 Task: Research Airbnb properties in Waltrop, Germany from 12th  December, 2023 to 15th December, 2023 for 3 adults. Place can be entire room with 2 bedrooms having 3 beds and 1 bathroom. Property type can be flat.
Action: Mouse moved to (467, 61)
Screenshot: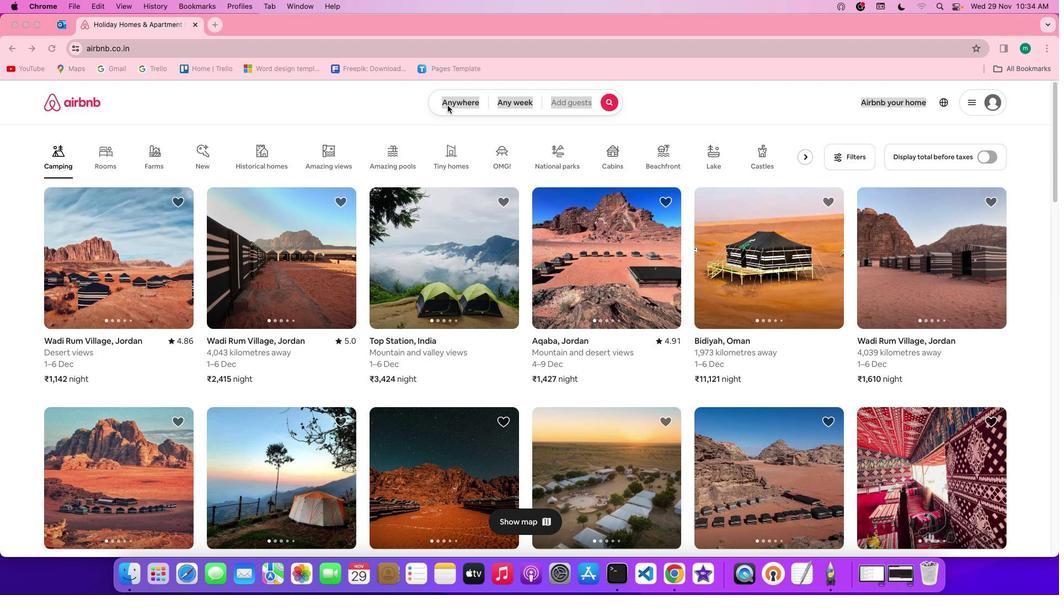 
Action: Mouse pressed left at (467, 61)
Screenshot: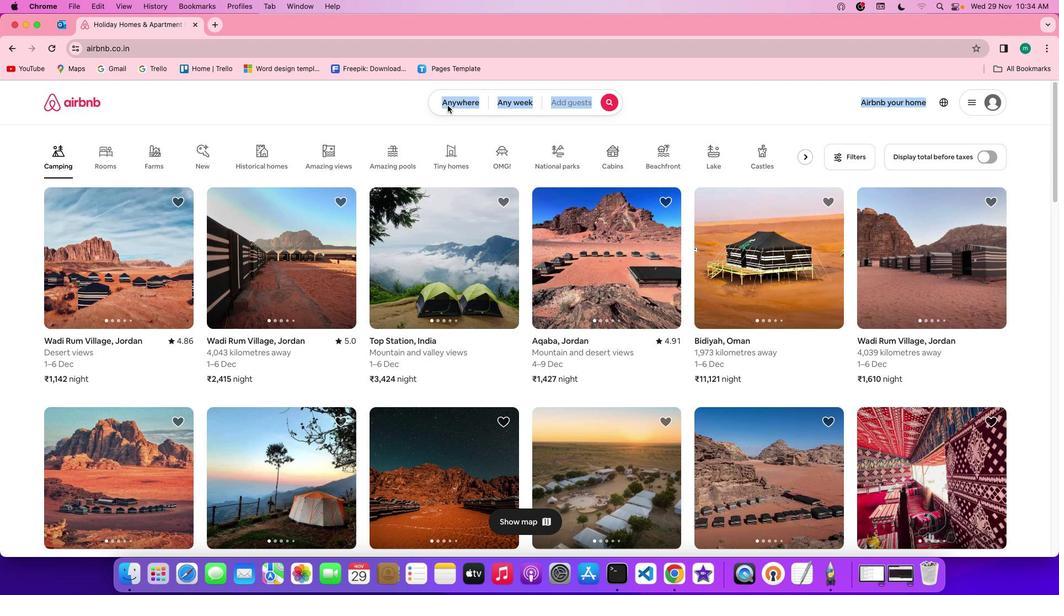 
Action: Mouse pressed left at (467, 61)
Screenshot: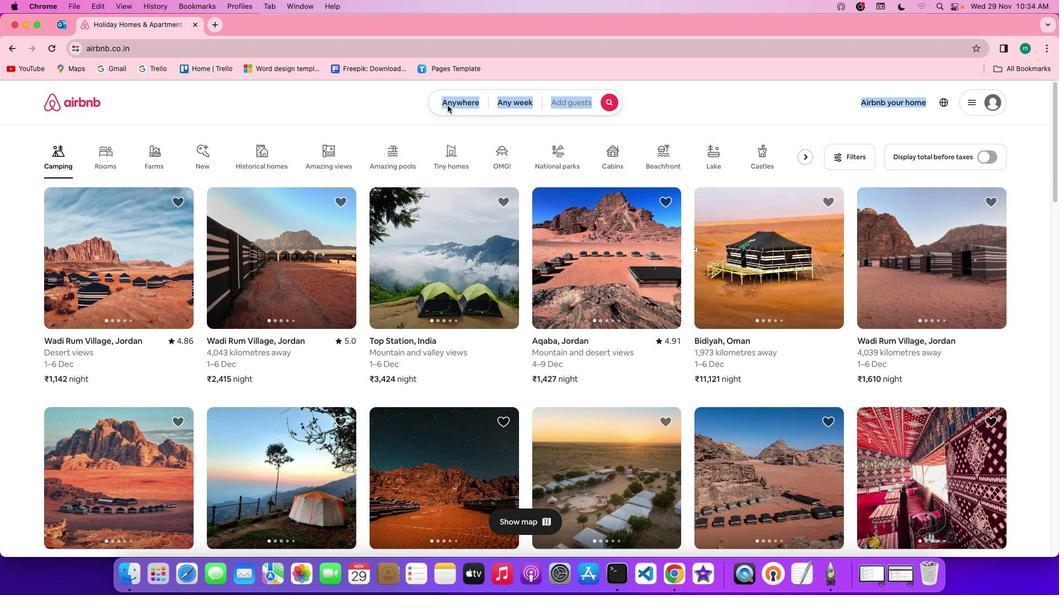 
Action: Mouse moved to (428, 112)
Screenshot: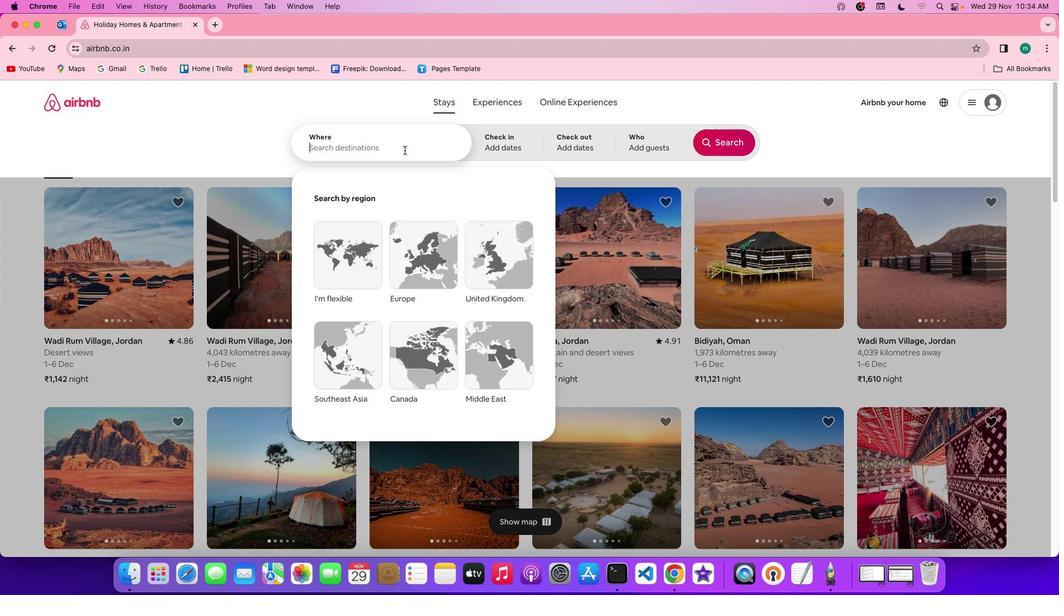 
Action: Mouse pressed left at (428, 112)
Screenshot: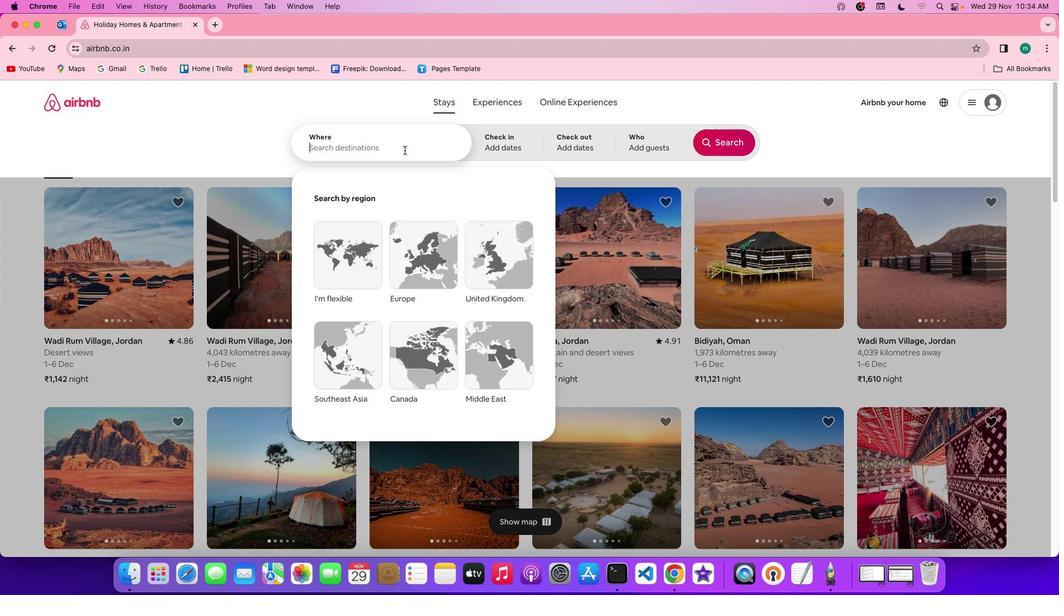 
Action: Key pressed Key.shift'W''a''l''t''r''o''p'','Key.spaceKey.shift'g''e''r''m''a''n''y'
Screenshot: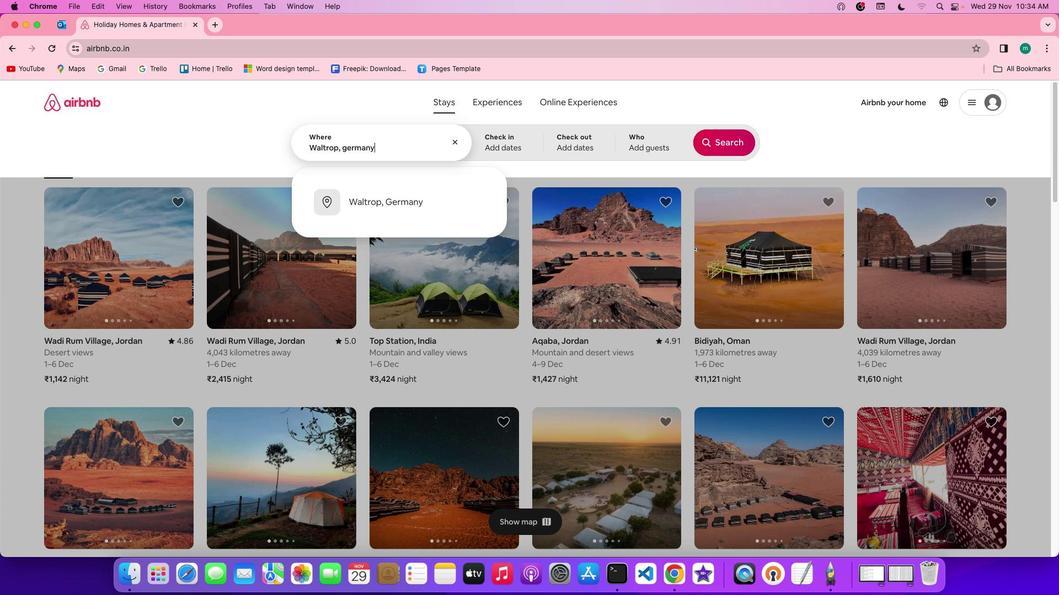 
Action: Mouse moved to (524, 115)
Screenshot: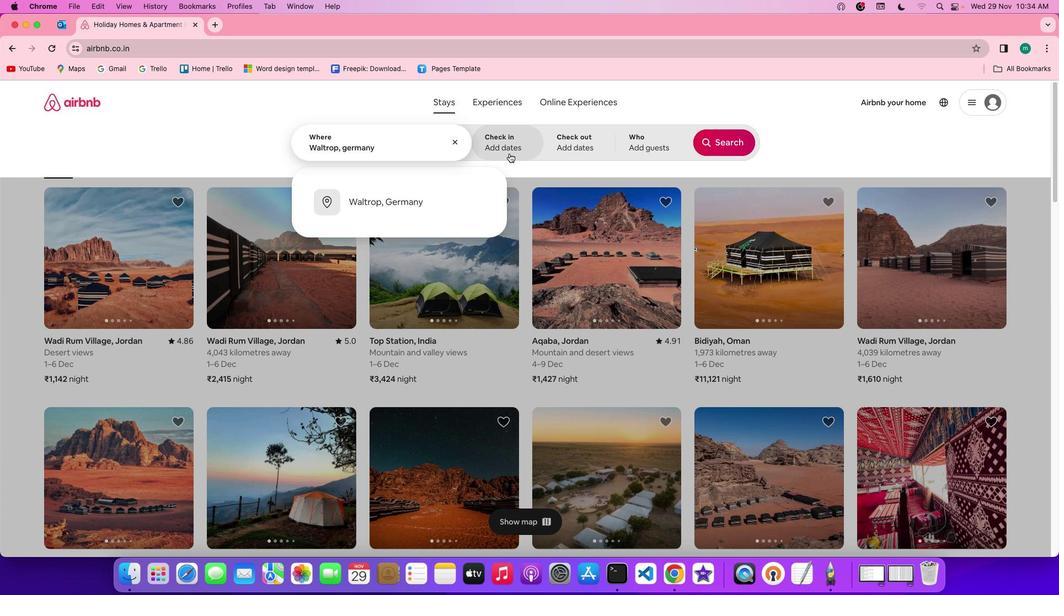 
Action: Mouse pressed left at (524, 115)
Screenshot: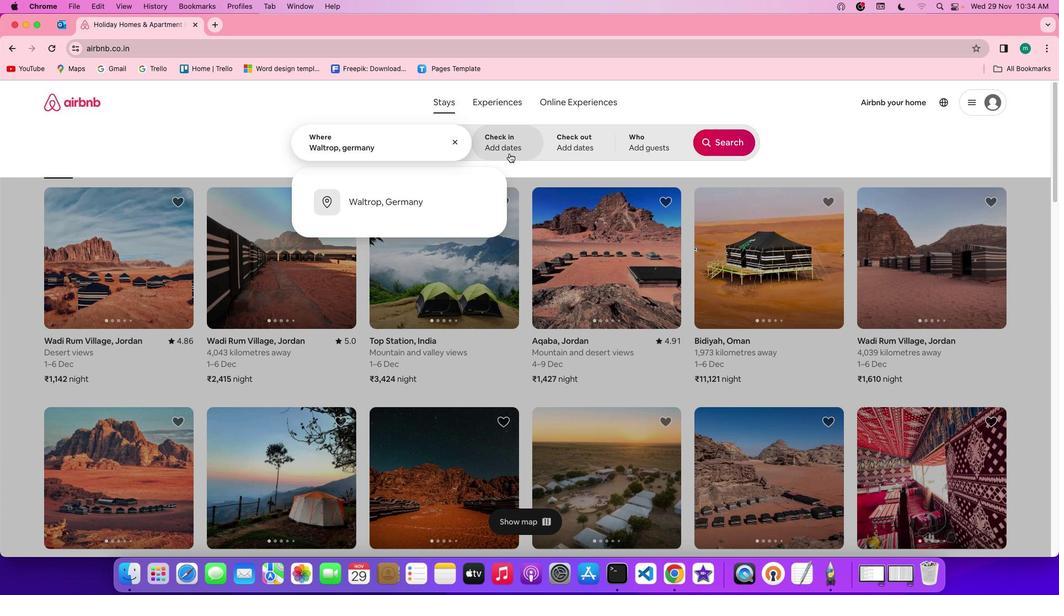 
Action: Mouse moved to (612, 309)
Screenshot: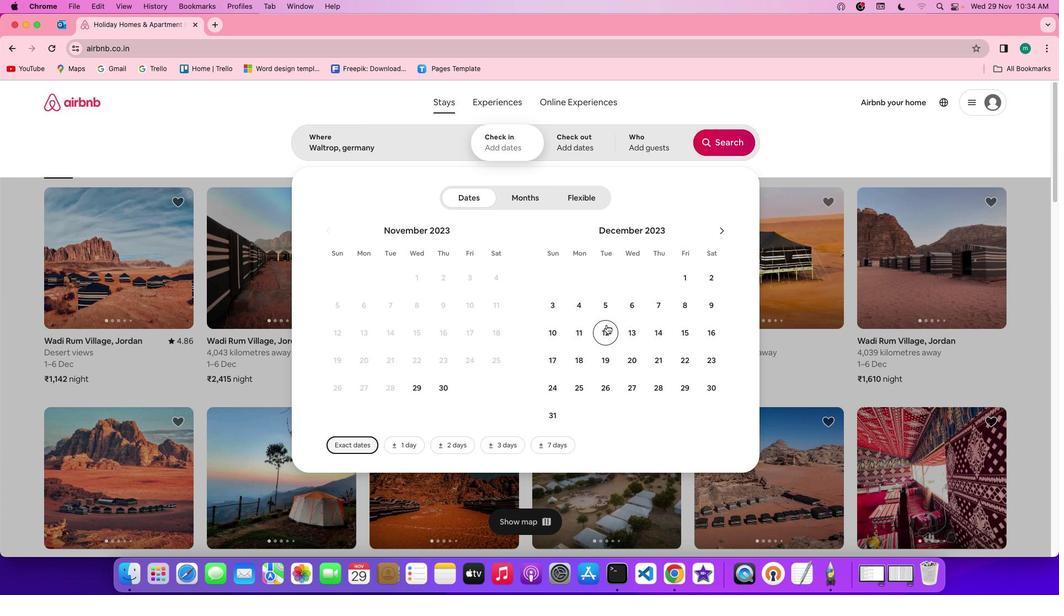 
Action: Mouse pressed left at (612, 309)
Screenshot: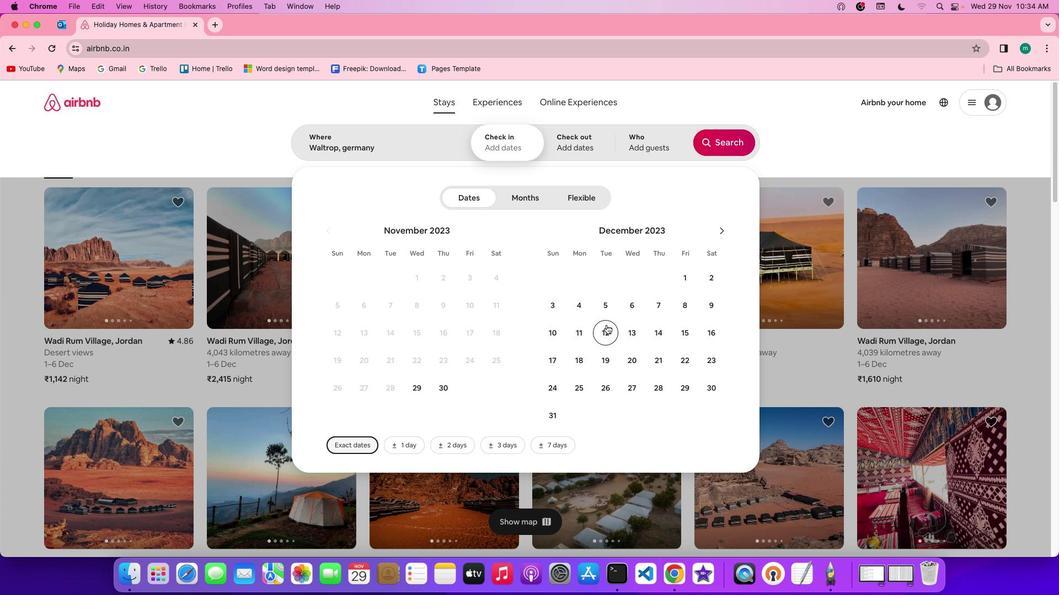 
Action: Mouse moved to (679, 316)
Screenshot: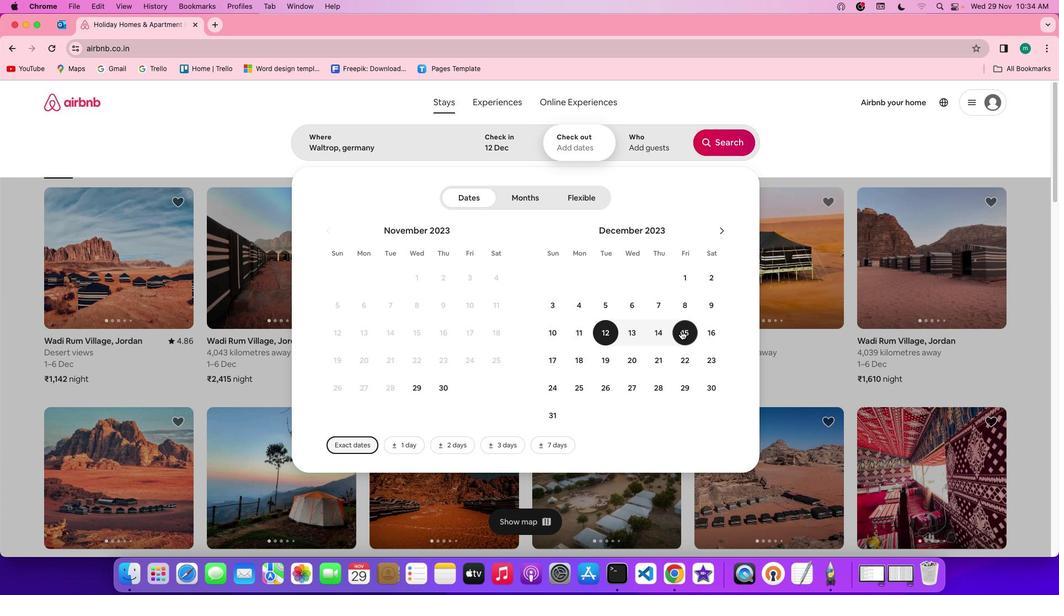 
Action: Mouse pressed left at (679, 316)
Screenshot: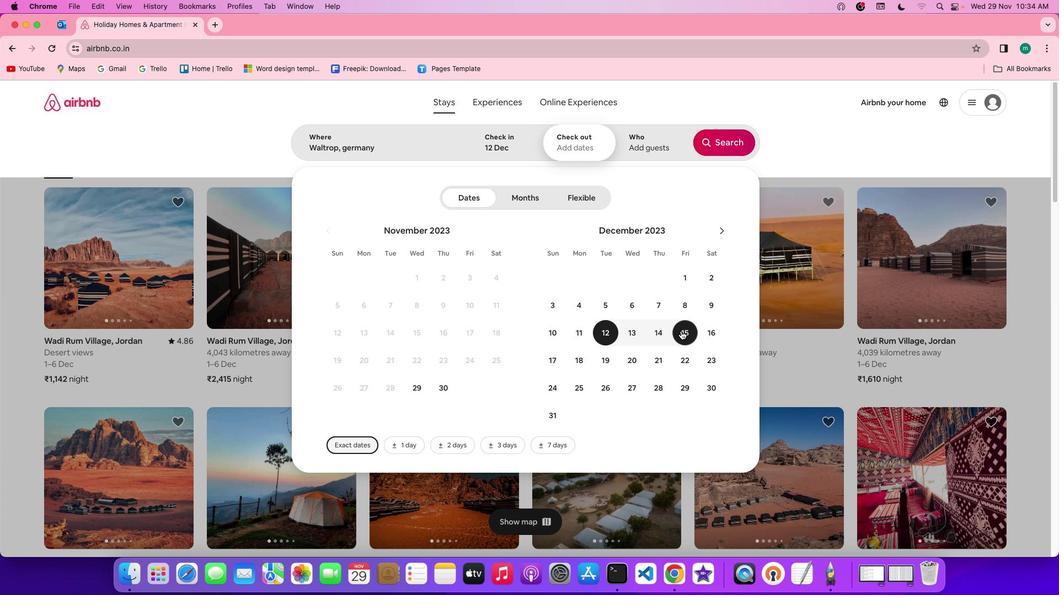 
Action: Mouse moved to (673, 110)
Screenshot: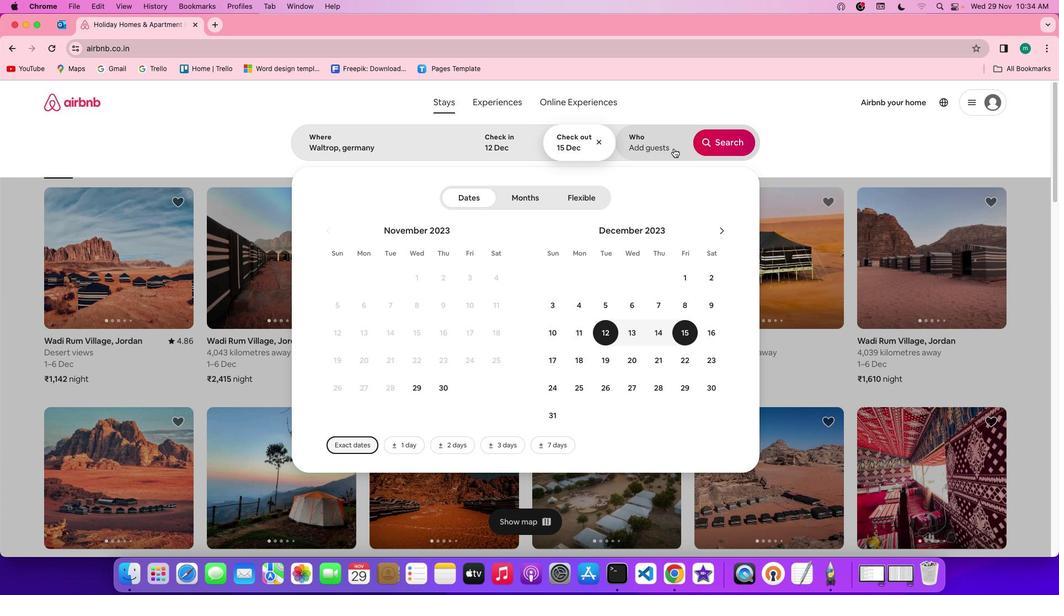 
Action: Mouse pressed left at (673, 110)
Screenshot: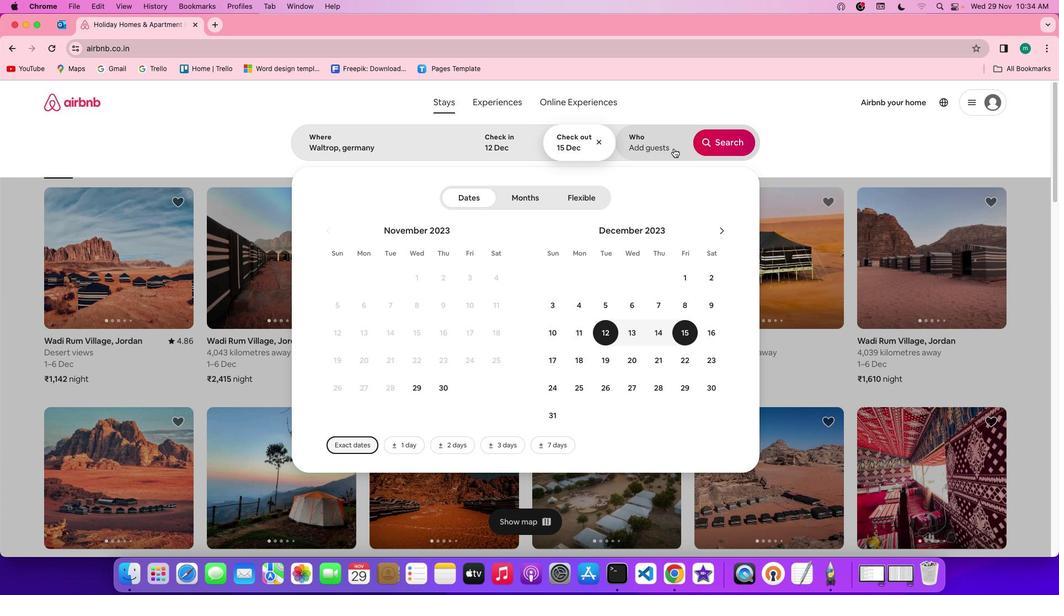 
Action: Mouse moved to (728, 168)
Screenshot: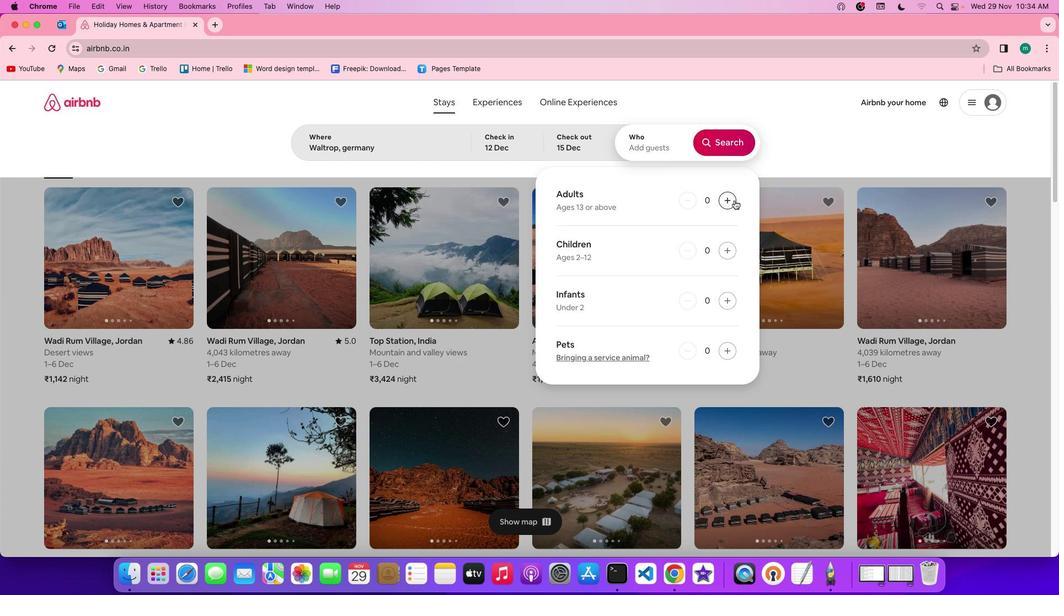 
Action: Mouse pressed left at (728, 168)
Screenshot: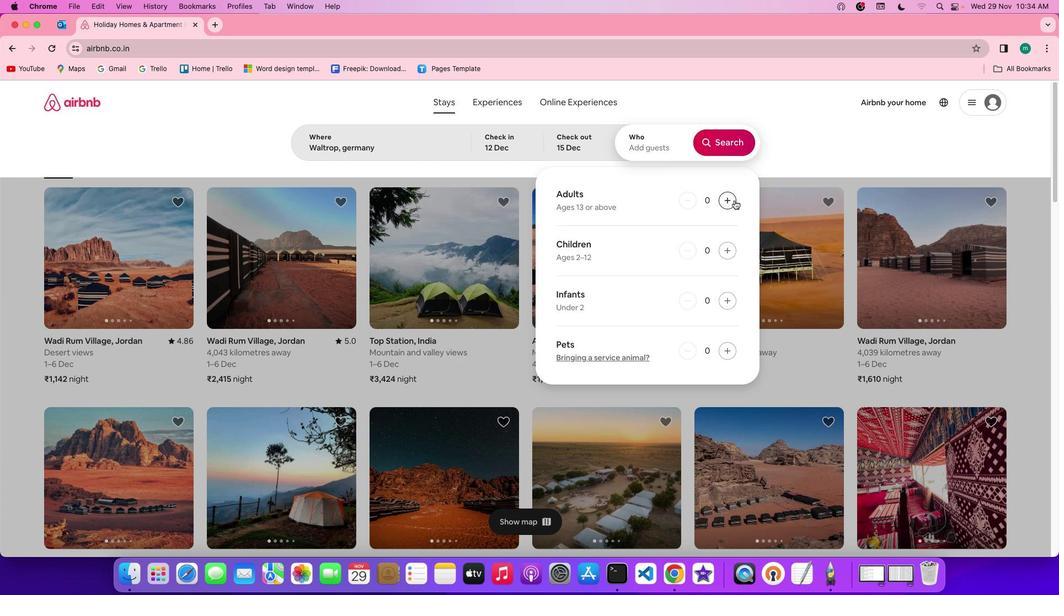 
Action: Mouse moved to (728, 168)
Screenshot: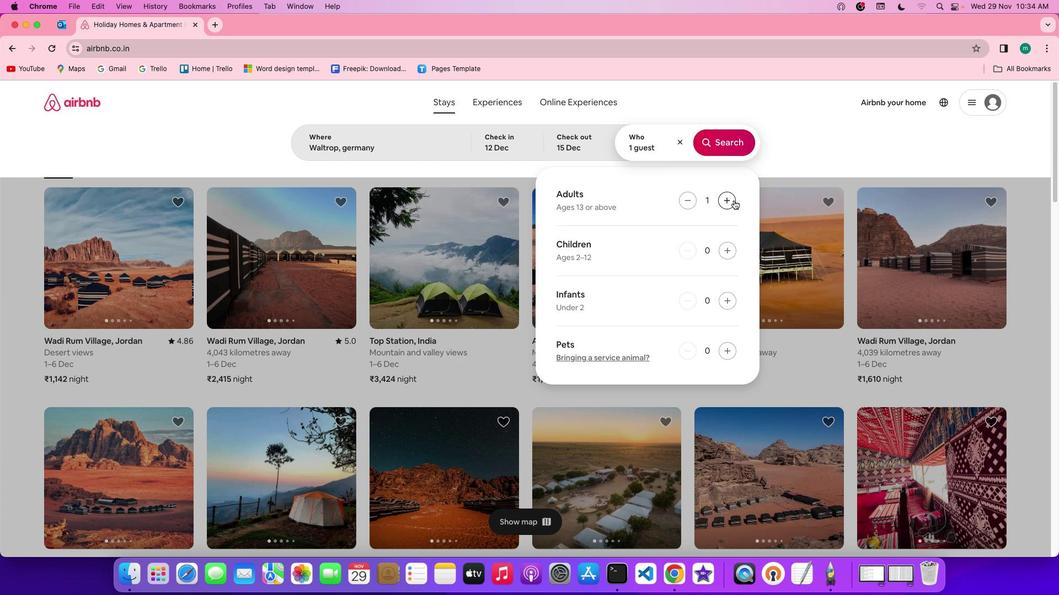 
Action: Mouse pressed left at (728, 168)
Screenshot: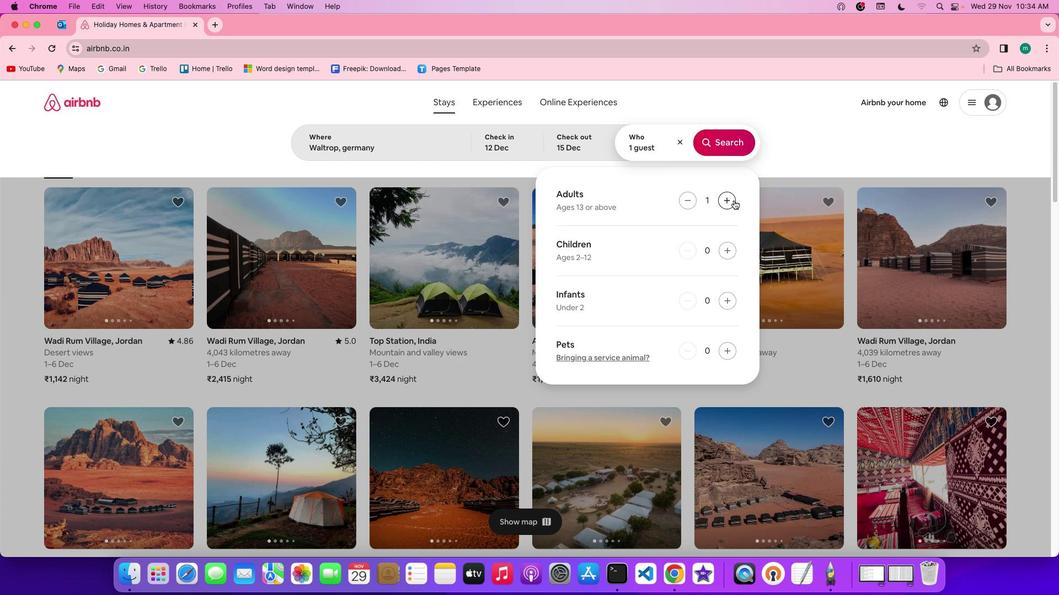 
Action: Mouse pressed left at (728, 168)
Screenshot: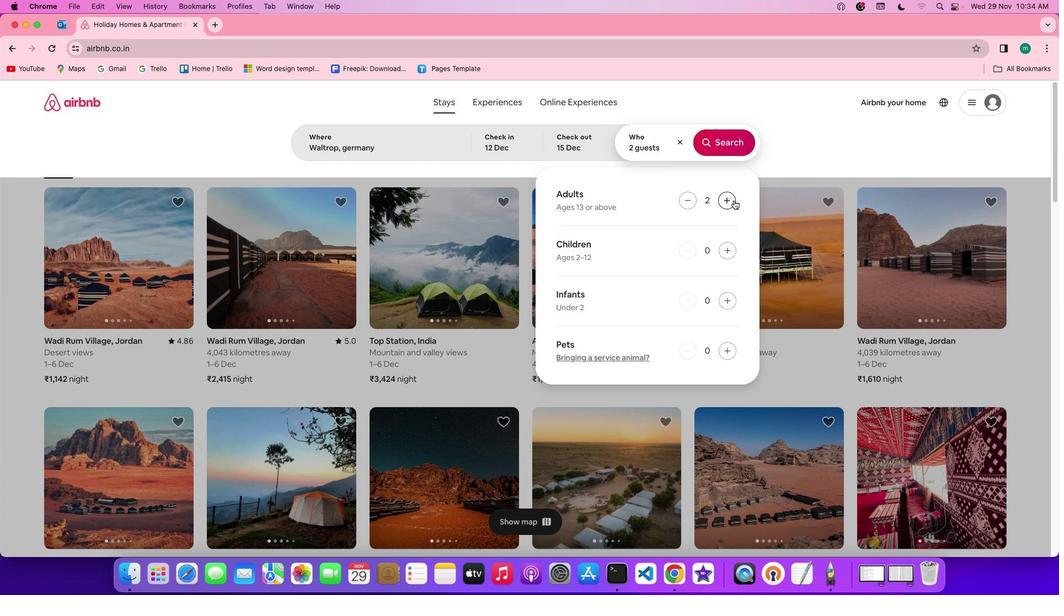 
Action: Mouse moved to (708, 100)
Screenshot: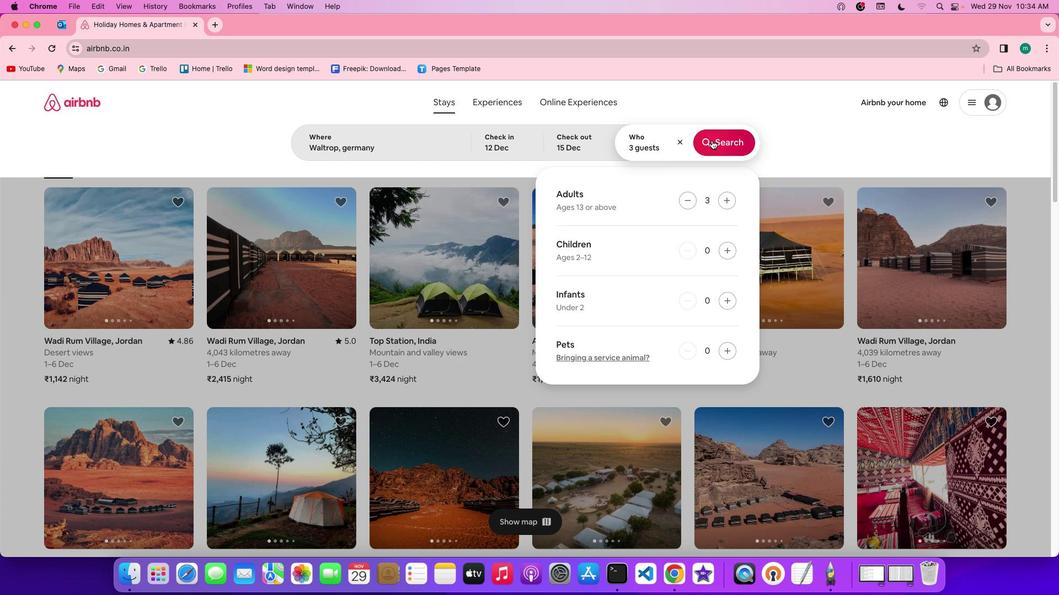 
Action: Mouse pressed left at (708, 100)
Screenshot: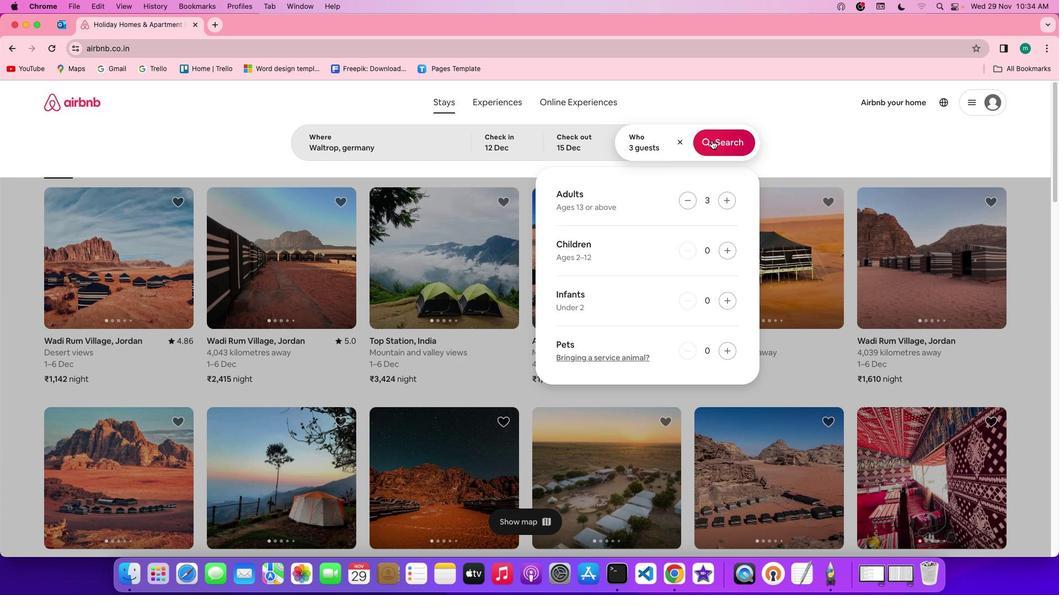 
Action: Mouse moved to (858, 103)
Screenshot: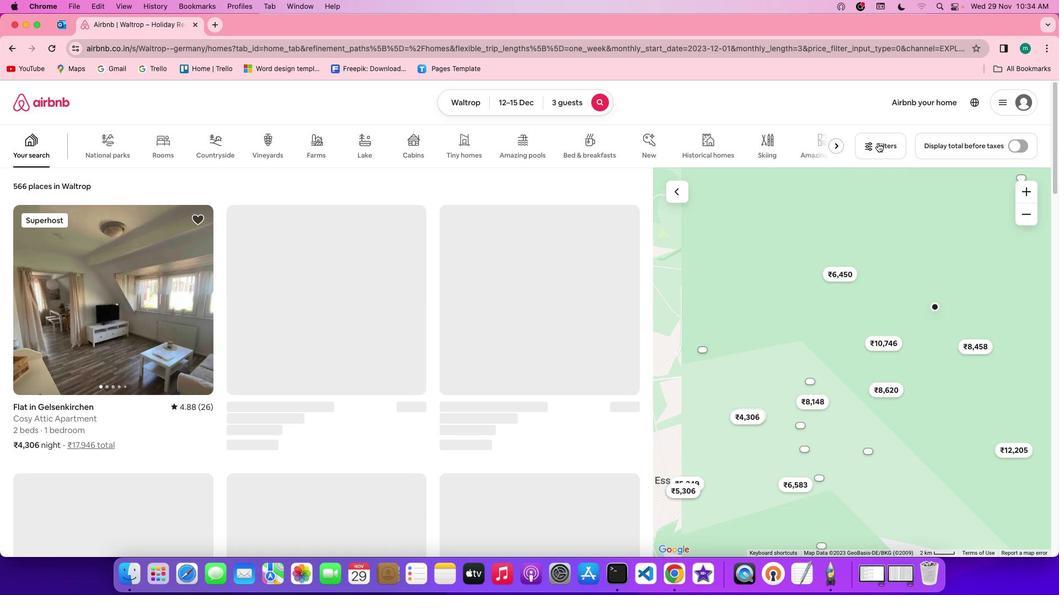 
Action: Mouse pressed left at (858, 103)
Screenshot: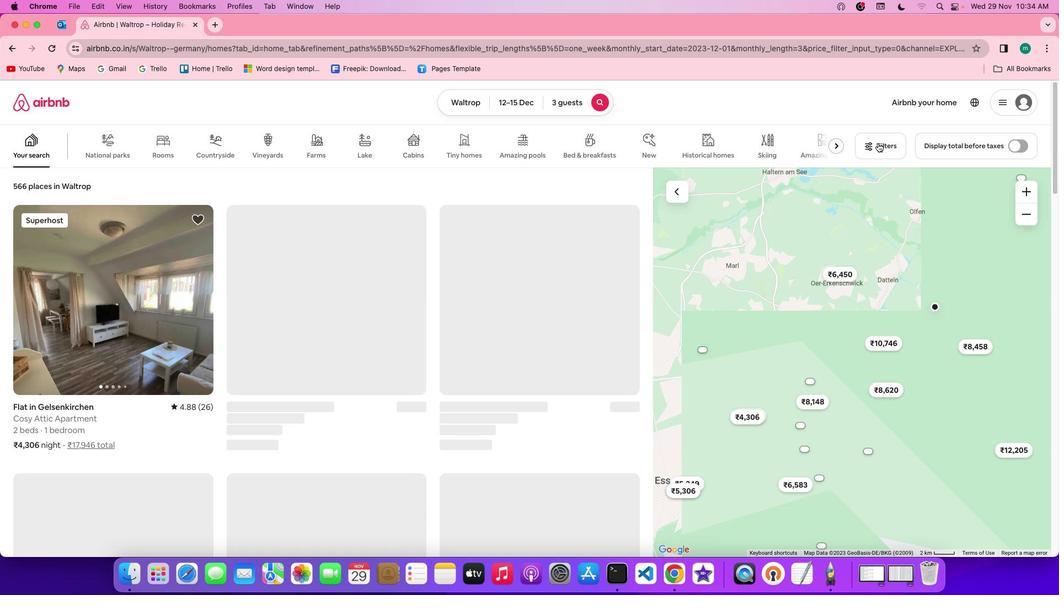 
Action: Mouse moved to (489, 278)
Screenshot: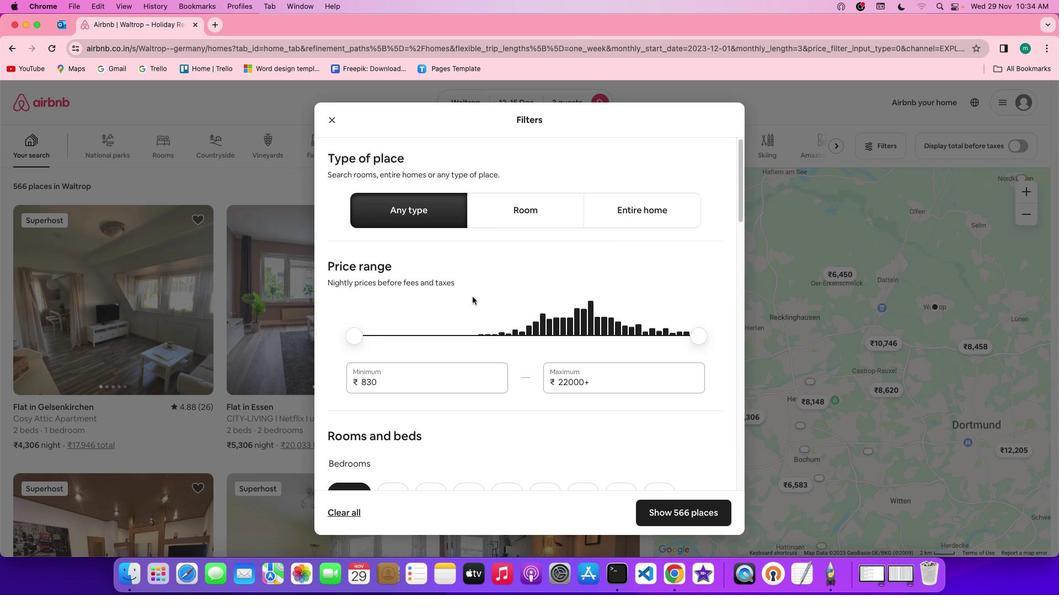 
Action: Mouse scrolled (489, 278) with delta (59, -57)
Screenshot: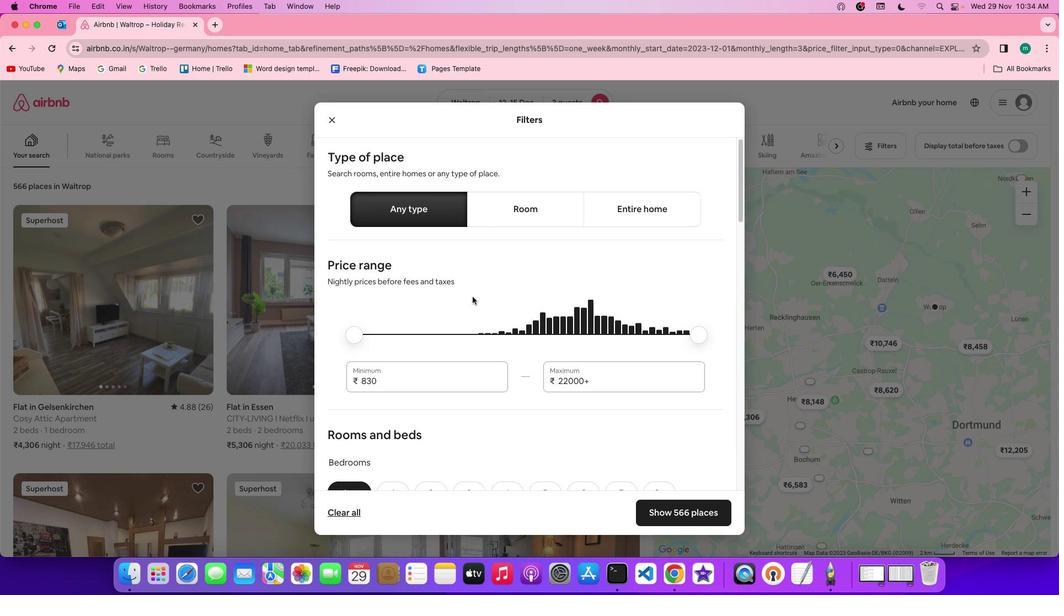 
Action: Mouse moved to (489, 278)
Screenshot: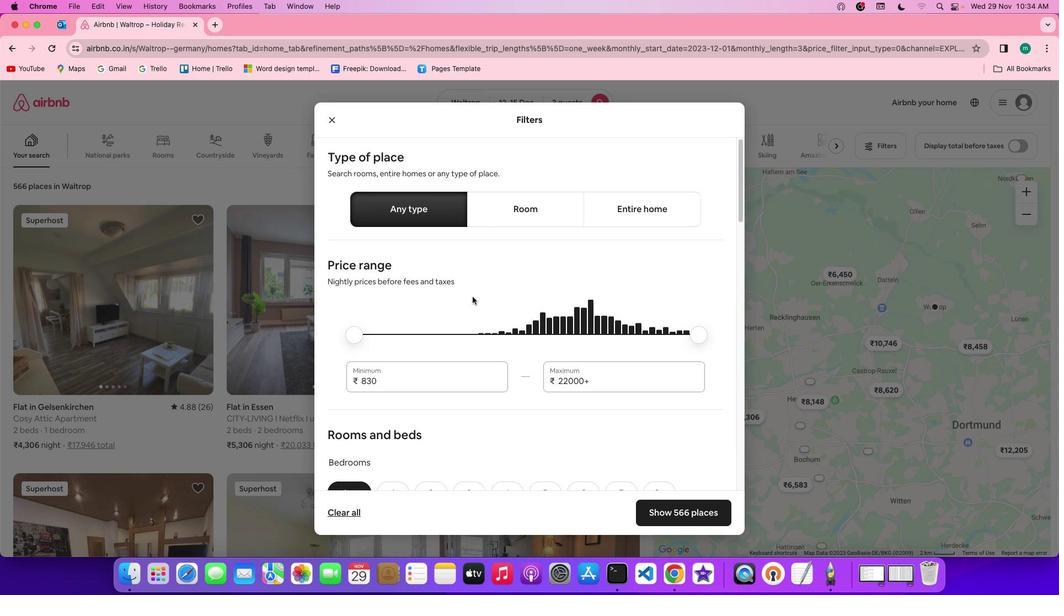 
Action: Mouse scrolled (489, 278) with delta (59, -57)
Screenshot: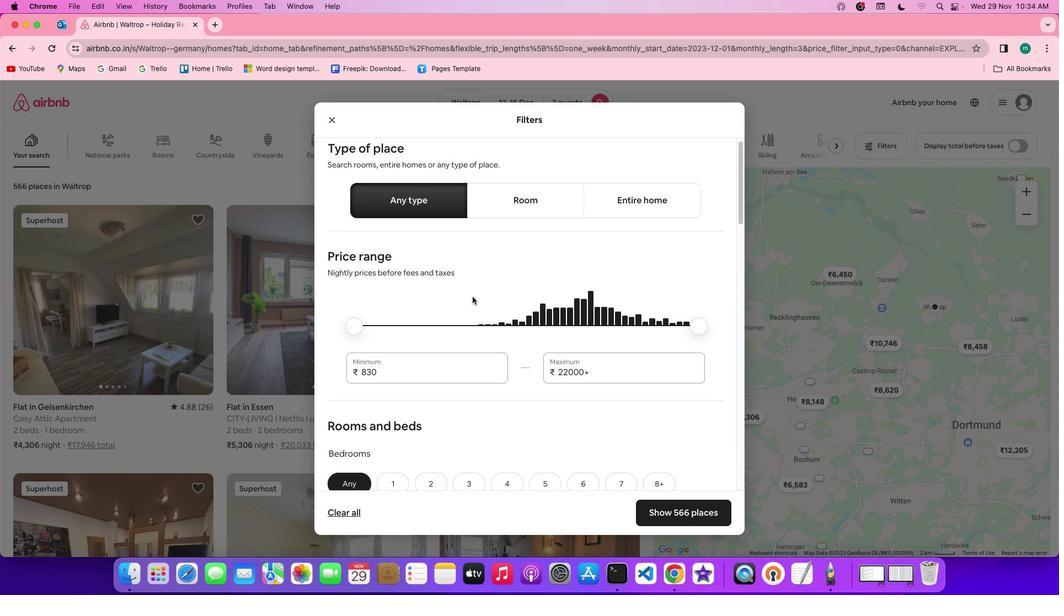 
Action: Mouse scrolled (489, 278) with delta (59, -57)
Screenshot: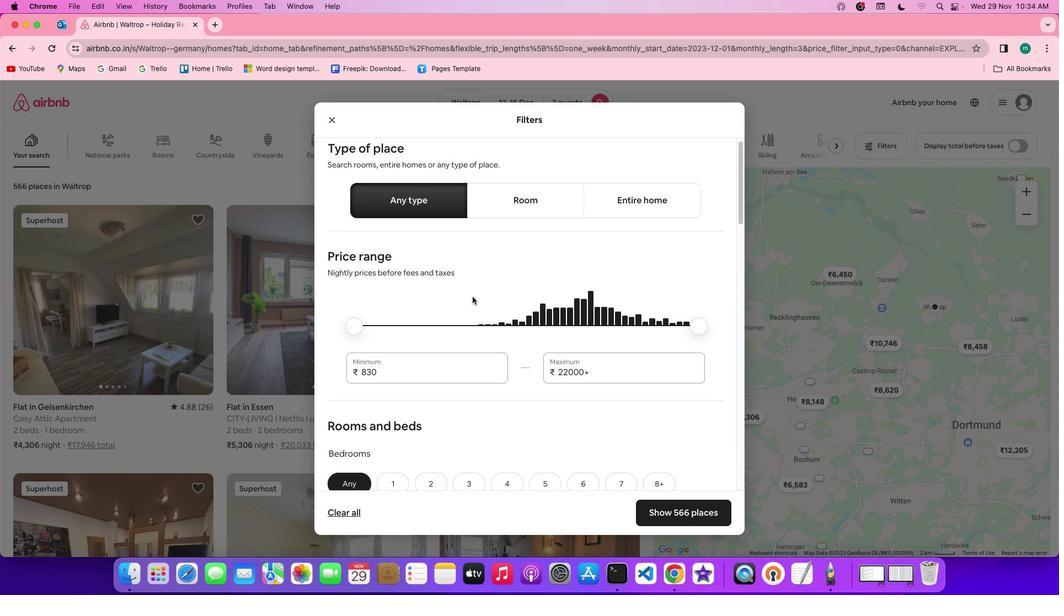 
Action: Mouse scrolled (489, 278) with delta (59, -58)
Screenshot: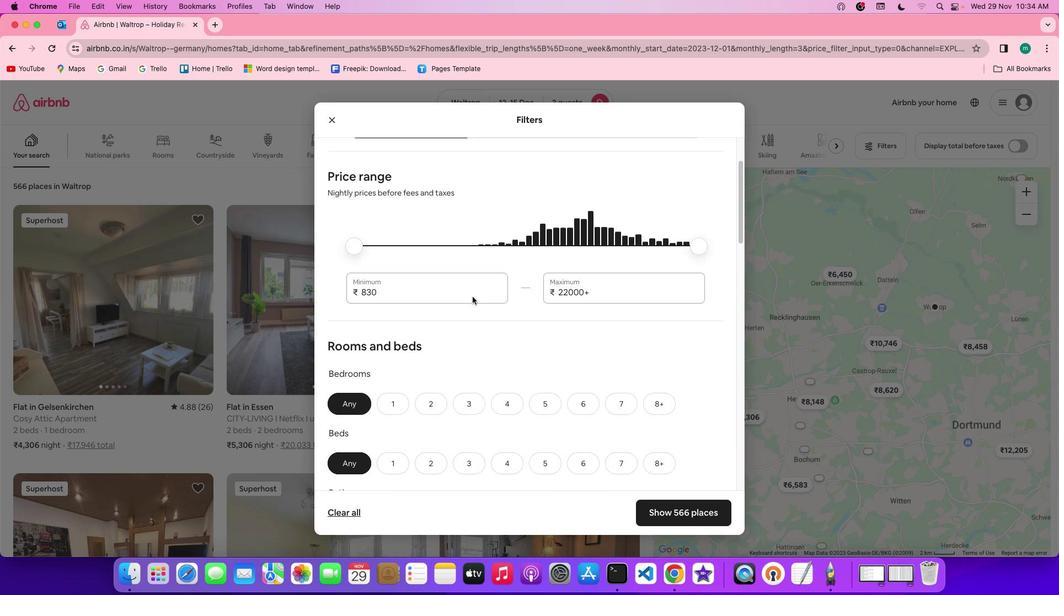 
Action: Mouse scrolled (489, 278) with delta (59, -59)
Screenshot: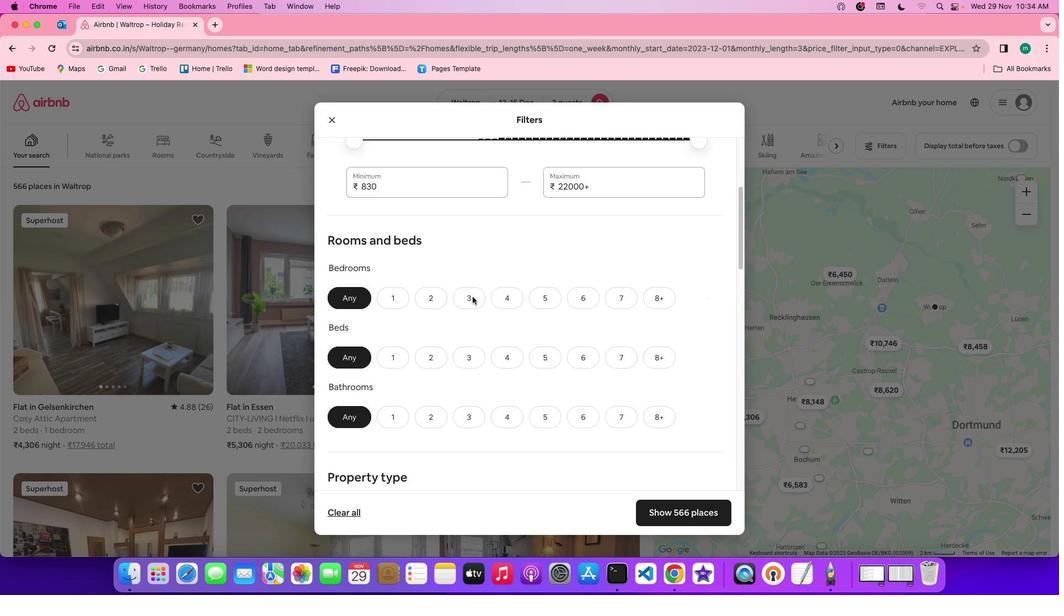 
Action: Mouse moved to (461, 217)
Screenshot: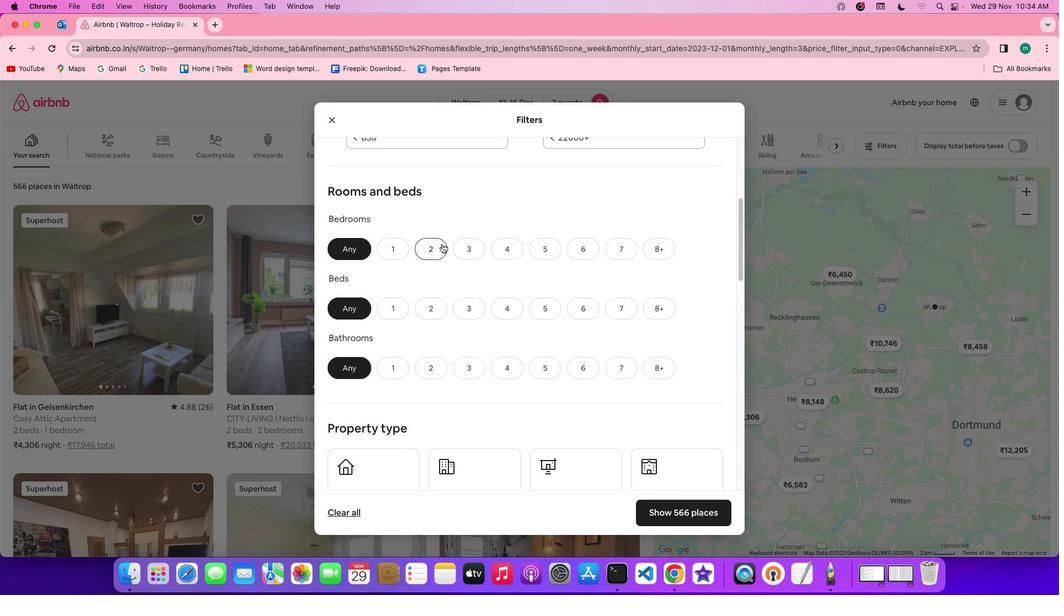 
Action: Mouse pressed left at (461, 217)
Screenshot: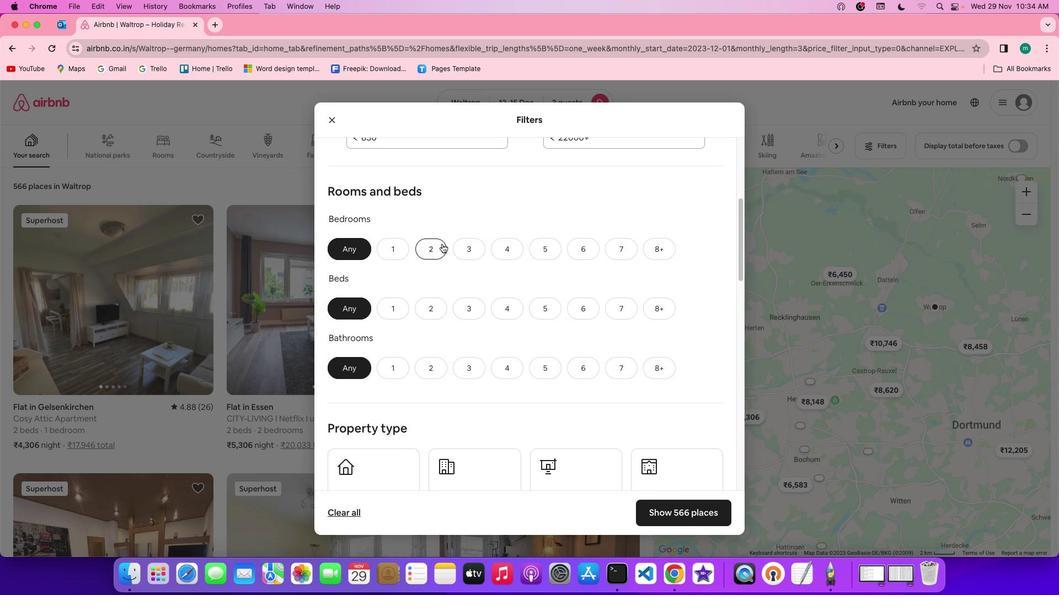 
Action: Mouse moved to (490, 290)
Screenshot: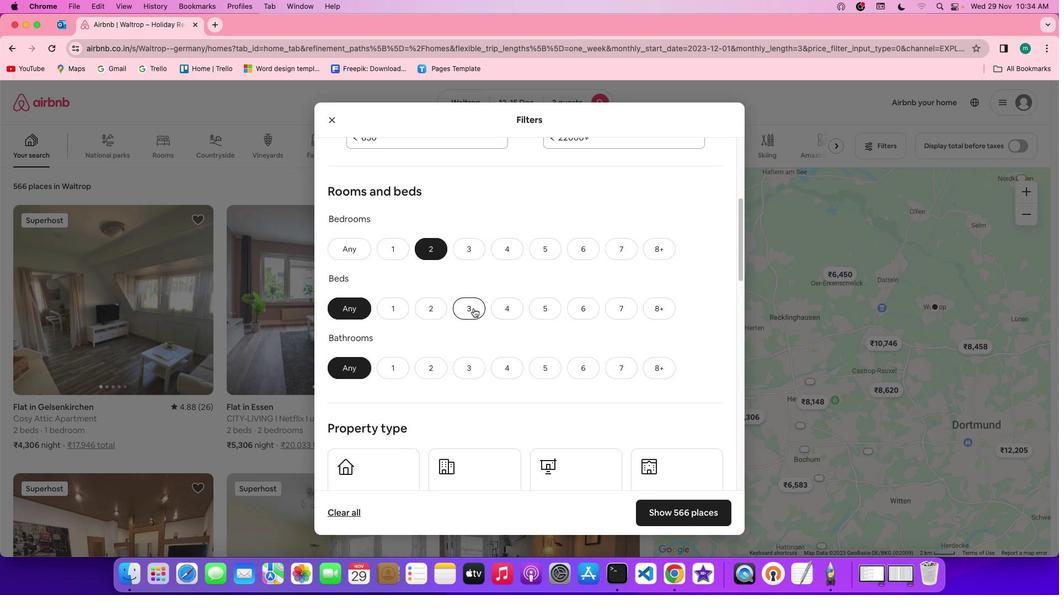 
Action: Mouse pressed left at (490, 290)
Screenshot: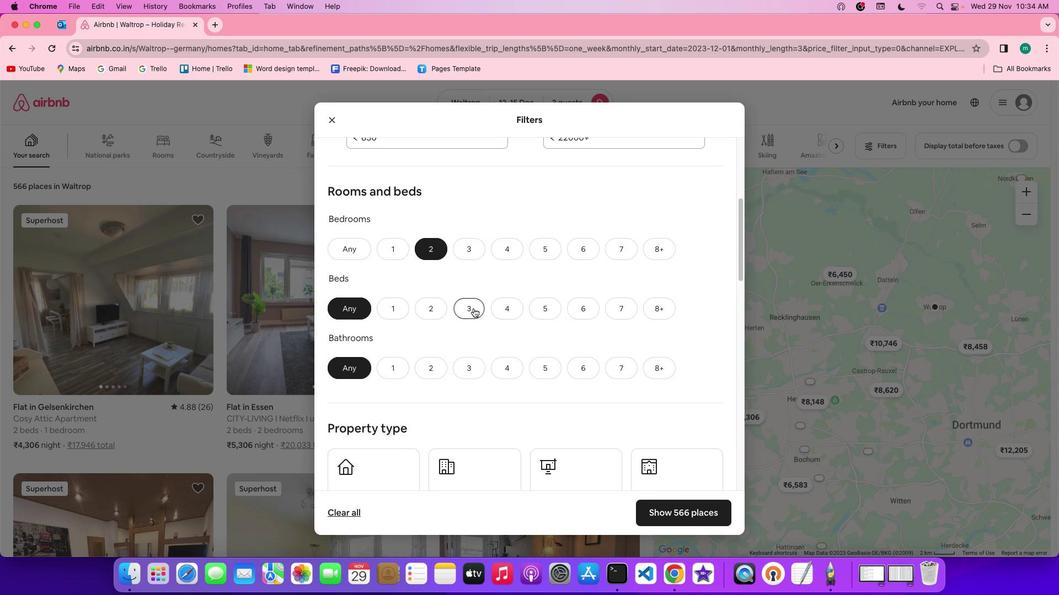 
Action: Mouse moved to (413, 363)
Screenshot: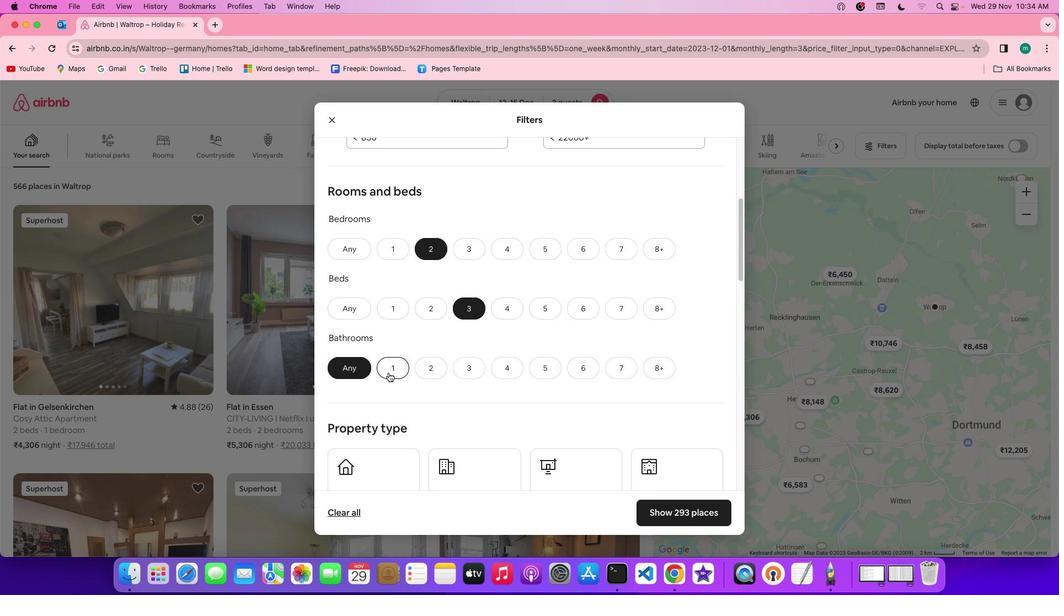 
Action: Mouse pressed left at (413, 363)
Screenshot: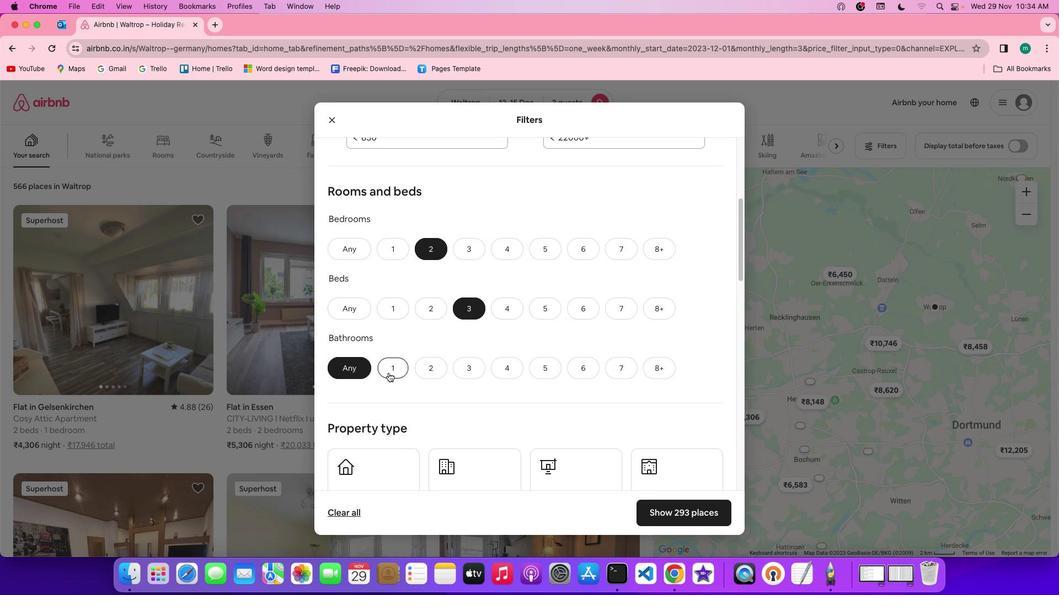 
Action: Mouse moved to (561, 358)
Screenshot: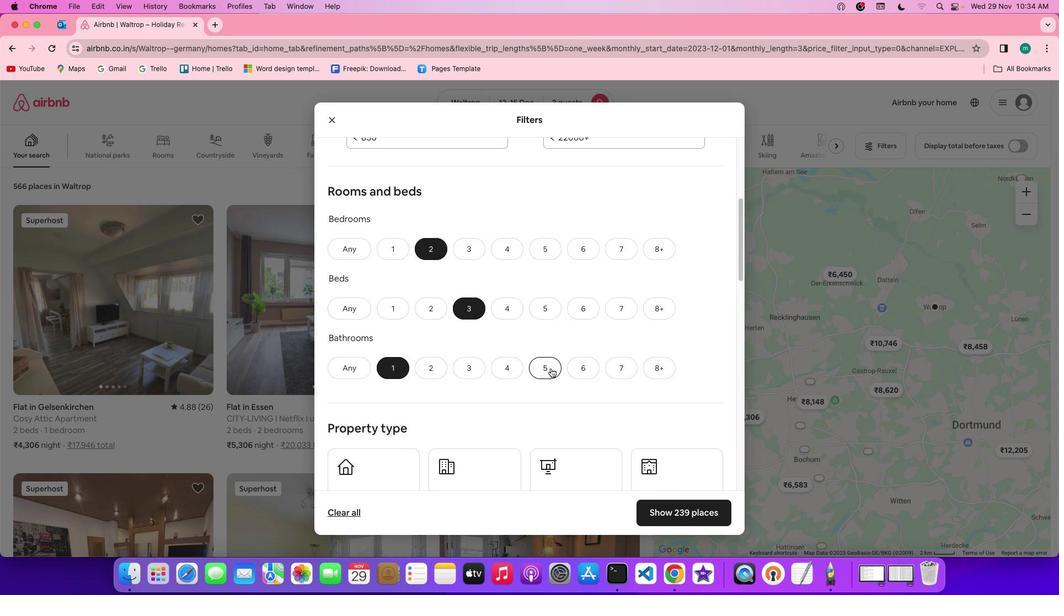 
Action: Mouse scrolled (561, 358) with delta (59, -57)
Screenshot: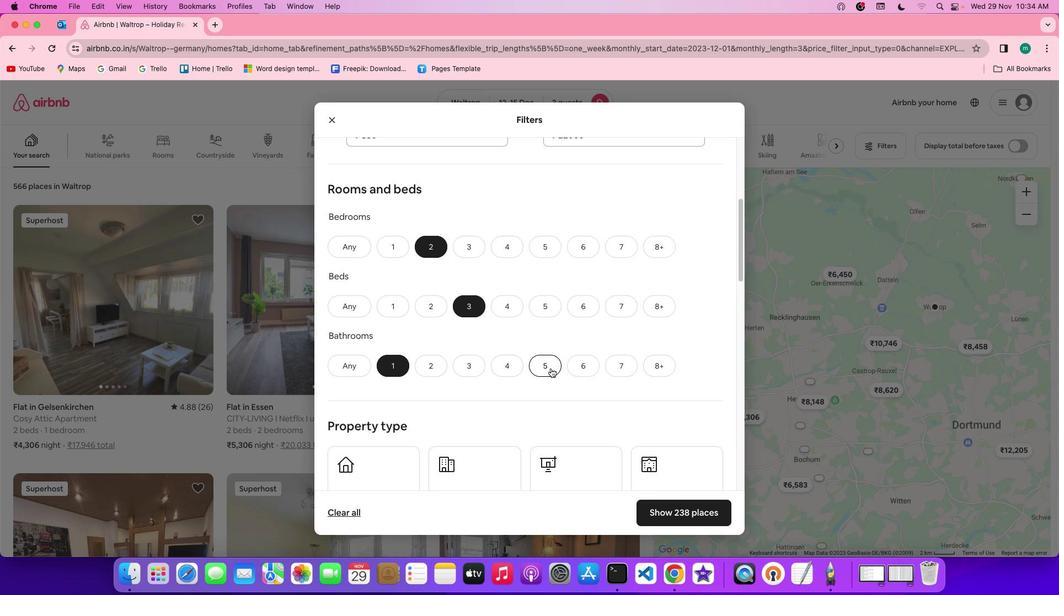 
Action: Mouse moved to (561, 358)
Screenshot: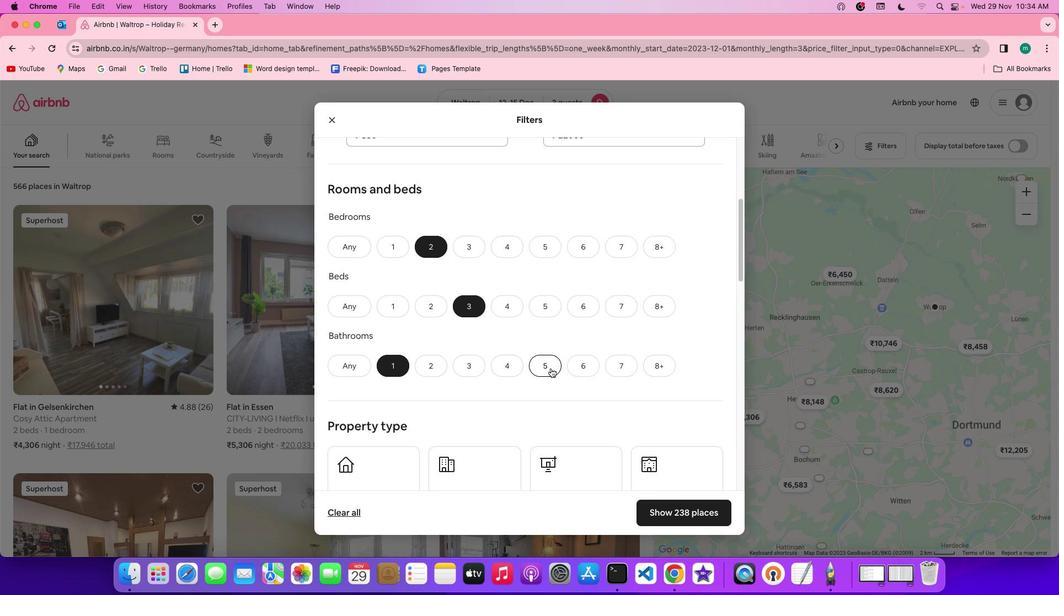 
Action: Mouse scrolled (561, 358) with delta (59, -57)
Screenshot: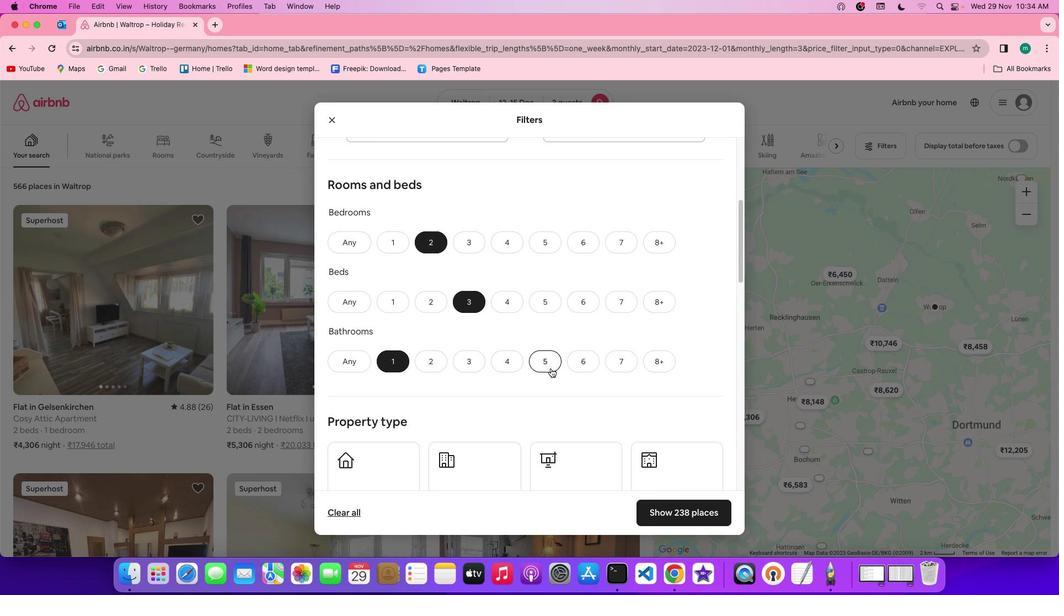
Action: Mouse scrolled (561, 358) with delta (59, -57)
Screenshot: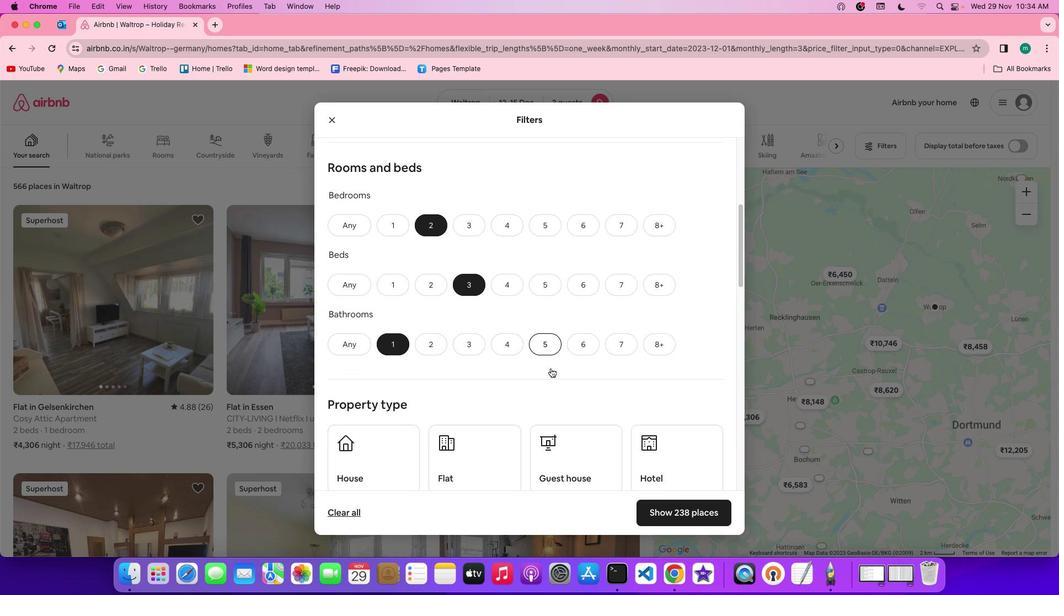 
Action: Mouse scrolled (561, 358) with delta (59, -57)
Screenshot: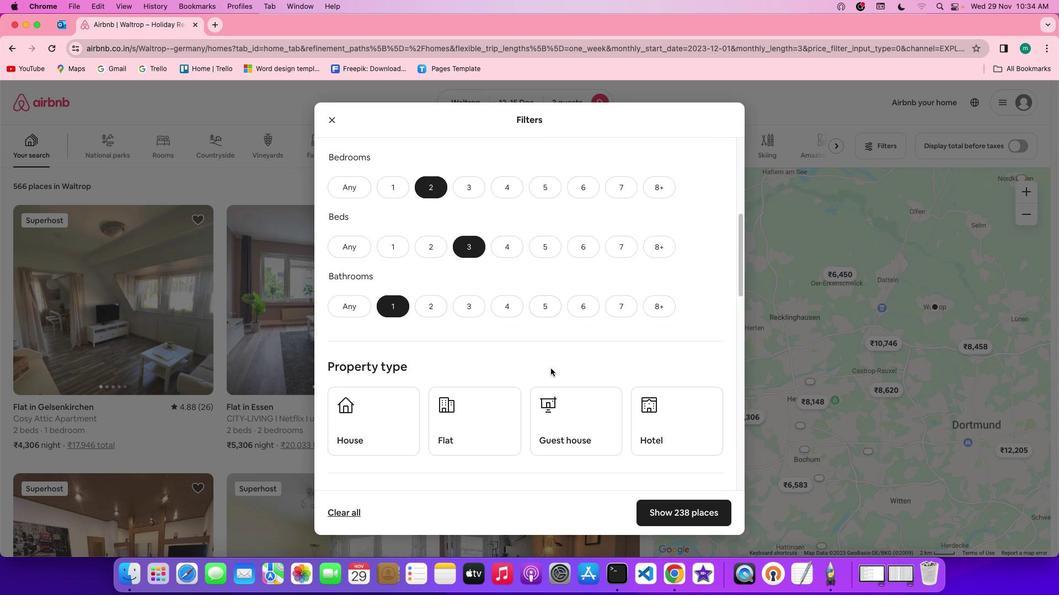 
Action: Mouse scrolled (561, 358) with delta (59, -57)
Screenshot: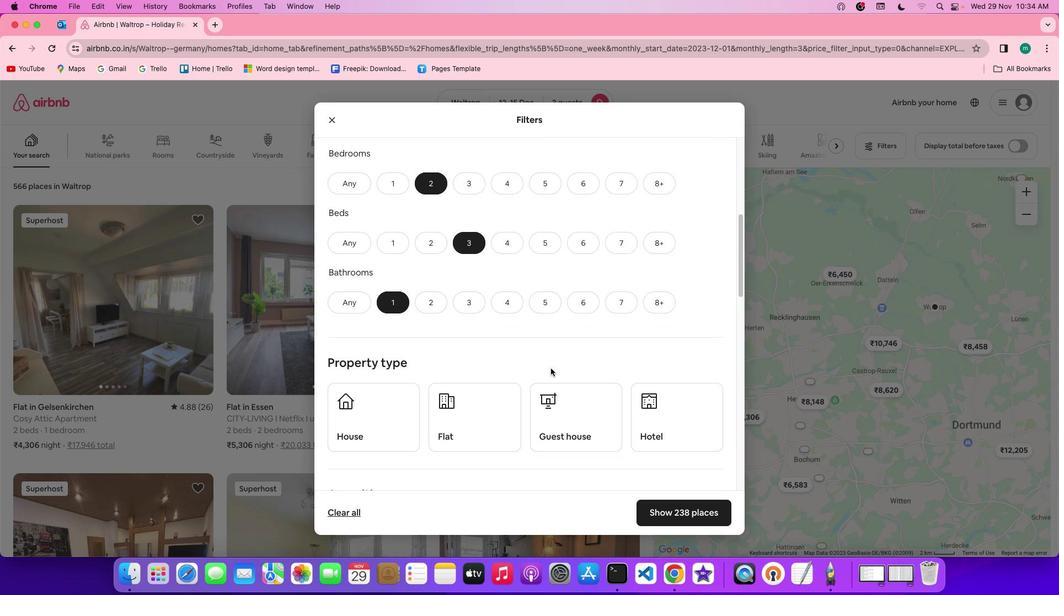 
Action: Mouse scrolled (561, 358) with delta (59, -57)
Screenshot: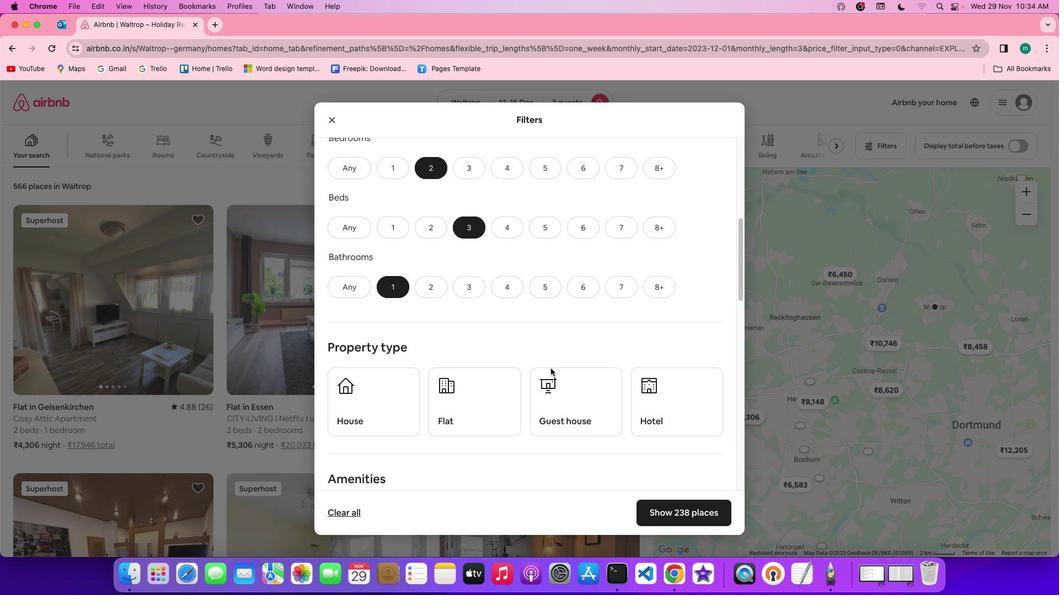 
Action: Mouse moved to (501, 365)
Screenshot: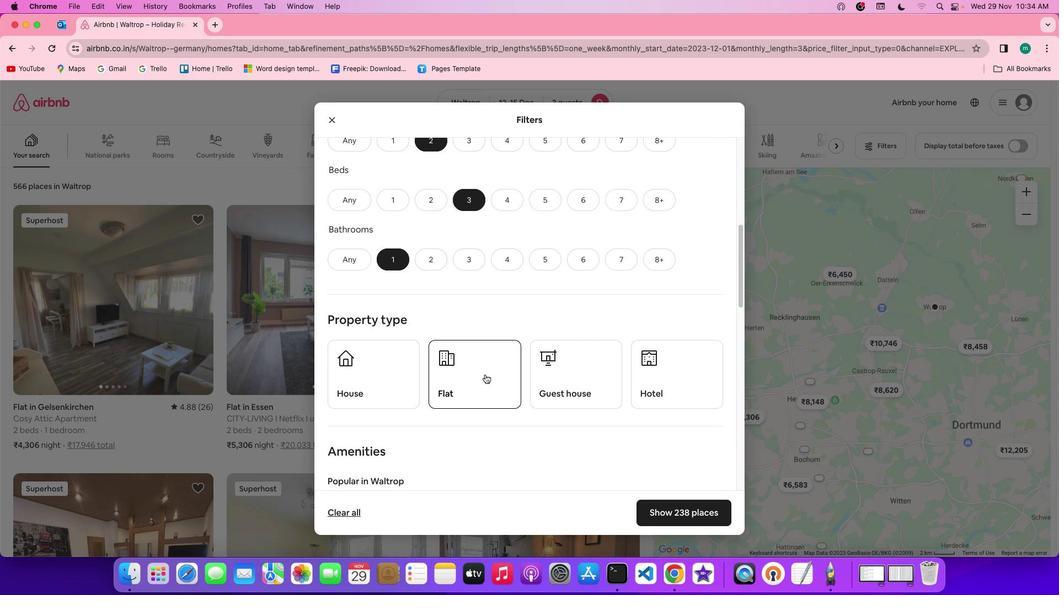 
Action: Mouse pressed left at (501, 365)
Screenshot: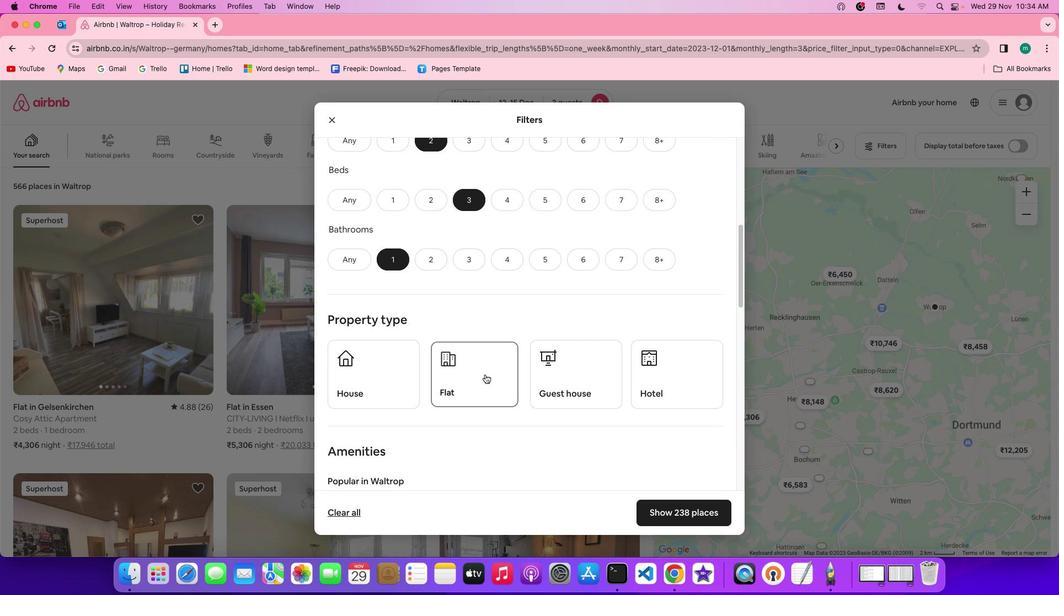
Action: Mouse moved to (586, 376)
Screenshot: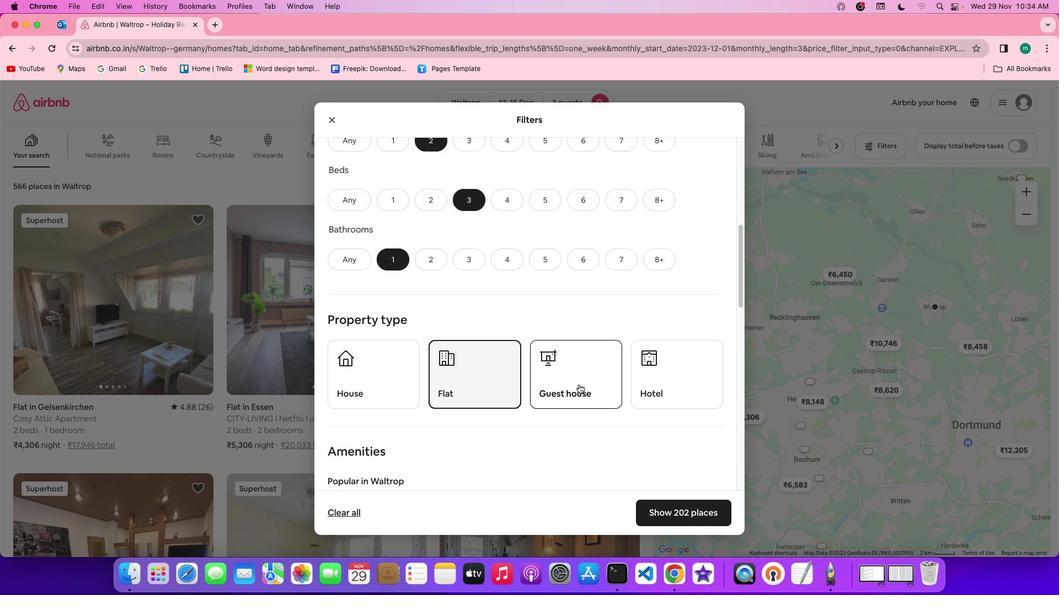 
Action: Mouse scrolled (586, 376) with delta (59, -57)
Screenshot: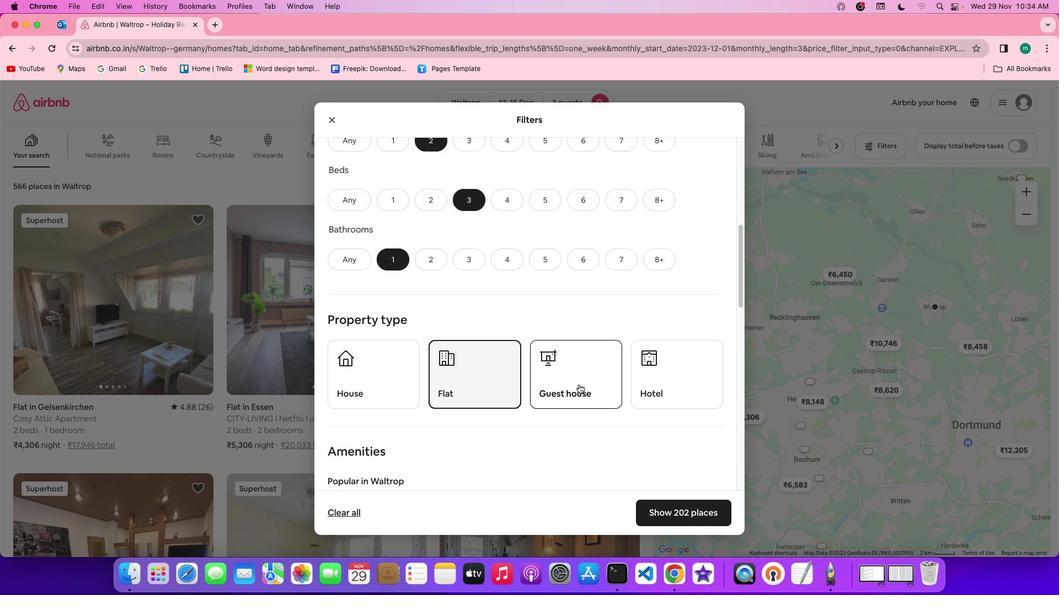 
Action: Mouse scrolled (586, 376) with delta (59, -57)
Screenshot: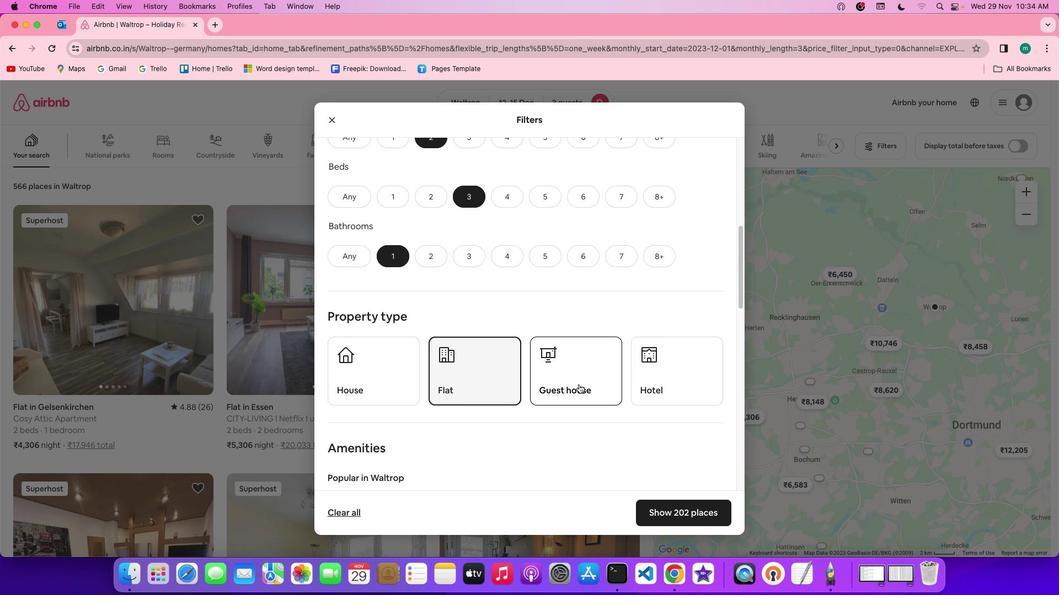 
Action: Mouse scrolled (586, 376) with delta (59, -57)
Screenshot: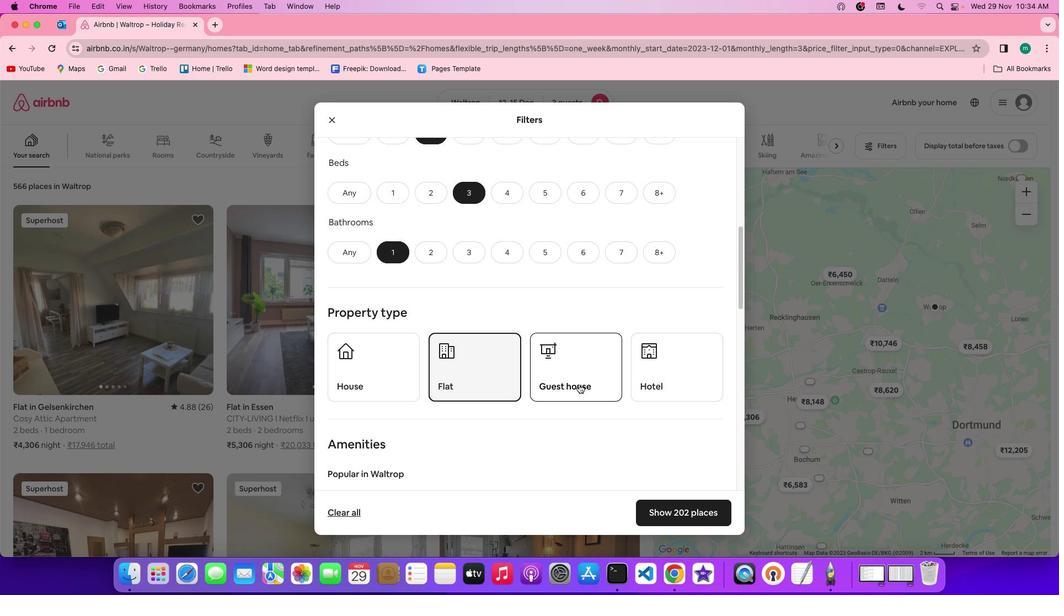 
Action: Mouse scrolled (586, 376) with delta (59, -57)
Screenshot: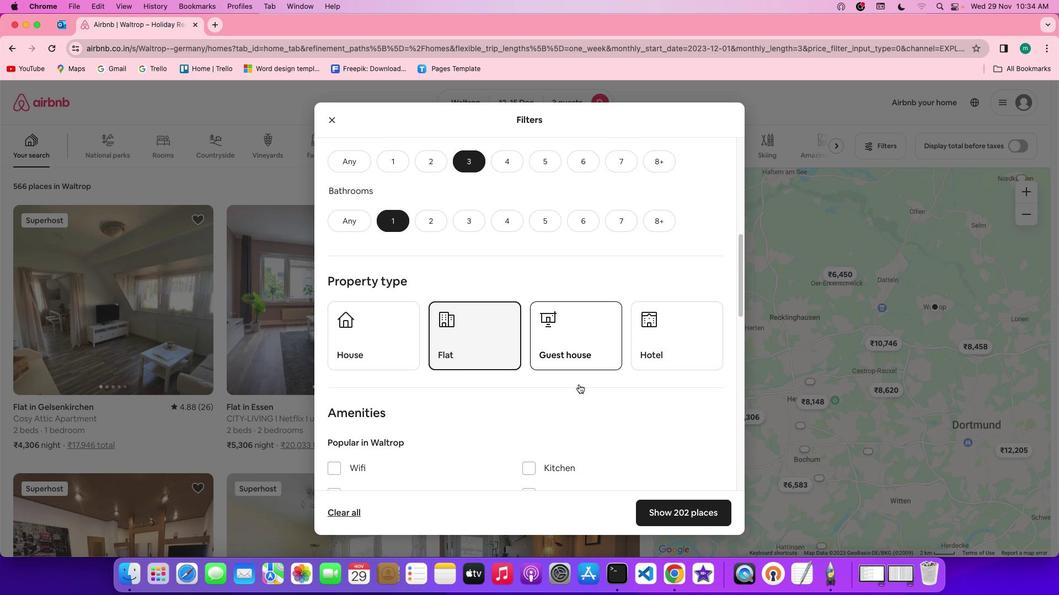 
Action: Mouse scrolled (586, 376) with delta (59, -57)
Screenshot: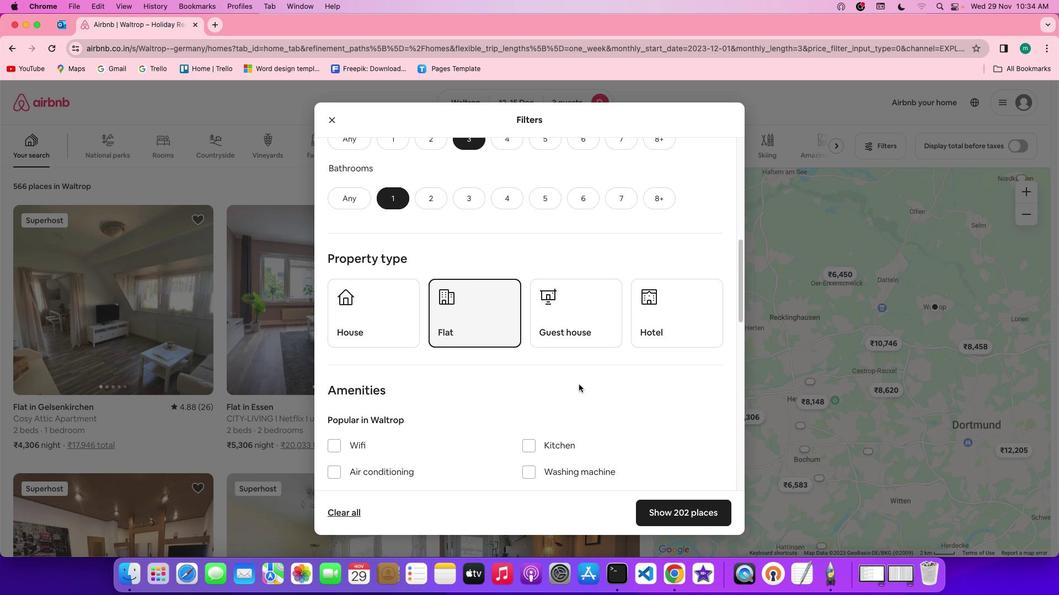 
Action: Mouse scrolled (586, 376) with delta (59, -57)
Screenshot: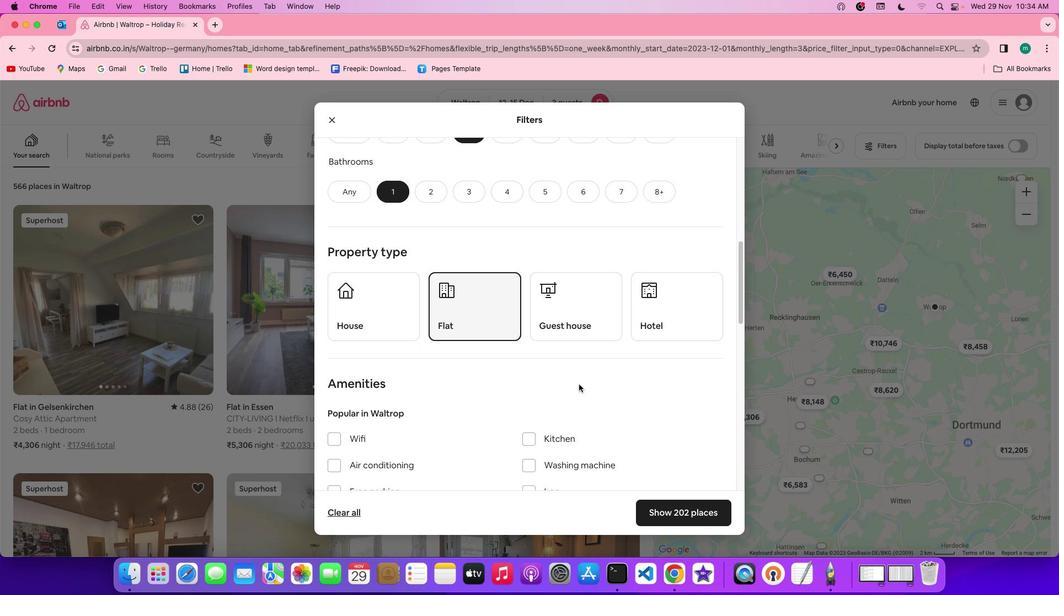 
Action: Mouse scrolled (586, 376) with delta (59, -57)
Screenshot: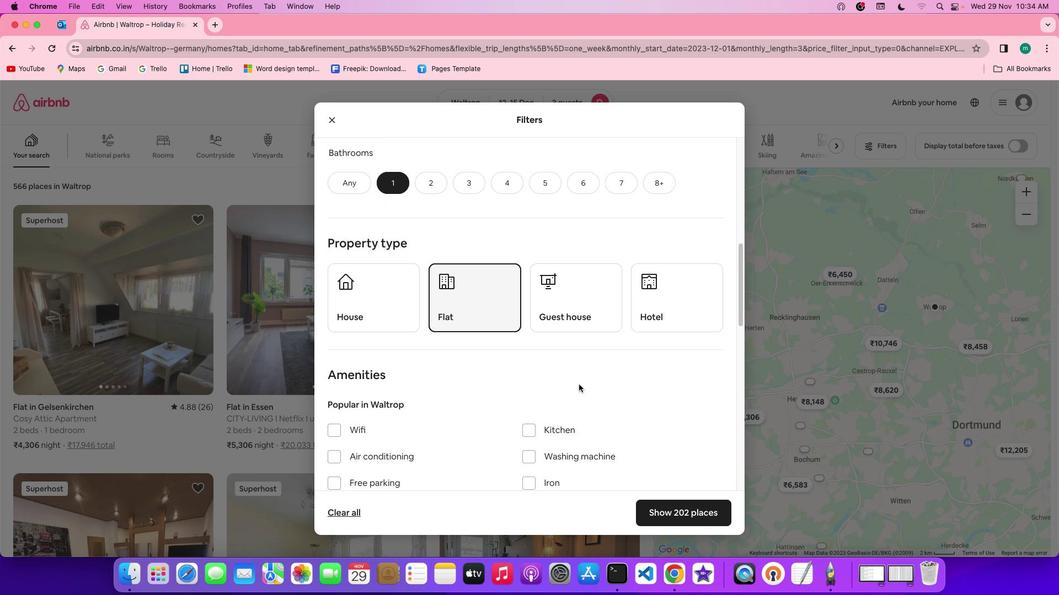 
Action: Mouse scrolled (586, 376) with delta (59, -57)
Screenshot: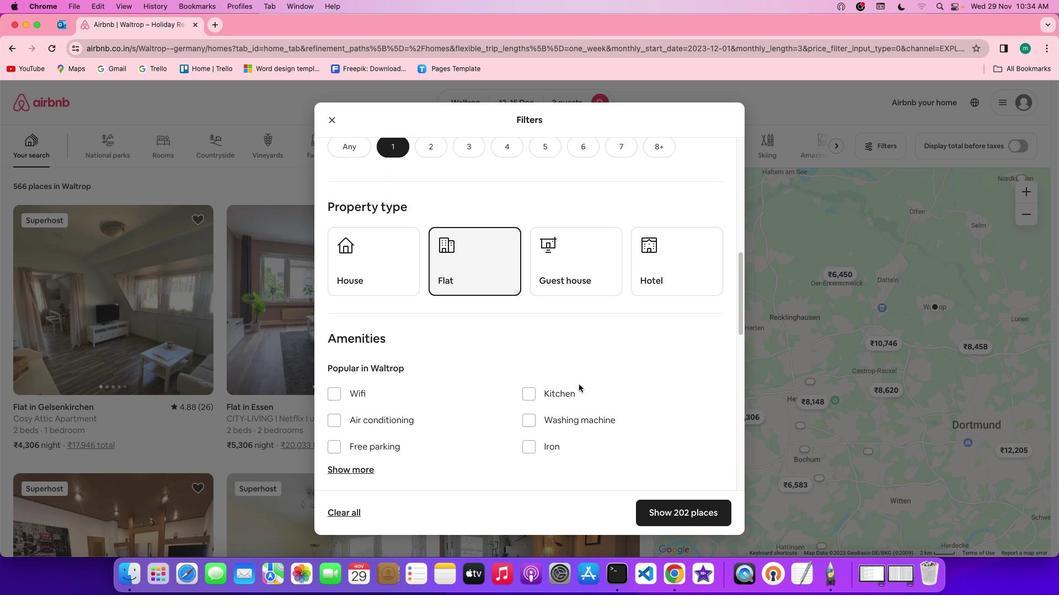 
Action: Mouse scrolled (586, 376) with delta (59, -57)
Screenshot: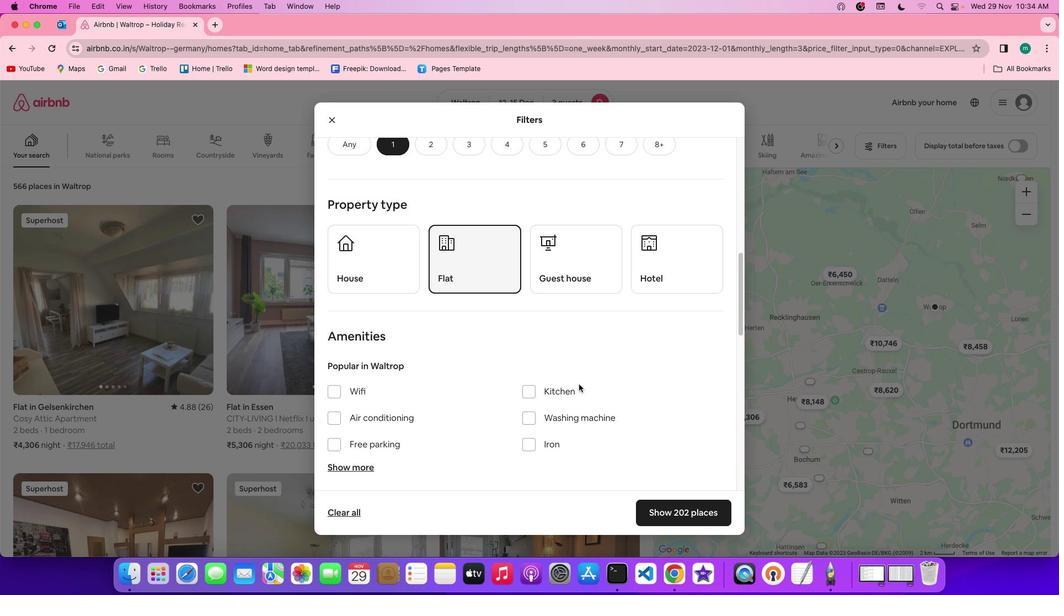 
Action: Mouse scrolled (586, 376) with delta (59, -57)
Screenshot: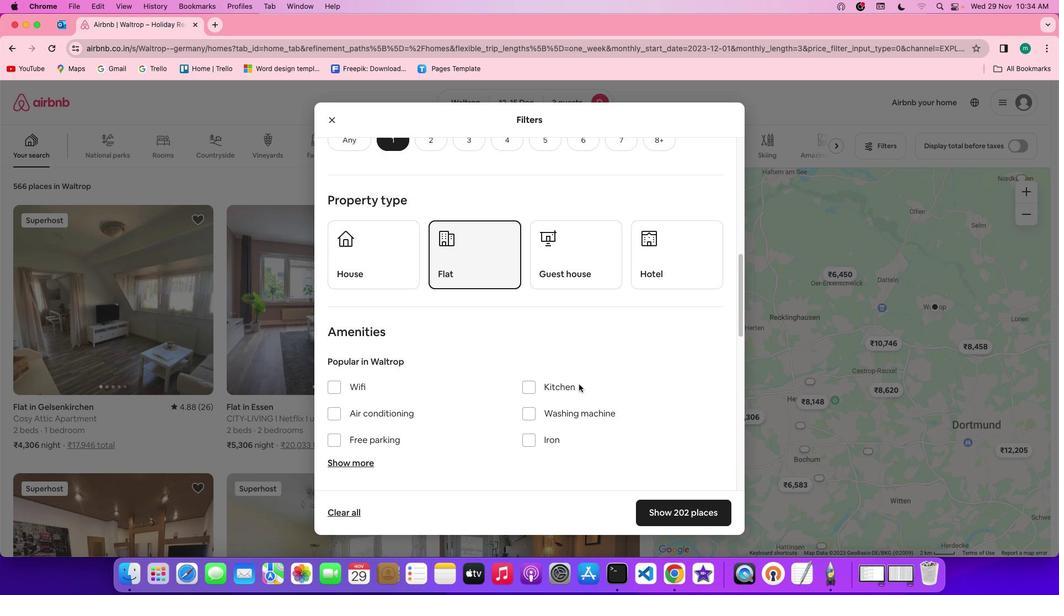 
Action: Mouse scrolled (586, 376) with delta (59, -57)
Screenshot: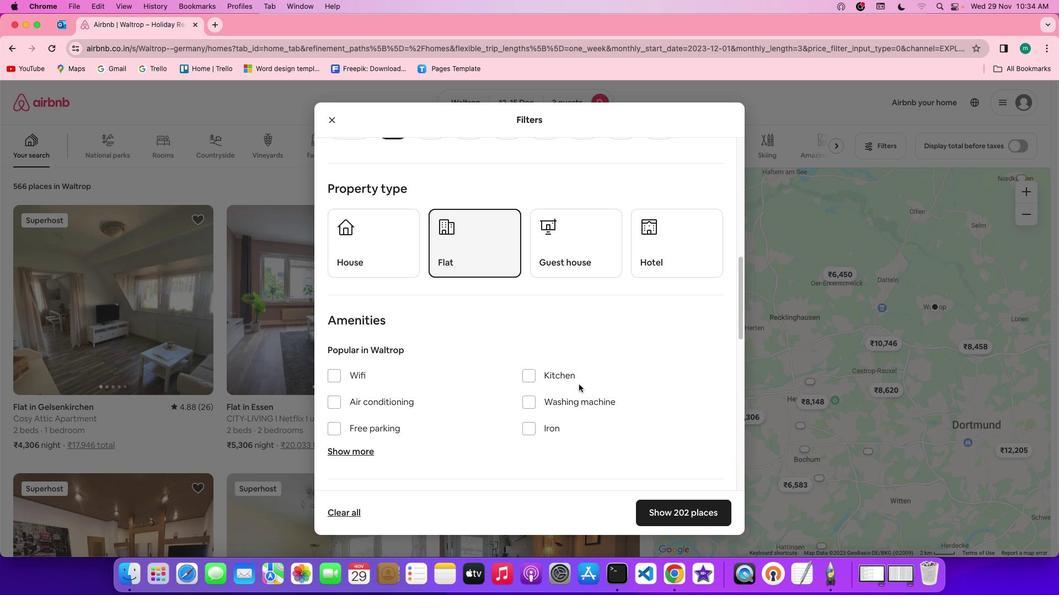 
Action: Mouse scrolled (586, 376) with delta (59, -57)
Screenshot: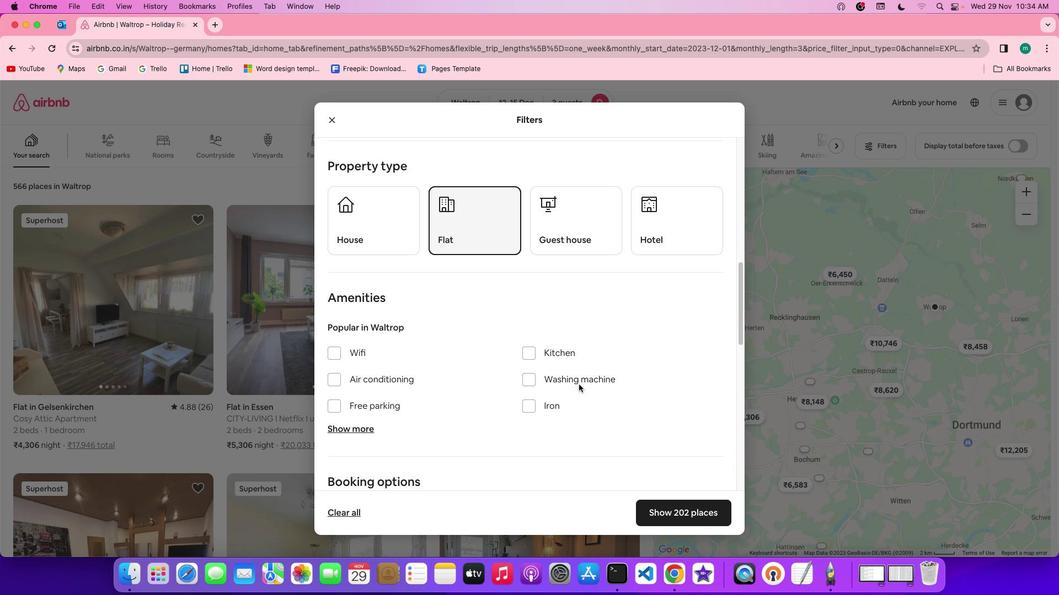 
Action: Mouse scrolled (586, 376) with delta (59, -57)
Screenshot: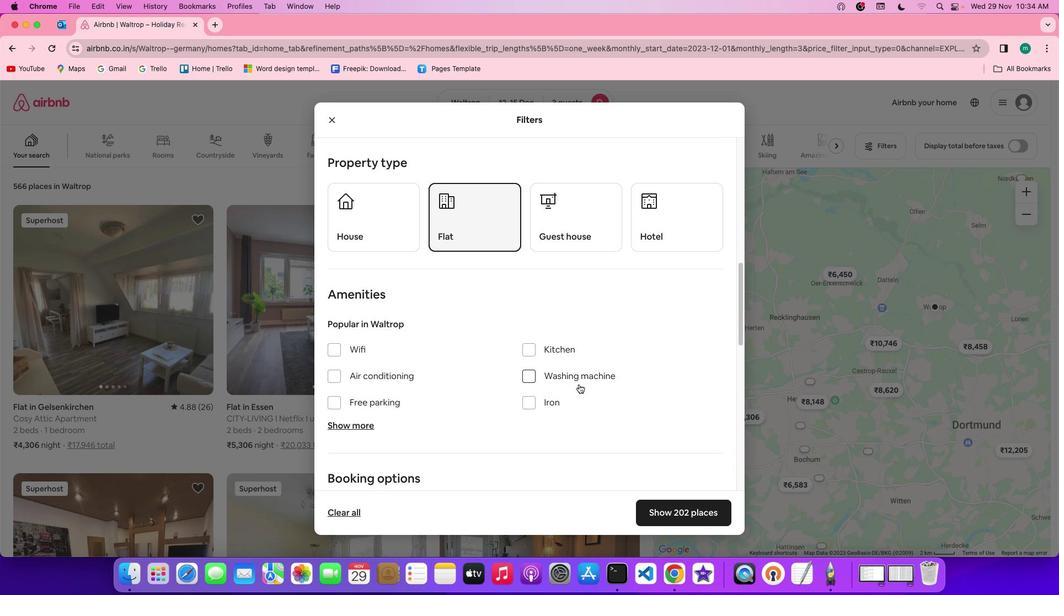 
Action: Mouse scrolled (586, 376) with delta (59, -57)
Screenshot: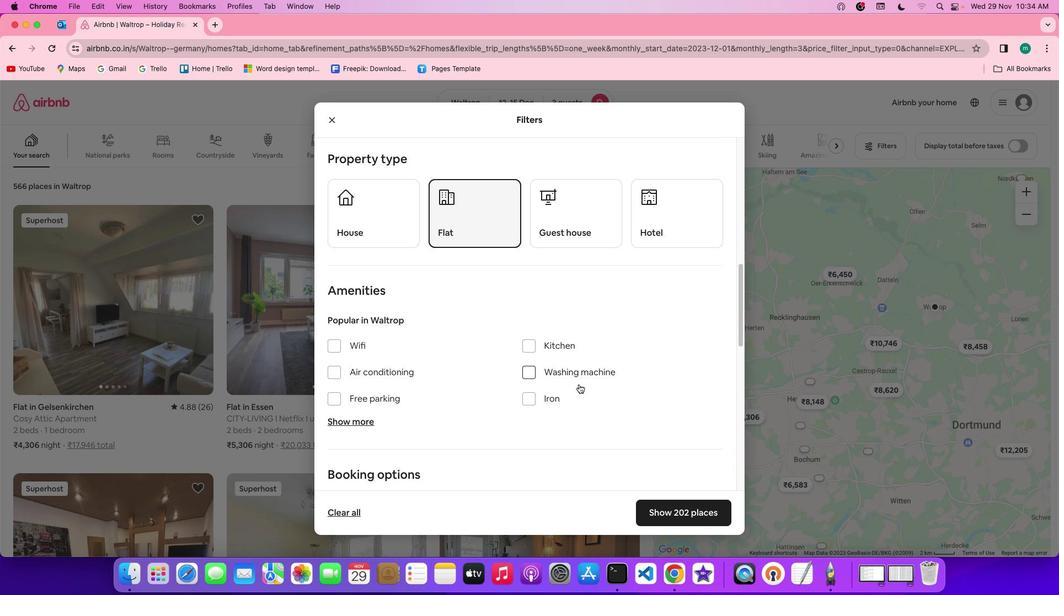 
Action: Mouse scrolled (586, 376) with delta (59, -57)
Screenshot: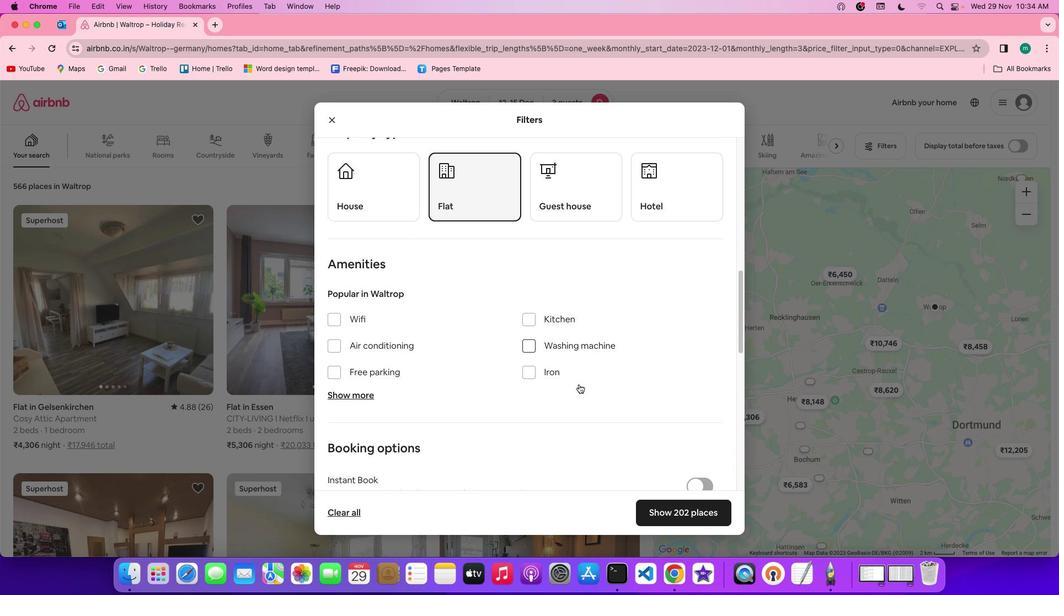 
Action: Mouse scrolled (586, 376) with delta (59, -57)
Screenshot: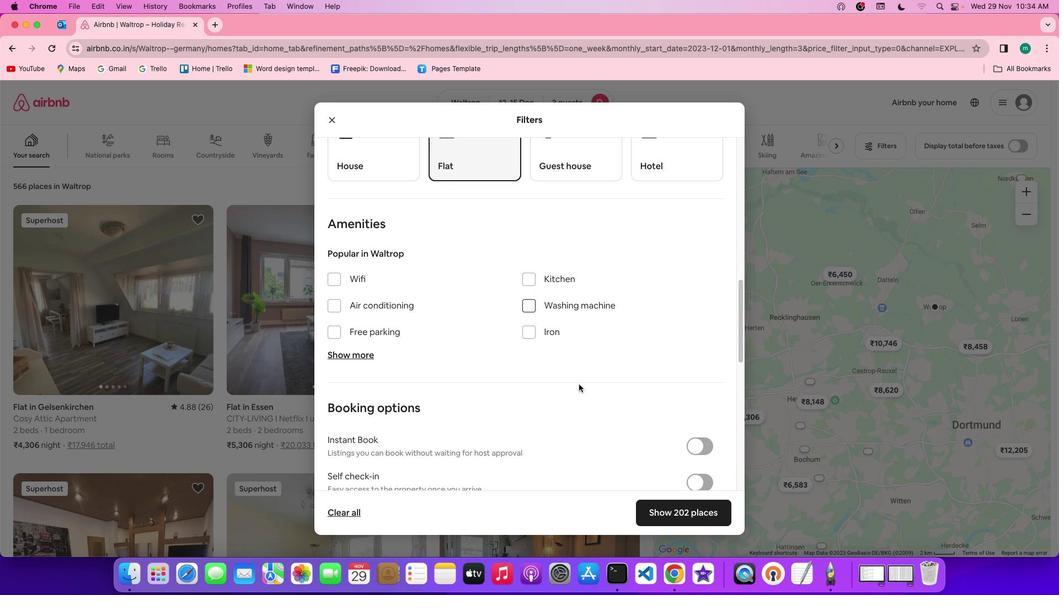 
Action: Mouse scrolled (586, 376) with delta (59, -57)
Screenshot: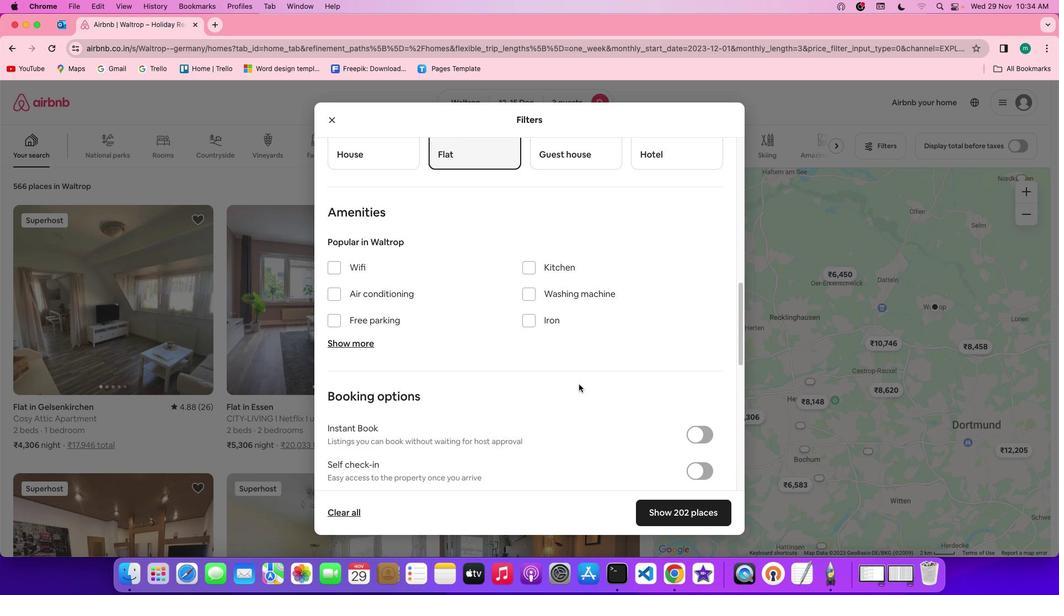 
Action: Mouse scrolled (586, 376) with delta (59, -57)
Screenshot: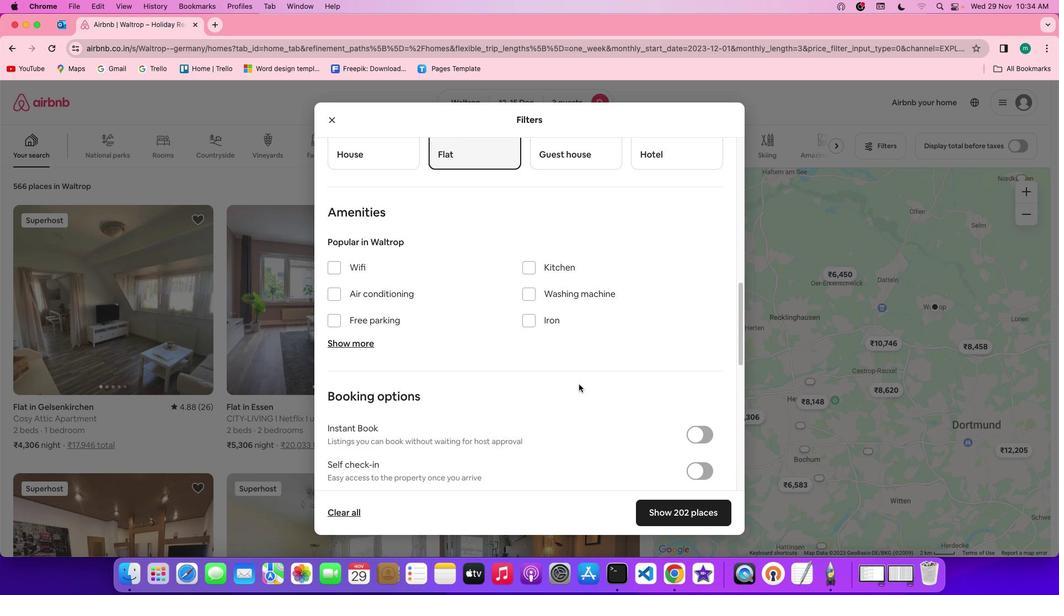 
Action: Mouse scrolled (586, 376) with delta (59, -58)
Screenshot: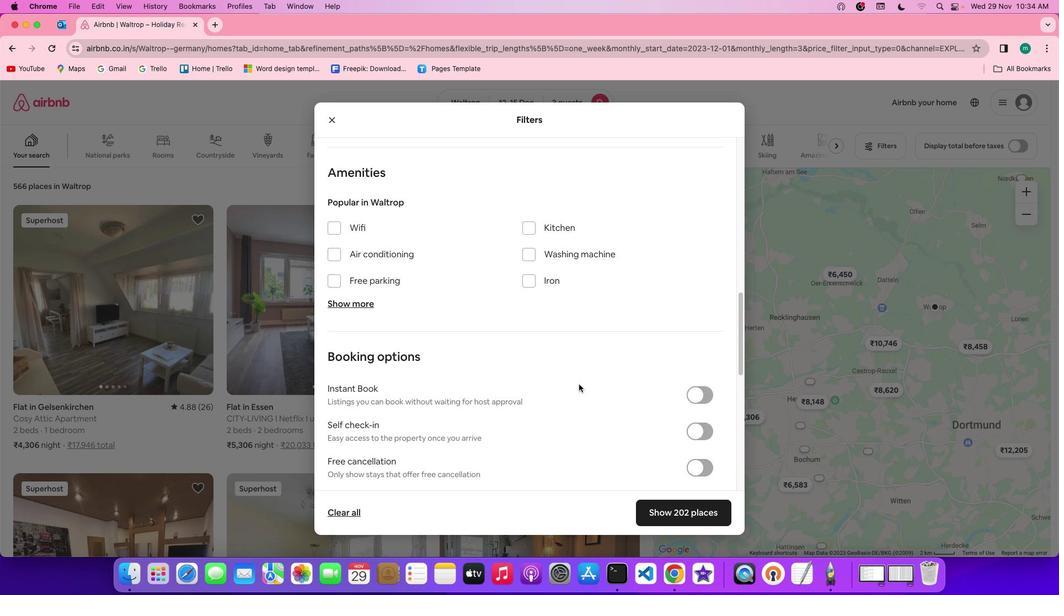 
Action: Mouse scrolled (586, 376) with delta (59, -59)
Screenshot: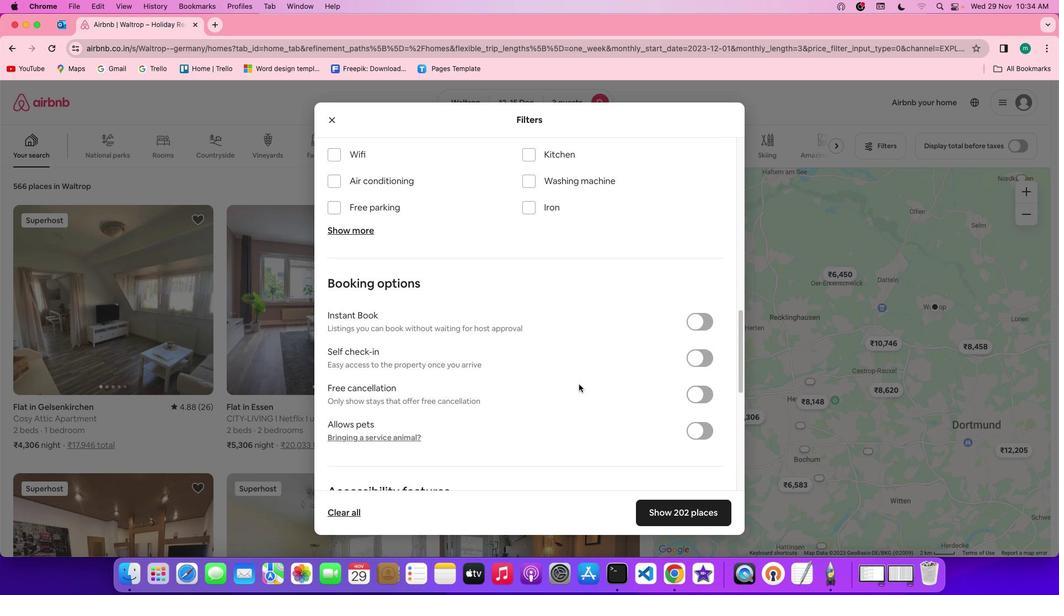 
Action: Mouse scrolled (586, 376) with delta (59, -60)
Screenshot: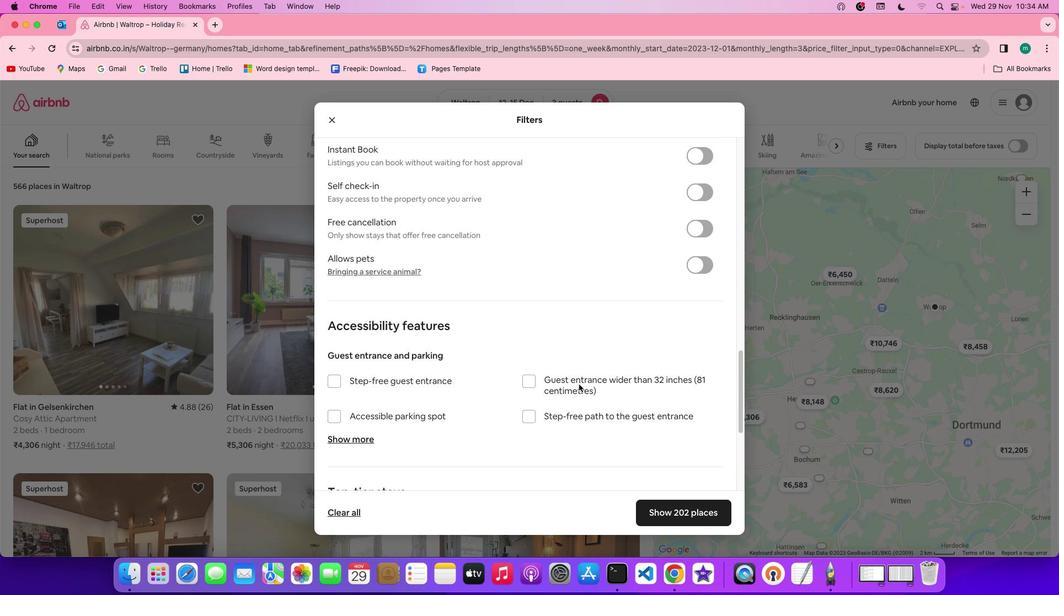 
Action: Mouse scrolled (586, 376) with delta (59, -57)
Screenshot: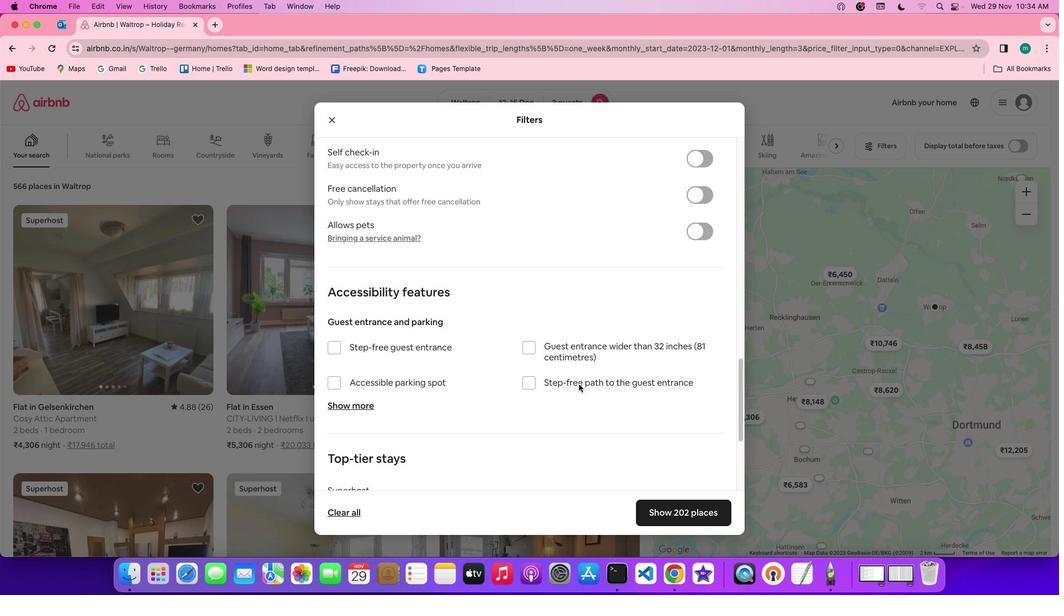 
Action: Mouse scrolled (586, 376) with delta (59, -57)
Screenshot: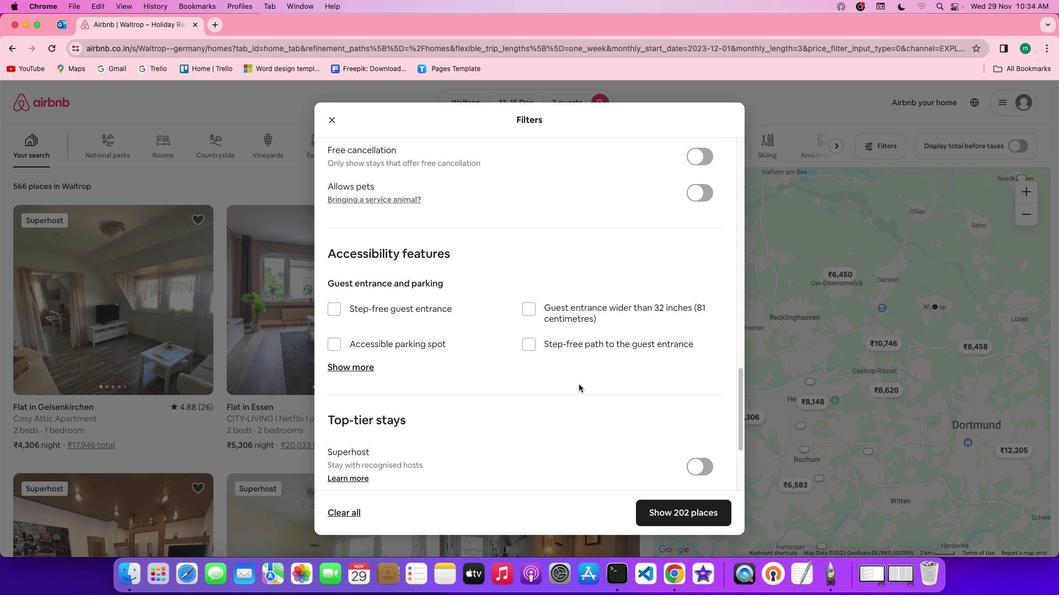 
Action: Mouse scrolled (586, 376) with delta (59, -58)
Screenshot: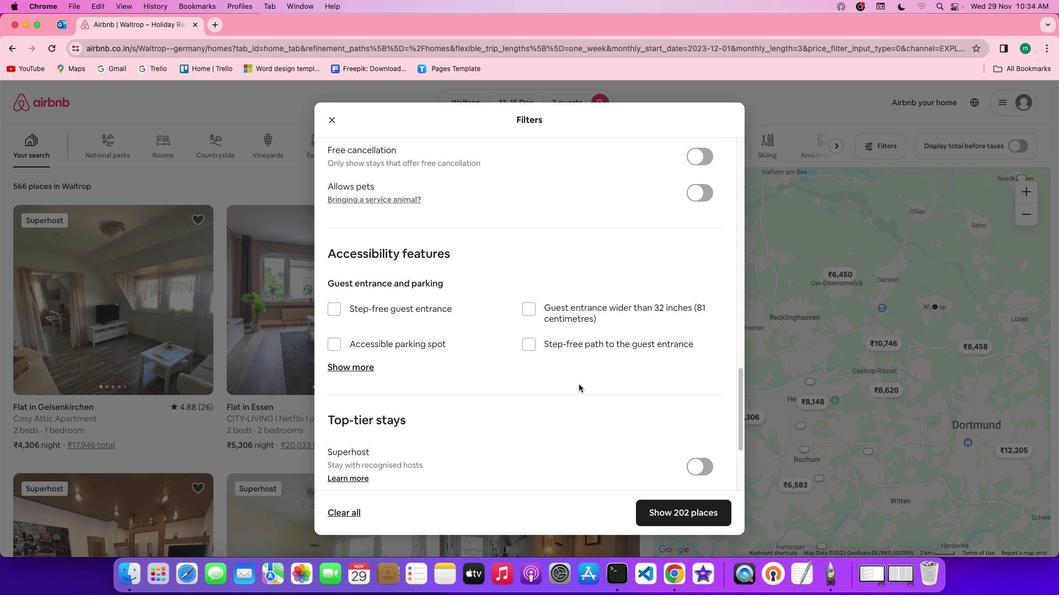 
Action: Mouse scrolled (586, 376) with delta (59, -60)
Screenshot: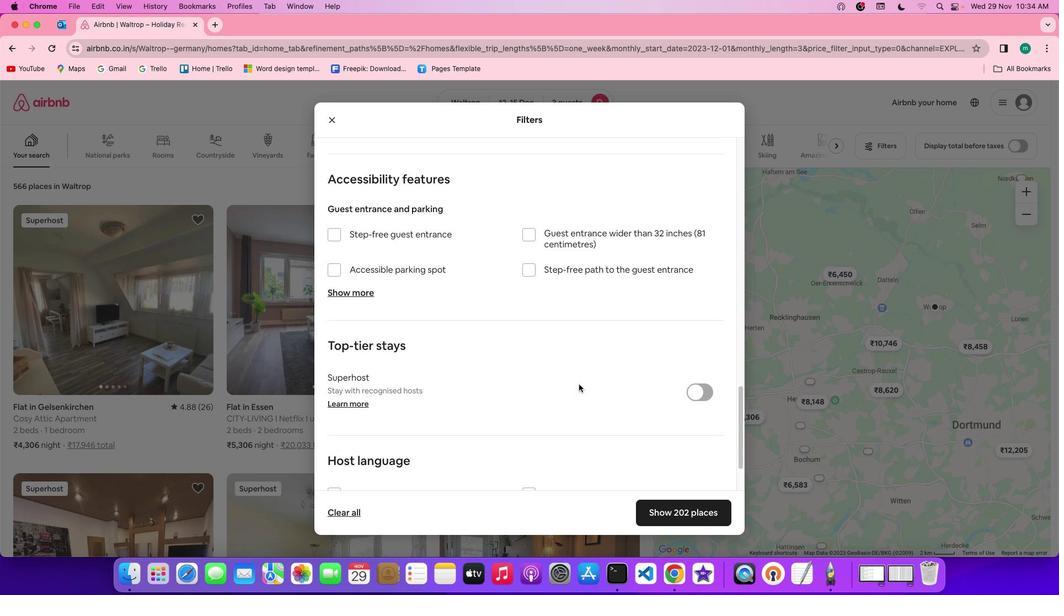 
Action: Mouse scrolled (586, 376) with delta (59, -60)
Screenshot: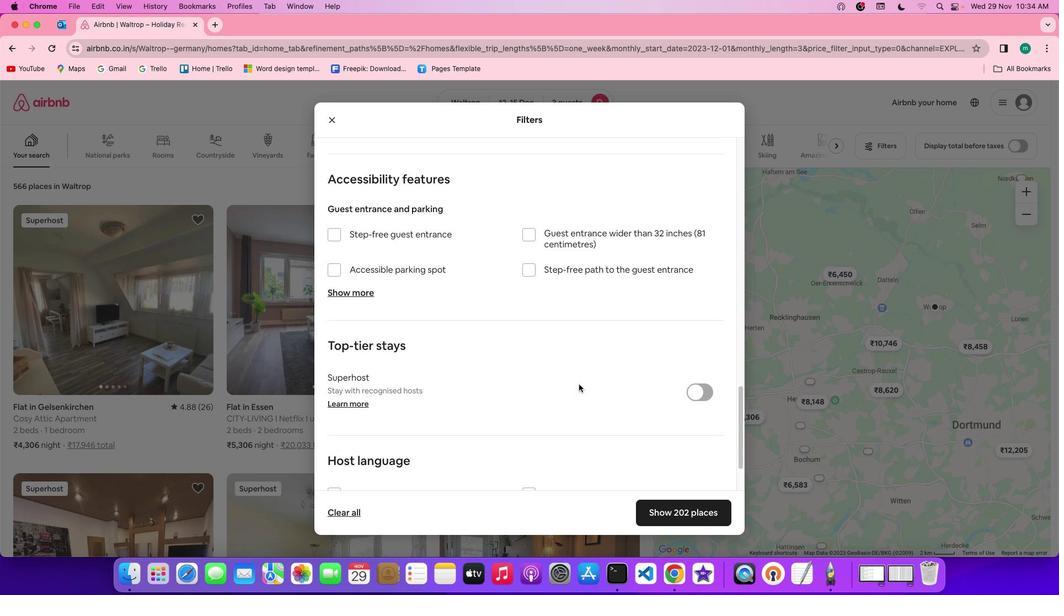 
Action: Mouse scrolled (586, 376) with delta (59, -60)
Screenshot: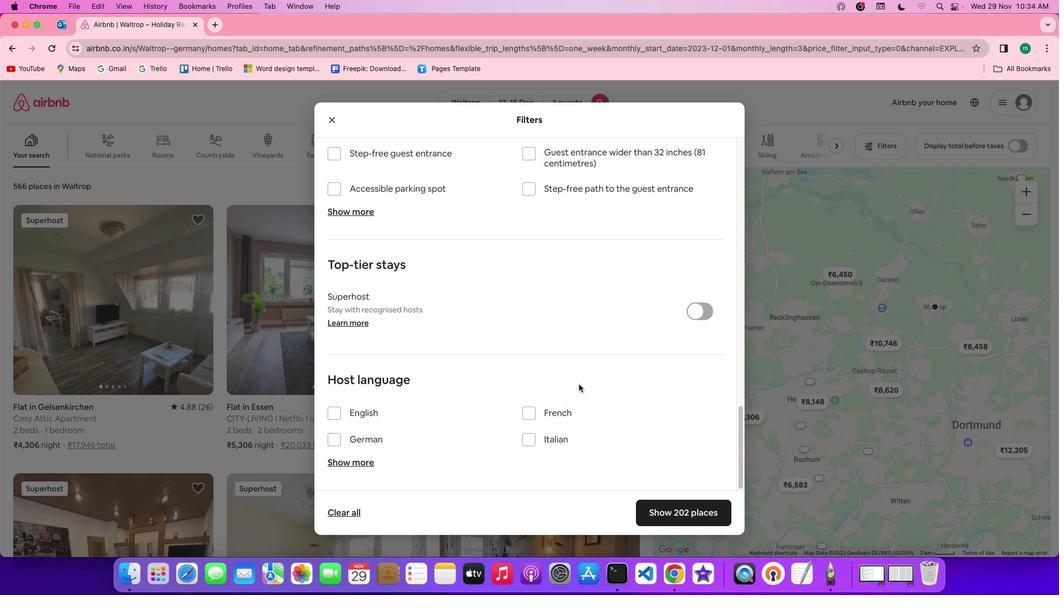 
Action: Mouse scrolled (586, 376) with delta (59, -57)
Screenshot: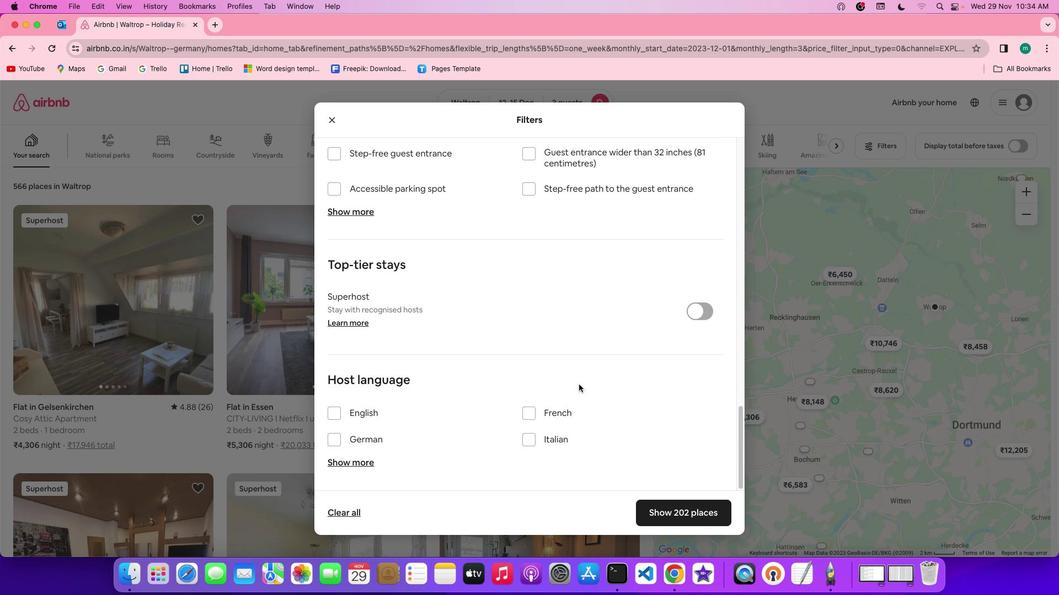 
Action: Mouse scrolled (586, 376) with delta (59, -57)
Screenshot: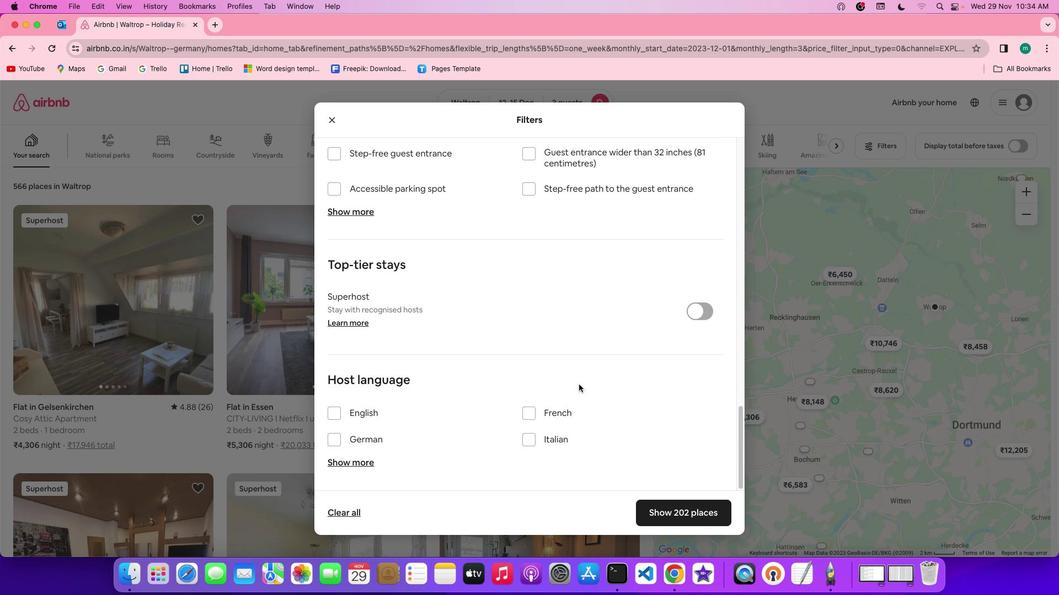 
Action: Mouse scrolled (586, 376) with delta (59, -58)
Screenshot: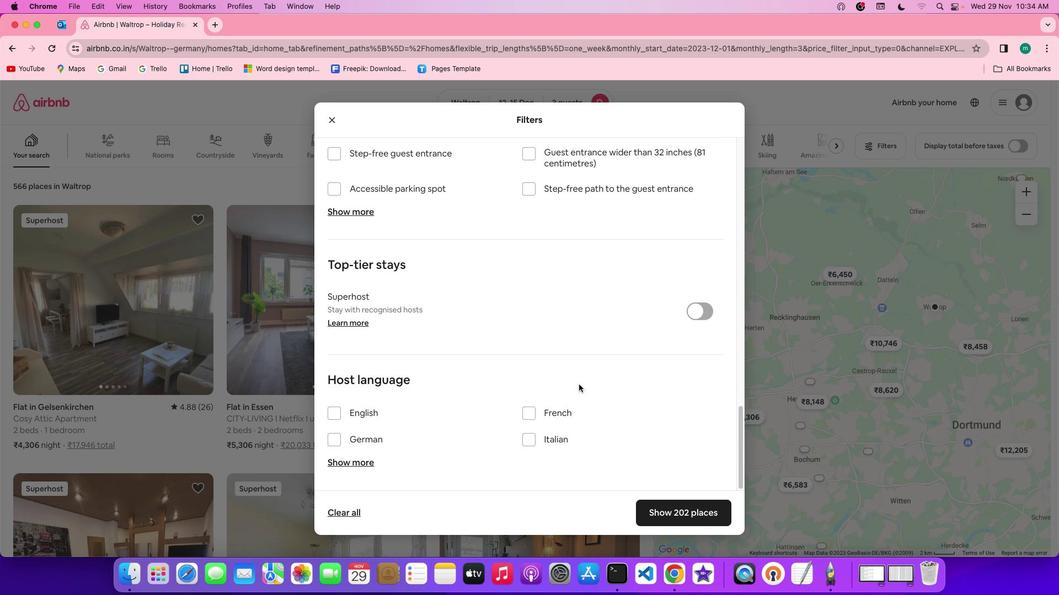 
Action: Mouse scrolled (586, 376) with delta (59, -60)
Screenshot: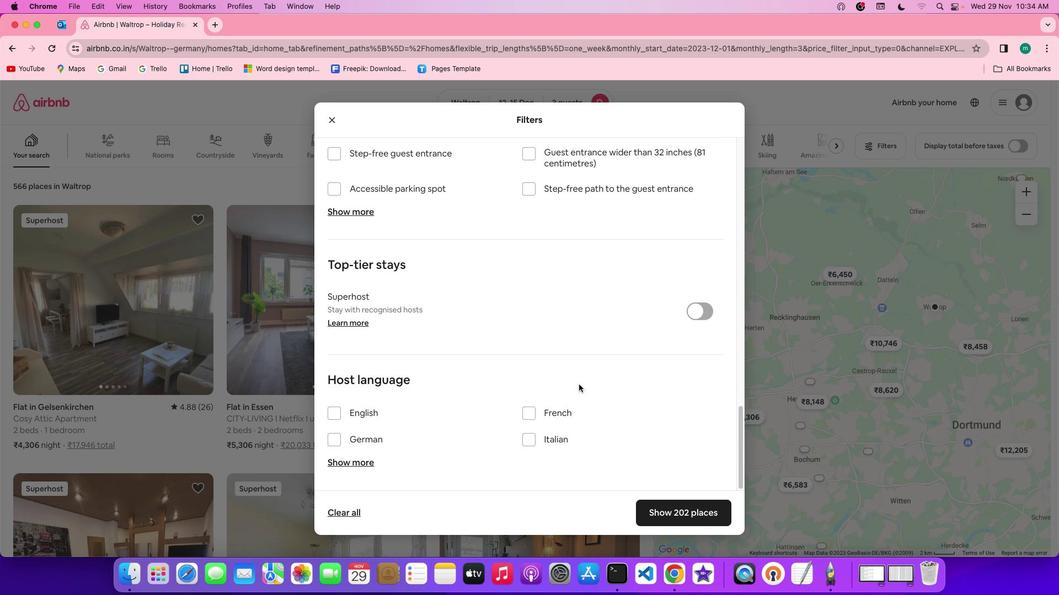
Action: Mouse scrolled (586, 376) with delta (59, -60)
Screenshot: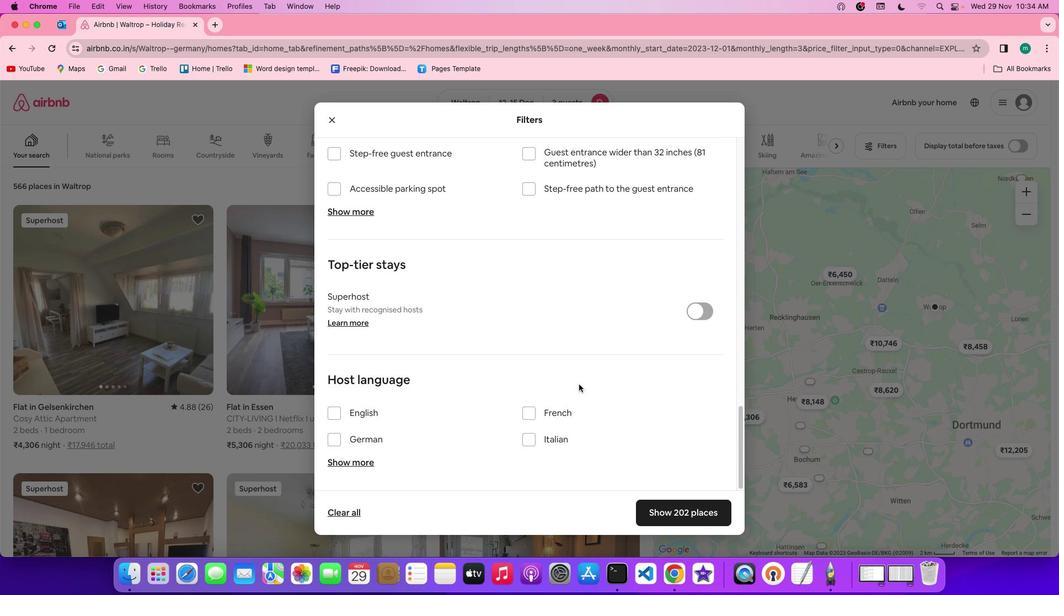 
Action: Mouse moved to (681, 521)
Screenshot: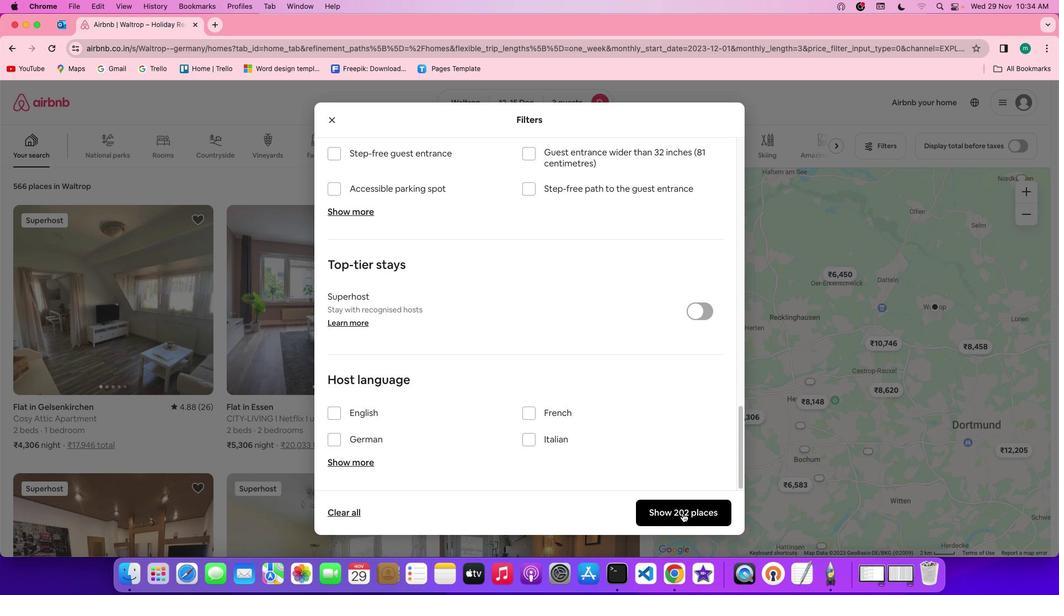 
Action: Mouse pressed left at (681, 521)
Screenshot: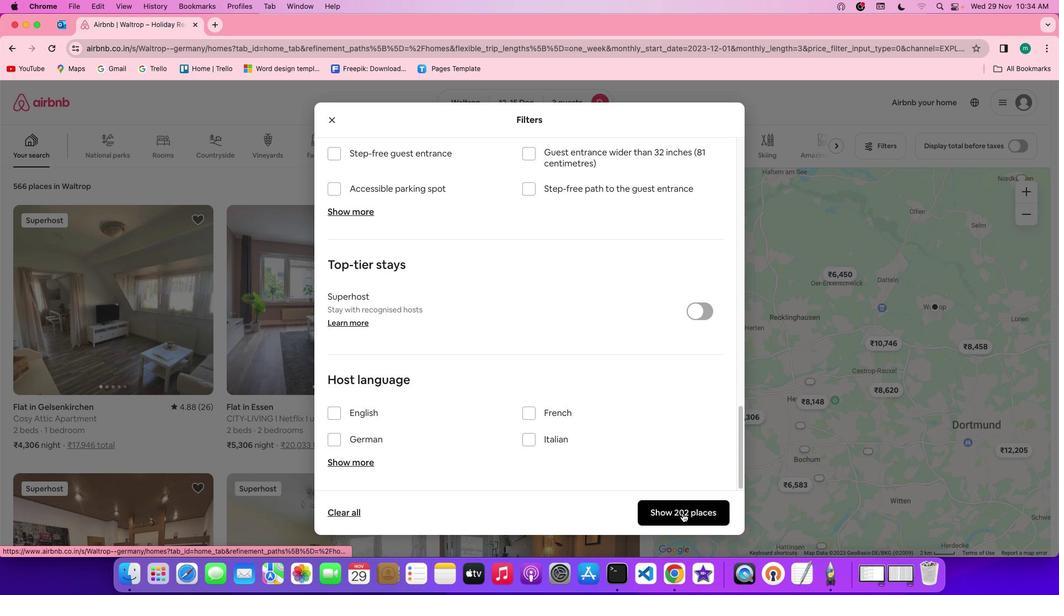 
Action: Mouse moved to (385, 365)
Screenshot: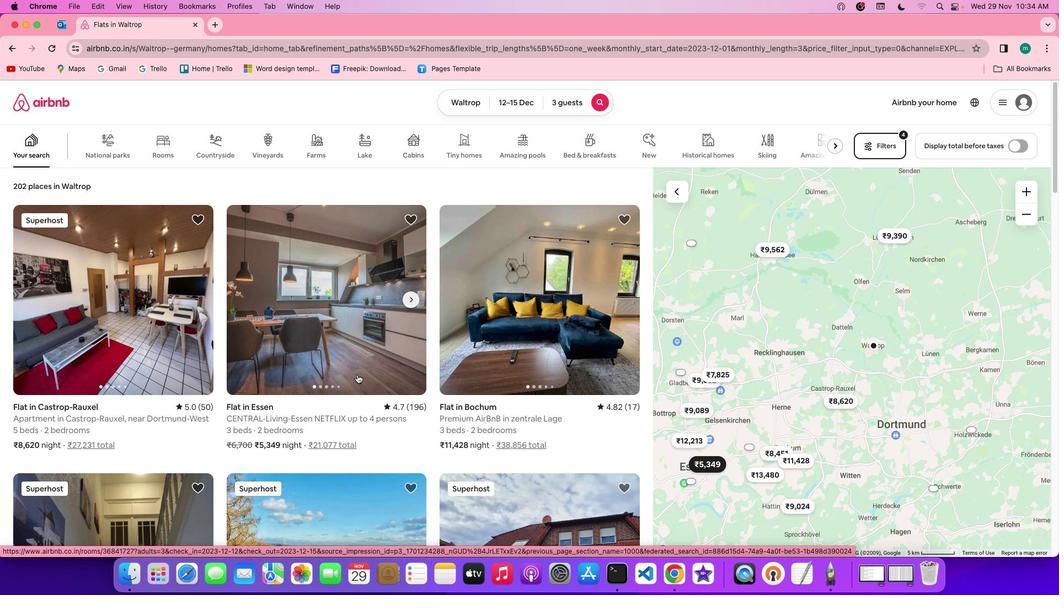 
Action: Mouse scrolled (385, 365) with delta (59, -57)
Screenshot: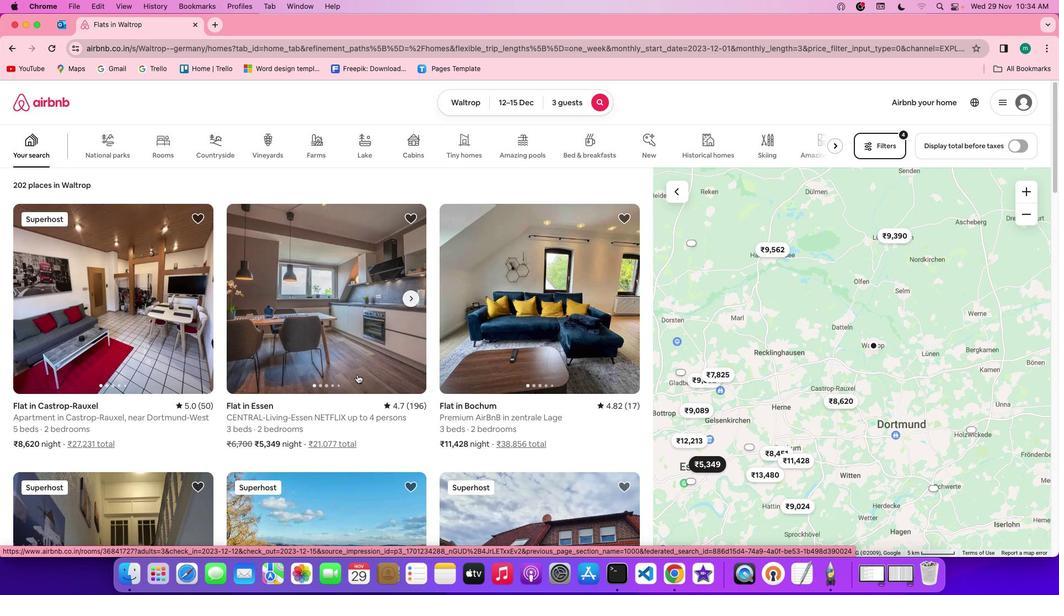 
Action: Mouse scrolled (385, 365) with delta (59, -57)
Screenshot: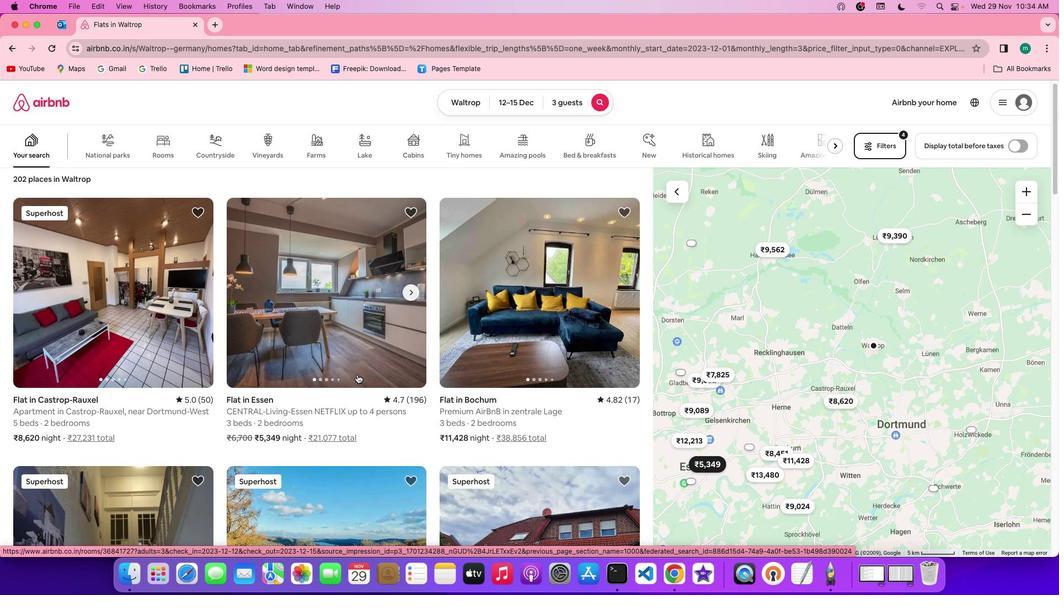 
Action: Mouse scrolled (385, 365) with delta (59, -57)
Screenshot: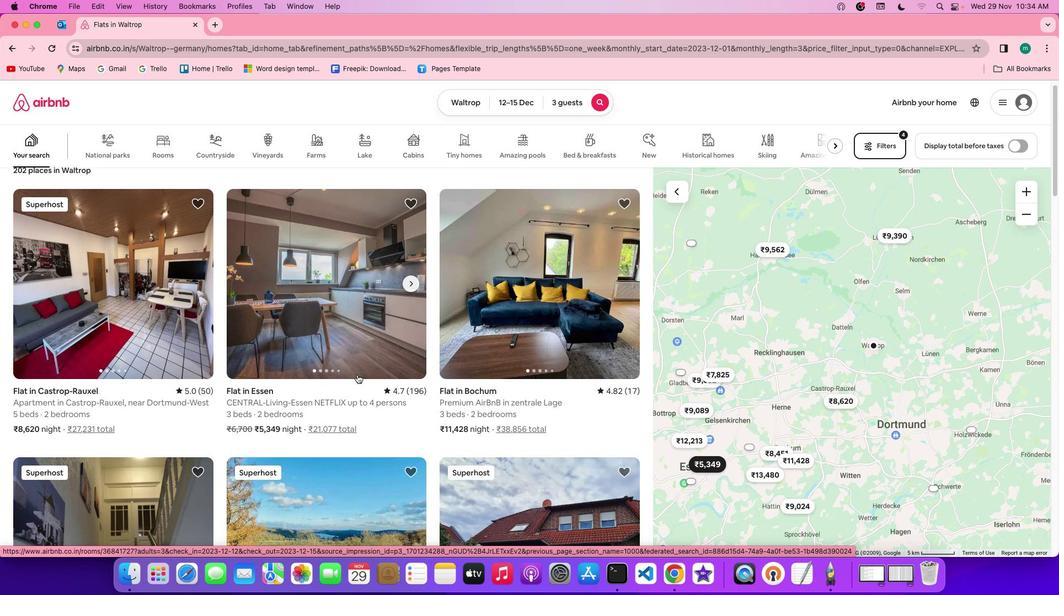 
Action: Mouse scrolled (385, 365) with delta (59, -57)
Screenshot: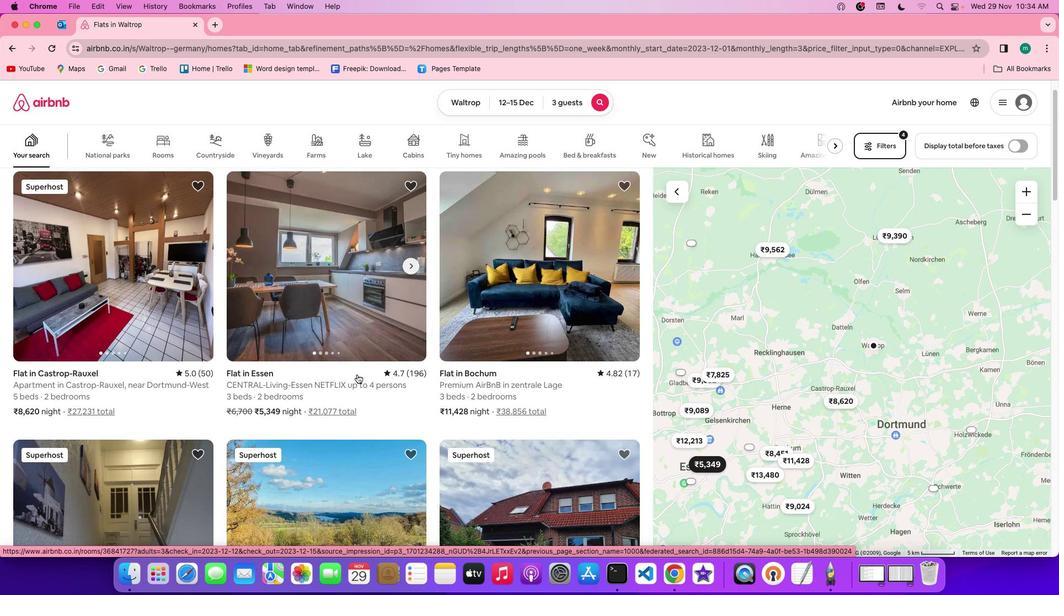 
Action: Mouse scrolled (385, 365) with delta (59, -57)
Screenshot: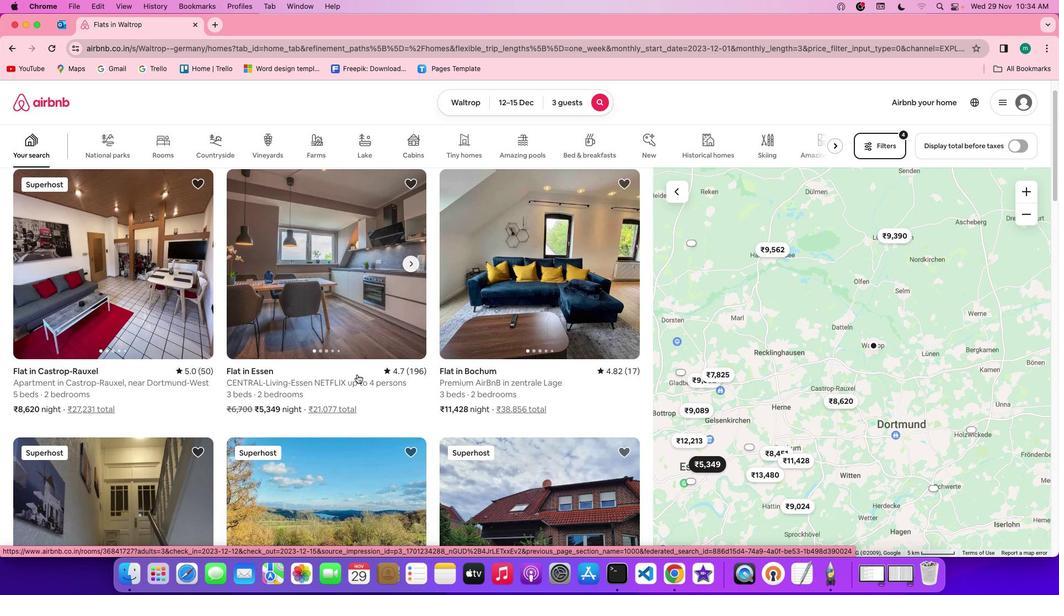 
Action: Mouse scrolled (385, 365) with delta (59, -57)
Screenshot: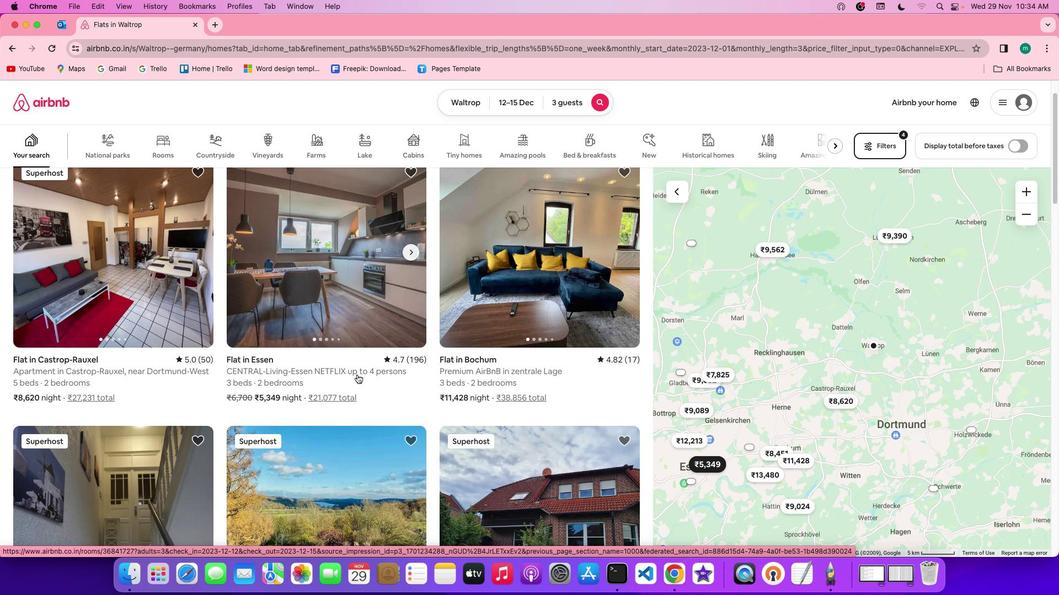 
Action: Mouse scrolled (385, 365) with delta (59, -57)
Screenshot: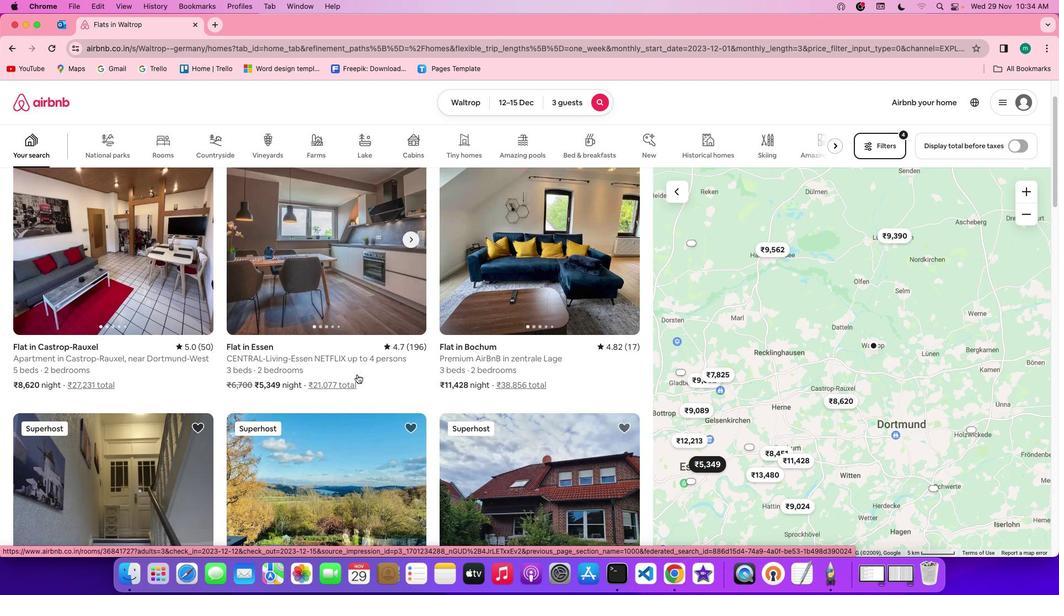 
Action: Mouse scrolled (385, 365) with delta (59, -57)
Screenshot: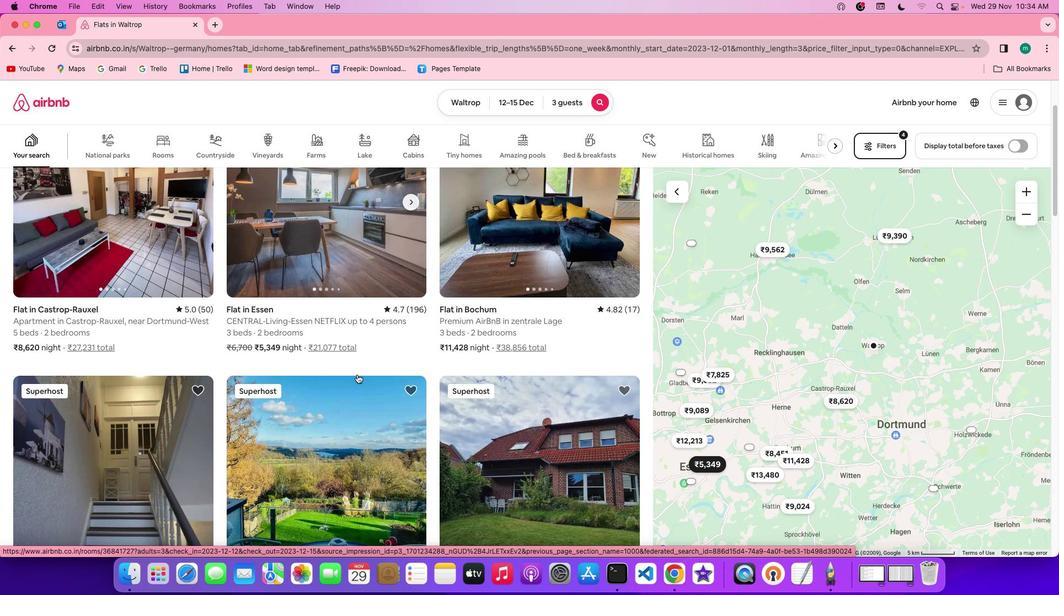 
Action: Mouse scrolled (385, 365) with delta (59, -57)
Screenshot: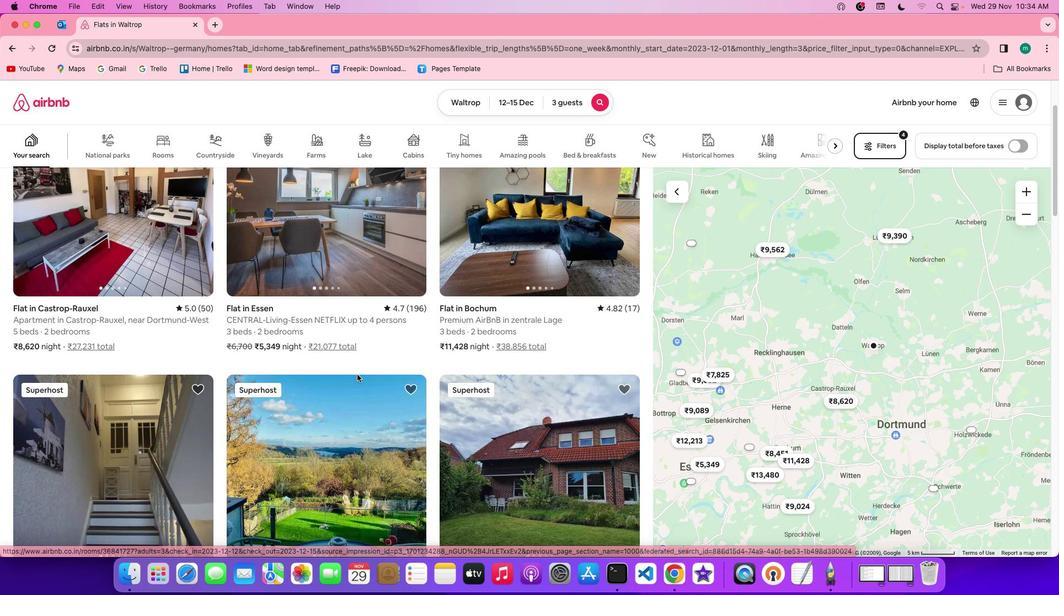 
Action: Mouse scrolled (385, 365) with delta (59, -57)
Screenshot: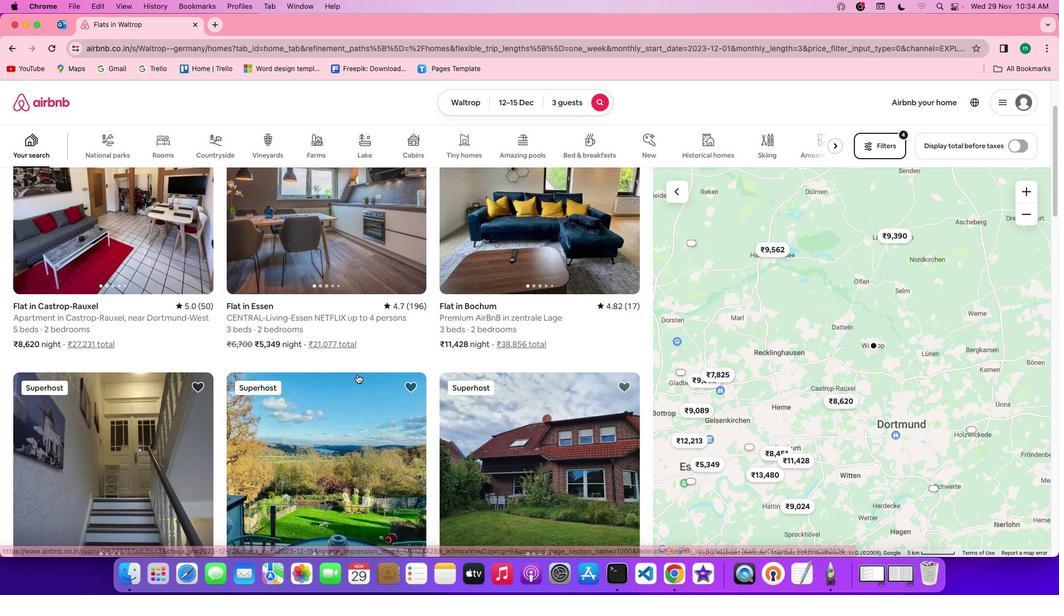 
Action: Mouse scrolled (385, 365) with delta (59, -57)
Screenshot: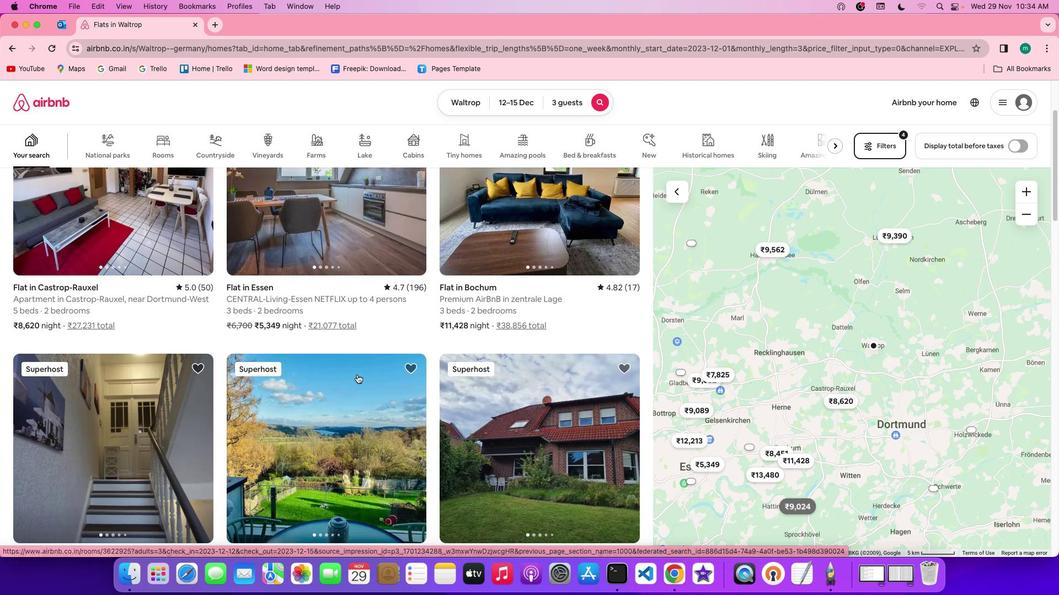 
Action: Mouse scrolled (385, 365) with delta (59, -57)
Screenshot: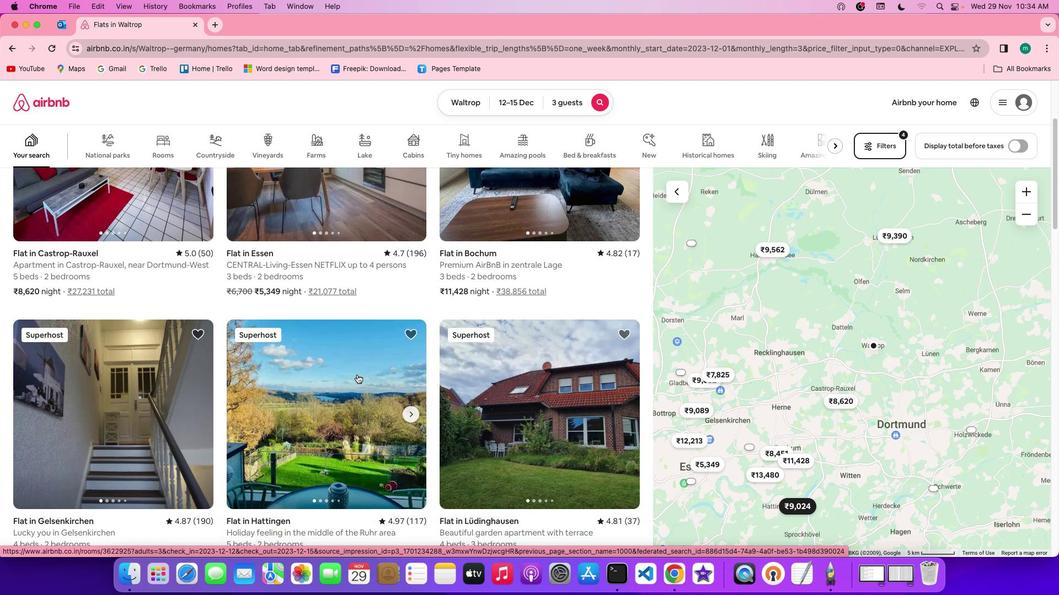
Action: Mouse pressed left at (385, 365)
Screenshot: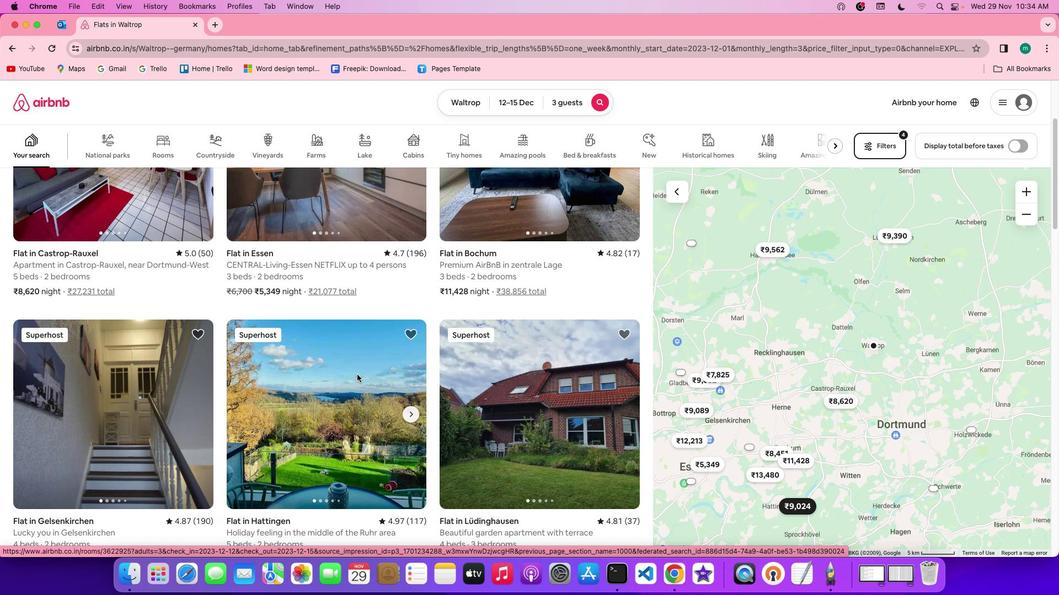 
Action: Mouse moved to (770, 409)
Screenshot: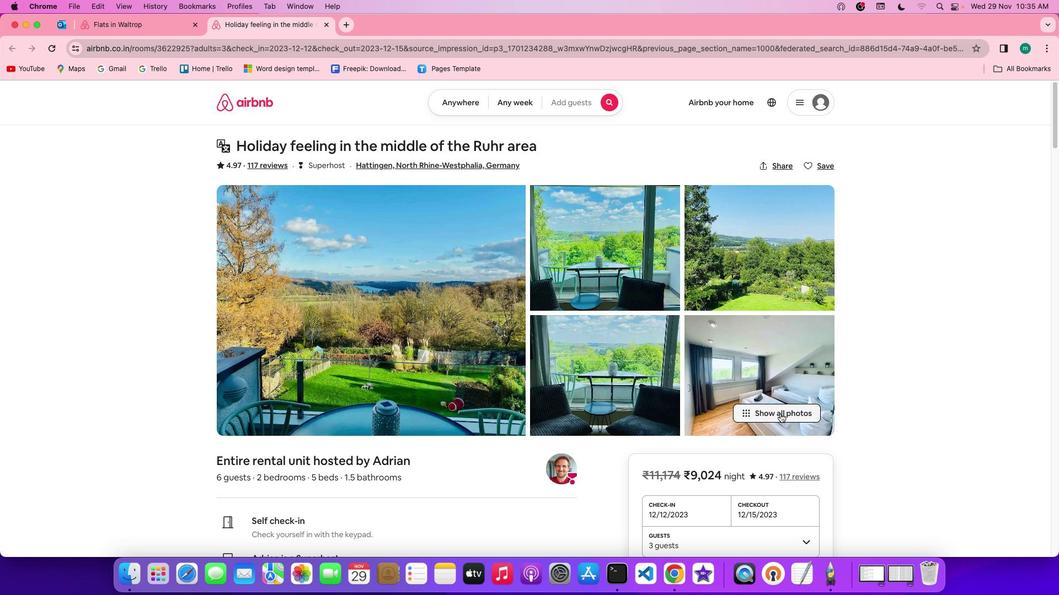 
Action: Mouse pressed left at (770, 409)
Screenshot: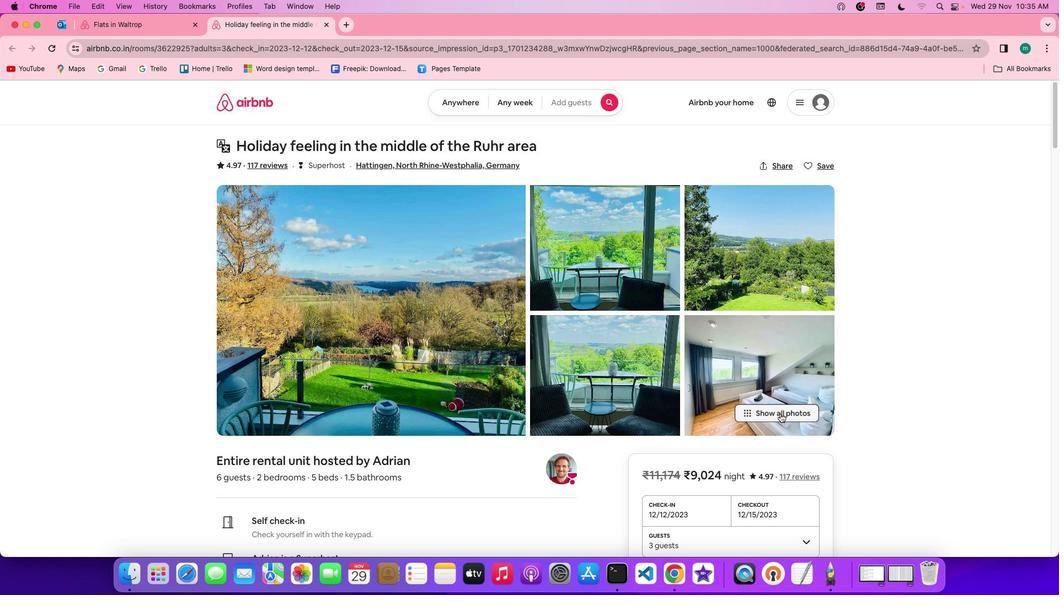 
Action: Mouse moved to (663, 410)
Screenshot: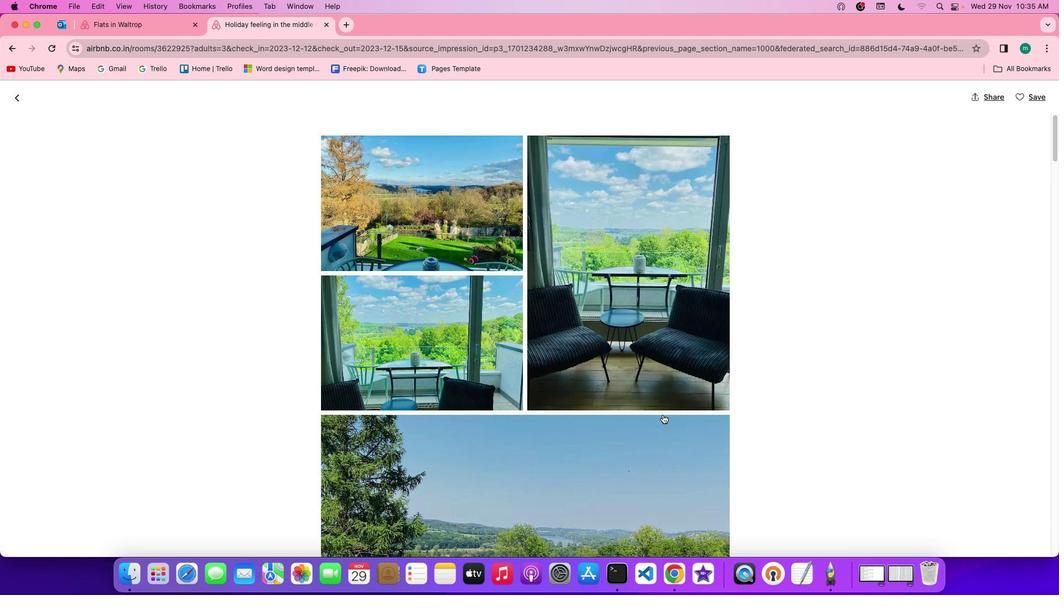 
Action: Mouse scrolled (663, 410) with delta (59, -57)
Screenshot: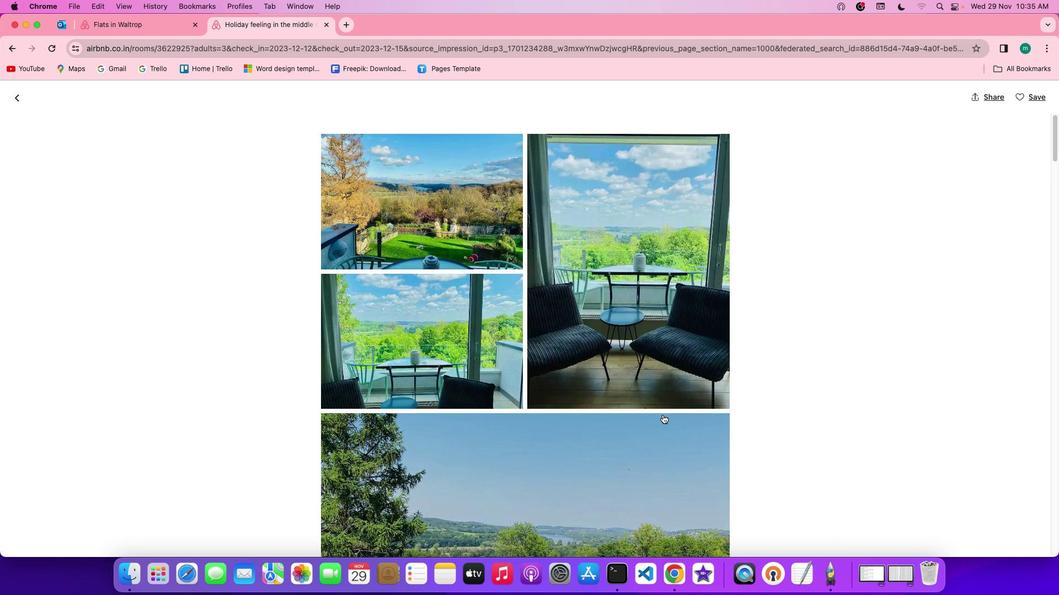 
Action: Mouse scrolled (663, 410) with delta (59, -57)
Screenshot: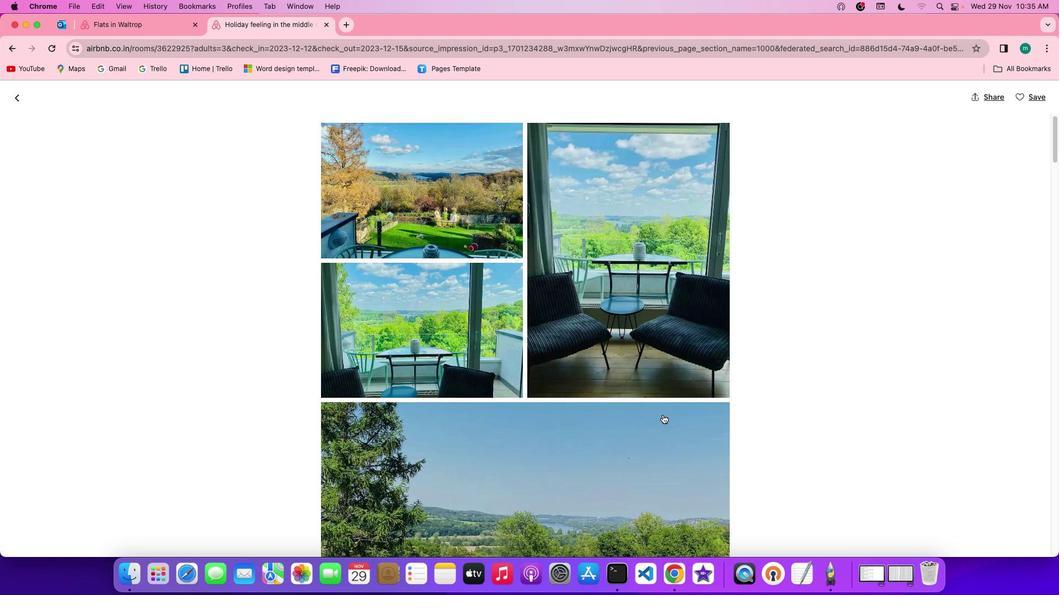 
Action: Mouse scrolled (663, 410) with delta (59, -57)
Screenshot: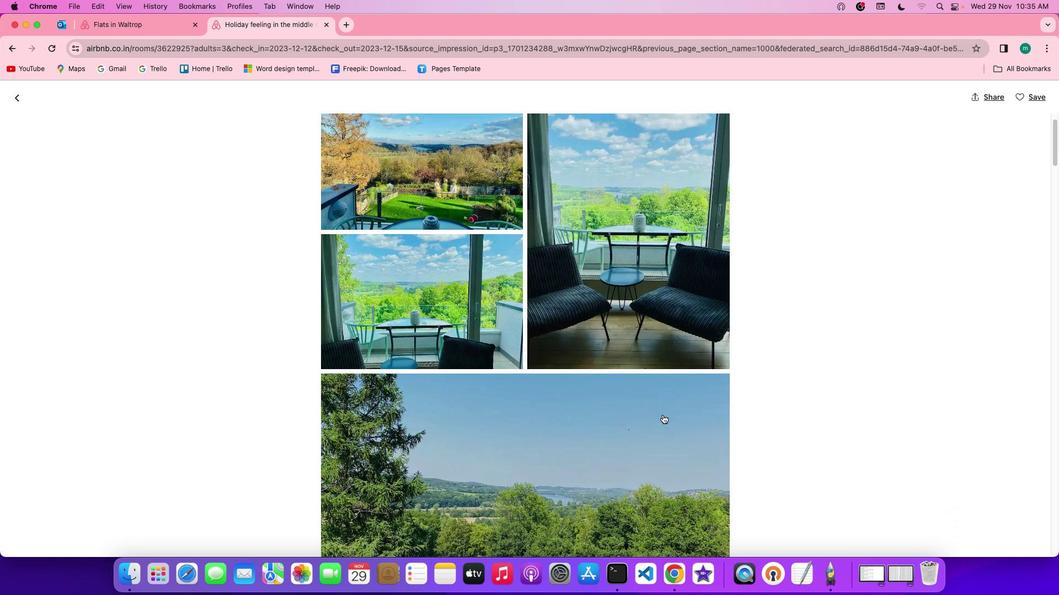 
Action: Mouse scrolled (663, 410) with delta (59, -57)
Screenshot: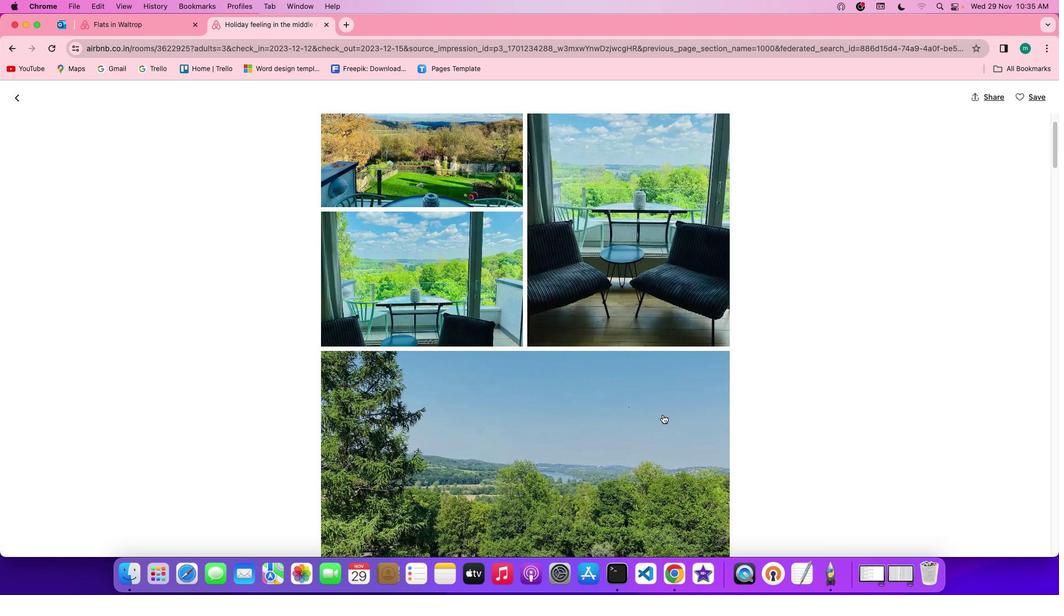 
Action: Mouse scrolled (663, 410) with delta (59, -57)
Screenshot: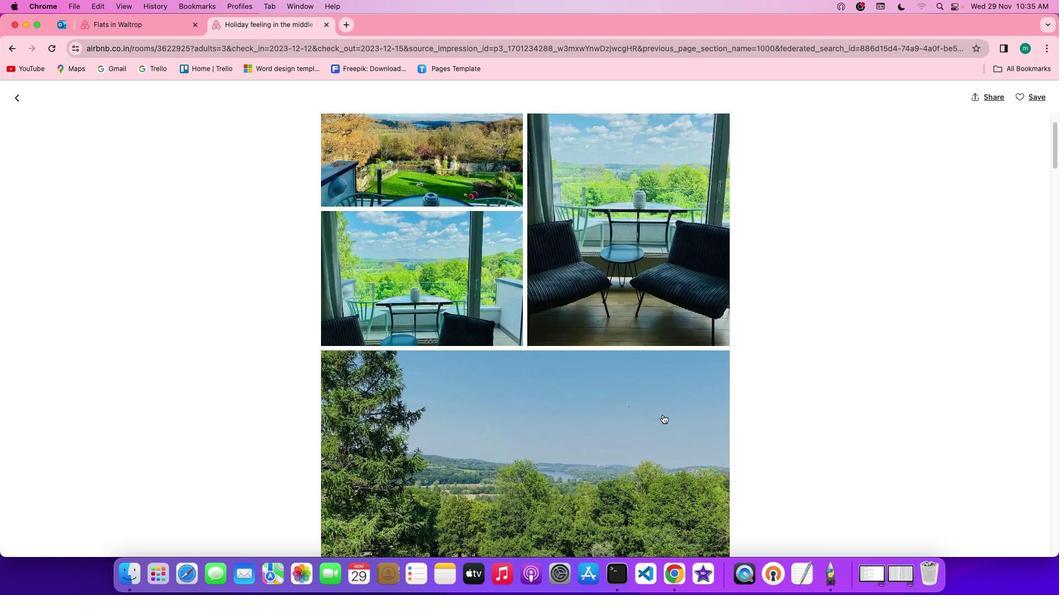 
Action: Mouse scrolled (663, 410) with delta (59, -57)
Screenshot: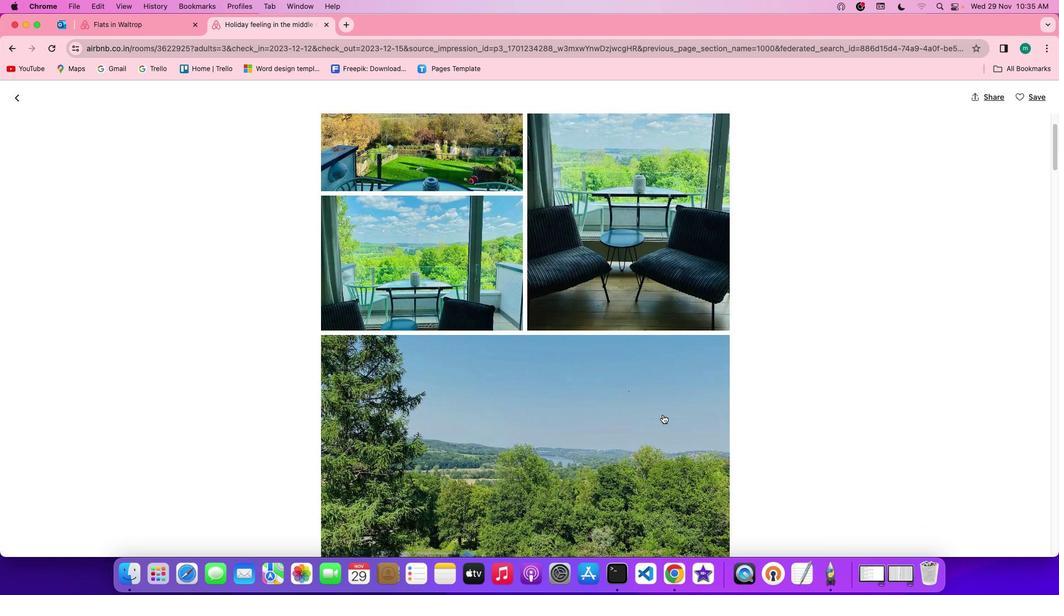 
Action: Mouse scrolled (663, 410) with delta (59, -57)
Screenshot: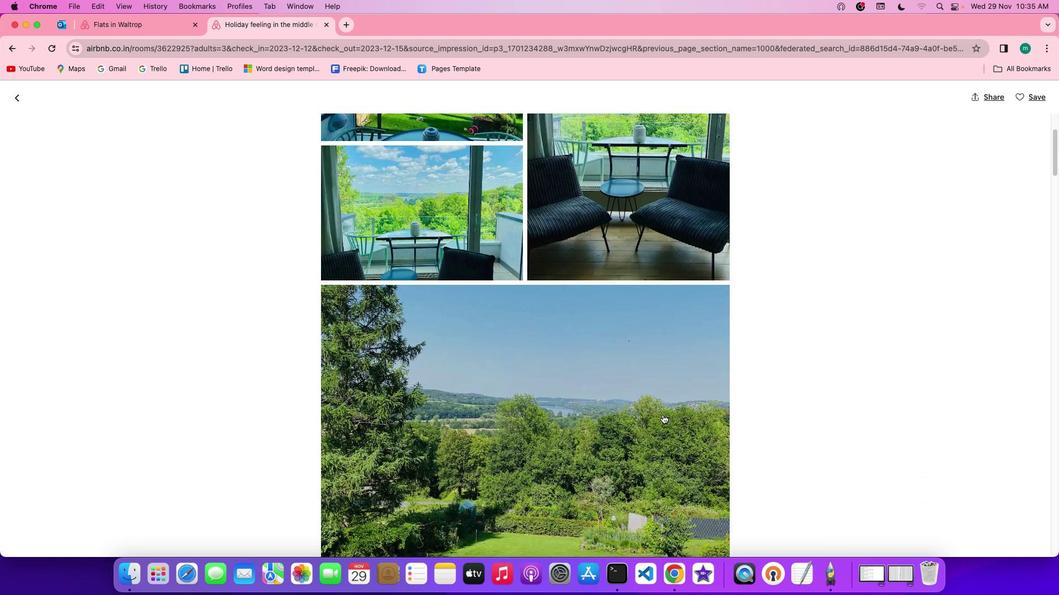 
Action: Mouse scrolled (663, 410) with delta (59, -57)
Screenshot: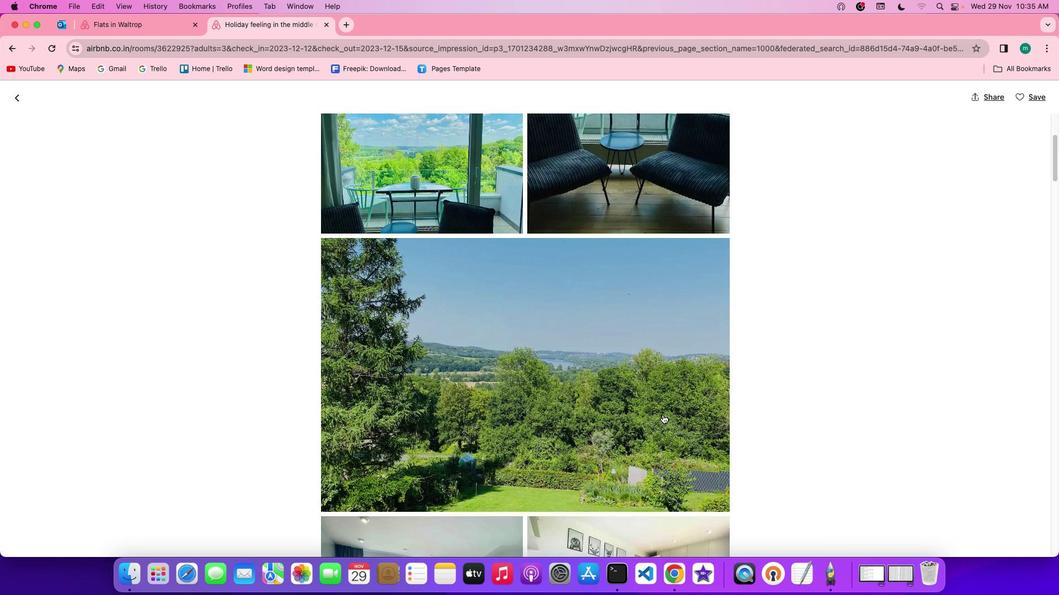 
Action: Mouse scrolled (663, 410) with delta (59, -57)
Screenshot: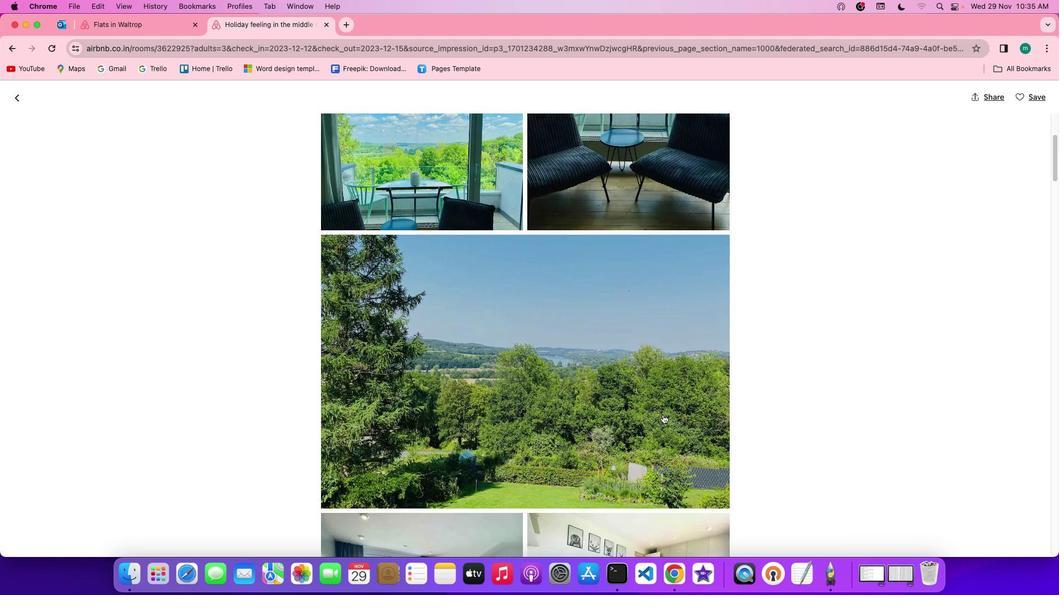 
Action: Mouse scrolled (663, 410) with delta (59, -57)
Screenshot: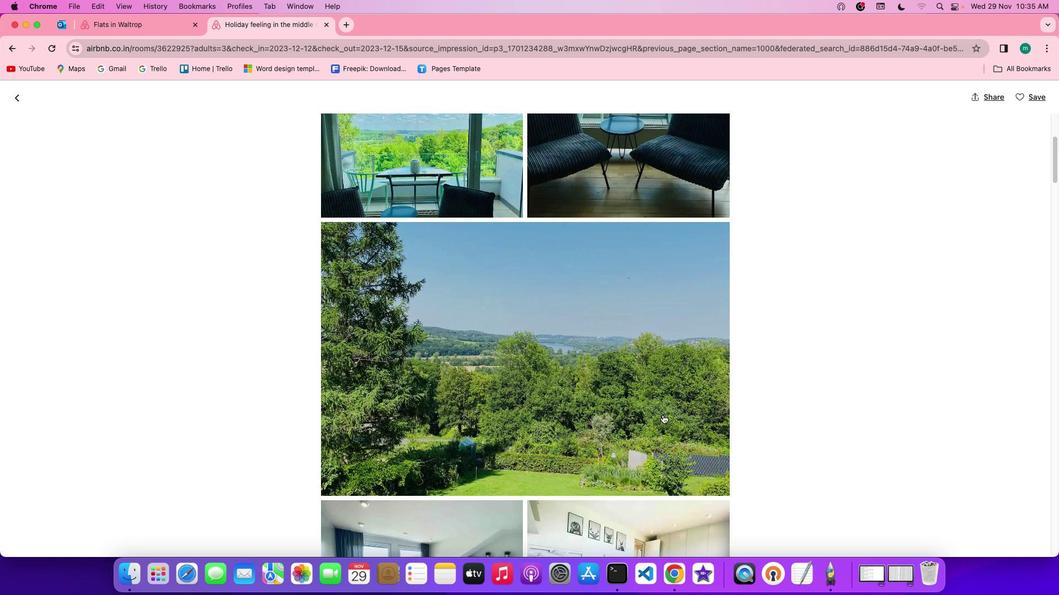 
Action: Mouse scrolled (663, 410) with delta (59, -57)
Screenshot: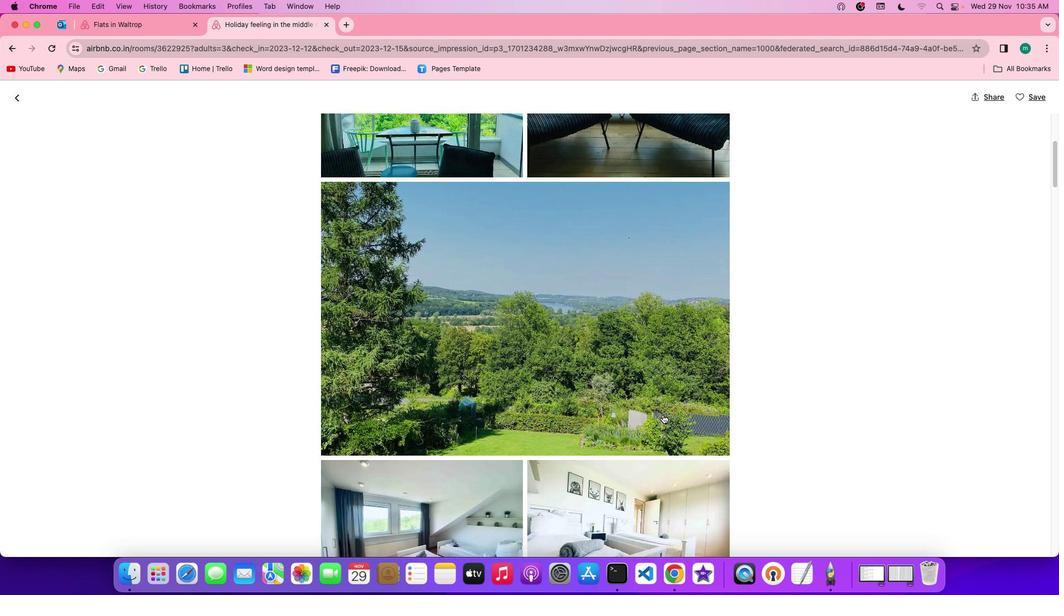 
Action: Mouse scrolled (663, 410) with delta (59, -57)
Screenshot: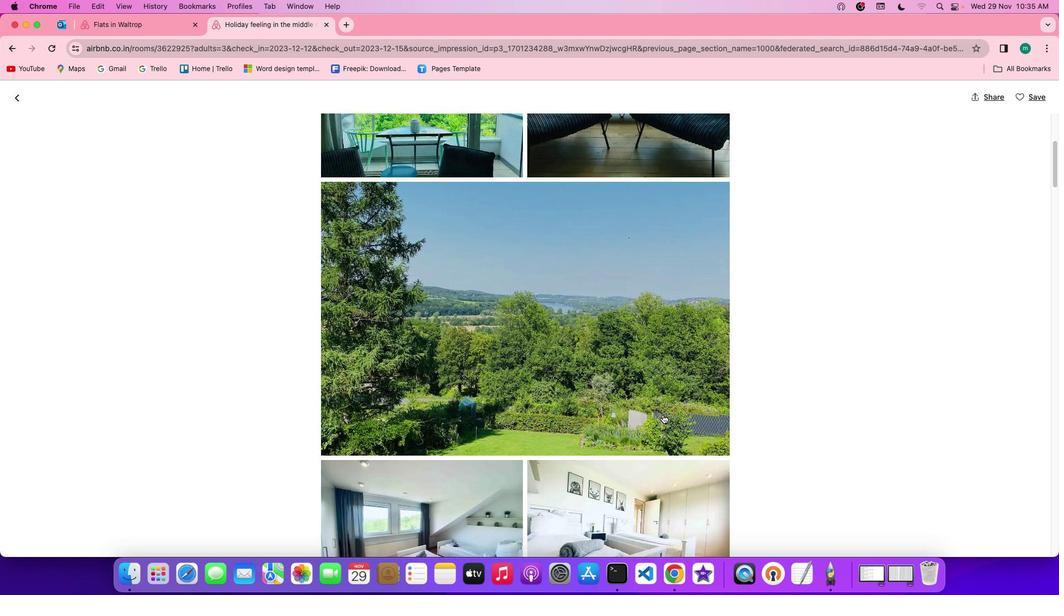 
Action: Mouse scrolled (663, 410) with delta (59, -57)
Screenshot: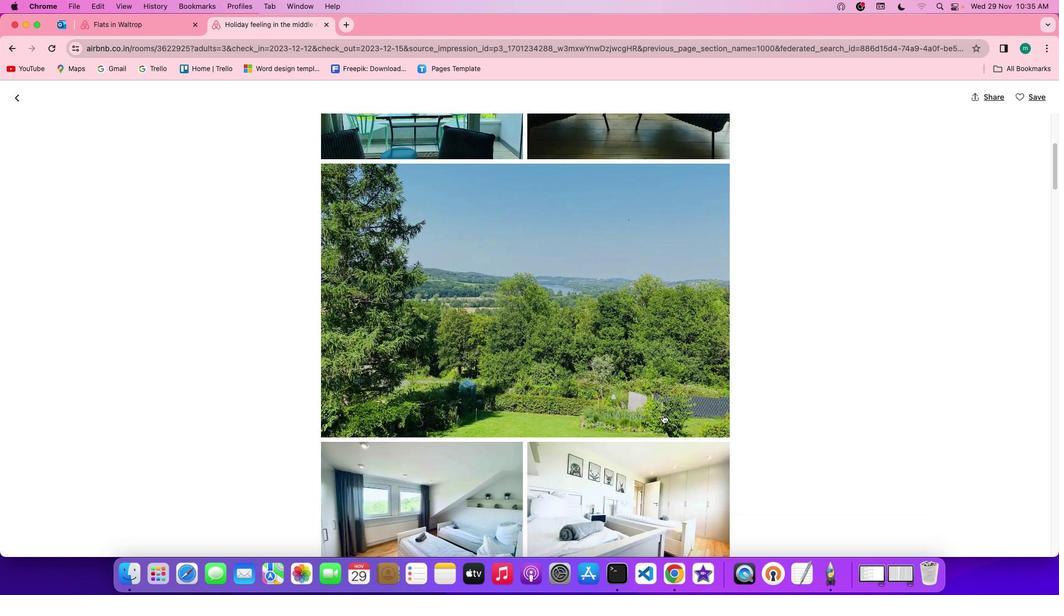 
Action: Mouse scrolled (663, 410) with delta (59, -57)
Screenshot: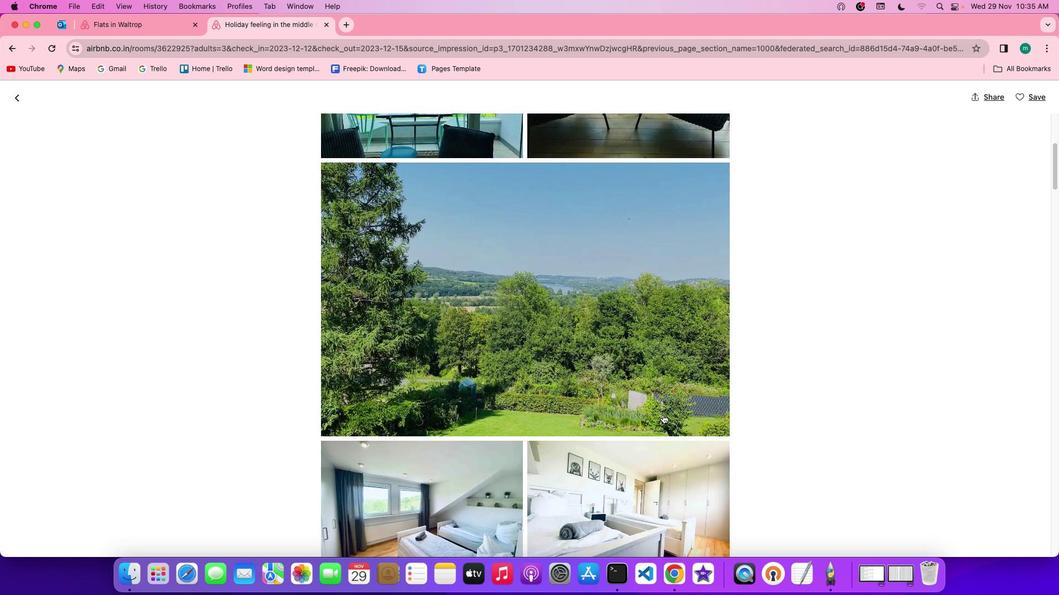 
Action: Mouse scrolled (663, 410) with delta (59, -57)
Screenshot: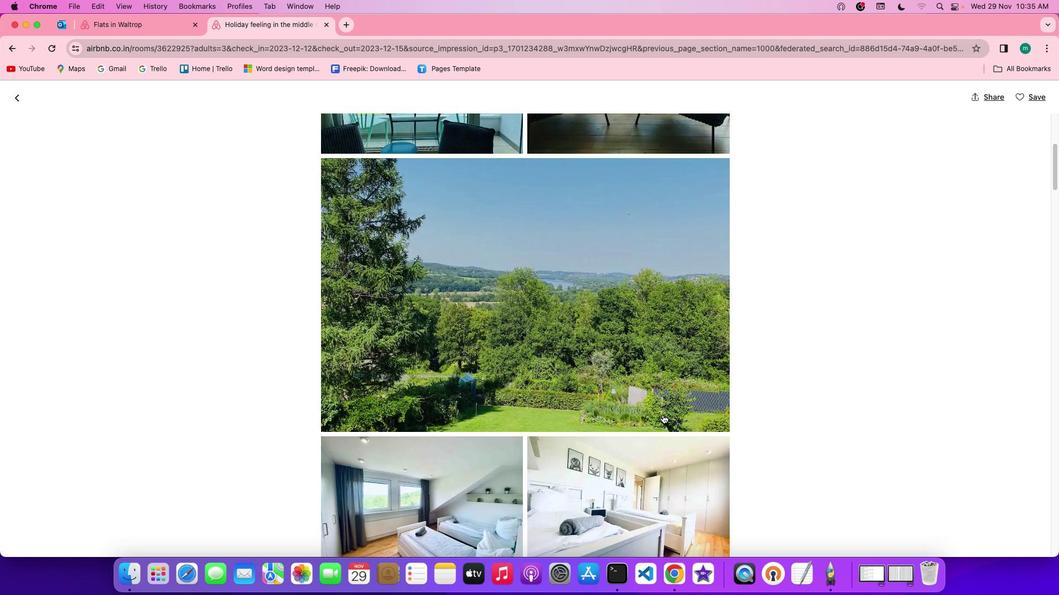 
Action: Mouse scrolled (663, 410) with delta (59, -57)
Screenshot: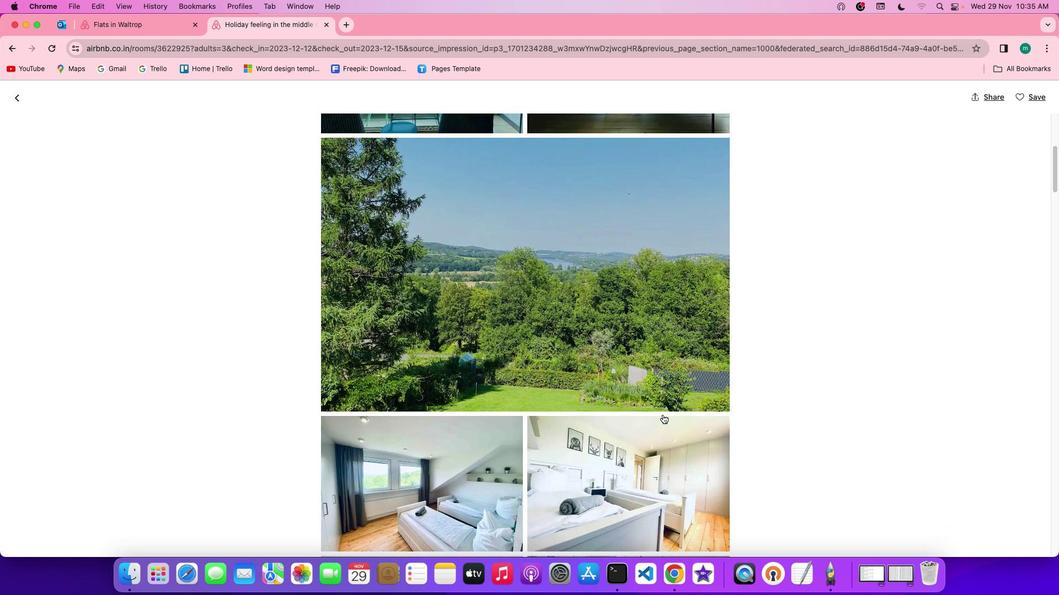 
Action: Mouse scrolled (663, 410) with delta (59, -57)
Screenshot: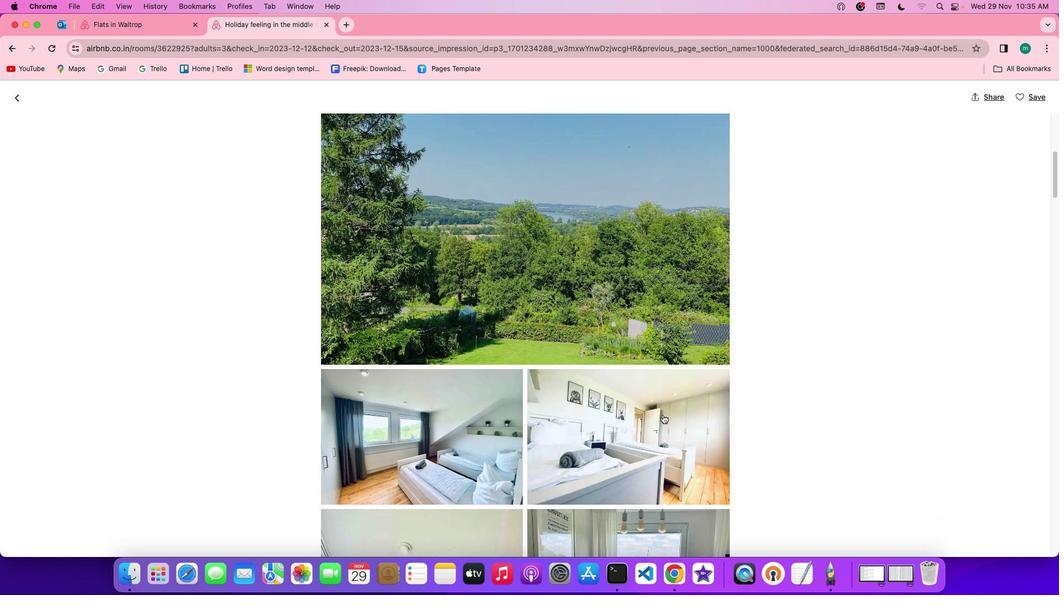 
Action: Mouse scrolled (663, 410) with delta (59, -57)
Screenshot: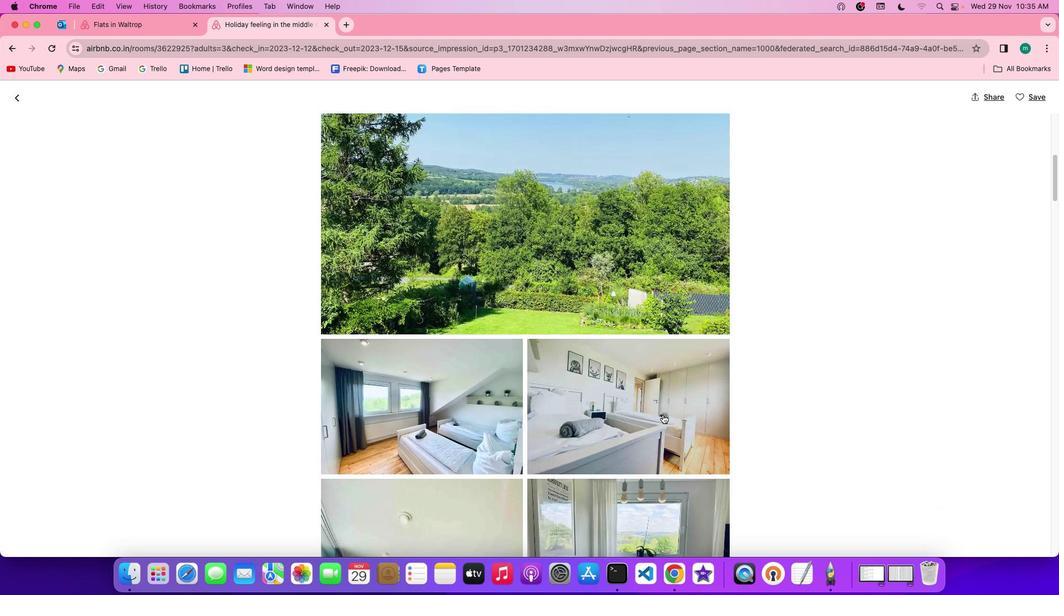 
Action: Mouse scrolled (663, 410) with delta (59, -57)
Screenshot: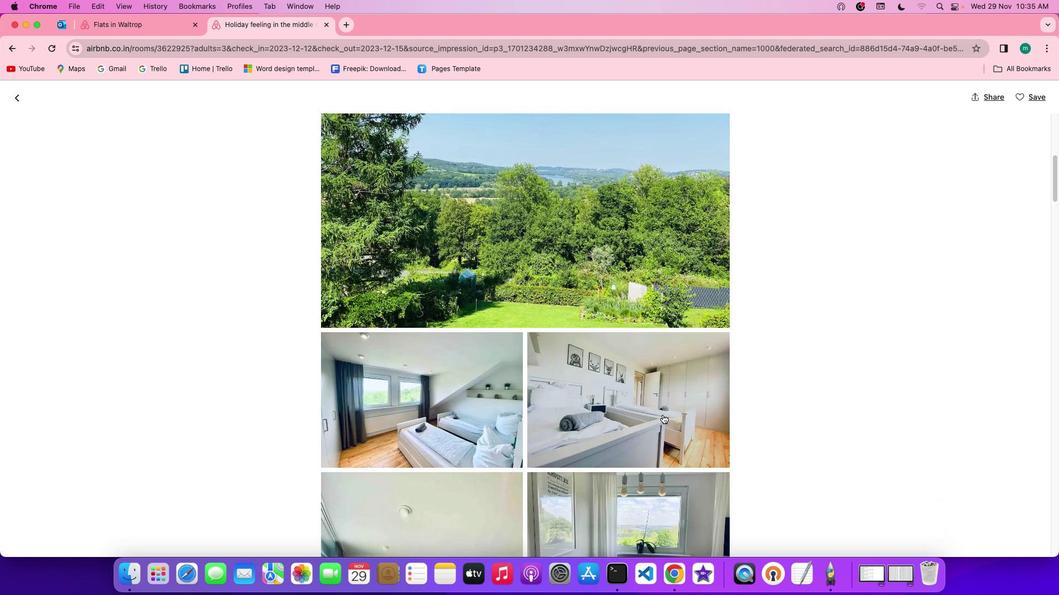 
Action: Mouse scrolled (663, 410) with delta (59, -57)
Screenshot: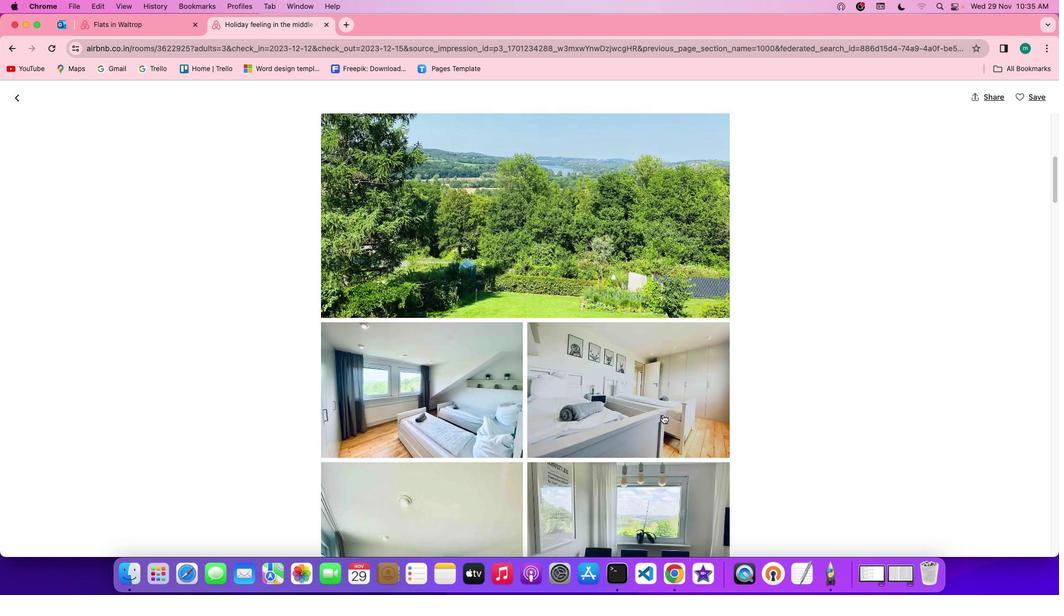 
Action: Mouse scrolled (663, 410) with delta (59, -57)
Screenshot: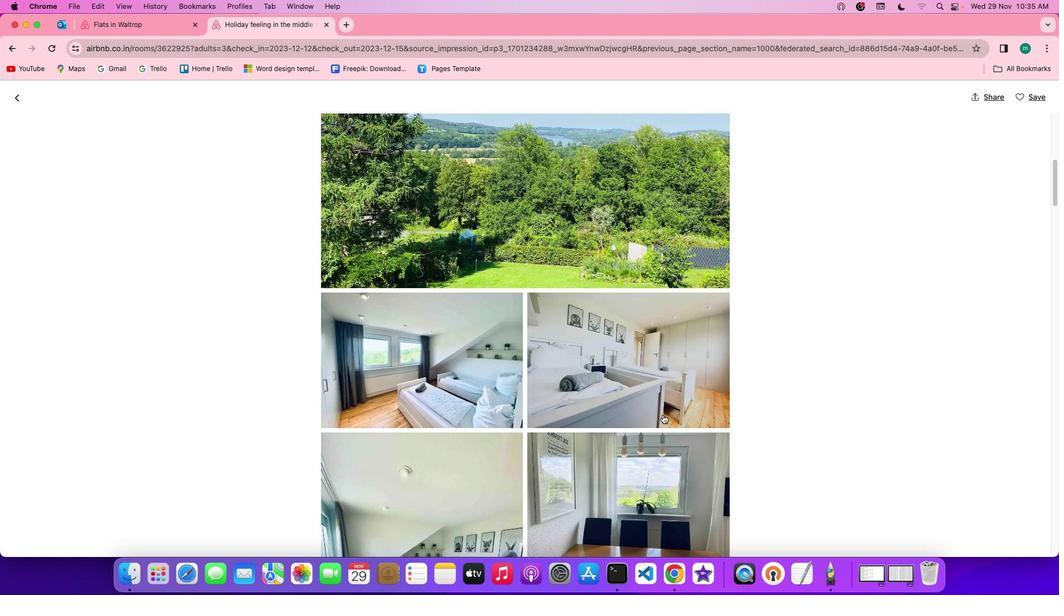 
Action: Mouse scrolled (663, 410) with delta (59, -57)
Screenshot: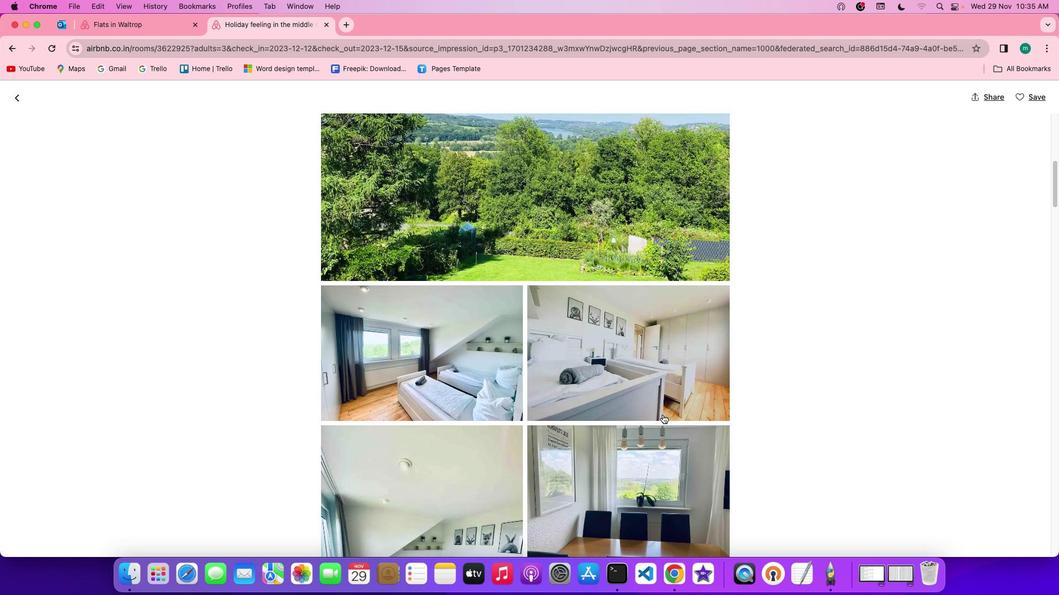 
Action: Mouse scrolled (663, 410) with delta (59, -57)
Screenshot: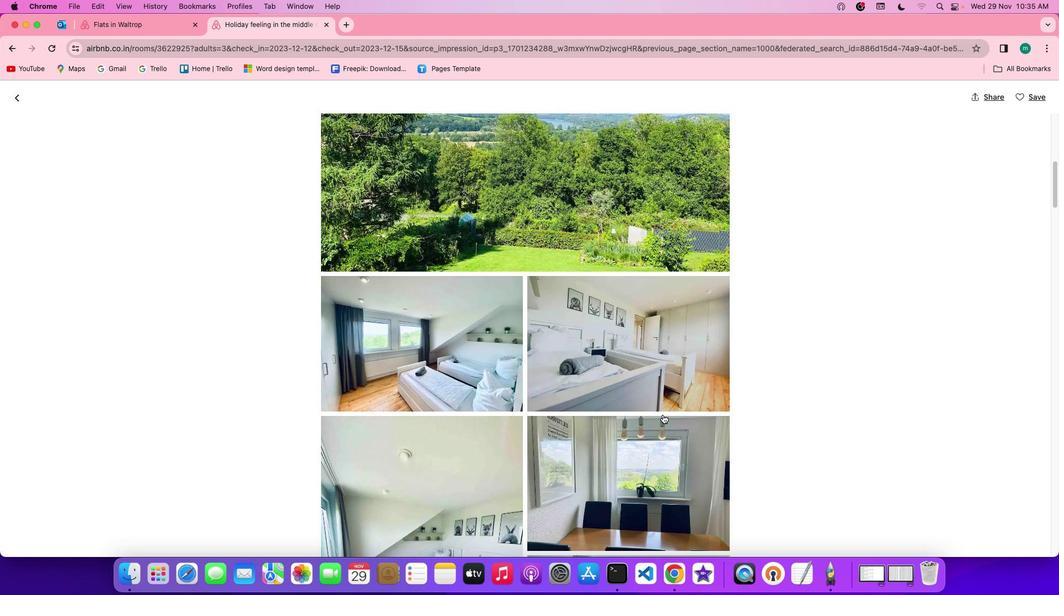 
Action: Mouse scrolled (663, 410) with delta (59, -57)
Screenshot: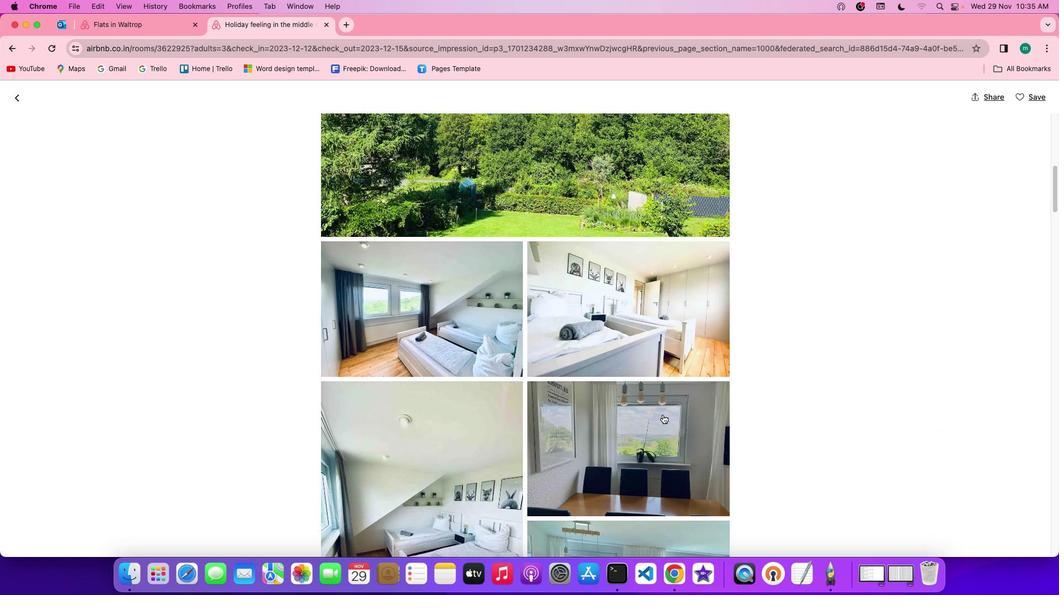 
Action: Mouse scrolled (663, 410) with delta (59, -57)
Screenshot: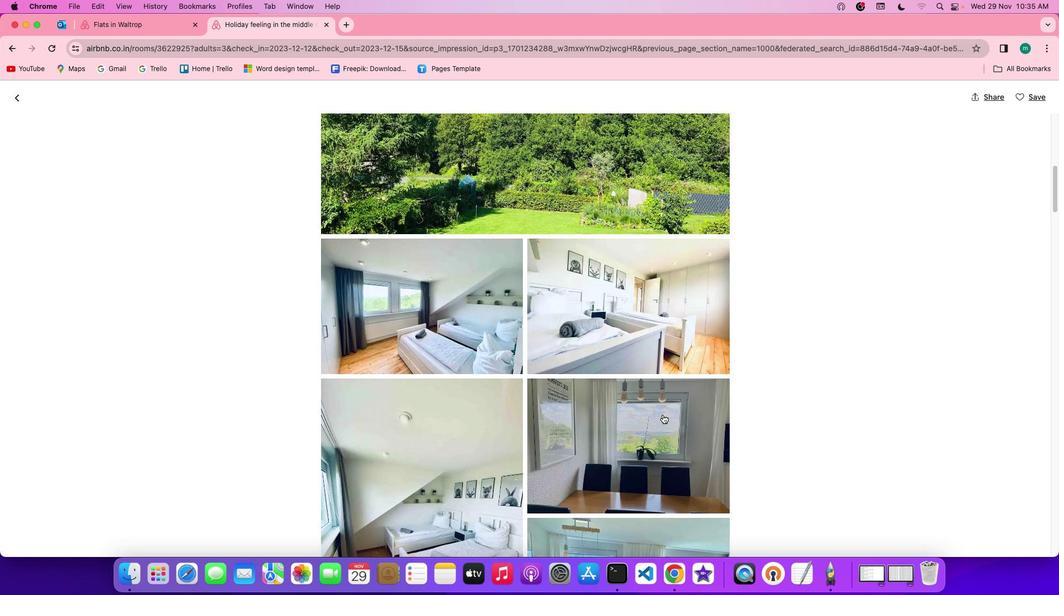 
Action: Mouse scrolled (663, 410) with delta (59, -57)
Screenshot: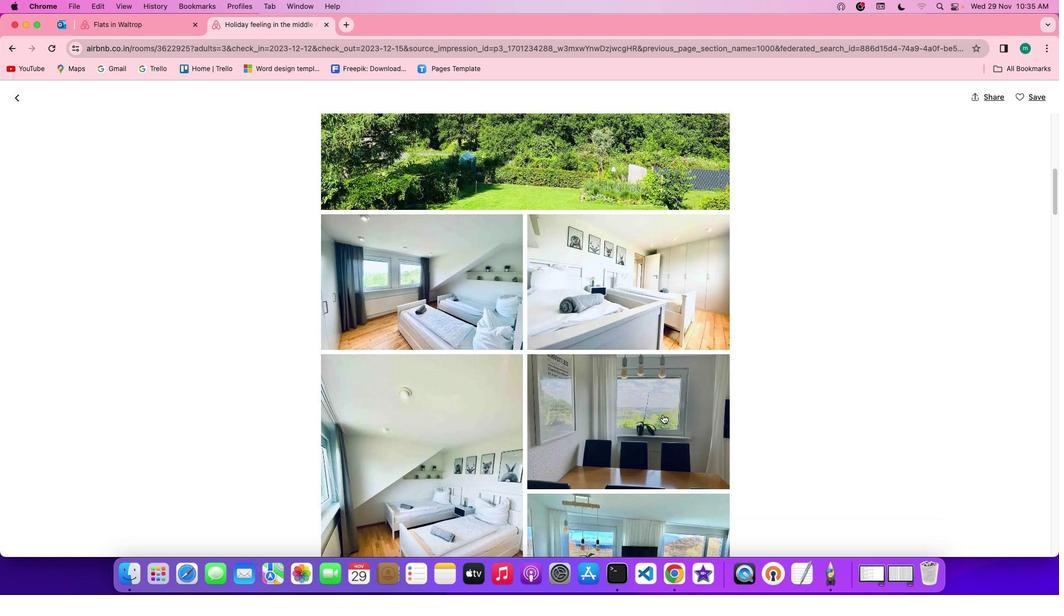 
Action: Mouse scrolled (663, 410) with delta (59, -57)
Screenshot: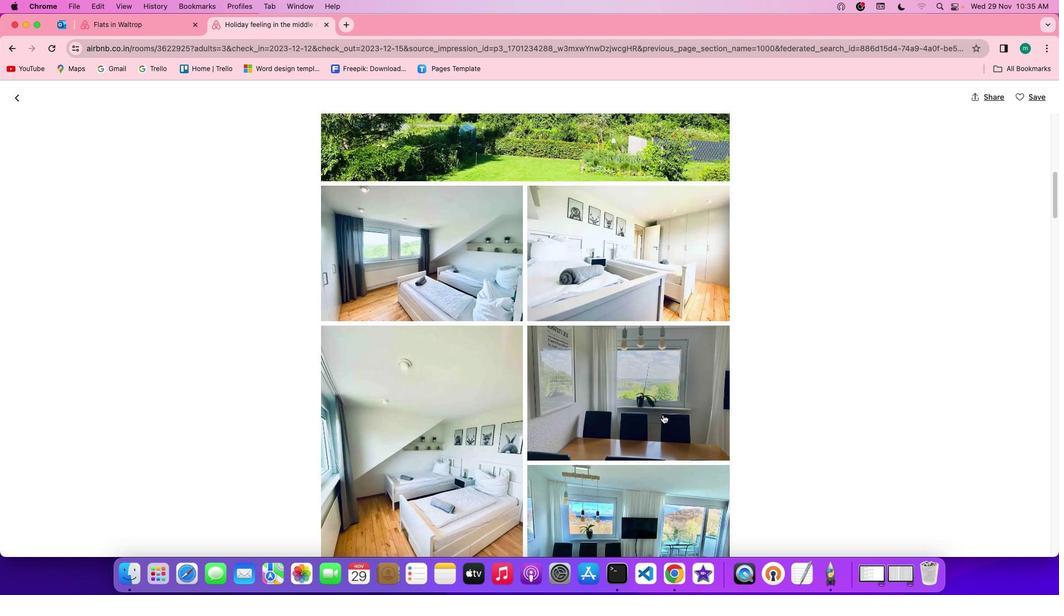 
Action: Mouse scrolled (663, 410) with delta (59, -57)
Screenshot: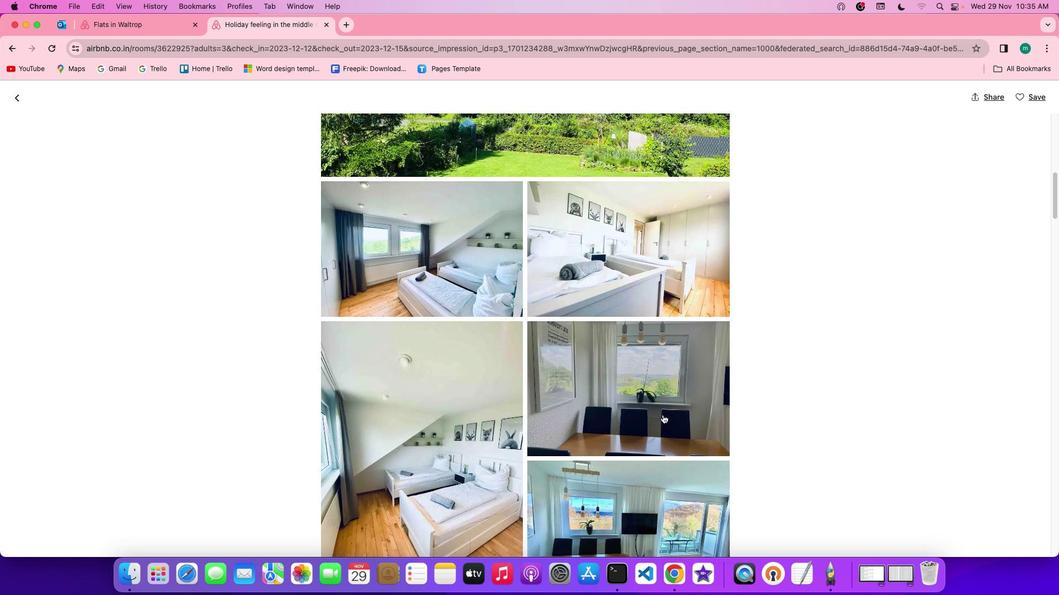 
Action: Mouse scrolled (663, 410) with delta (59, -57)
Screenshot: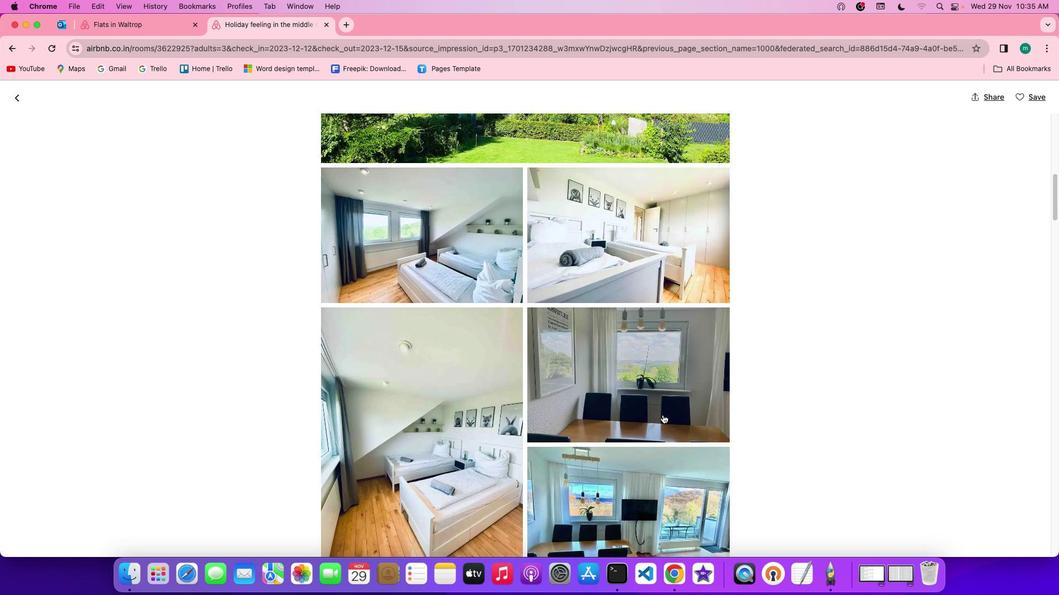 
Action: Mouse scrolled (663, 410) with delta (59, -57)
Screenshot: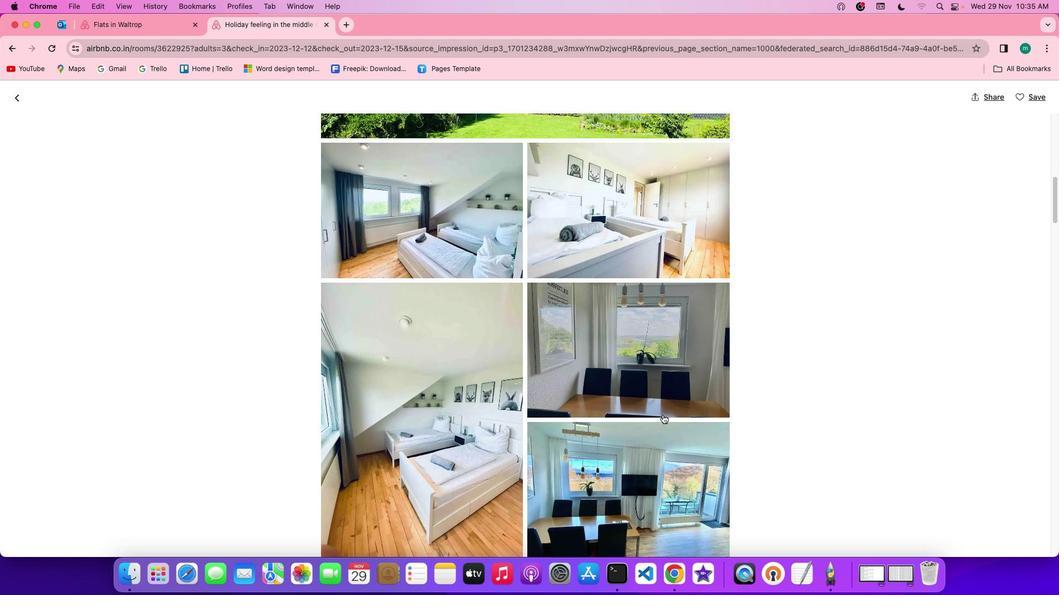 
Action: Mouse scrolled (663, 410) with delta (59, -57)
Screenshot: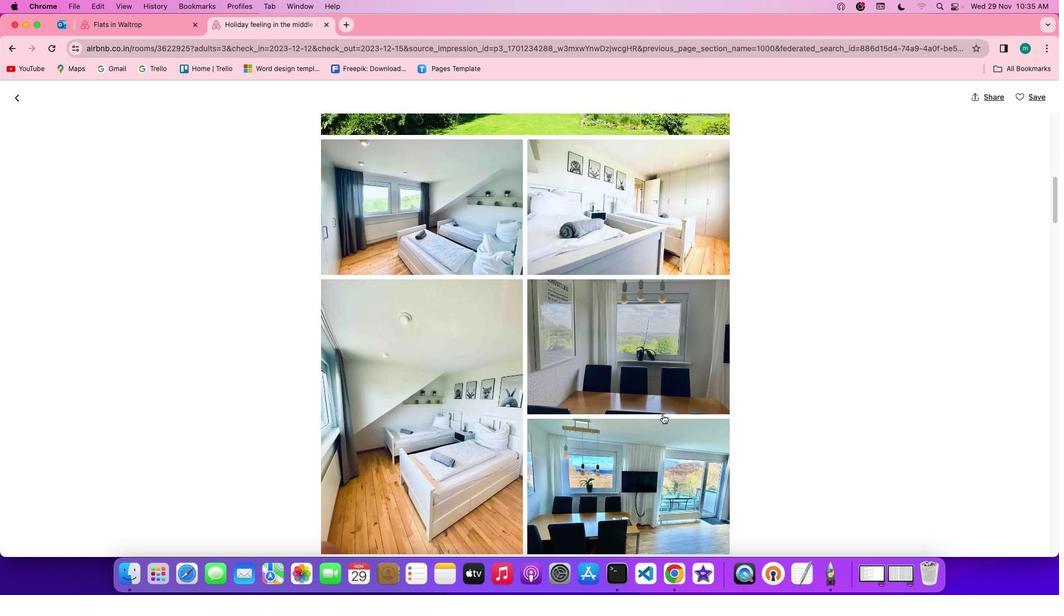 
Action: Mouse scrolled (663, 410) with delta (59, -57)
Screenshot: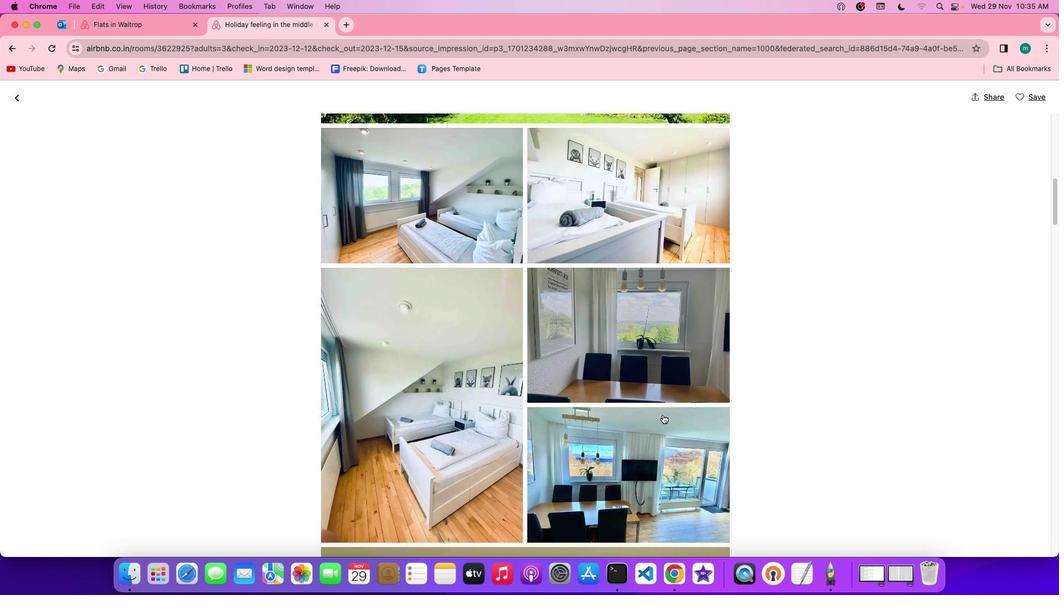 
Action: Mouse scrolled (663, 410) with delta (59, -57)
Screenshot: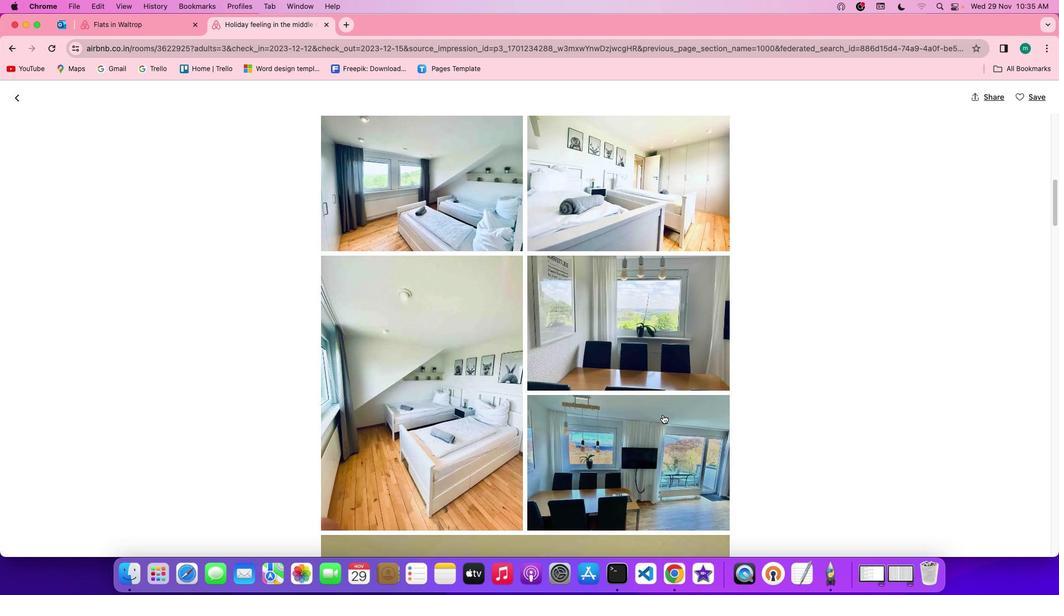 
Action: Mouse scrolled (663, 410) with delta (59, -57)
Screenshot: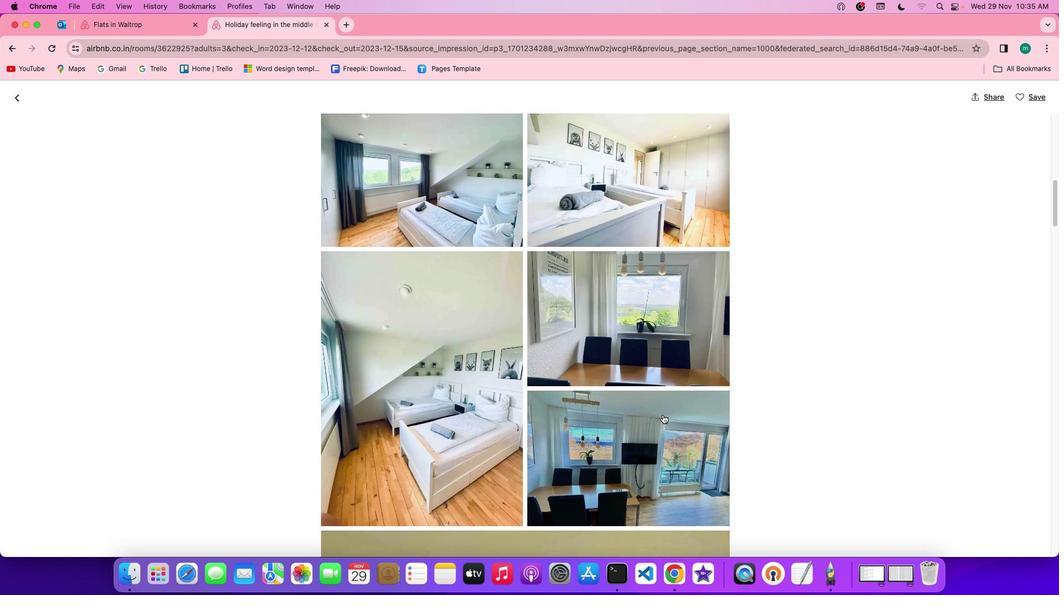 
Action: Mouse scrolled (663, 410) with delta (59, -57)
Screenshot: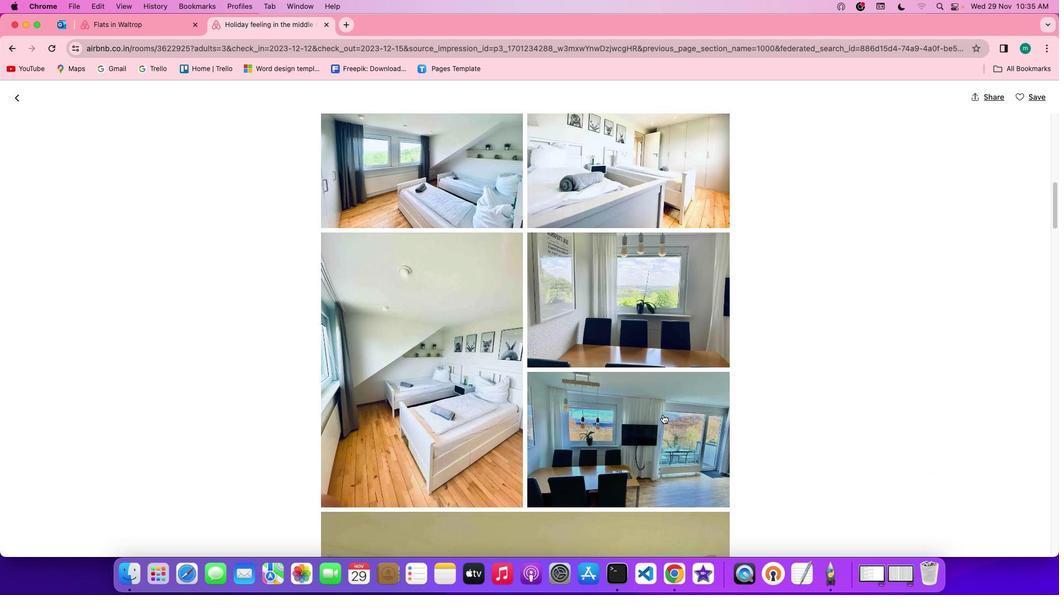 
Action: Mouse scrolled (663, 410) with delta (59, -57)
Screenshot: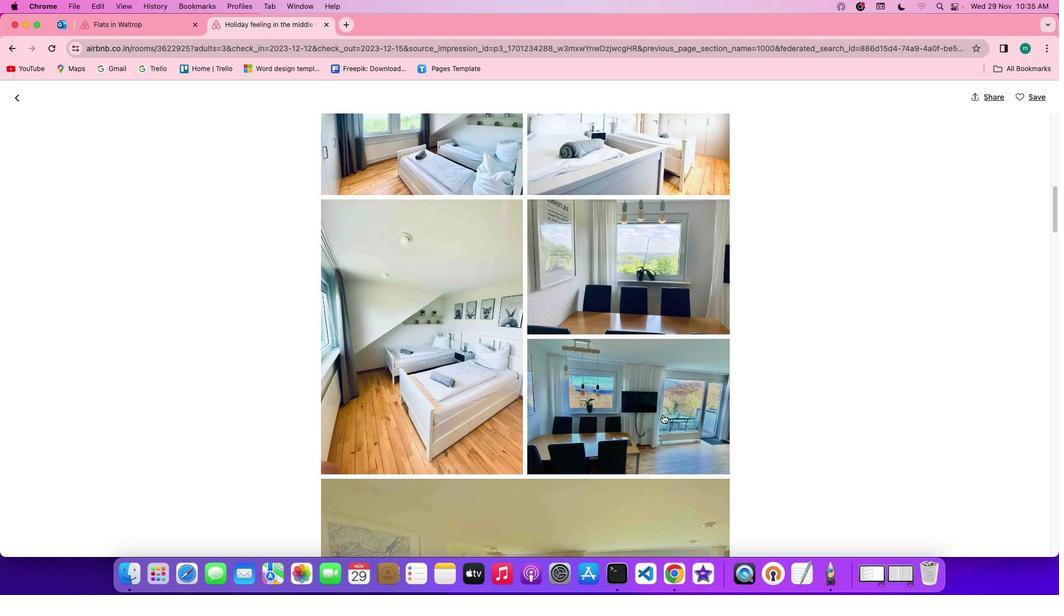 
Action: Mouse scrolled (663, 410) with delta (59, -57)
Screenshot: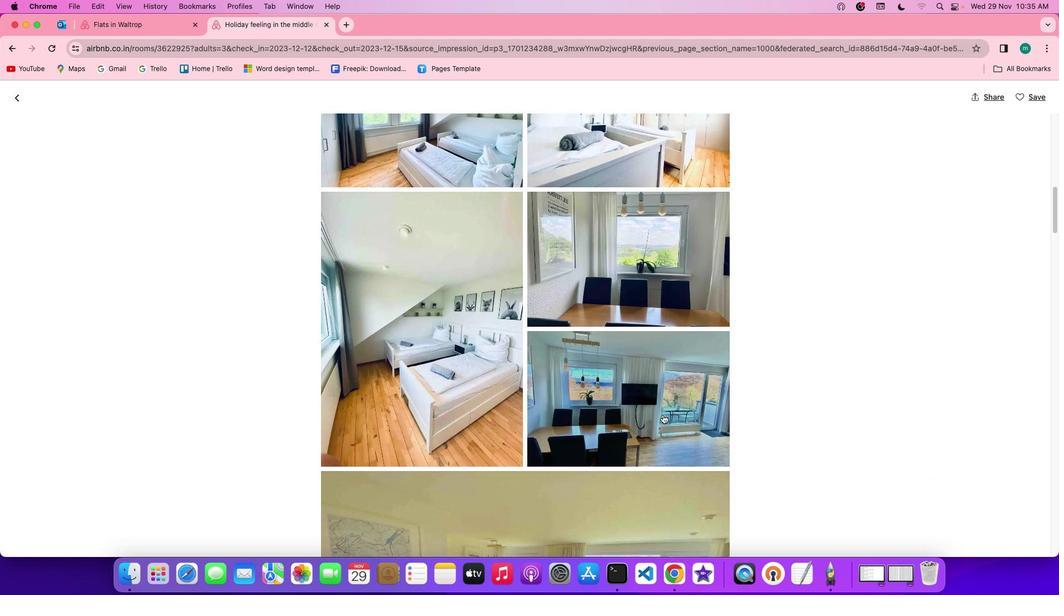 
Action: Mouse scrolled (663, 410) with delta (59, -57)
Screenshot: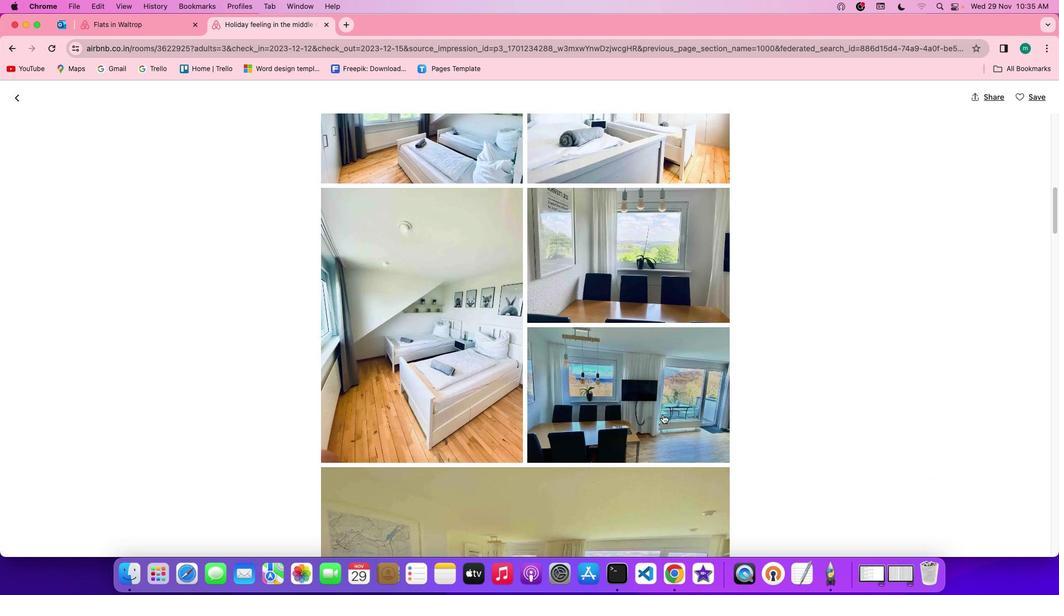 
Action: Mouse scrolled (663, 410) with delta (59, -57)
Screenshot: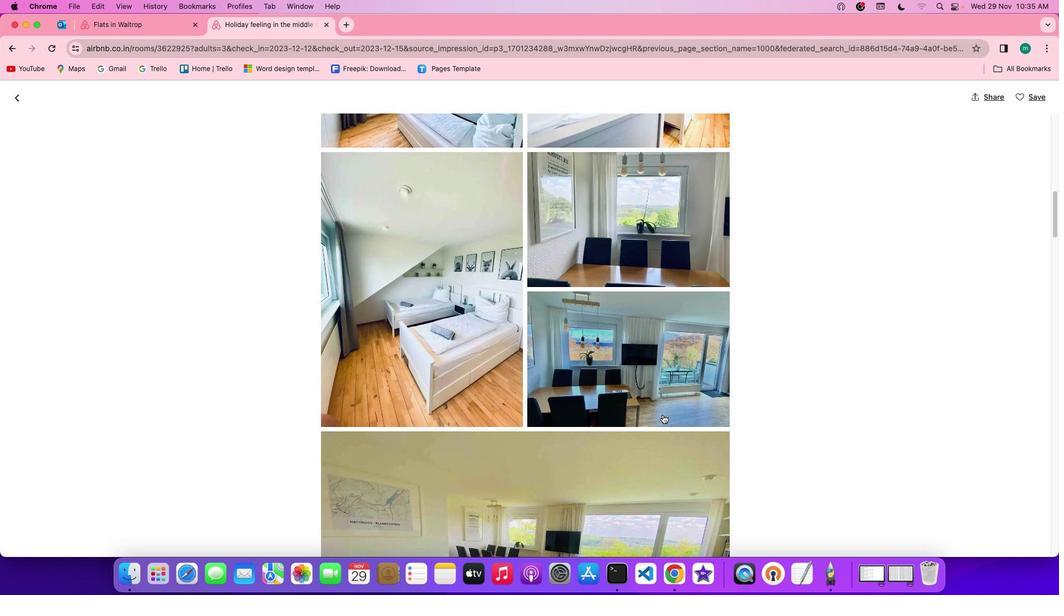 
Action: Mouse scrolled (663, 410) with delta (59, -57)
Screenshot: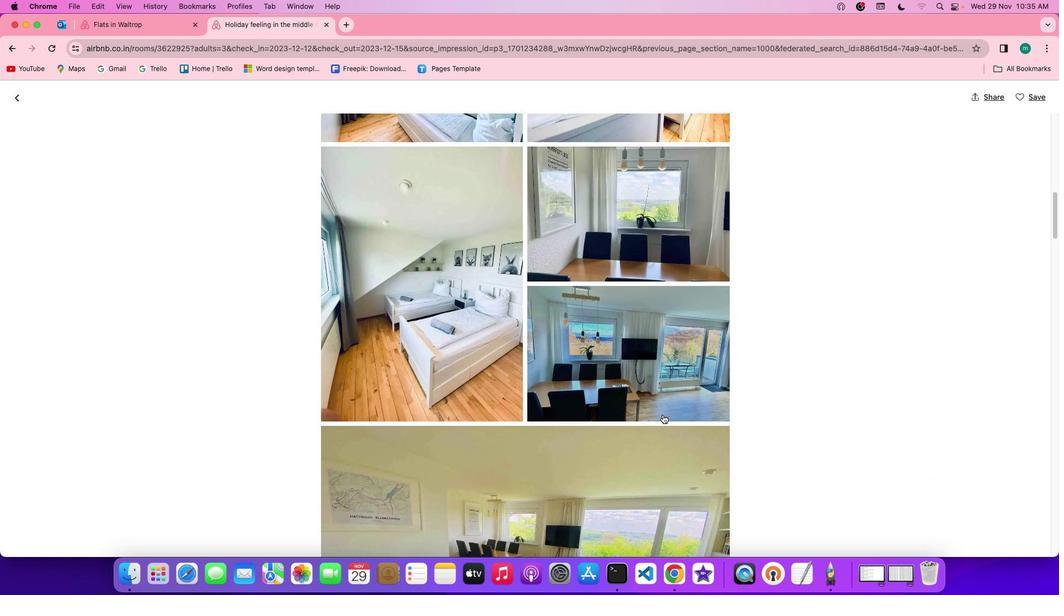 
Action: Mouse scrolled (663, 410) with delta (59, -57)
Screenshot: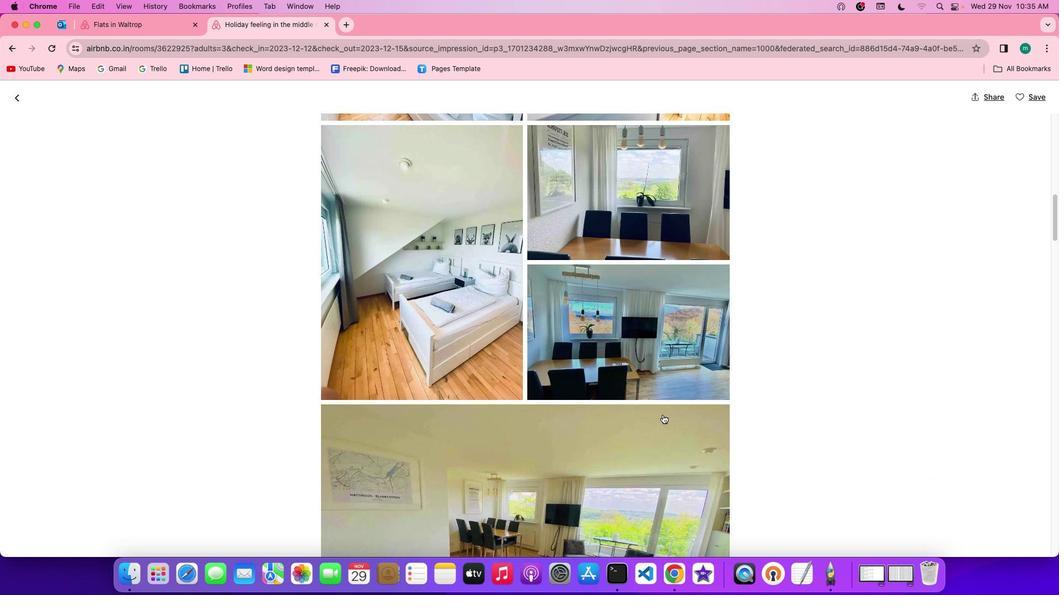 
Action: Mouse scrolled (663, 410) with delta (59, -57)
Screenshot: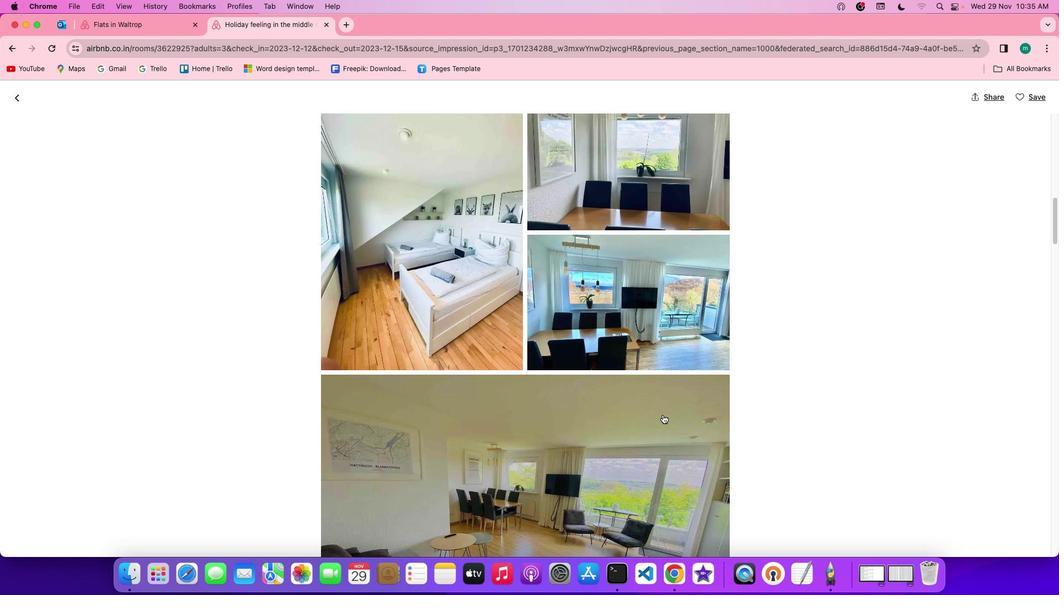 
Action: Mouse scrolled (663, 410) with delta (59, -57)
Screenshot: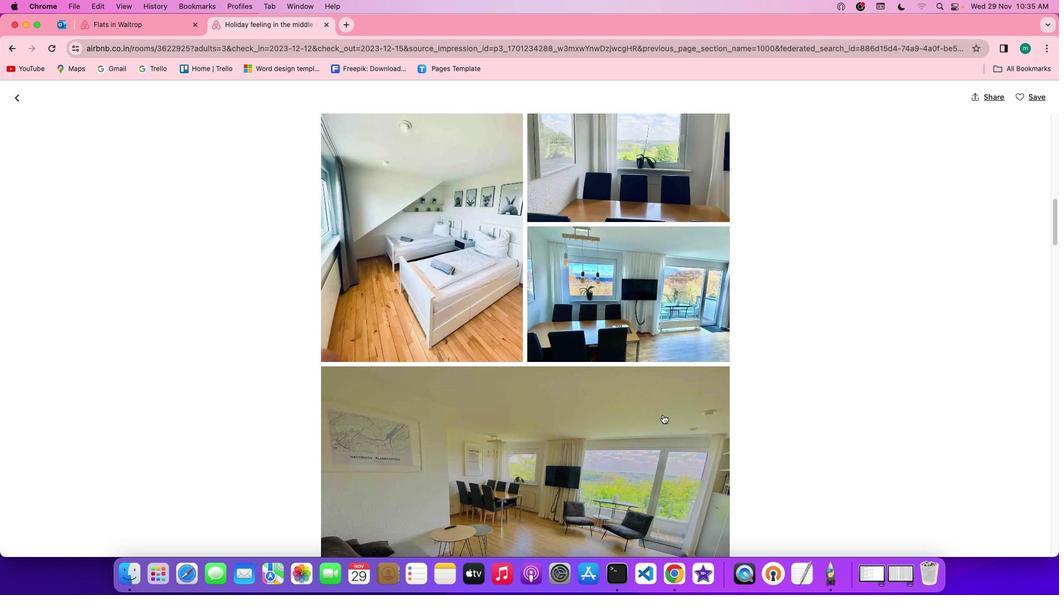
Action: Mouse scrolled (663, 410) with delta (59, -57)
Screenshot: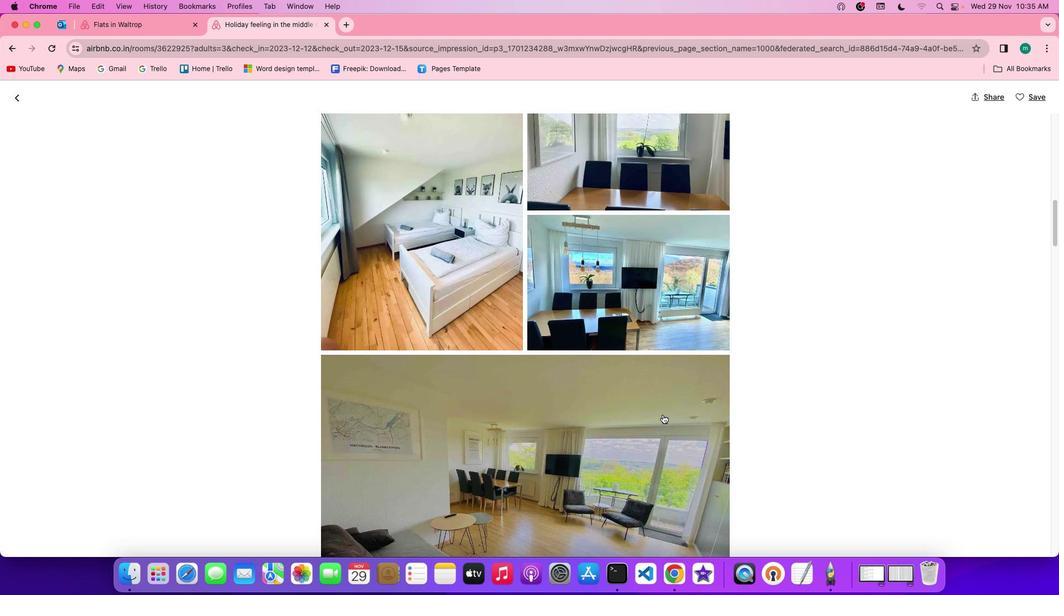 
Action: Mouse scrolled (663, 410) with delta (59, -57)
Screenshot: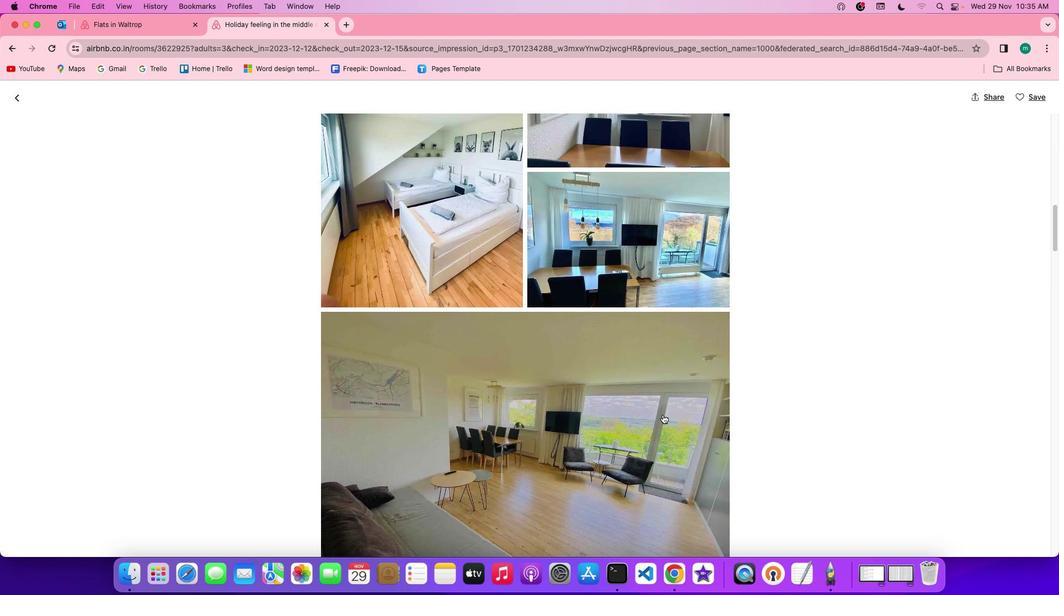 
Action: Mouse scrolled (663, 410) with delta (59, -57)
Screenshot: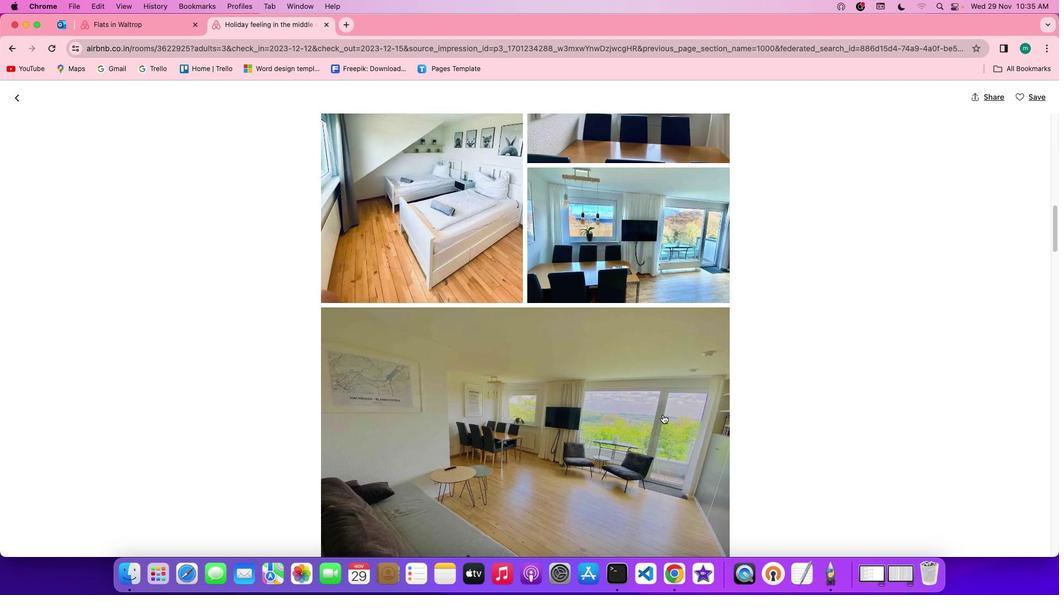 
Action: Mouse scrolled (663, 410) with delta (59, -57)
Screenshot: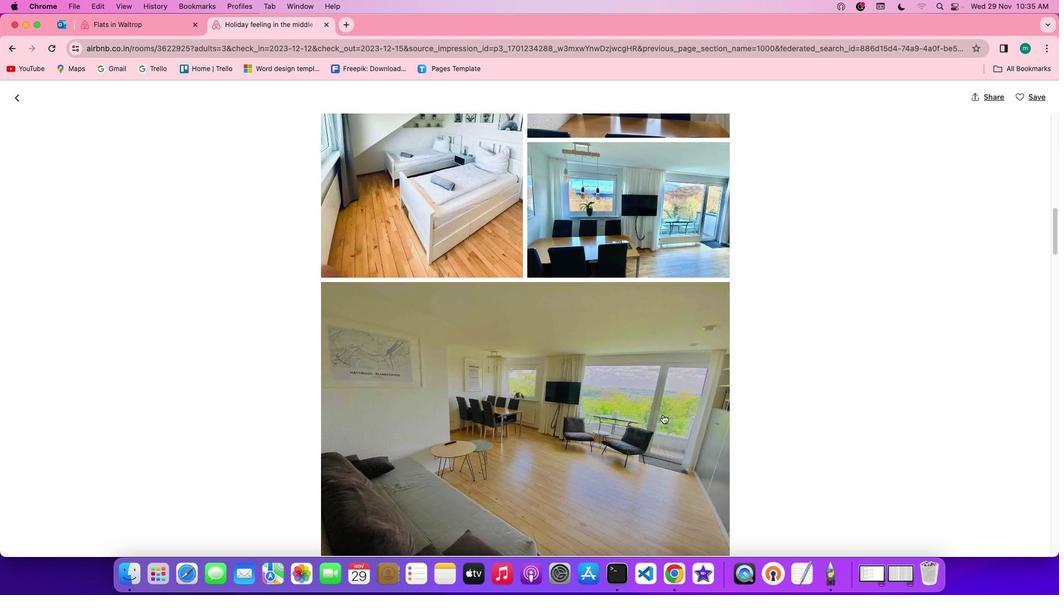 
Action: Mouse scrolled (663, 410) with delta (59, -57)
Screenshot: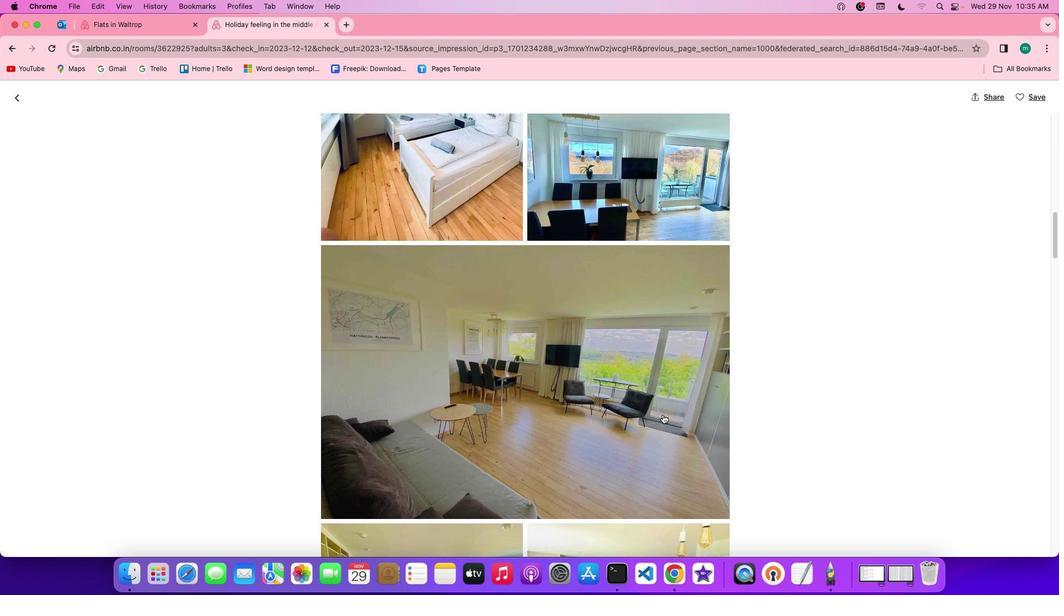 
Action: Mouse scrolled (663, 410) with delta (59, -57)
Screenshot: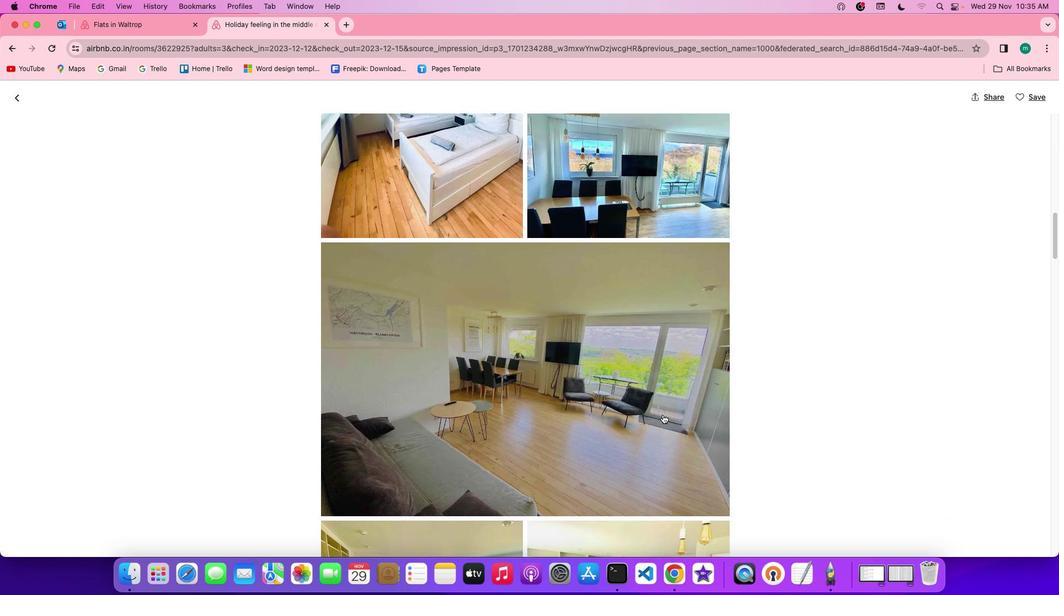 
Action: Mouse scrolled (663, 410) with delta (59, -57)
Screenshot: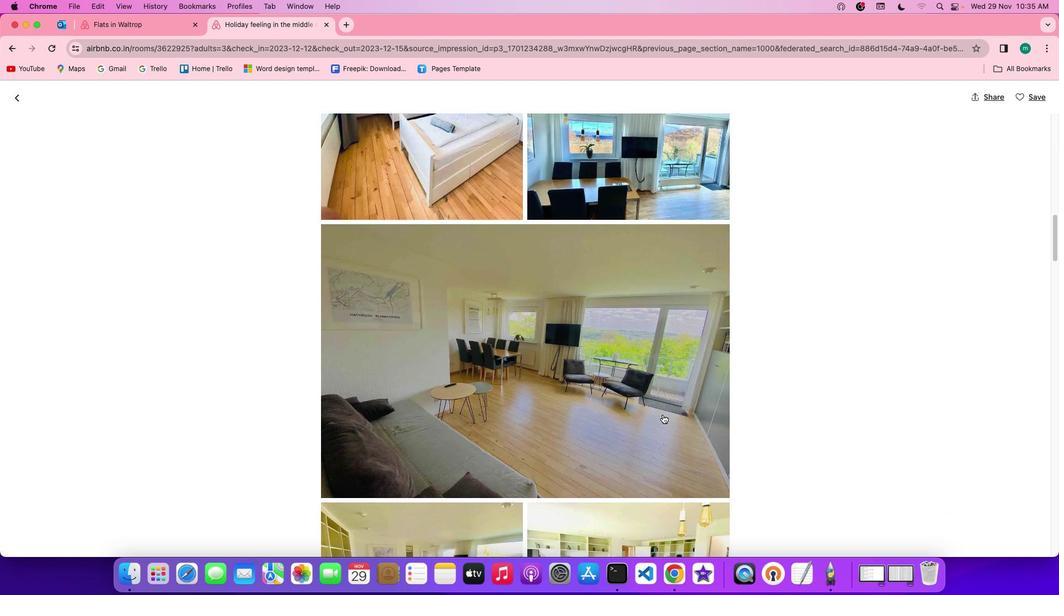 
Action: Mouse scrolled (663, 410) with delta (59, -57)
Screenshot: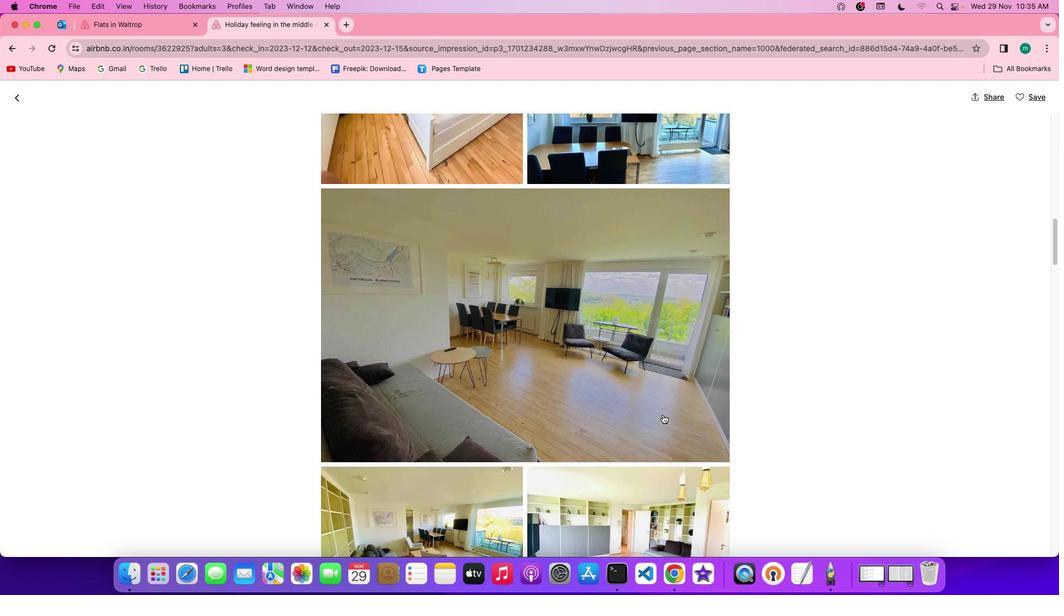 
Action: Mouse scrolled (663, 410) with delta (59, -57)
Screenshot: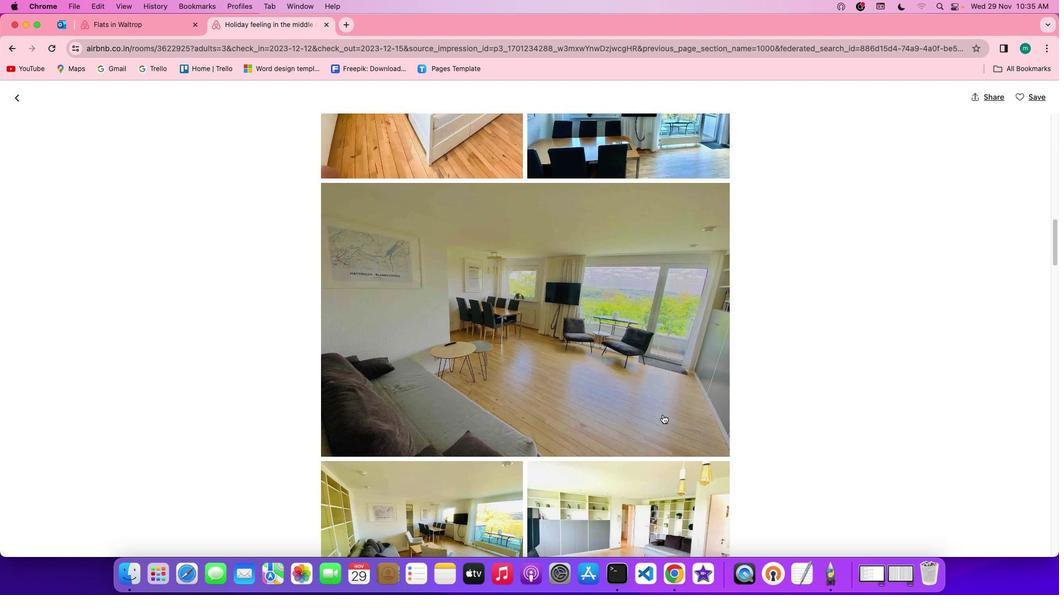 
Action: Mouse scrolled (663, 410) with delta (59, -57)
Screenshot: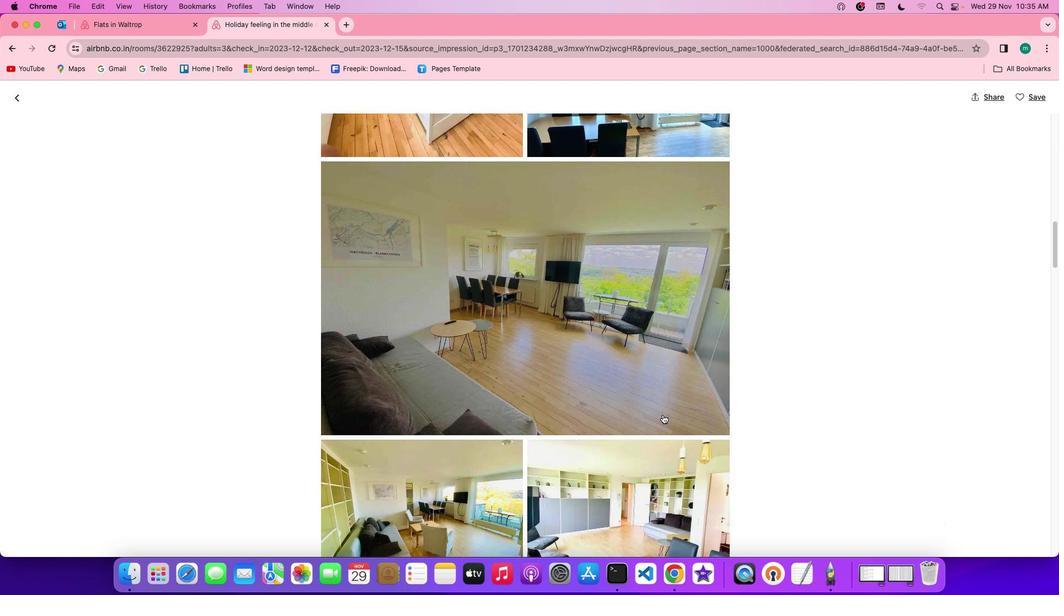 
Action: Mouse scrolled (663, 410) with delta (59, -57)
Screenshot: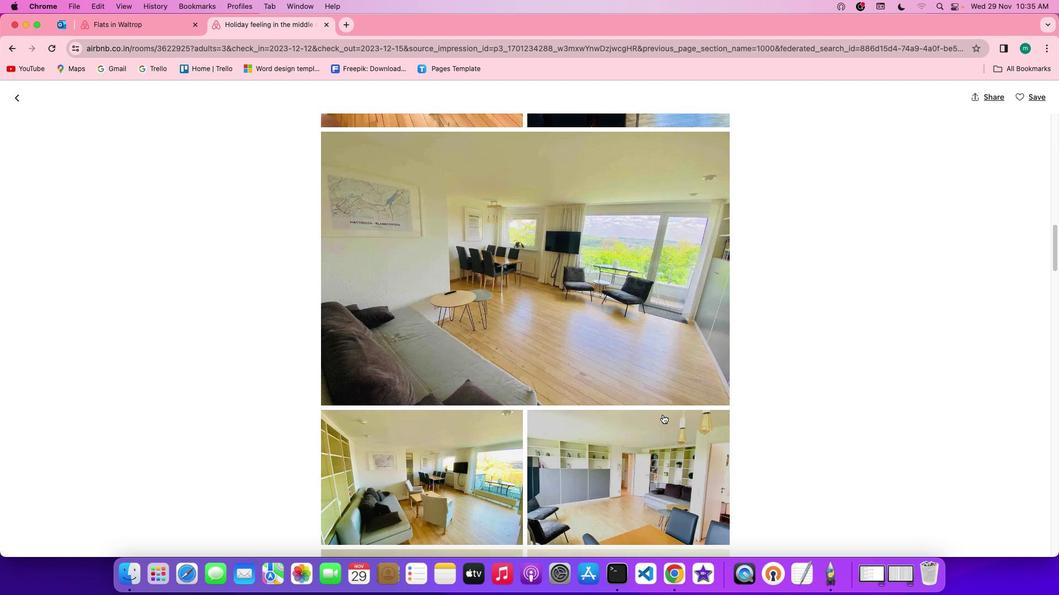 
Action: Mouse scrolled (663, 410) with delta (59, -57)
Screenshot: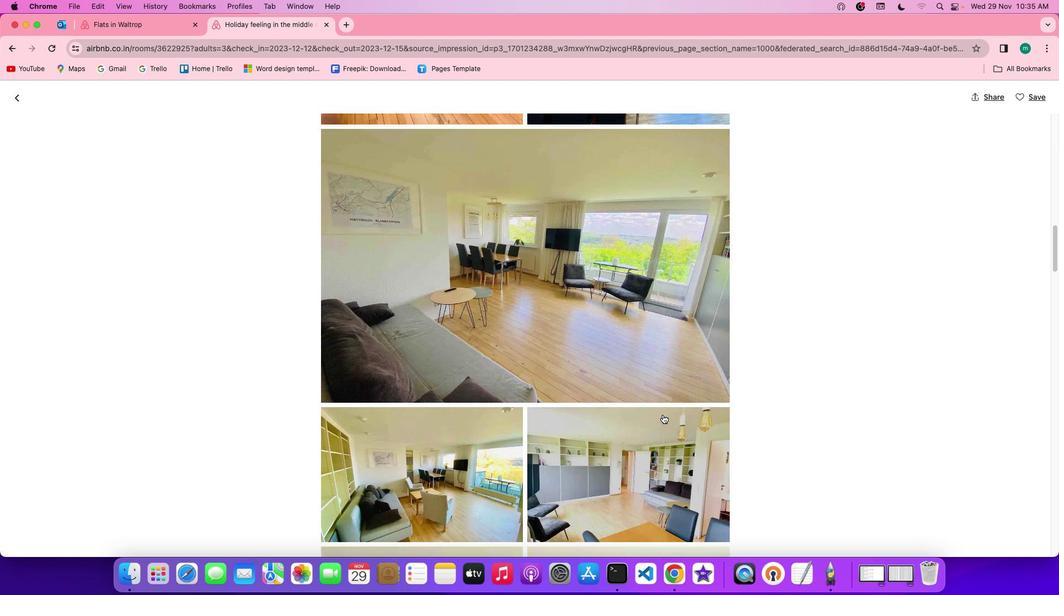 
Action: Mouse scrolled (663, 410) with delta (59, -57)
Screenshot: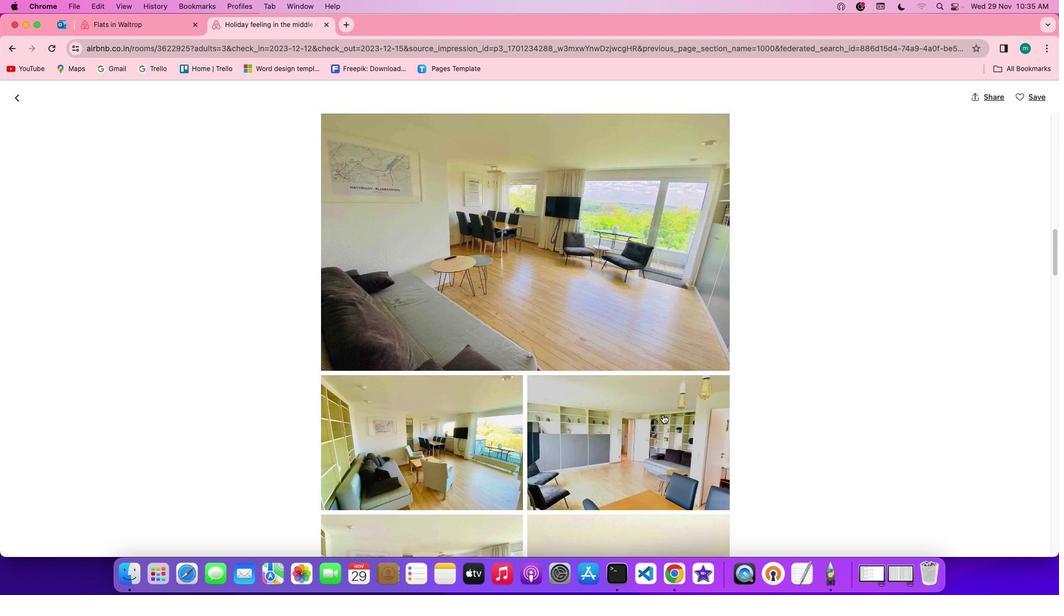 
Action: Mouse scrolled (663, 410) with delta (59, -57)
Screenshot: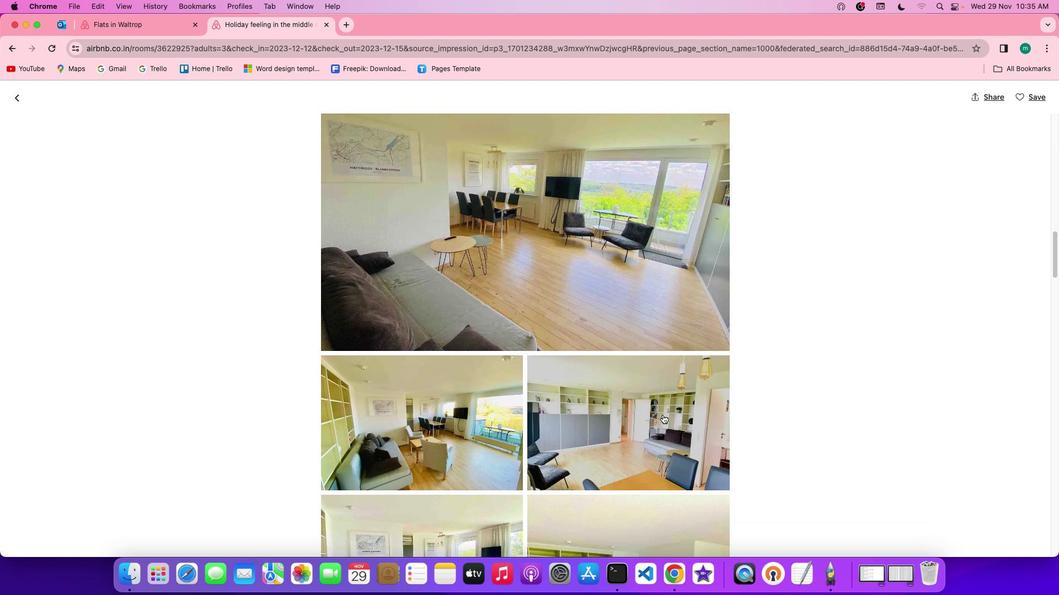 
Action: Mouse scrolled (663, 410) with delta (59, -57)
Screenshot: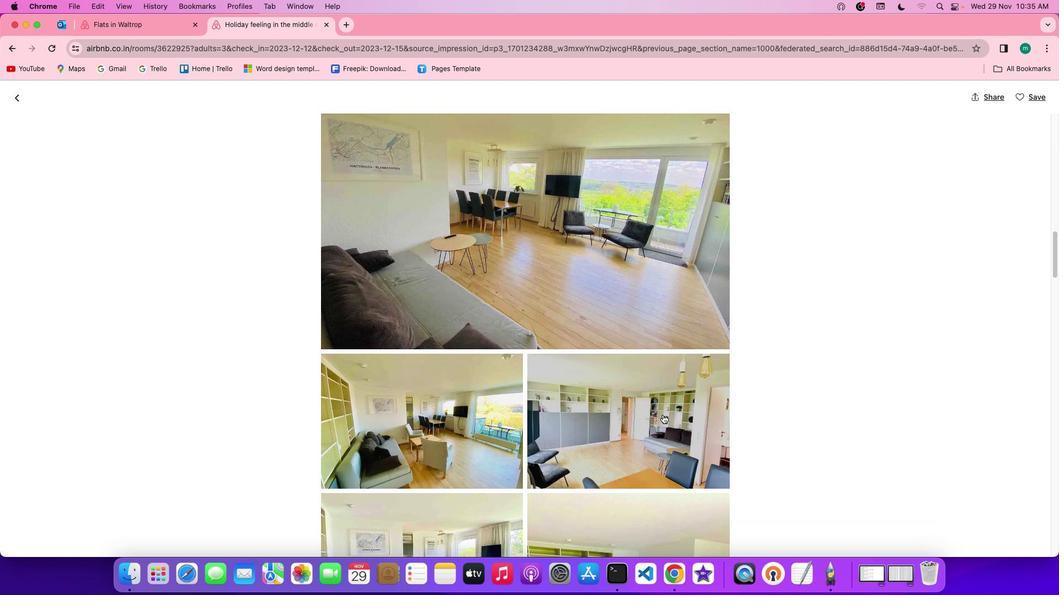 
Action: Mouse scrolled (663, 410) with delta (59, -57)
Screenshot: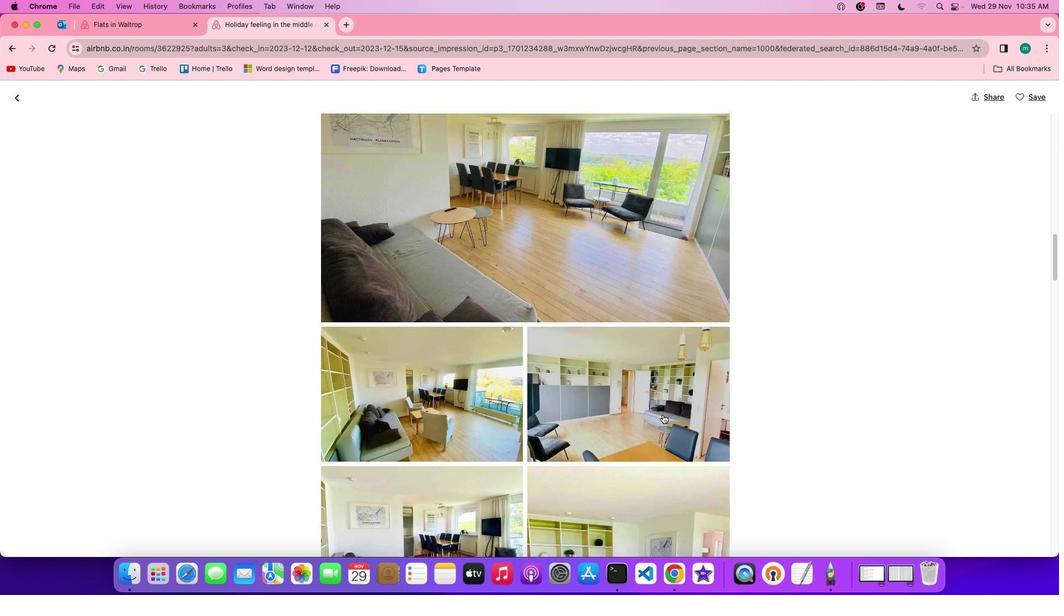 
Action: Mouse scrolled (663, 410) with delta (59, -57)
Screenshot: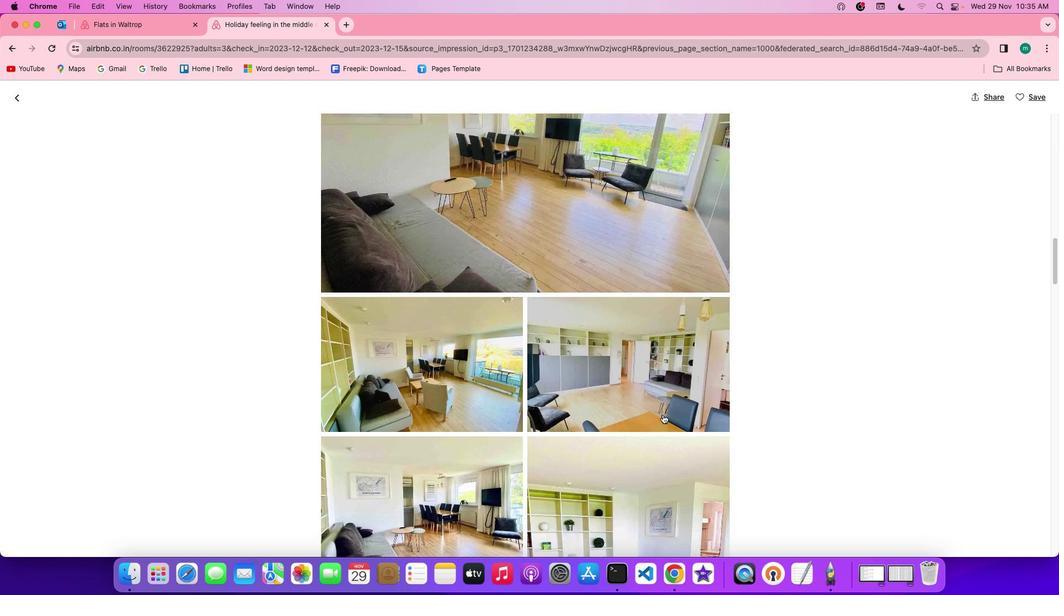 
Action: Mouse scrolled (663, 410) with delta (59, -57)
Screenshot: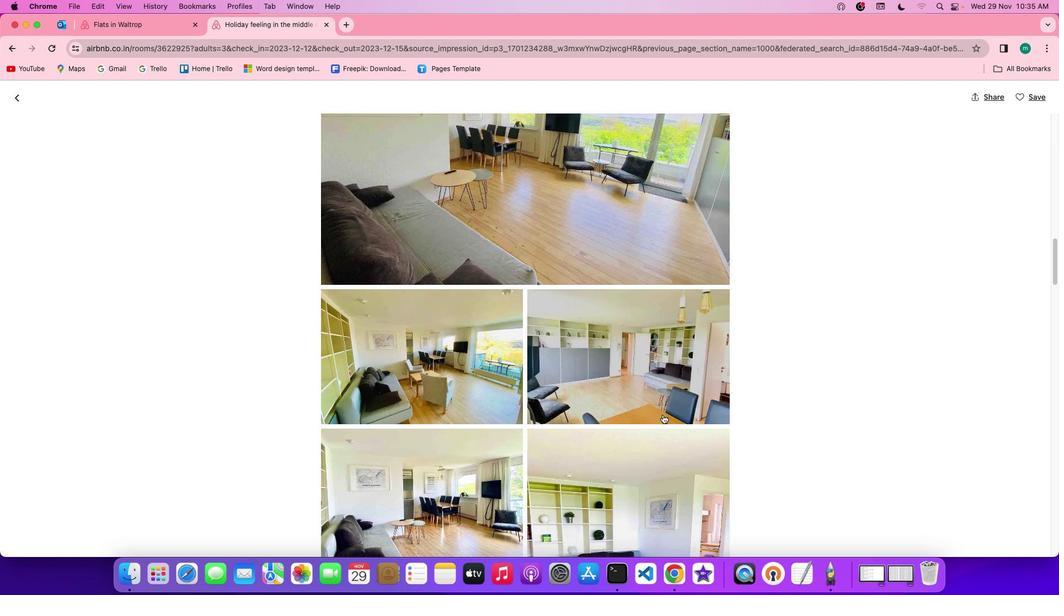 
Action: Mouse scrolled (663, 410) with delta (59, -57)
Screenshot: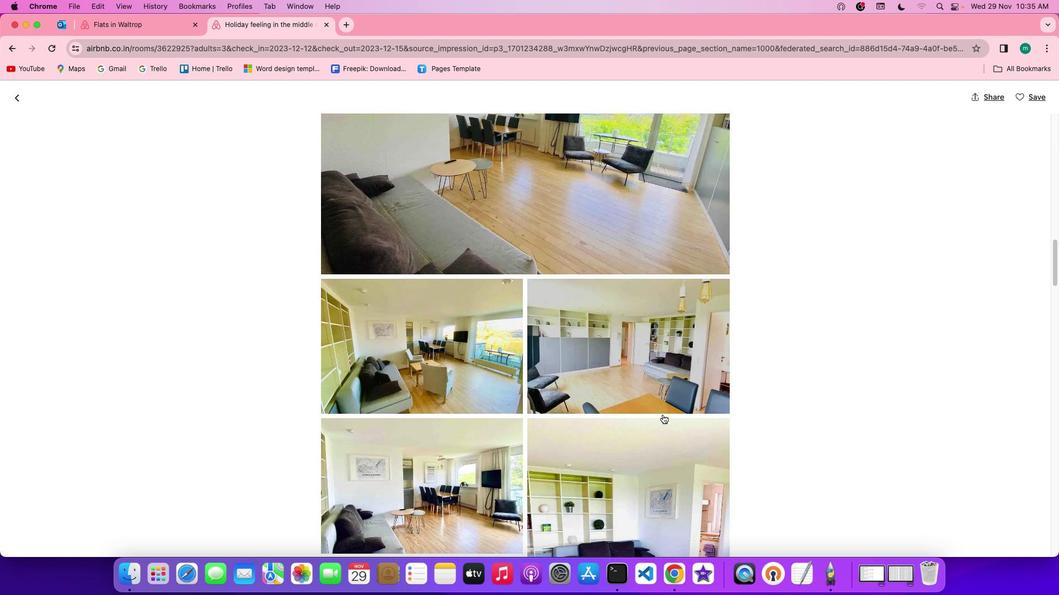 
Action: Mouse scrolled (663, 410) with delta (59, -57)
Screenshot: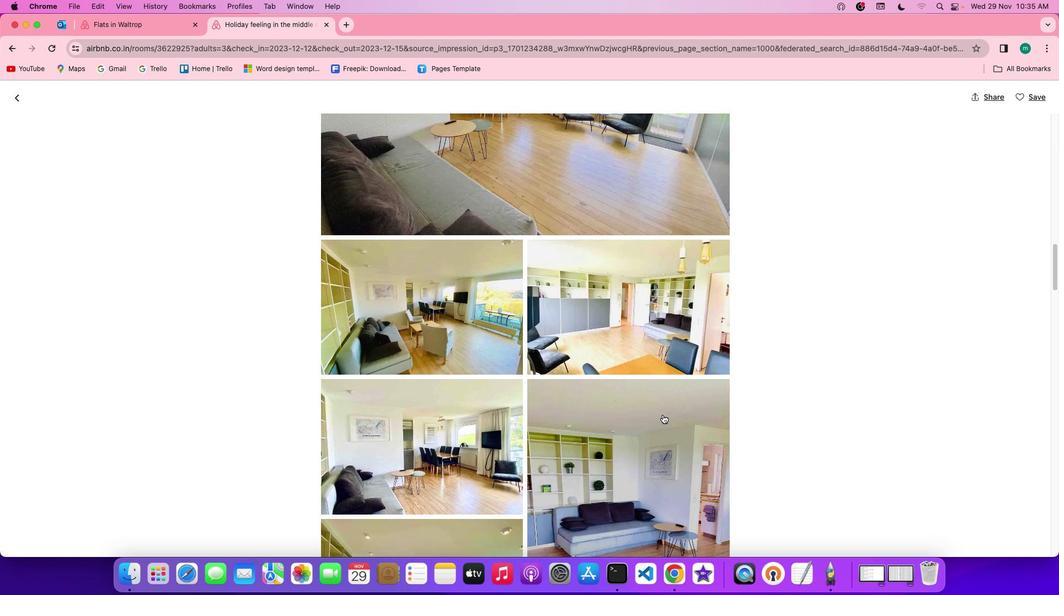 
Action: Mouse scrolled (663, 410) with delta (59, -57)
Screenshot: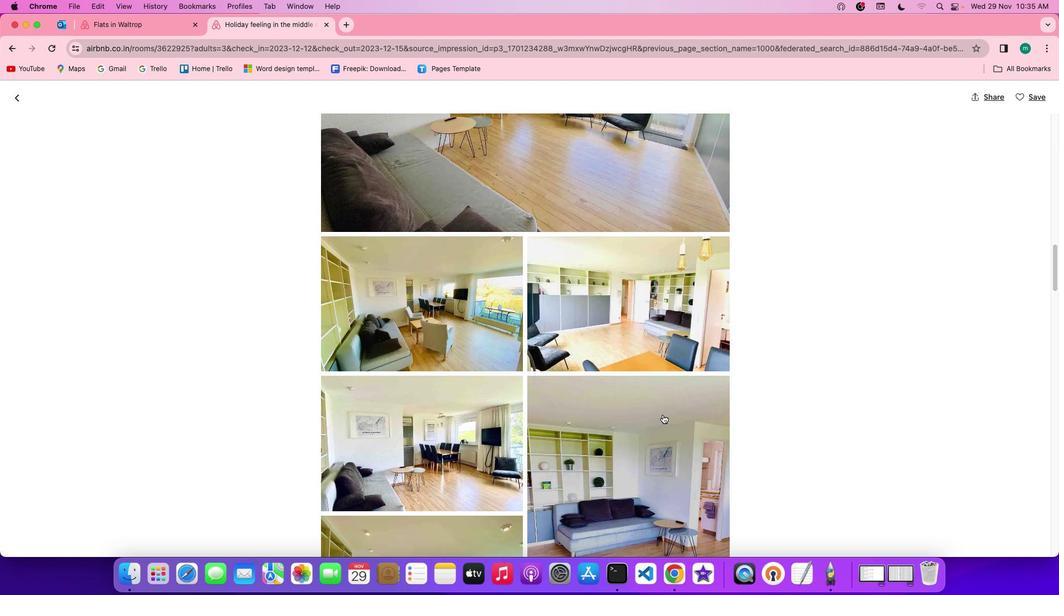 
Action: Mouse scrolled (663, 410) with delta (59, -57)
Screenshot: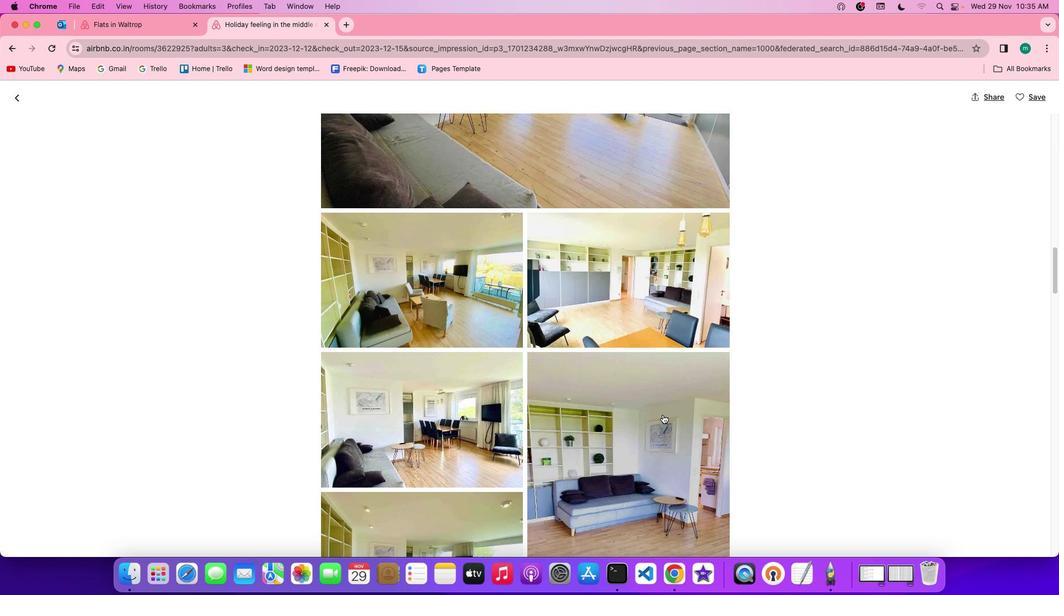 
Action: Mouse scrolled (663, 410) with delta (59, -57)
Screenshot: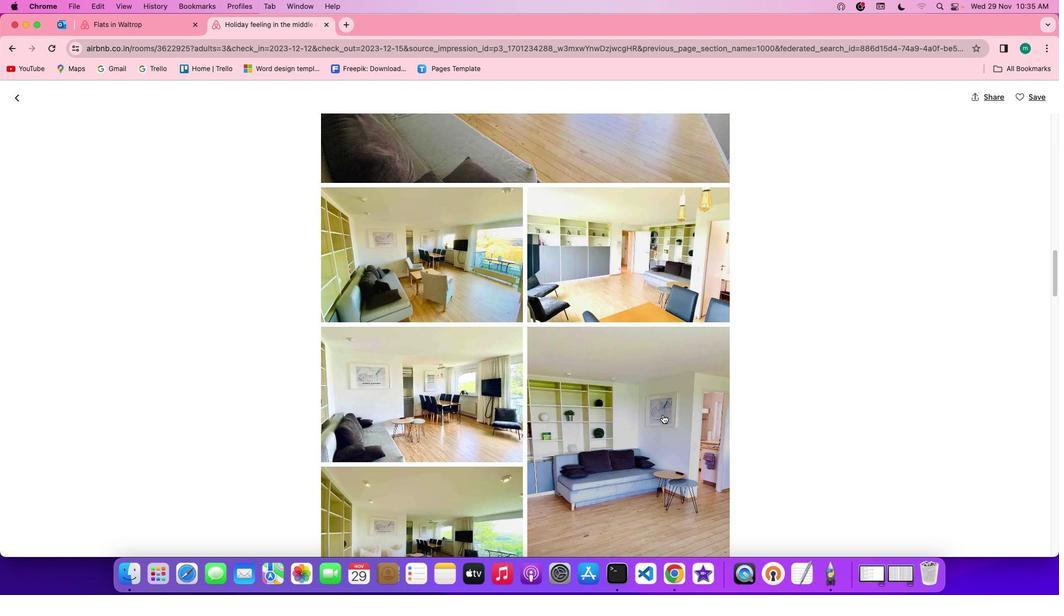 
Action: Mouse scrolled (663, 410) with delta (59, -57)
Screenshot: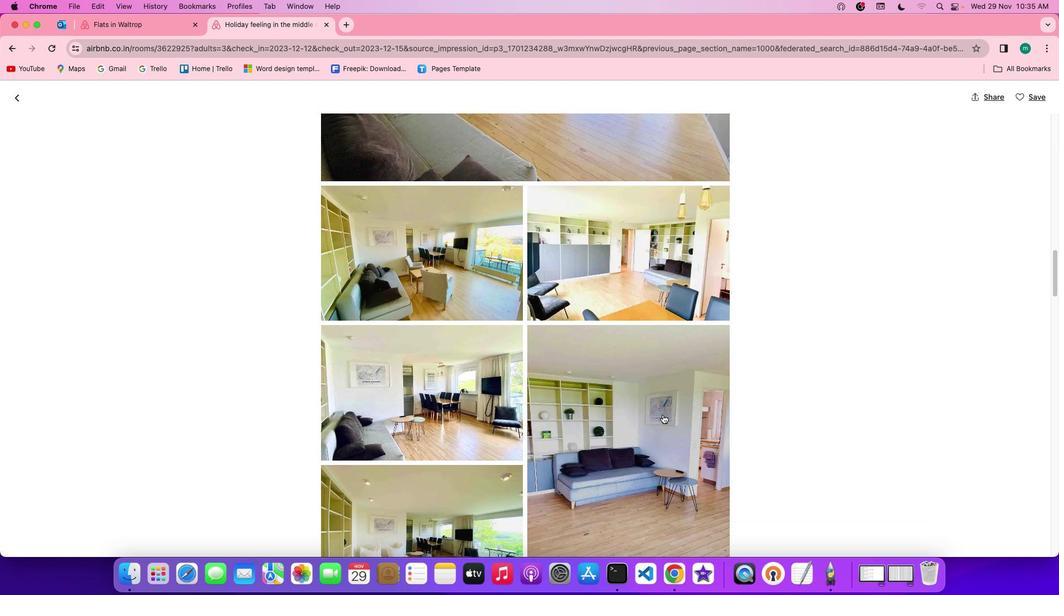 
Action: Mouse scrolled (663, 410) with delta (59, -57)
Screenshot: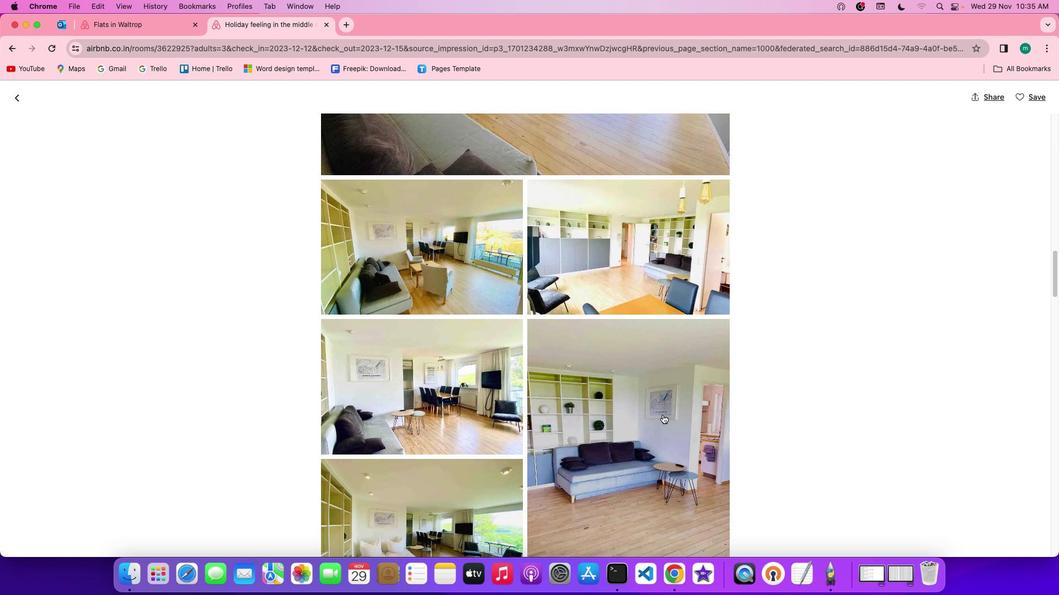 
Action: Mouse scrolled (663, 410) with delta (59, -57)
Screenshot: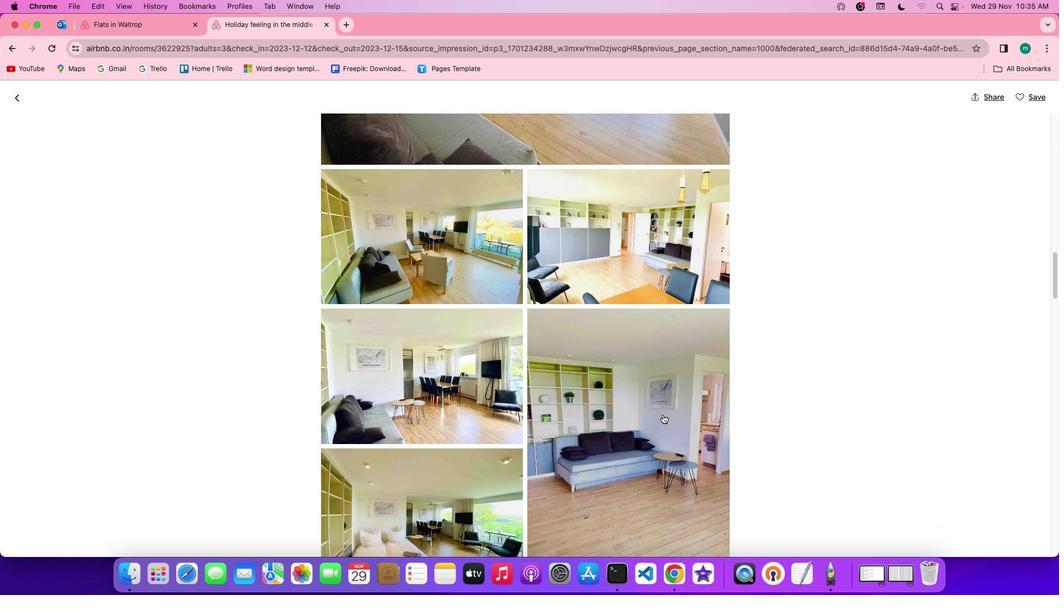 
Action: Mouse scrolled (663, 410) with delta (59, -57)
Screenshot: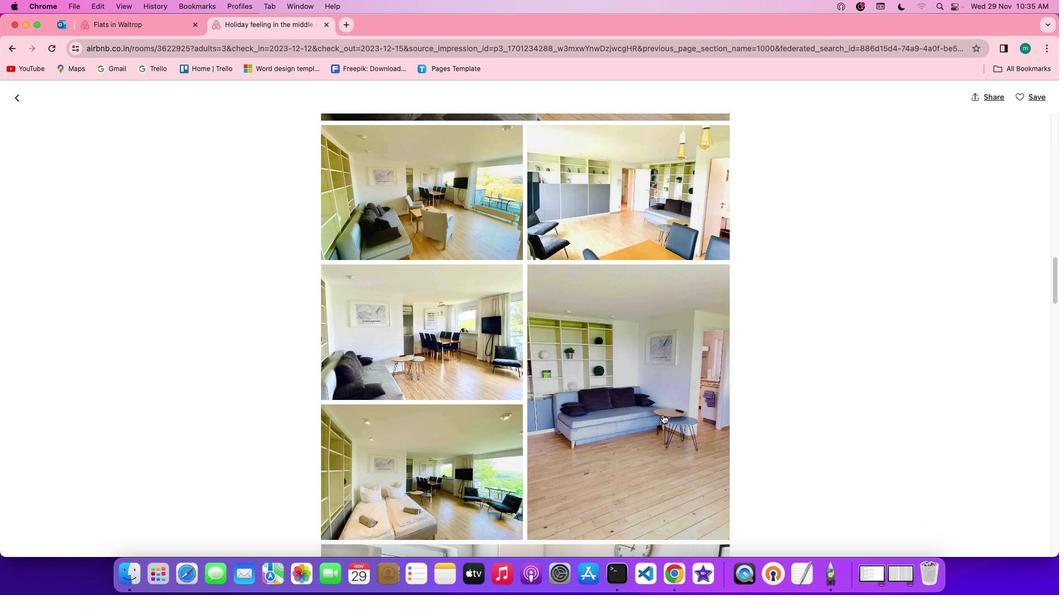 
Action: Mouse scrolled (663, 410) with delta (59, -57)
Screenshot: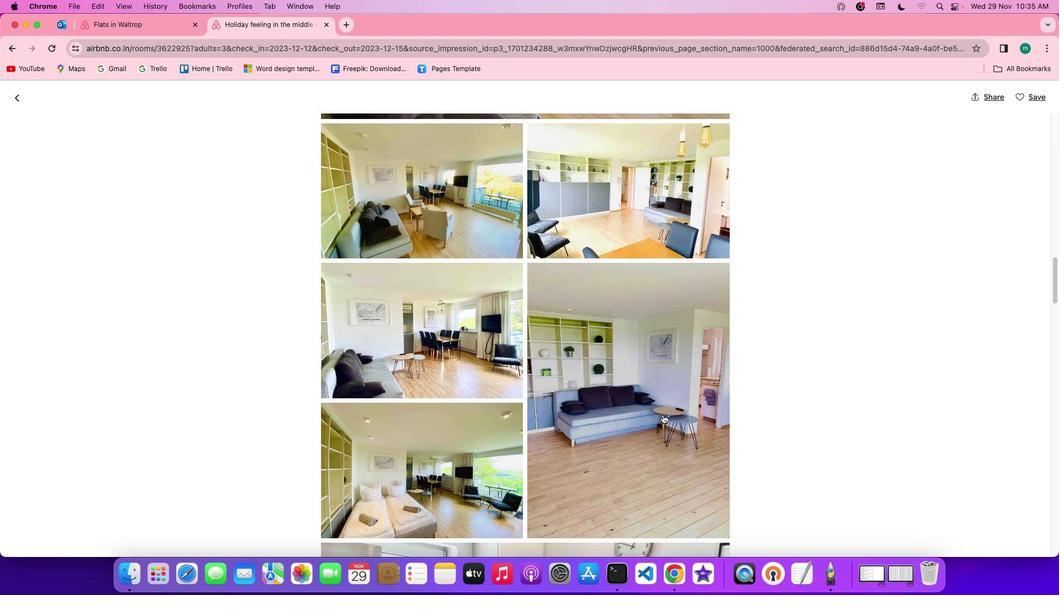 
Action: Mouse scrolled (663, 410) with delta (59, -57)
Screenshot: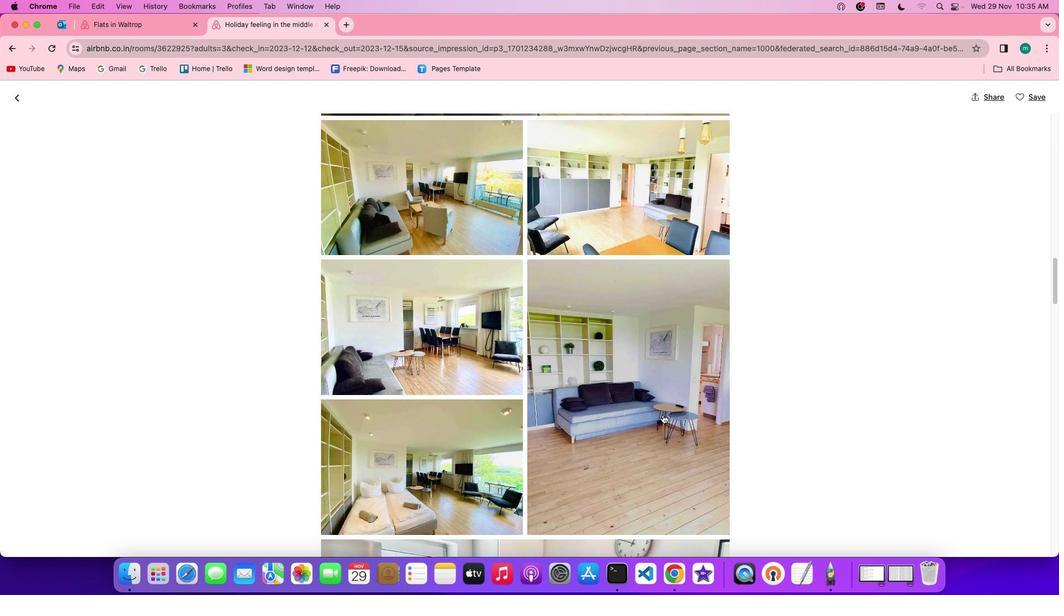 
Action: Mouse scrolled (663, 410) with delta (59, -57)
Screenshot: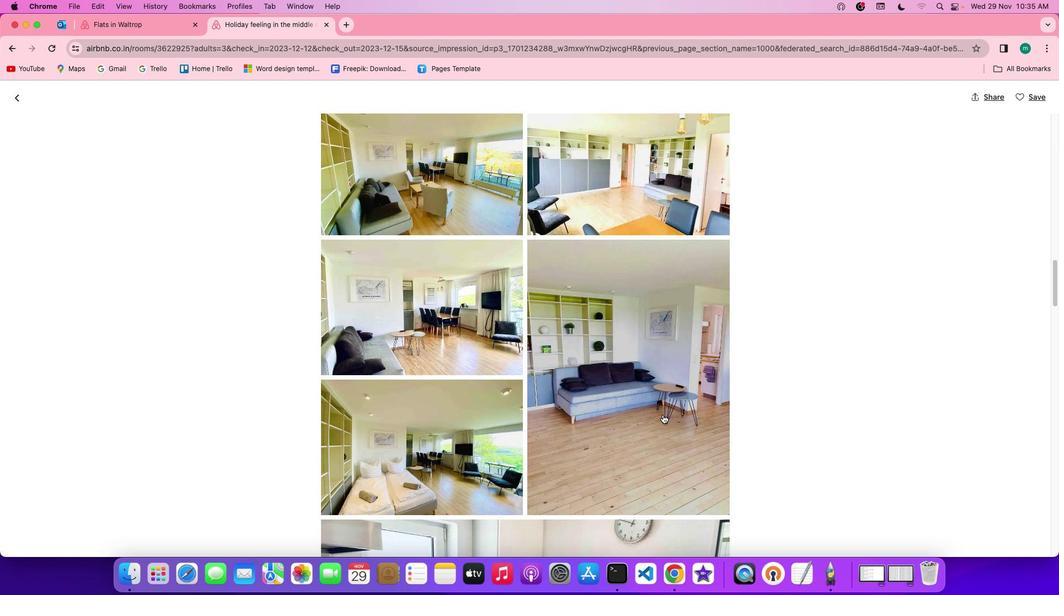
Action: Mouse scrolled (663, 410) with delta (59, -57)
Screenshot: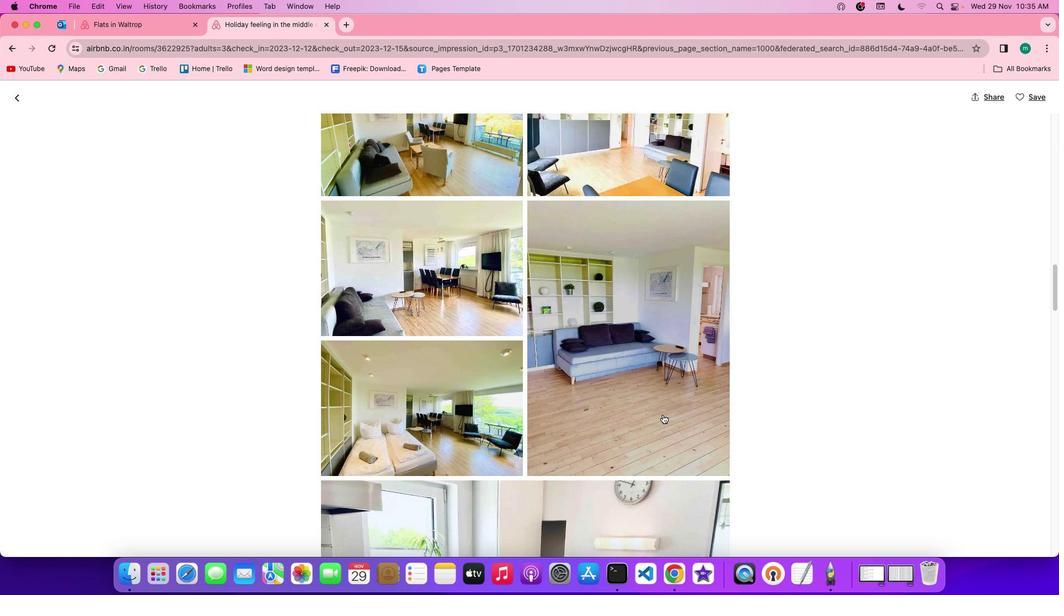 
Action: Mouse scrolled (663, 410) with delta (59, -57)
Screenshot: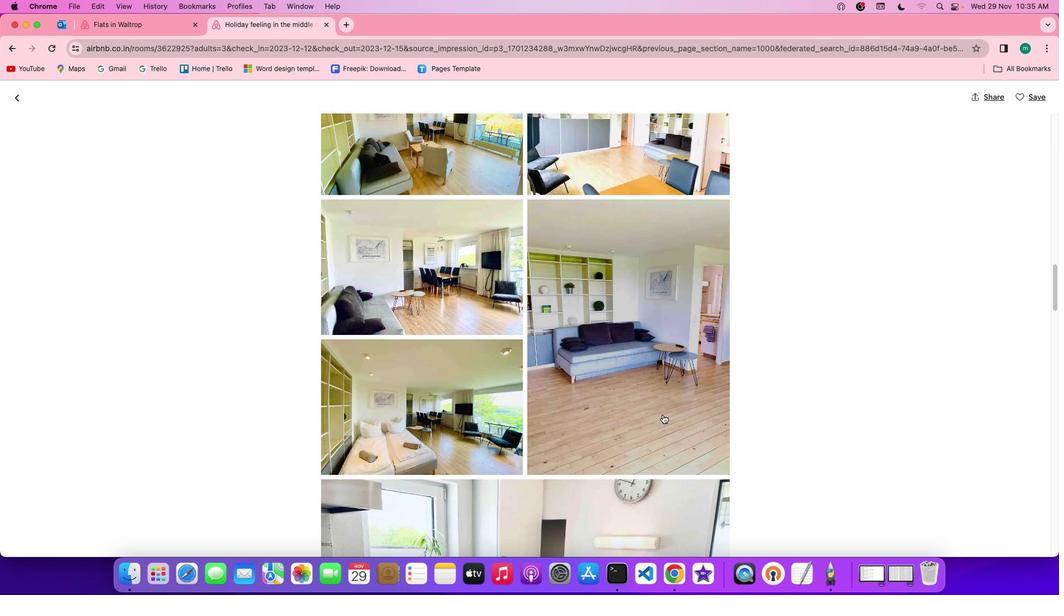 
Action: Mouse scrolled (663, 410) with delta (59, -57)
Screenshot: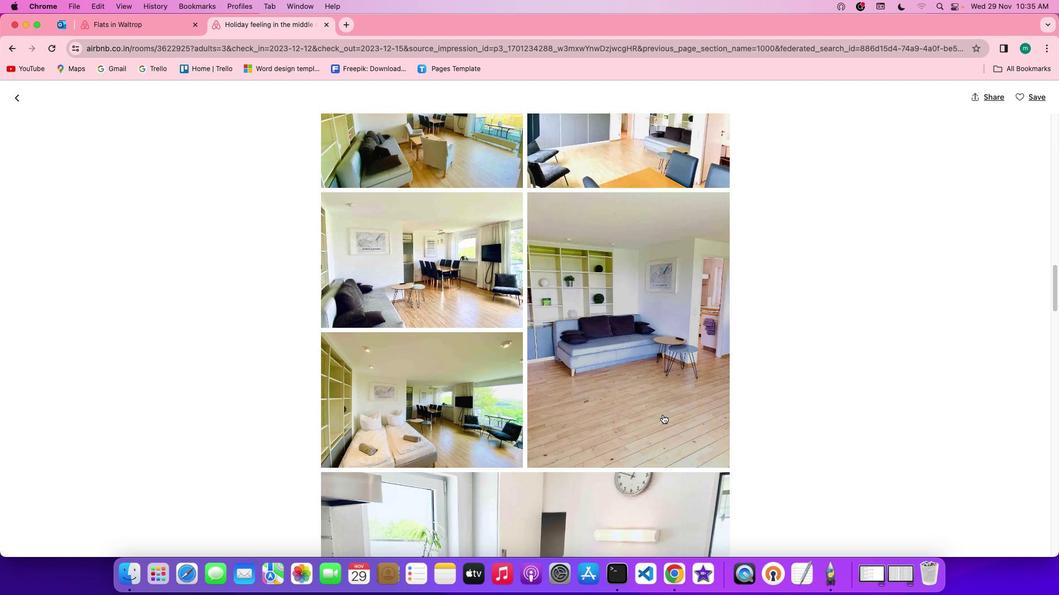 
Action: Mouse scrolled (663, 410) with delta (59, -57)
Screenshot: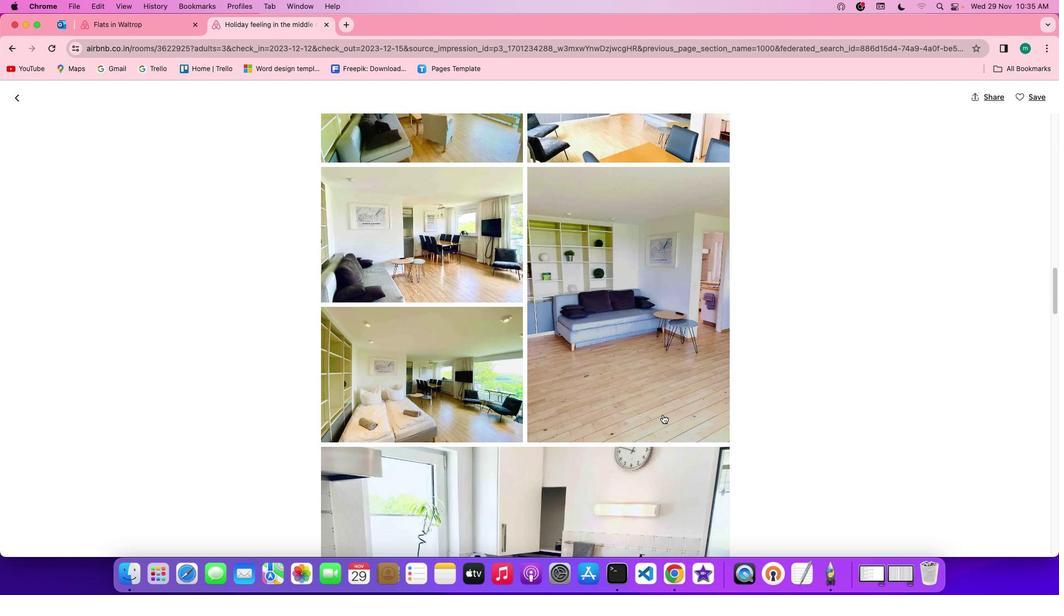
Action: Mouse scrolled (663, 410) with delta (59, -57)
Screenshot: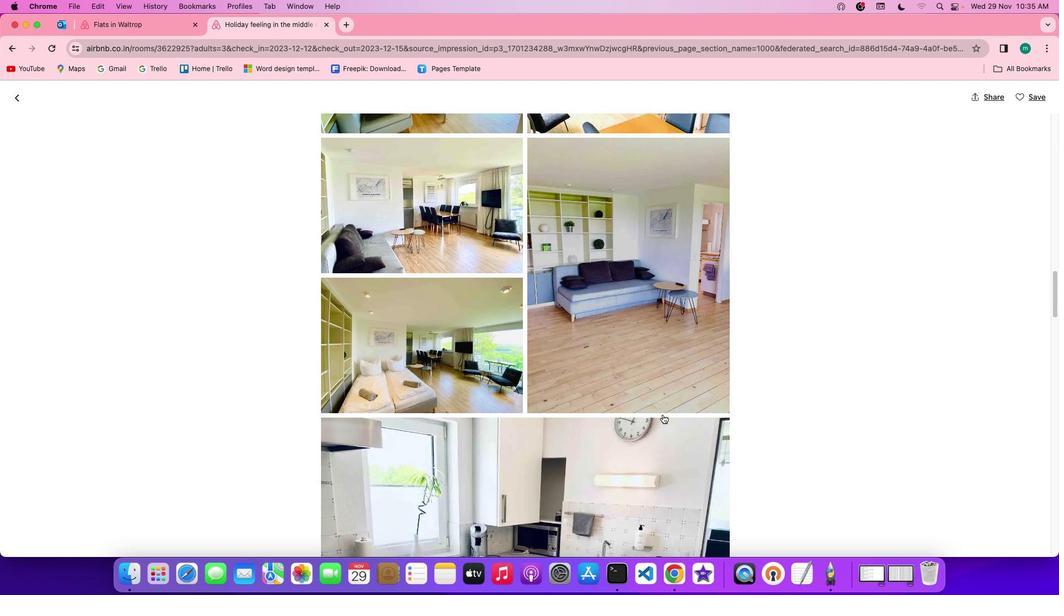 
Action: Mouse scrolled (663, 410) with delta (59, -57)
Screenshot: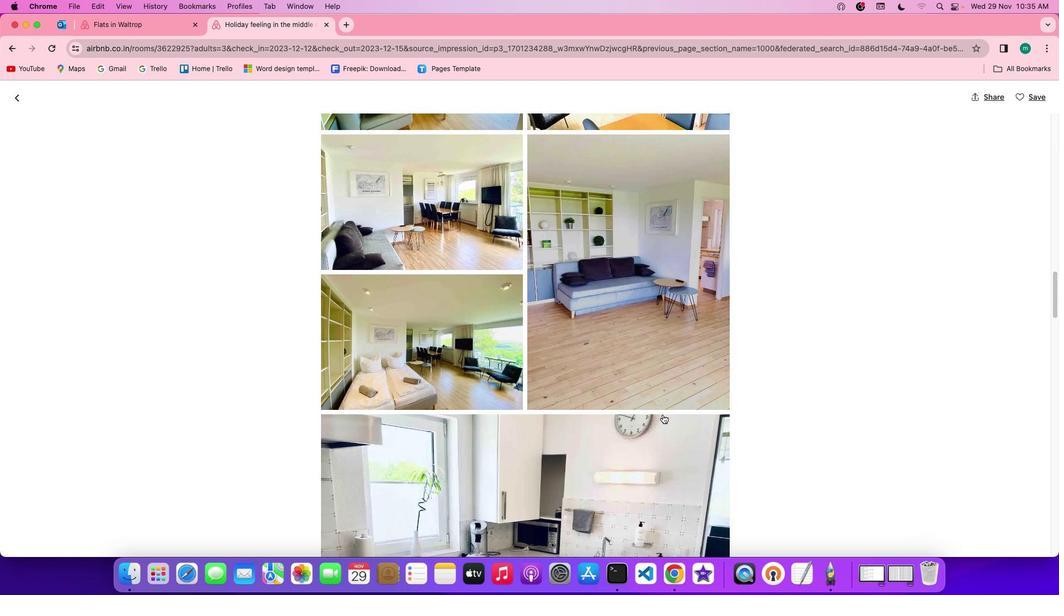 
Action: Mouse scrolled (663, 410) with delta (59, -57)
Screenshot: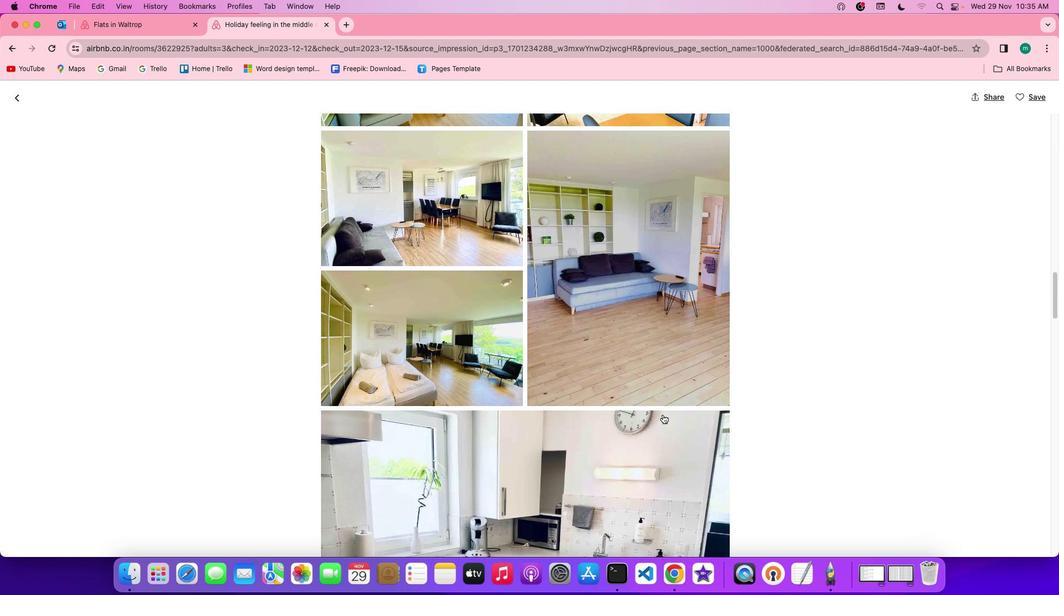 
Action: Mouse scrolled (663, 410) with delta (59, -57)
Screenshot: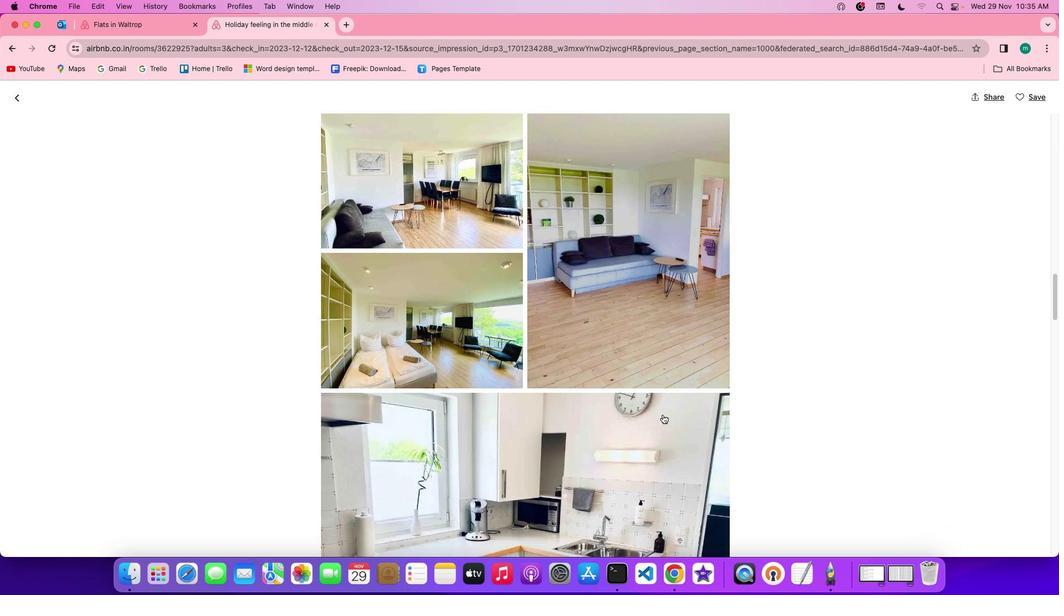 
Action: Mouse scrolled (663, 410) with delta (59, -57)
Screenshot: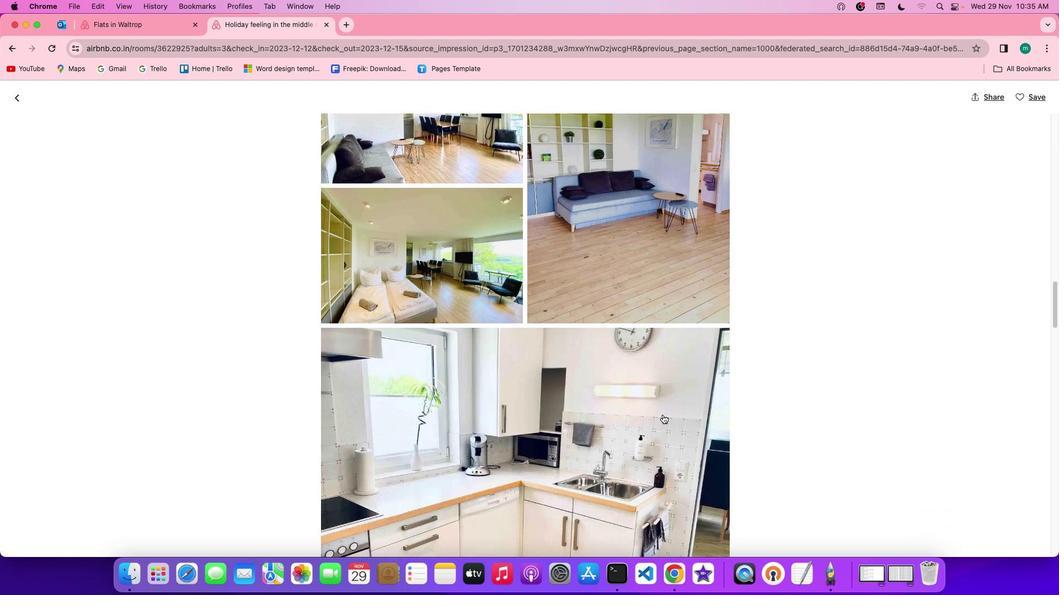 
Action: Mouse scrolled (663, 410) with delta (59, -57)
Screenshot: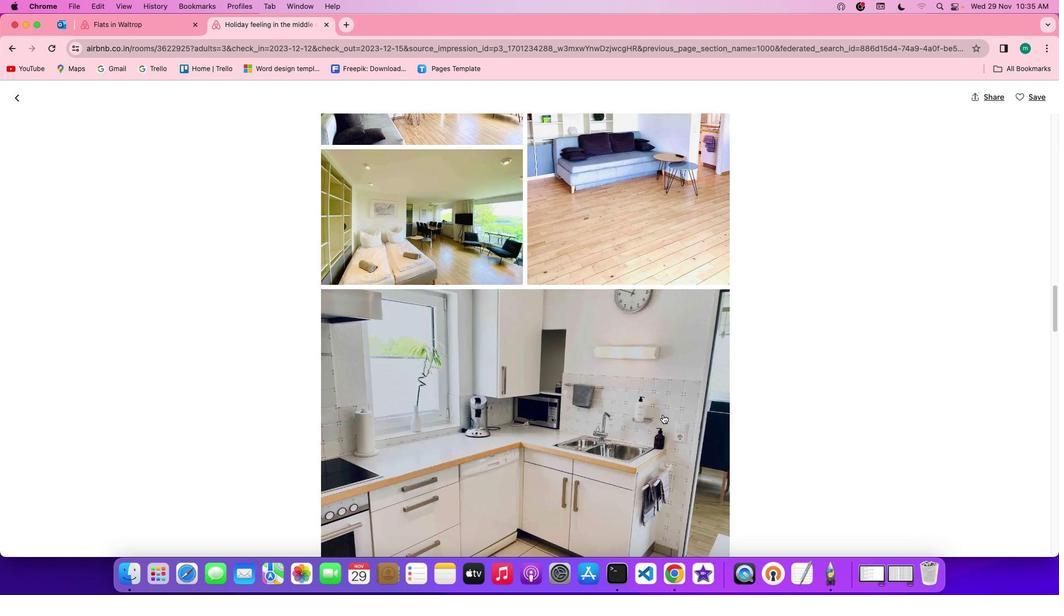 
Action: Mouse scrolled (663, 410) with delta (59, -57)
Screenshot: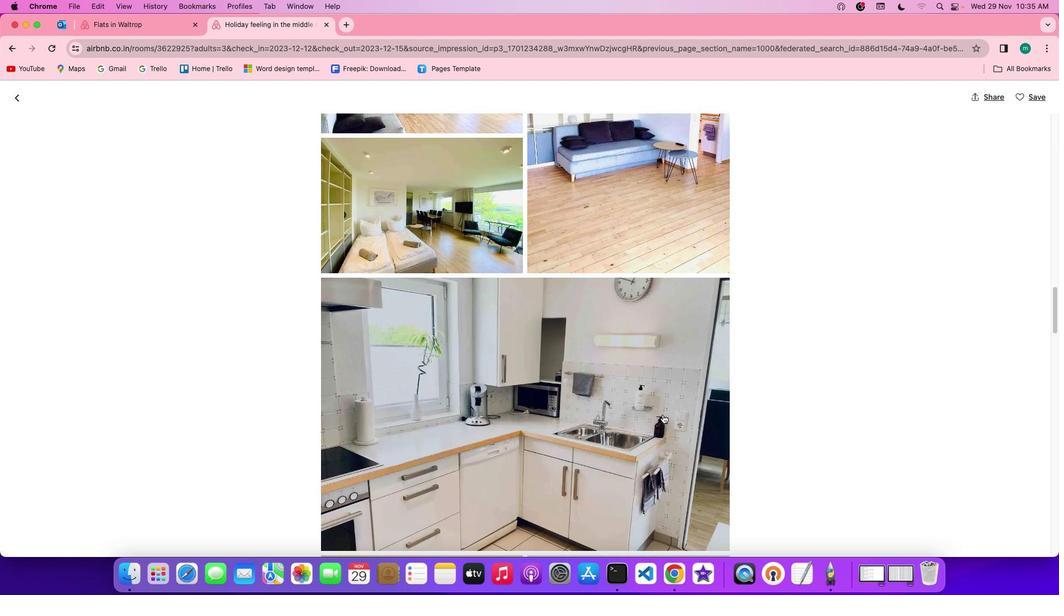 
Action: Mouse scrolled (663, 410) with delta (59, -57)
Screenshot: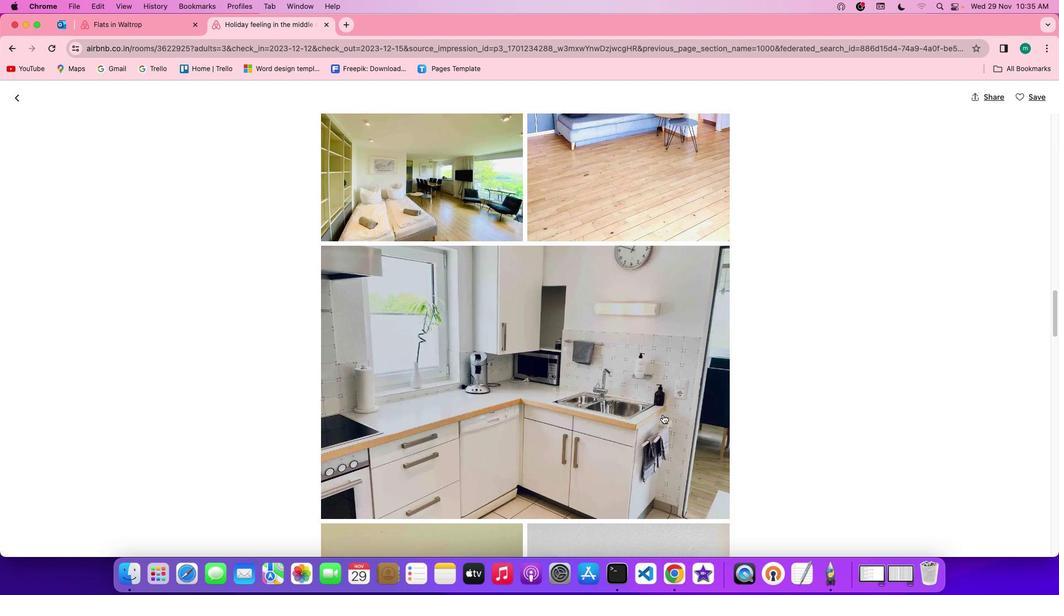 
Action: Mouse scrolled (663, 410) with delta (59, -57)
Screenshot: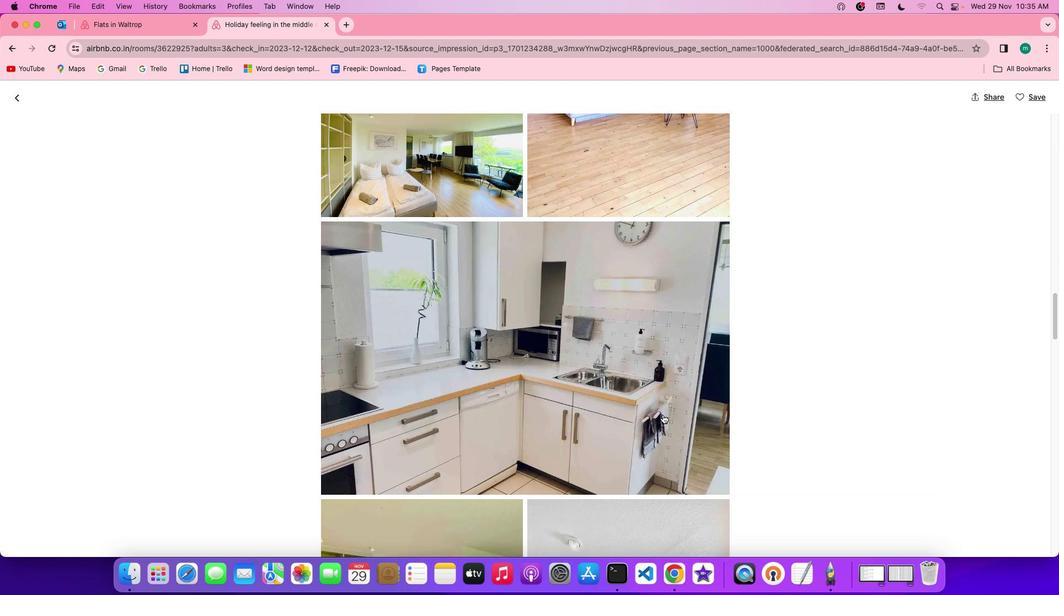 
Action: Mouse scrolled (663, 410) with delta (59, -57)
Screenshot: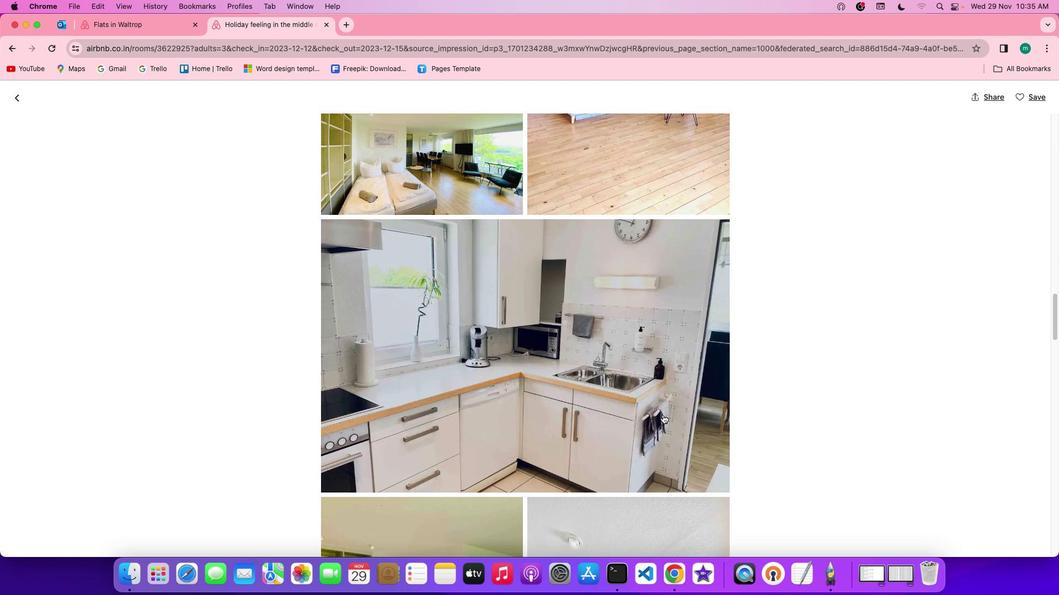 
Action: Mouse scrolled (663, 410) with delta (59, -57)
Screenshot: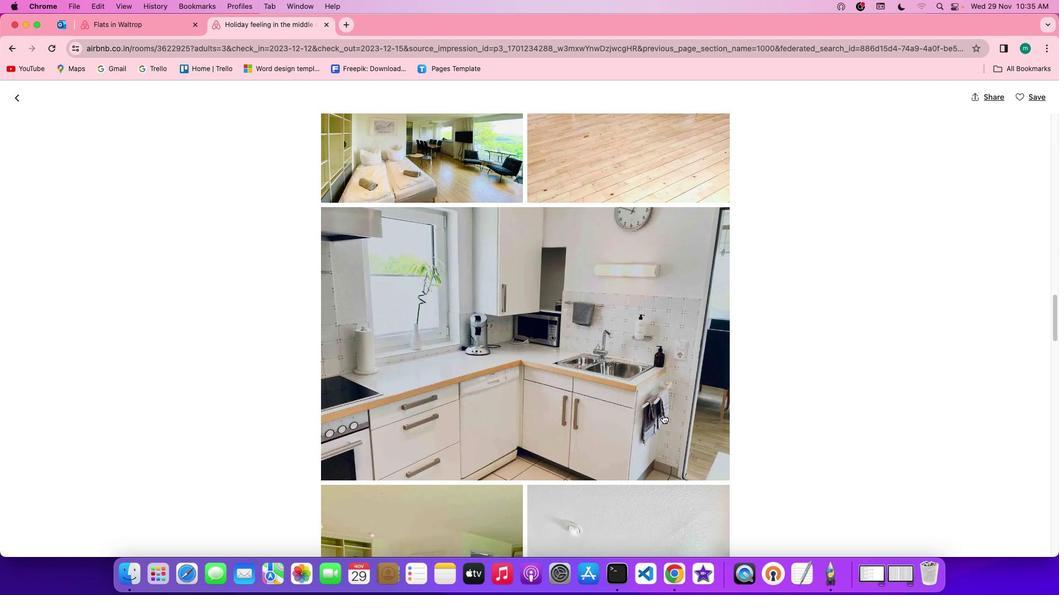 
Action: Mouse scrolled (663, 410) with delta (59, -57)
Screenshot: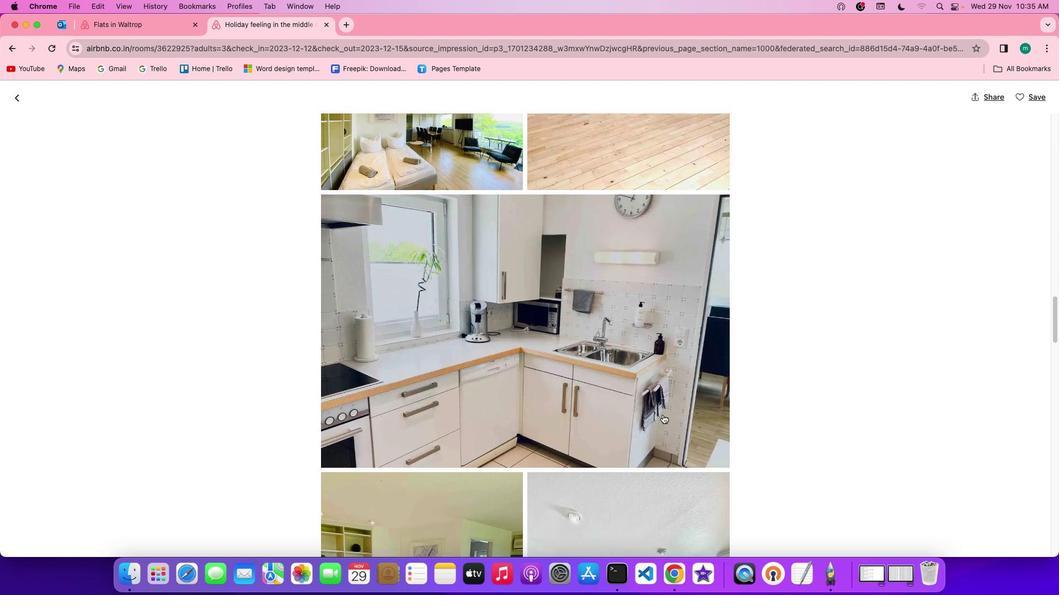
Action: Mouse scrolled (663, 410) with delta (59, -57)
Screenshot: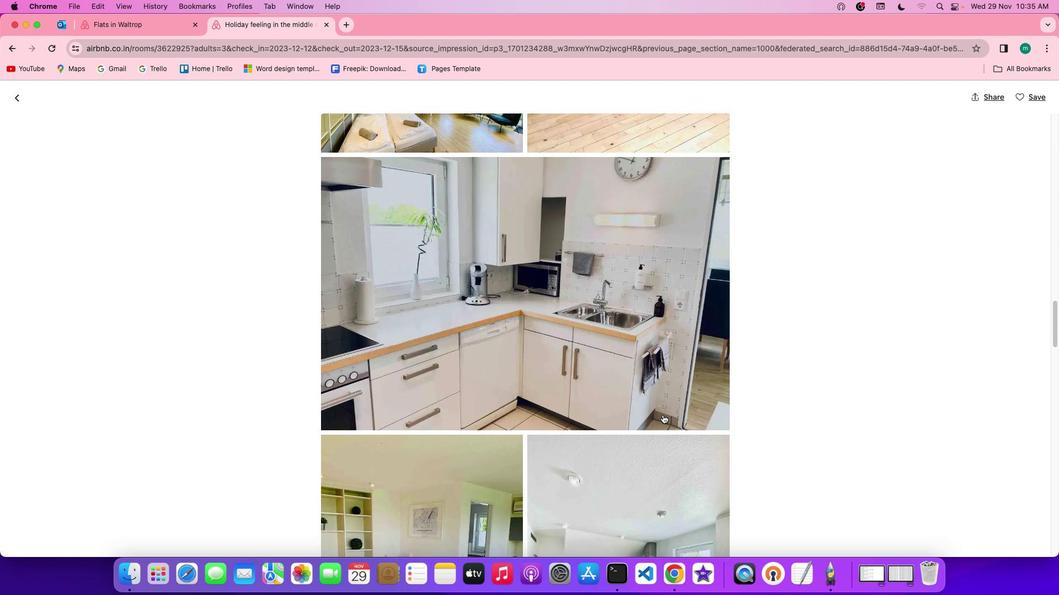 
Action: Mouse scrolled (663, 410) with delta (59, -57)
Screenshot: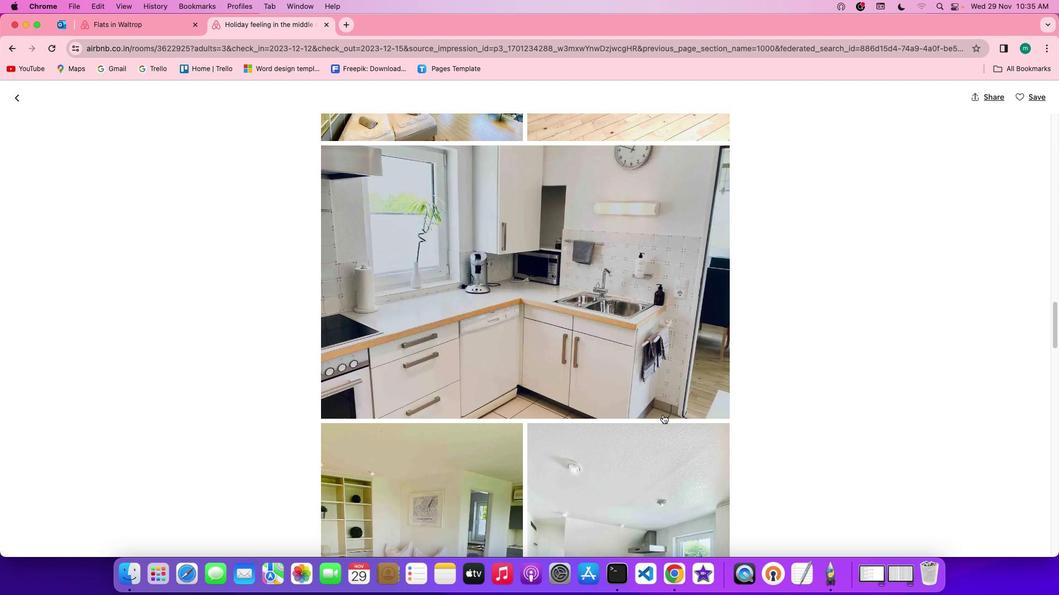 
Action: Mouse scrolled (663, 410) with delta (59, -57)
Screenshot: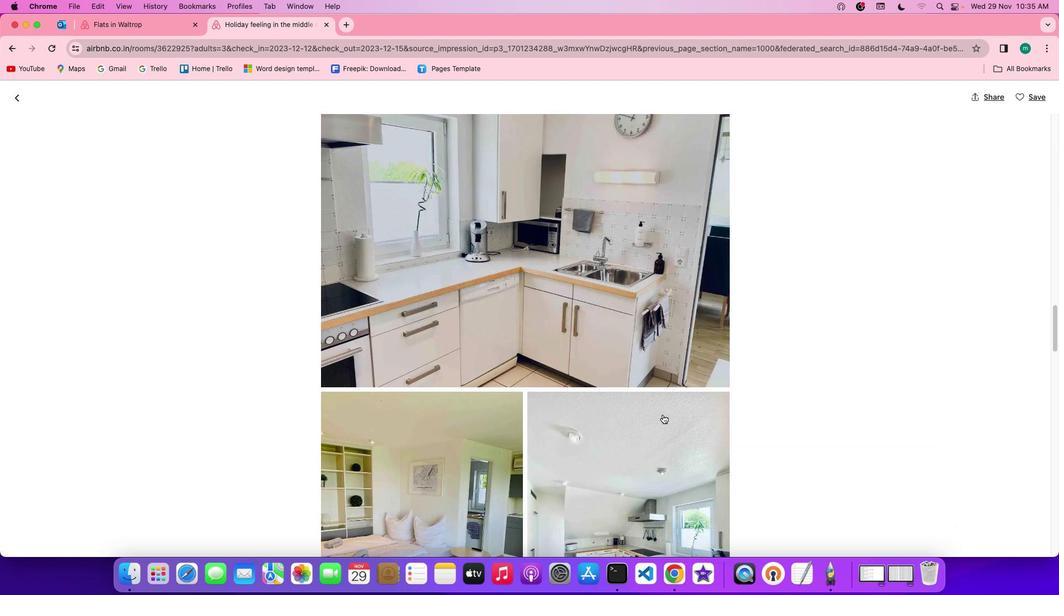 
Action: Mouse scrolled (663, 410) with delta (59, -57)
Screenshot: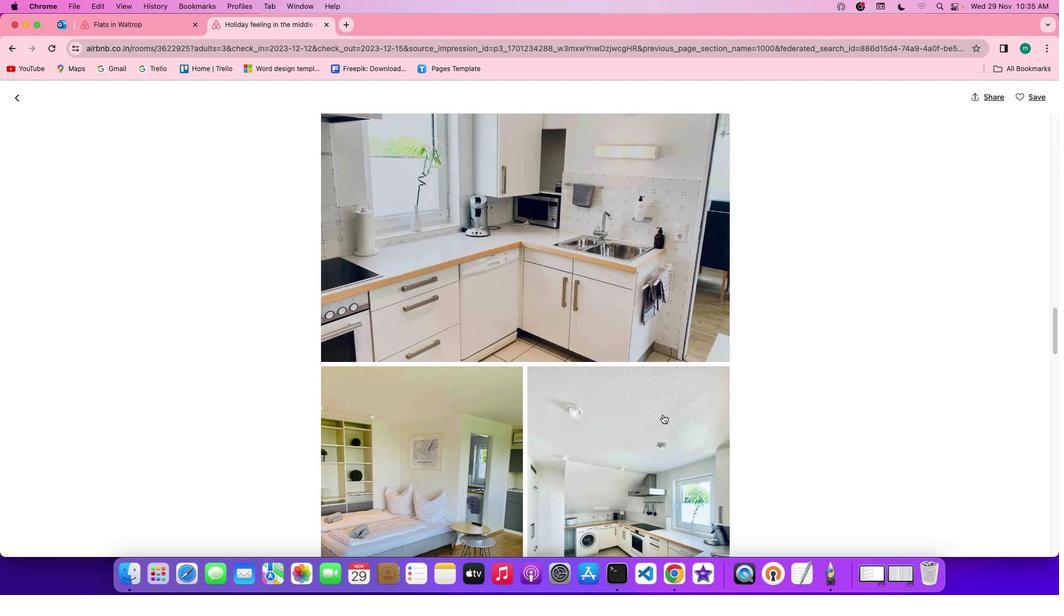 
Action: Mouse scrolled (663, 410) with delta (59, -57)
Screenshot: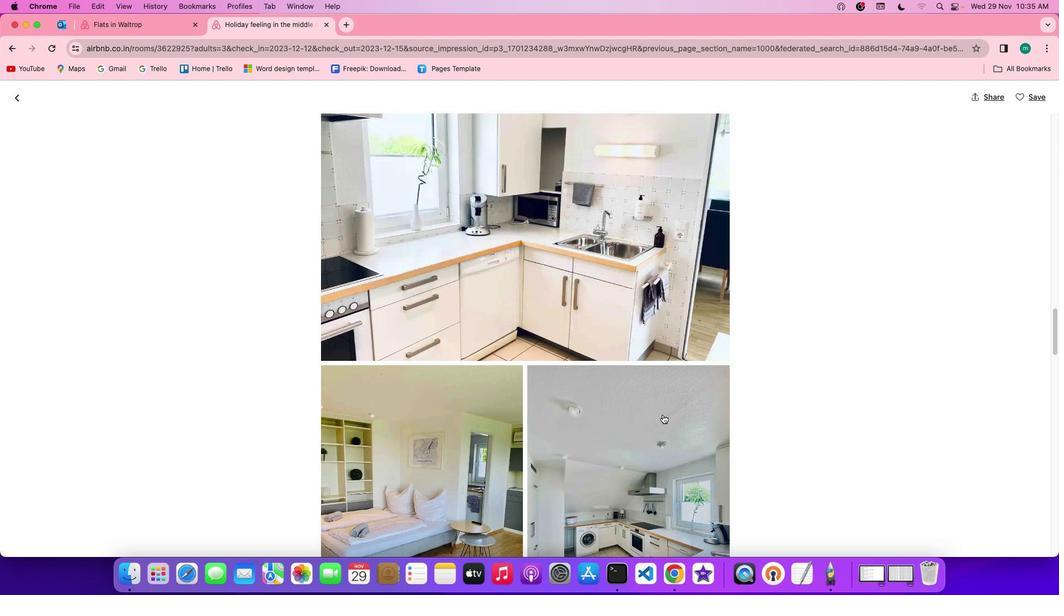 
Action: Mouse scrolled (663, 410) with delta (59, -57)
Screenshot: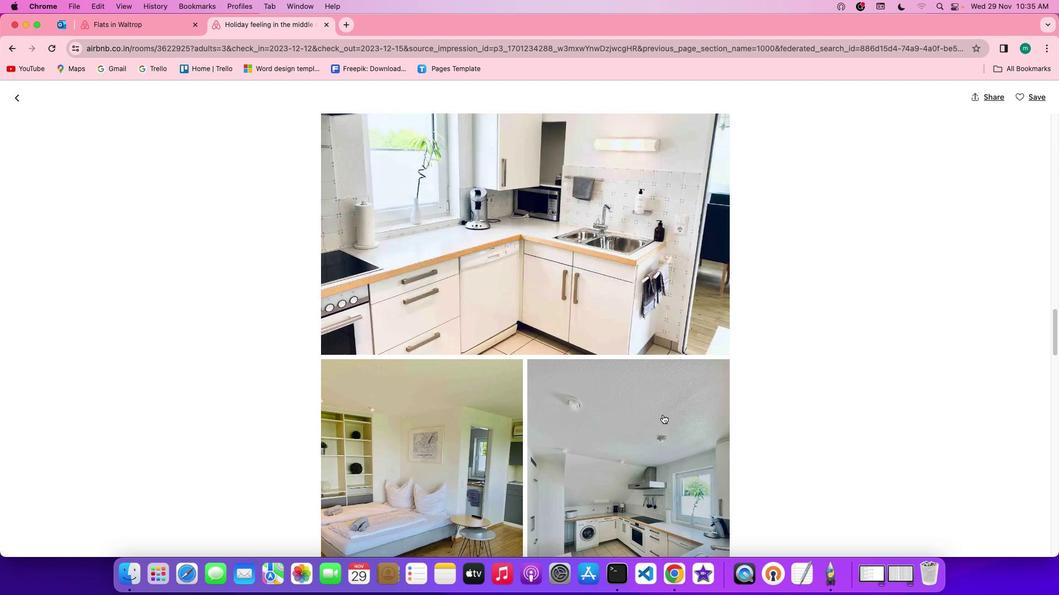 
Action: Mouse scrolled (663, 410) with delta (59, -57)
Screenshot: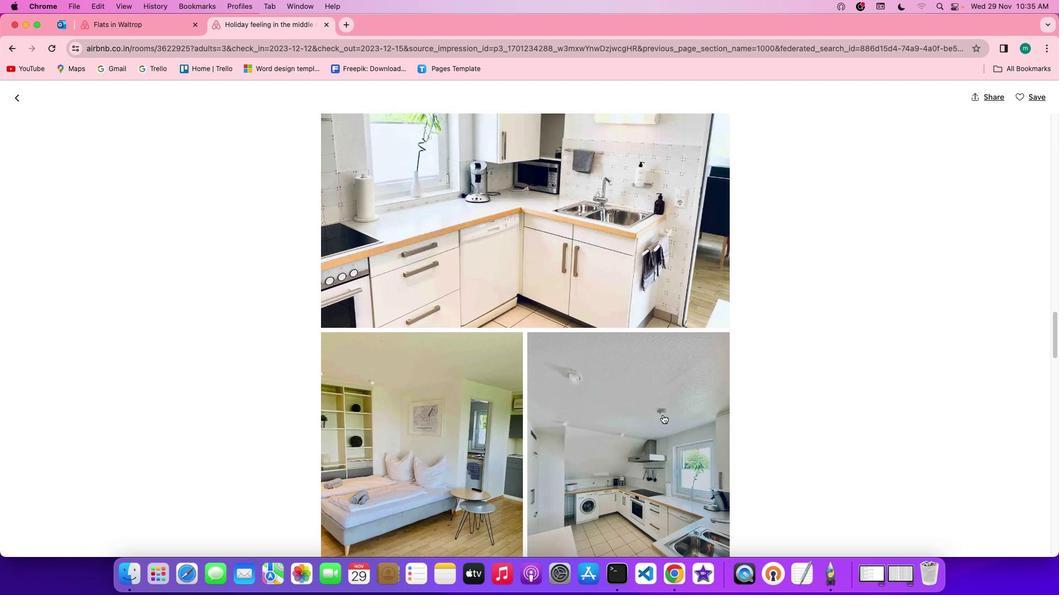 
Action: Mouse scrolled (663, 410) with delta (59, -57)
Screenshot: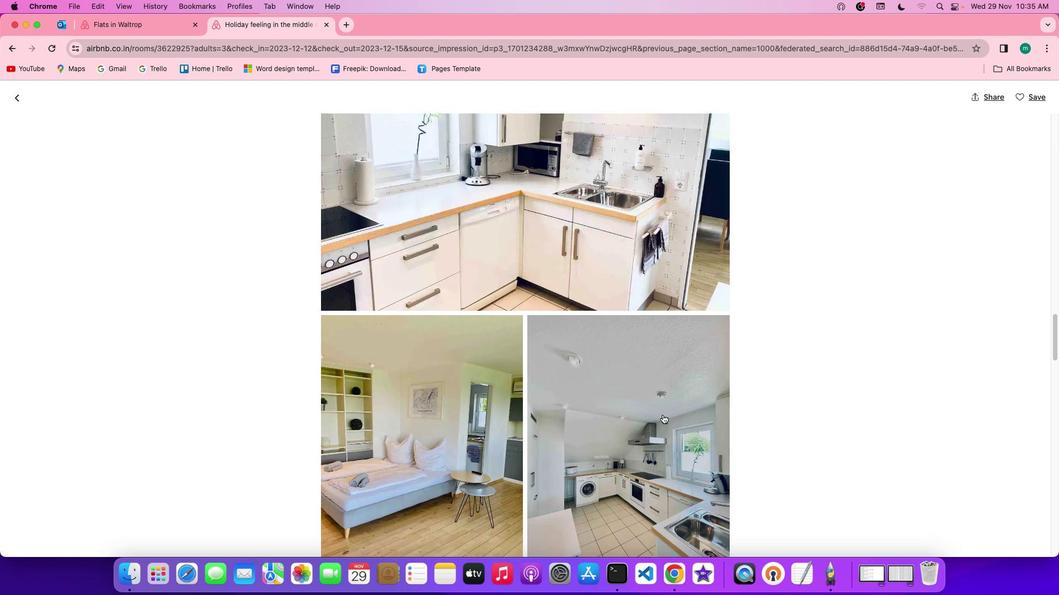 
Action: Mouse scrolled (663, 410) with delta (59, -57)
Screenshot: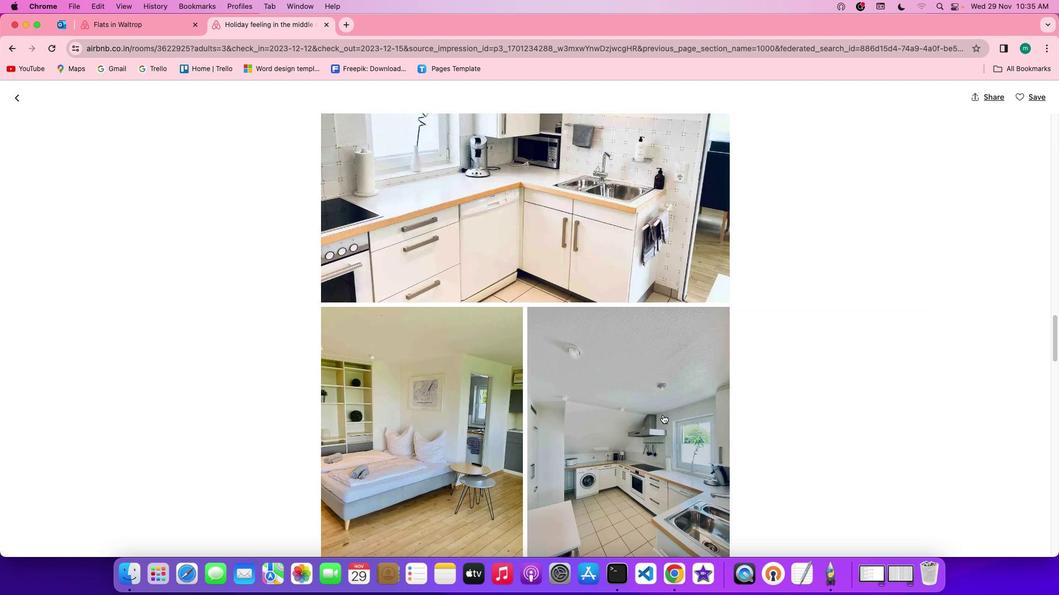 
Action: Mouse scrolled (663, 410) with delta (59, -57)
Screenshot: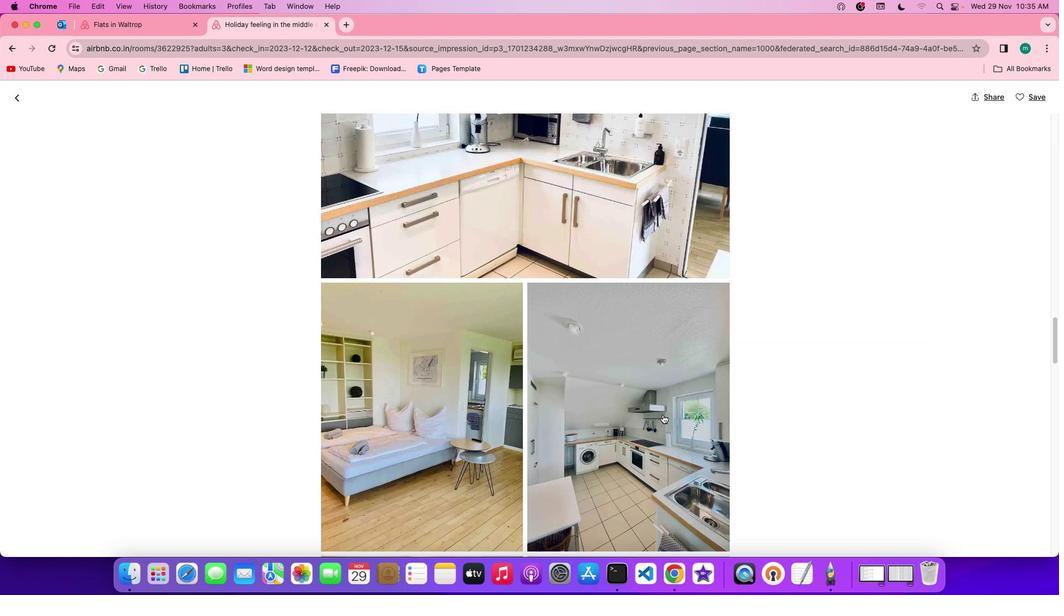 
Action: Mouse scrolled (663, 410) with delta (59, -57)
Screenshot: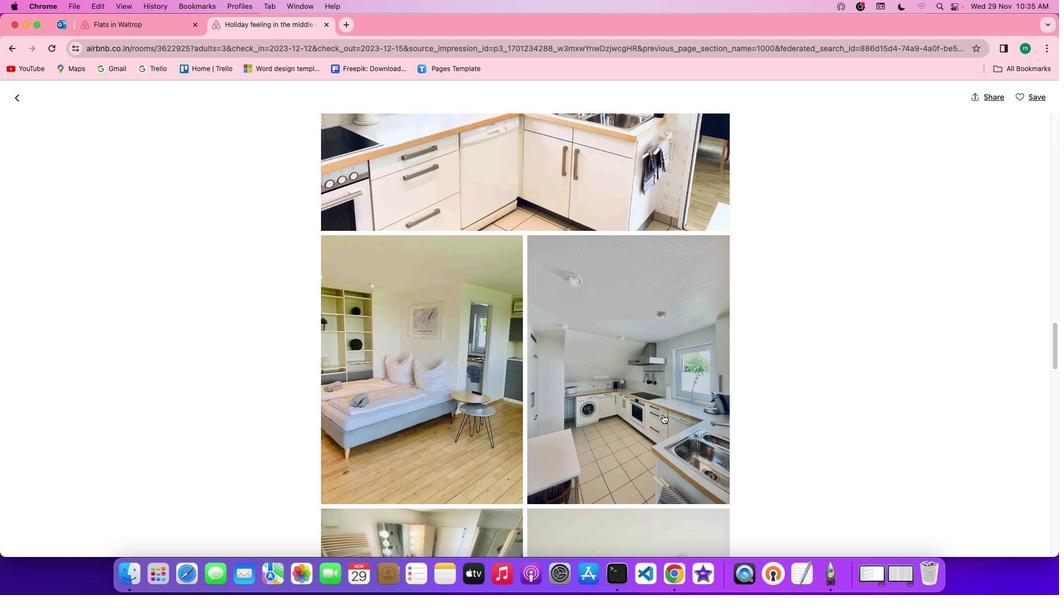 
Action: Mouse scrolled (663, 410) with delta (59, -57)
Screenshot: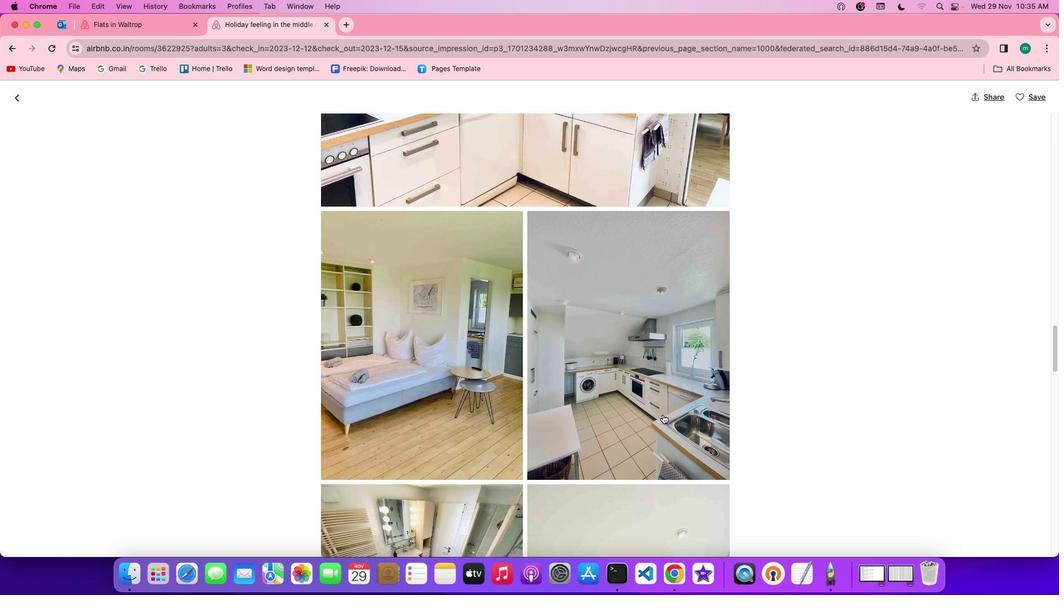
Action: Mouse scrolled (663, 410) with delta (59, -57)
Screenshot: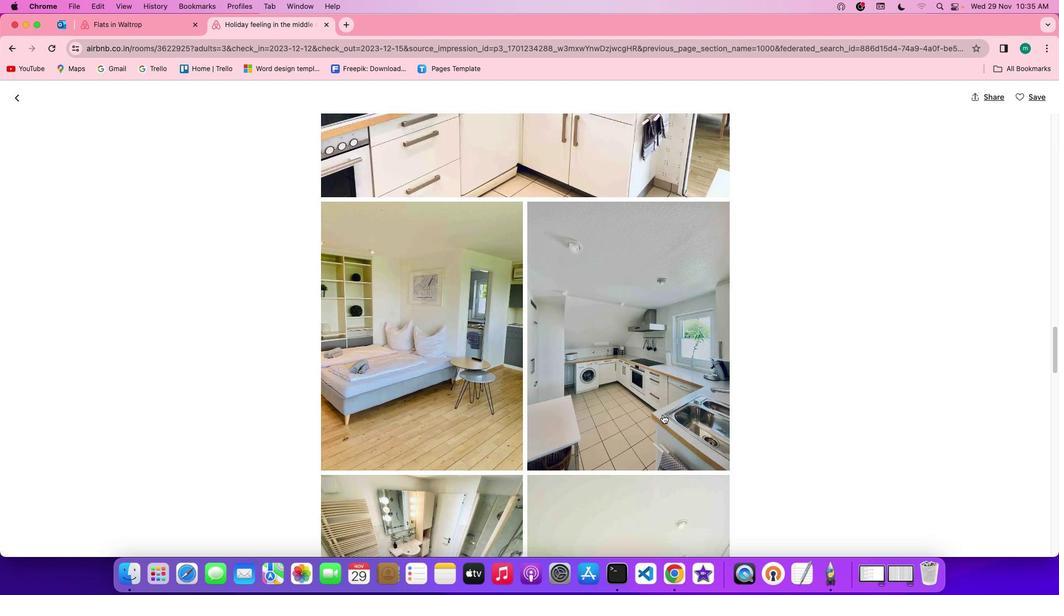 
Action: Mouse scrolled (663, 410) with delta (59, -57)
Screenshot: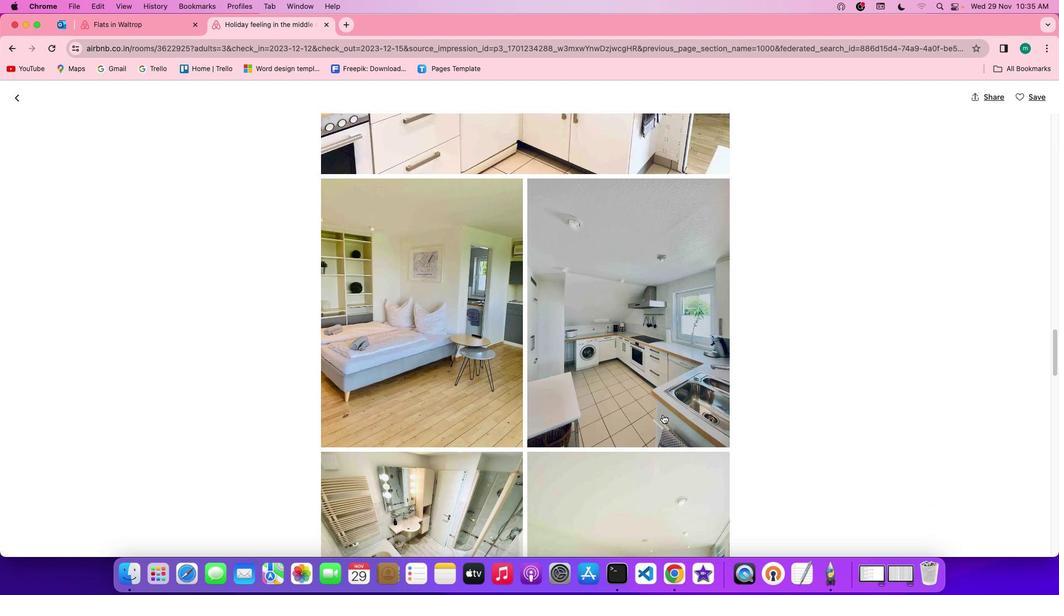 
Action: Mouse scrolled (663, 410) with delta (59, -57)
Screenshot: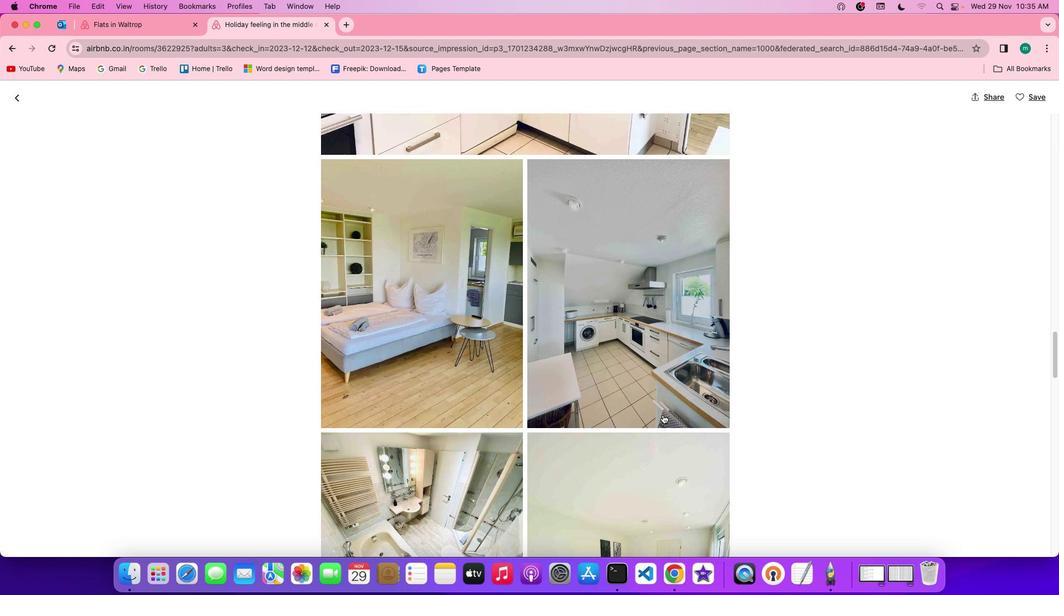 
Action: Mouse moved to (663, 410)
Screenshot: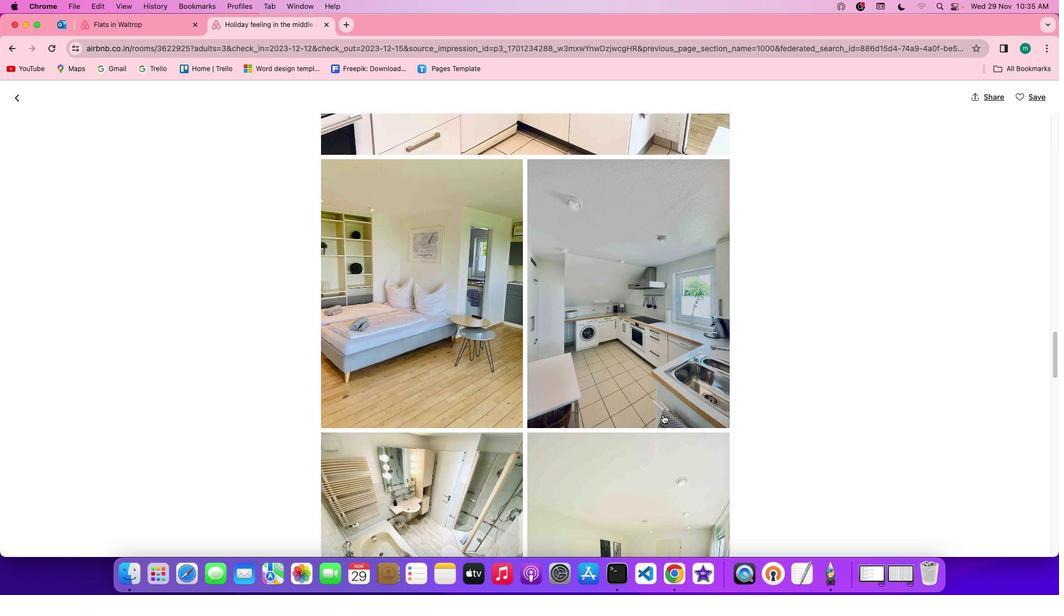 
Action: Mouse scrolled (663, 410) with delta (59, -57)
Screenshot: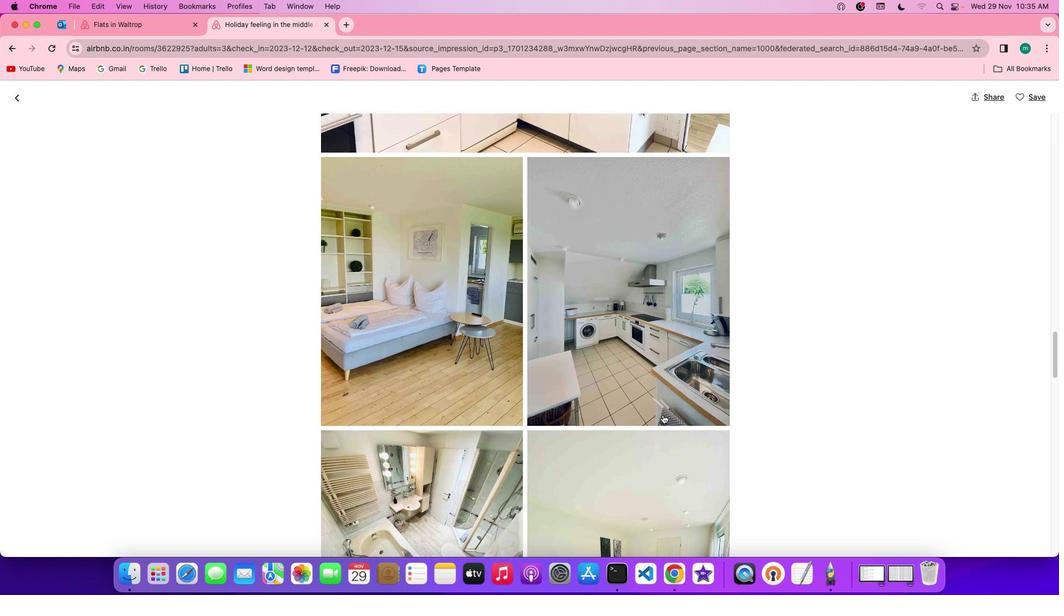 
Action: Mouse scrolled (663, 410) with delta (59, -57)
Screenshot: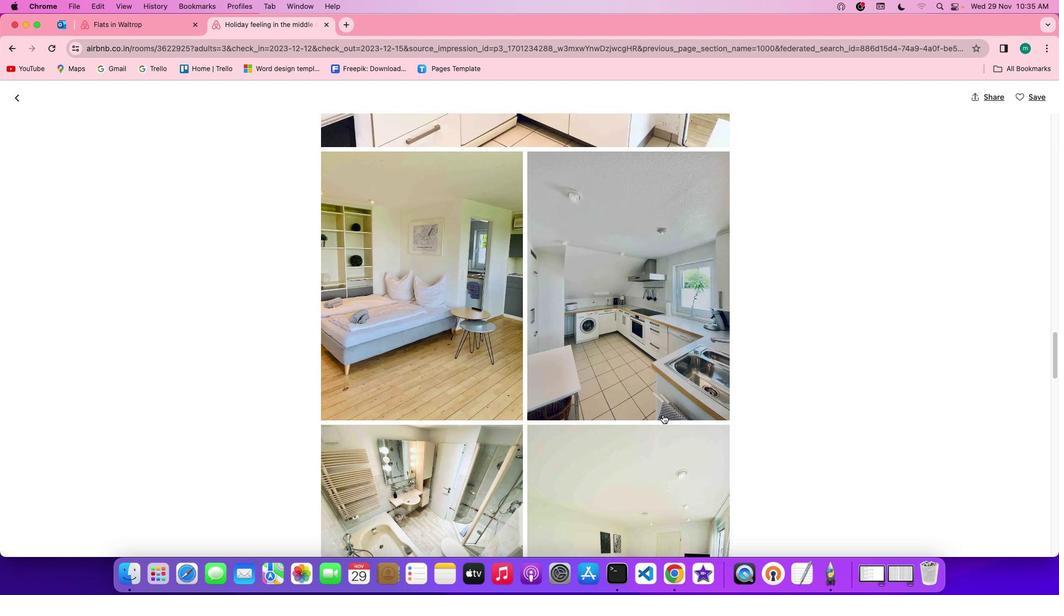 
Action: Mouse scrolled (663, 410) with delta (59, -57)
Screenshot: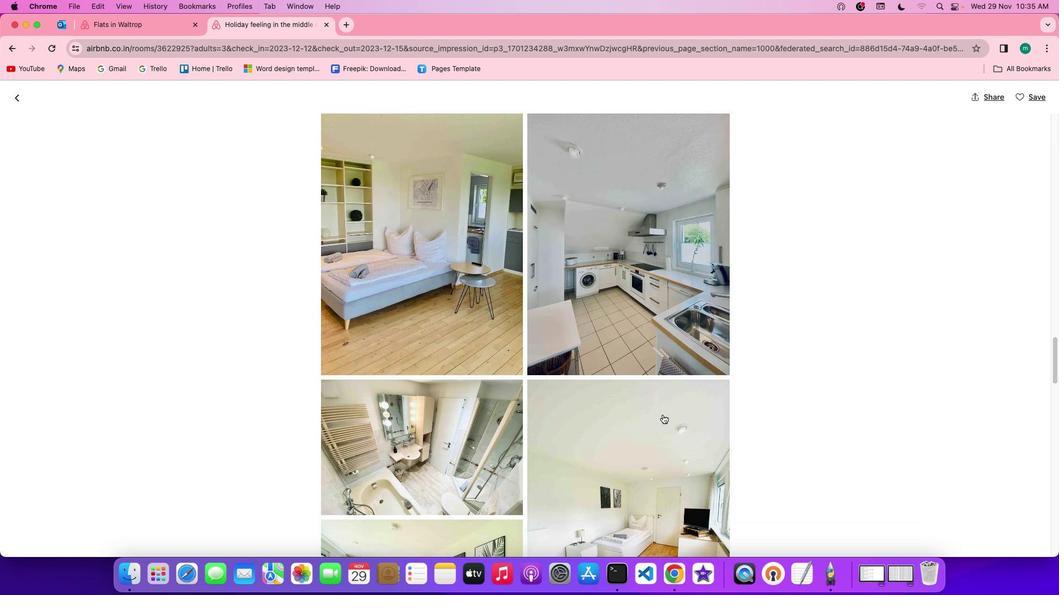 
Action: Mouse scrolled (663, 410) with delta (59, -57)
Screenshot: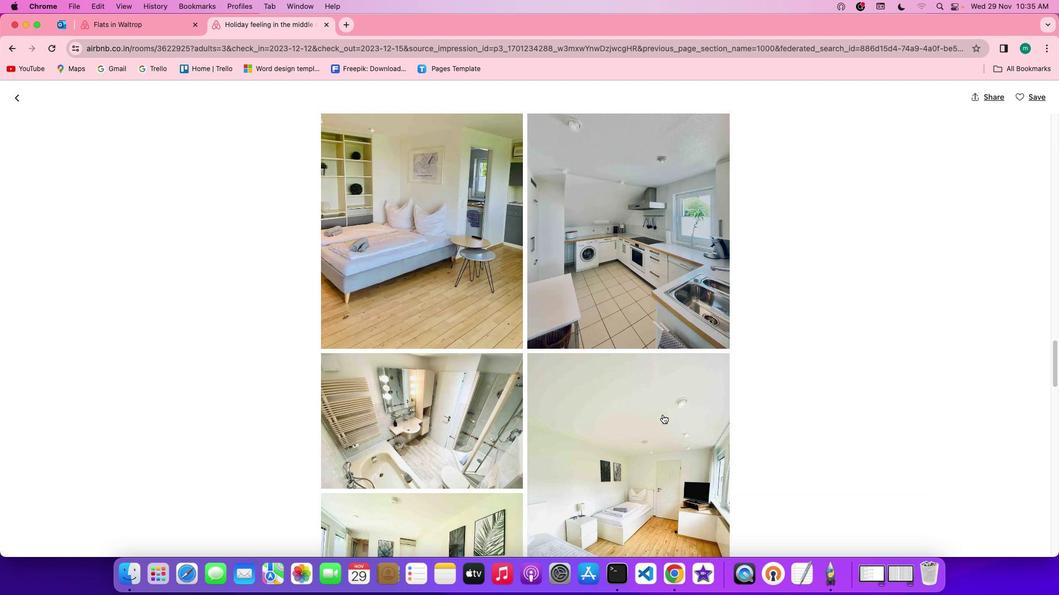 
Action: Mouse scrolled (663, 410) with delta (59, -57)
Screenshot: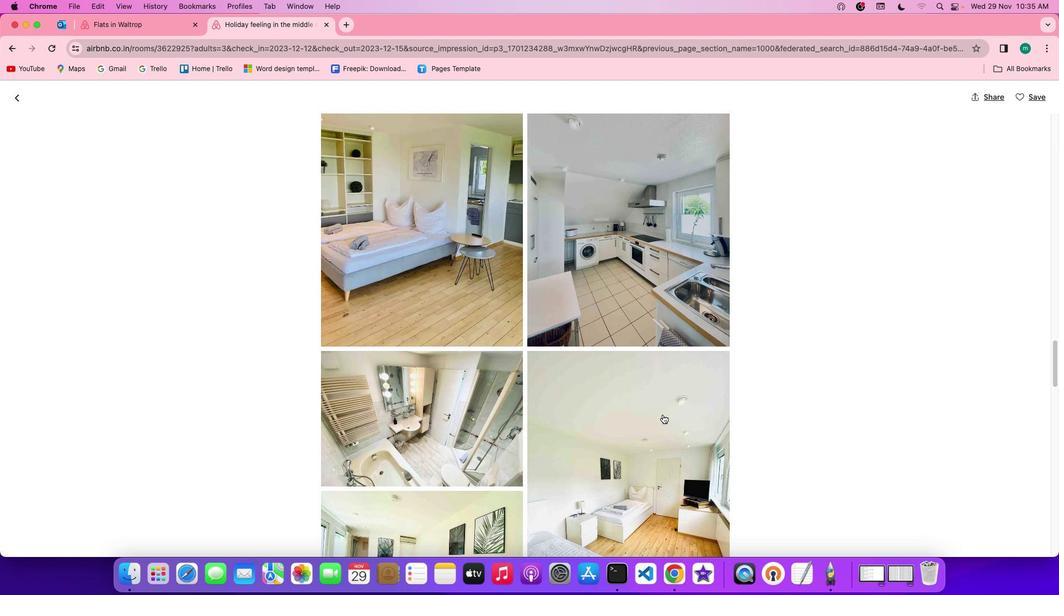 
Action: Mouse scrolled (663, 410) with delta (59, -57)
Screenshot: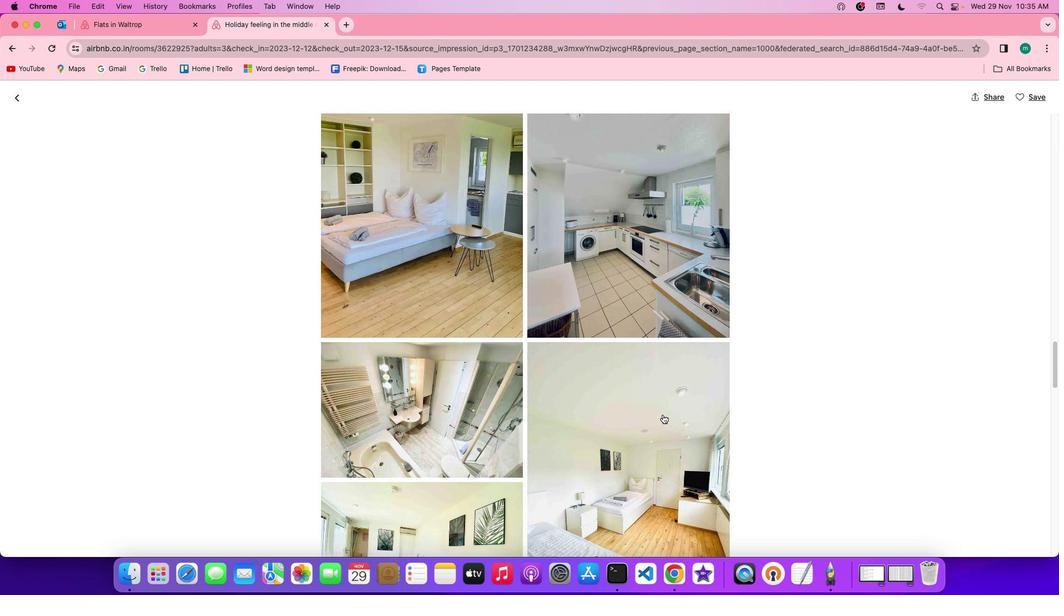 
Action: Mouse scrolled (663, 410) with delta (59, -57)
Screenshot: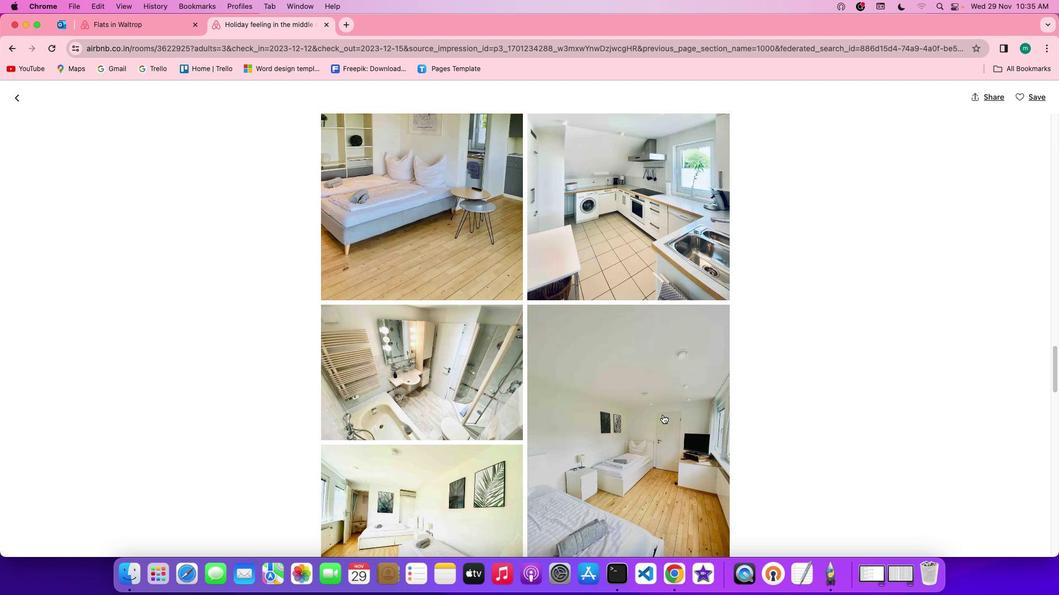 
Action: Mouse scrolled (663, 410) with delta (59, -57)
Screenshot: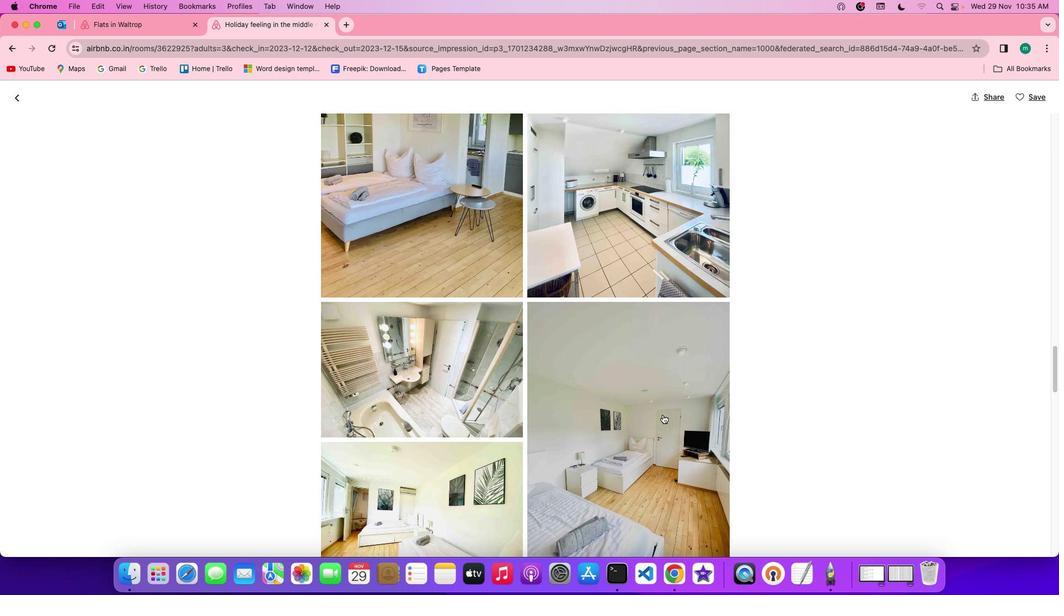 
Action: Mouse scrolled (663, 410) with delta (59, -57)
Screenshot: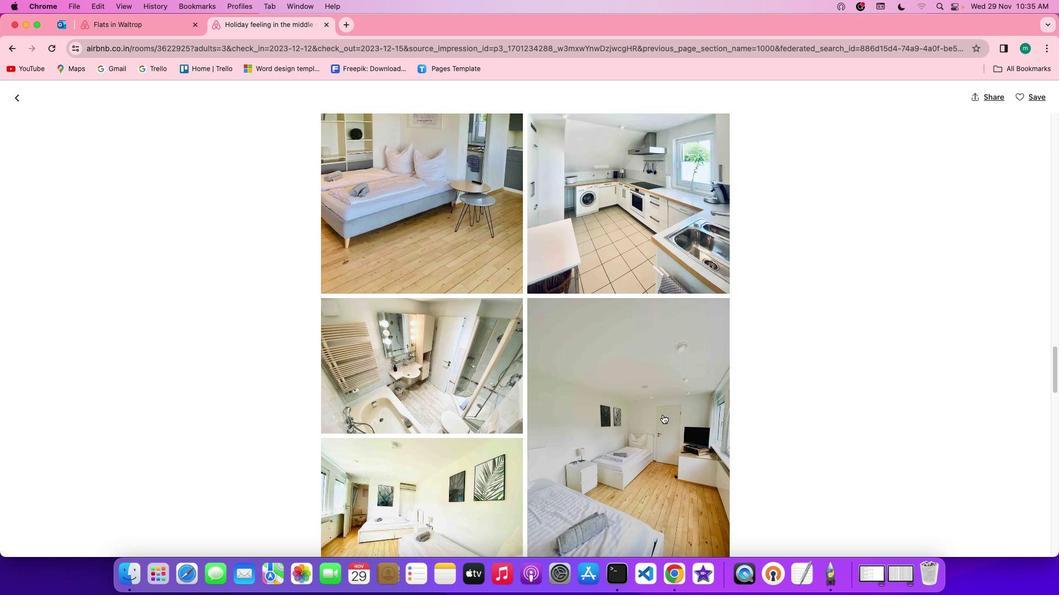 
Action: Mouse scrolled (663, 410) with delta (59, -57)
Screenshot: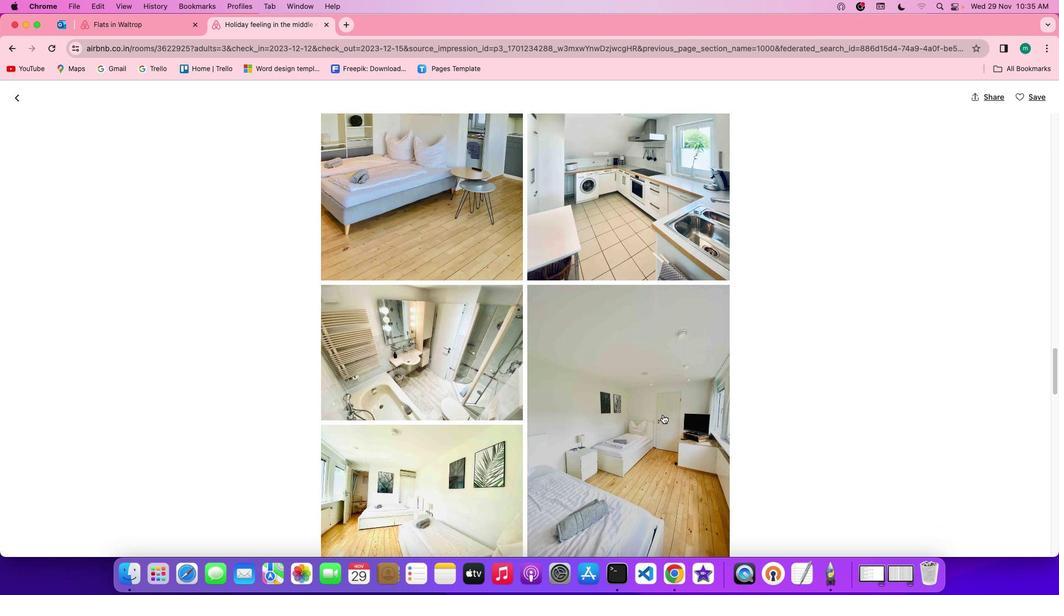 
Action: Mouse scrolled (663, 410) with delta (59, -57)
Screenshot: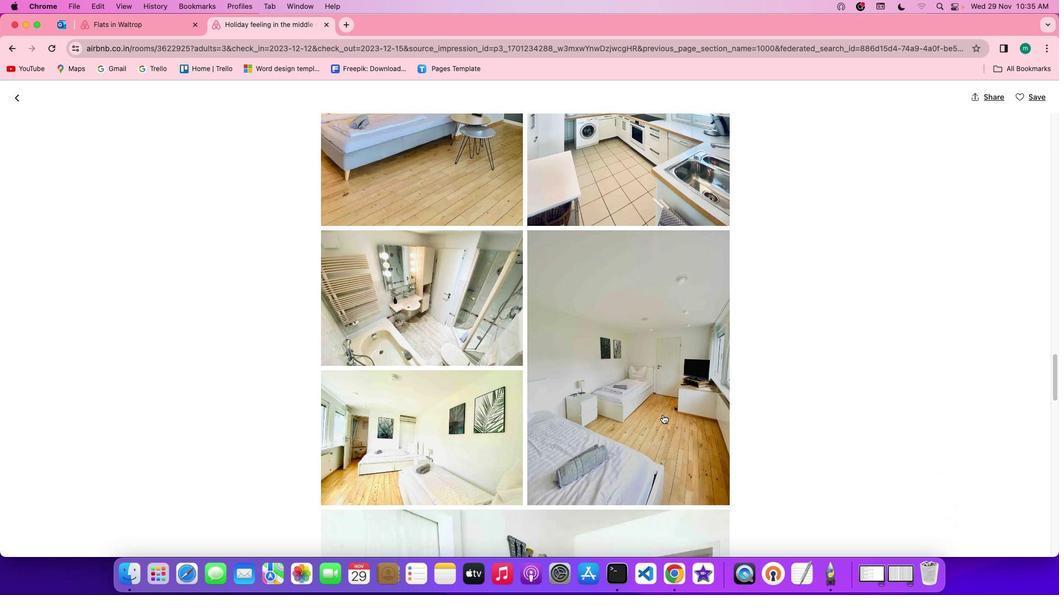 
Action: Mouse scrolled (663, 410) with delta (59, -57)
Screenshot: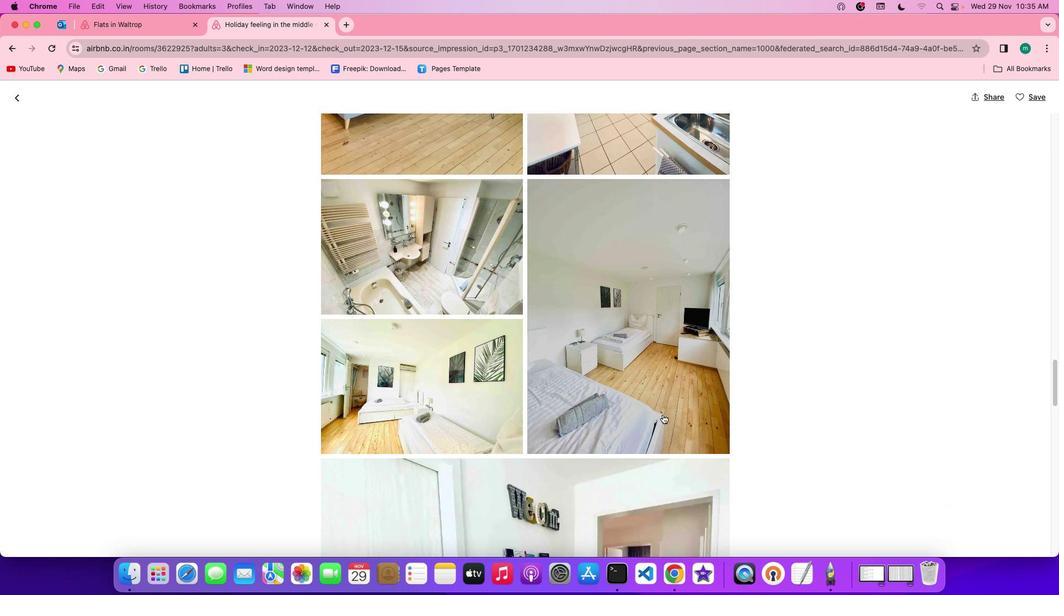
Action: Mouse scrolled (663, 410) with delta (59, -57)
Screenshot: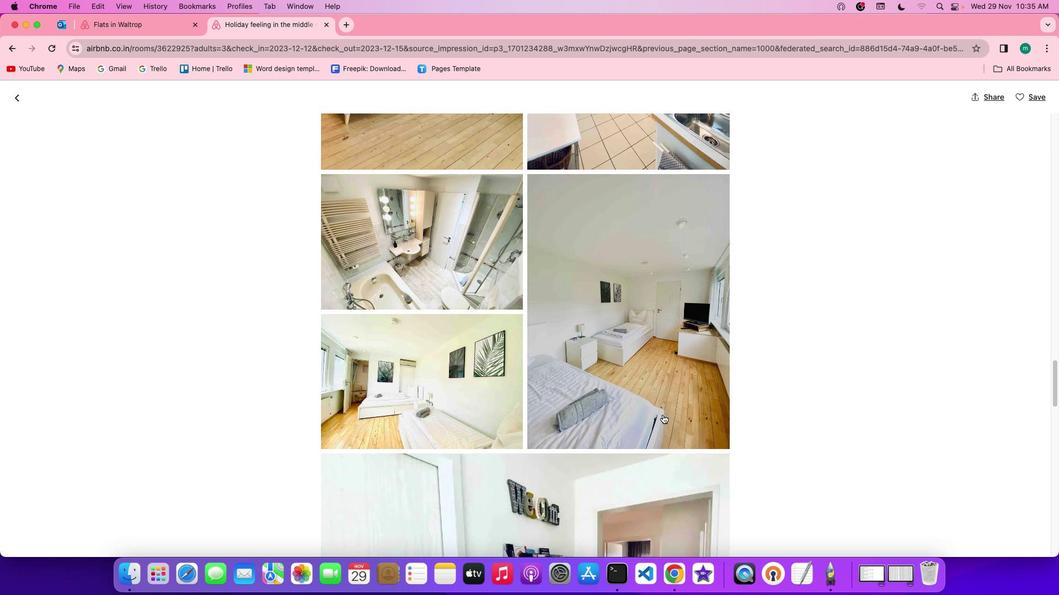 
Action: Mouse scrolled (663, 410) with delta (59, -57)
Screenshot: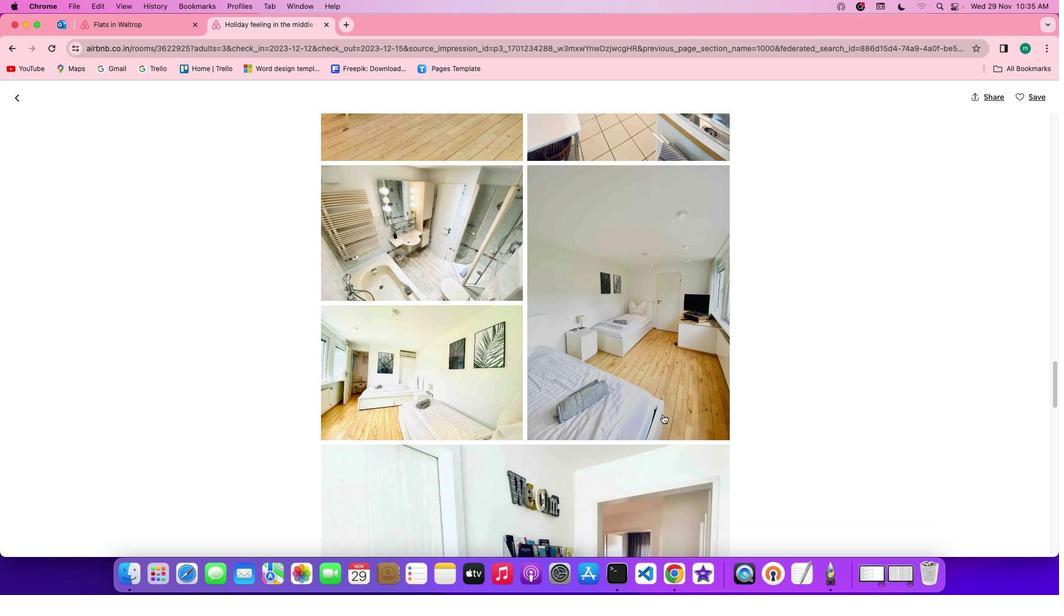 
Action: Mouse scrolled (663, 410) with delta (59, -58)
Screenshot: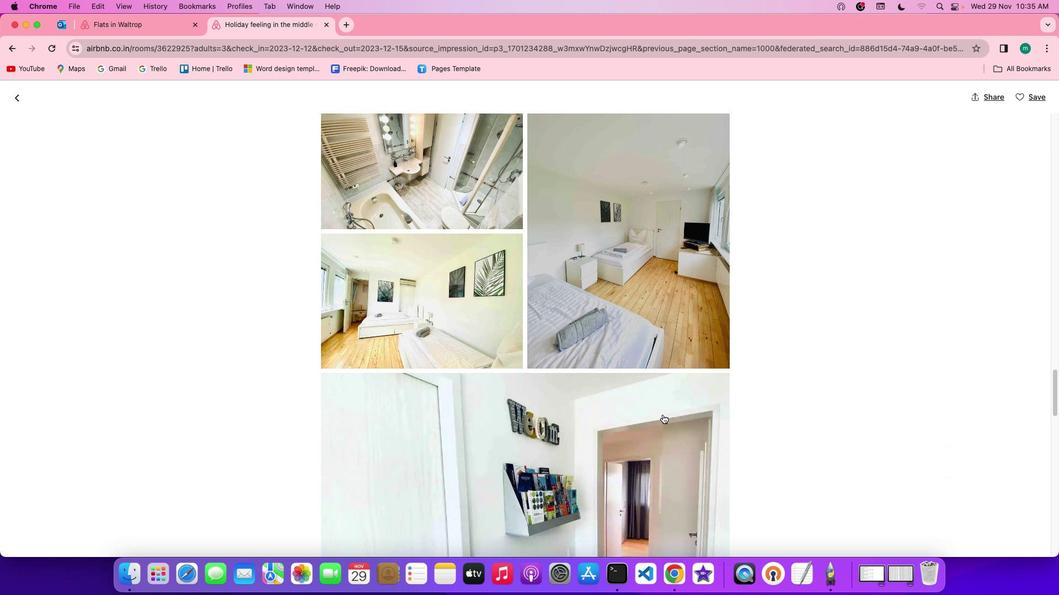 
Action: Mouse scrolled (663, 410) with delta (59, -57)
Screenshot: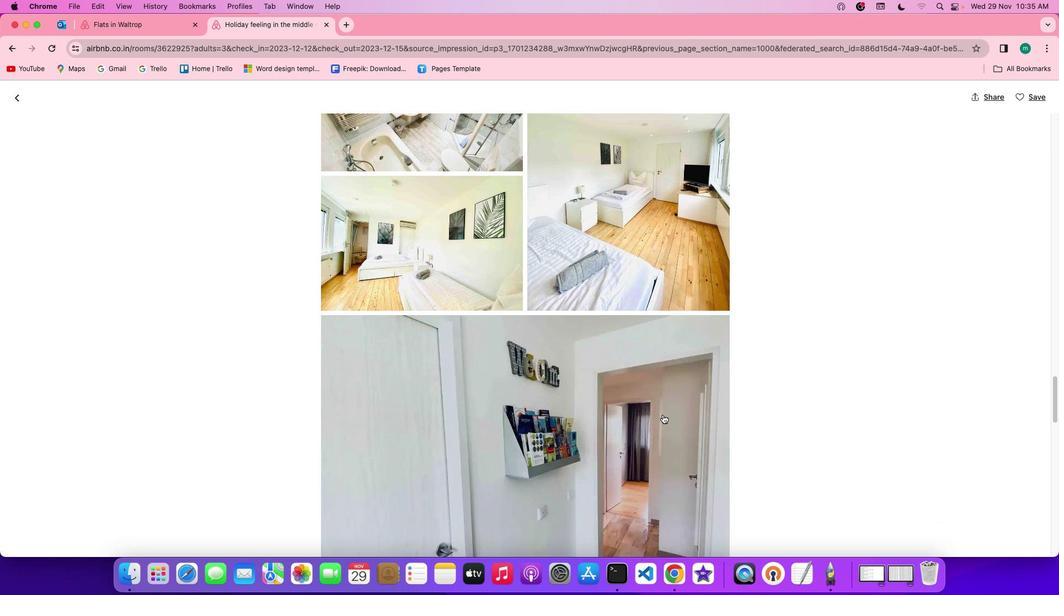 
Action: Mouse scrolled (663, 410) with delta (59, -57)
Screenshot: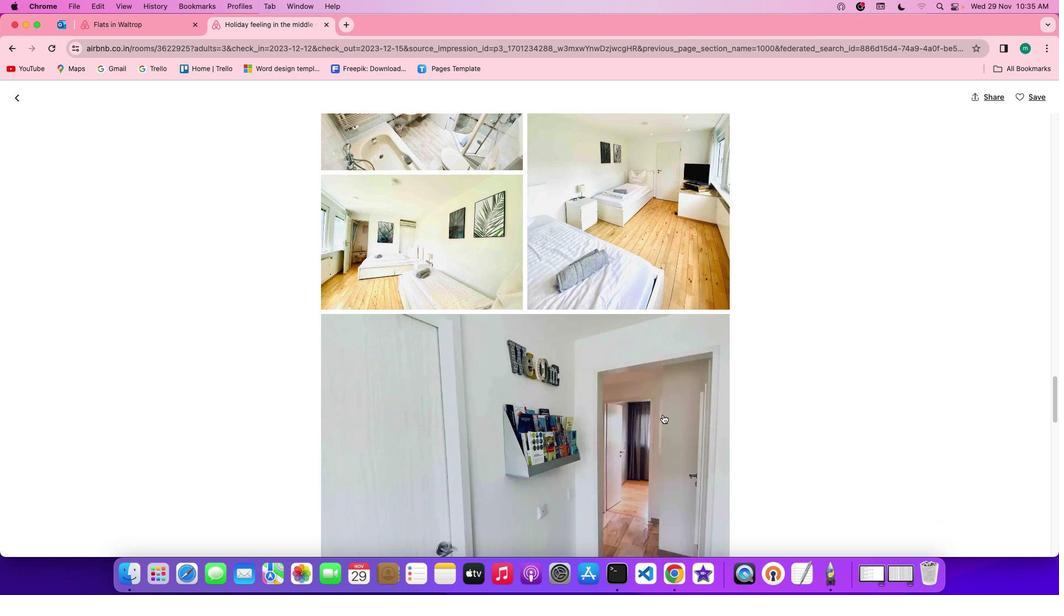 
Action: Mouse scrolled (663, 410) with delta (59, -57)
Screenshot: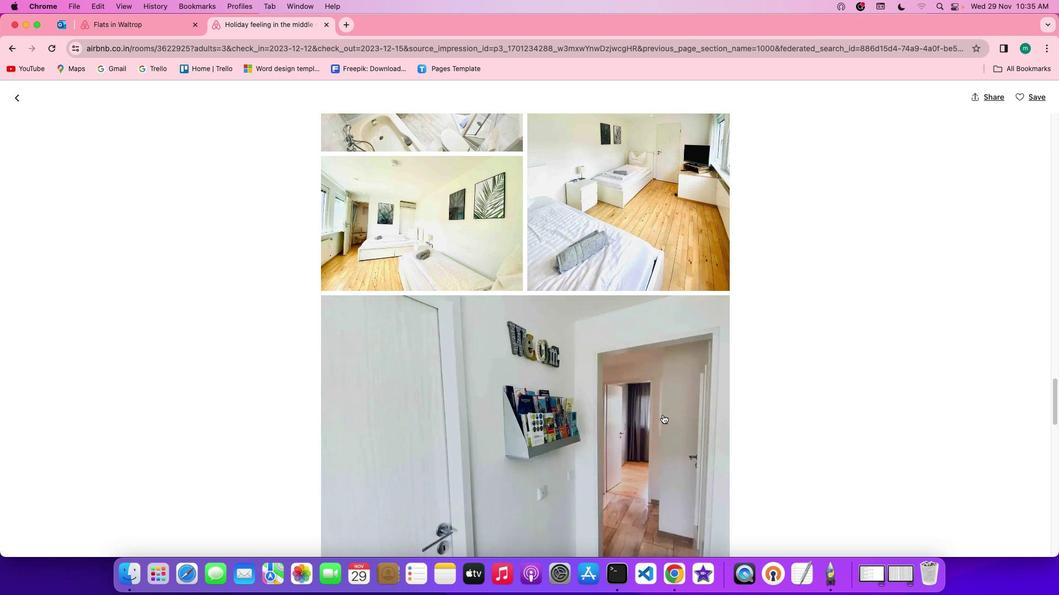 
Action: Mouse scrolled (663, 410) with delta (59, -58)
Screenshot: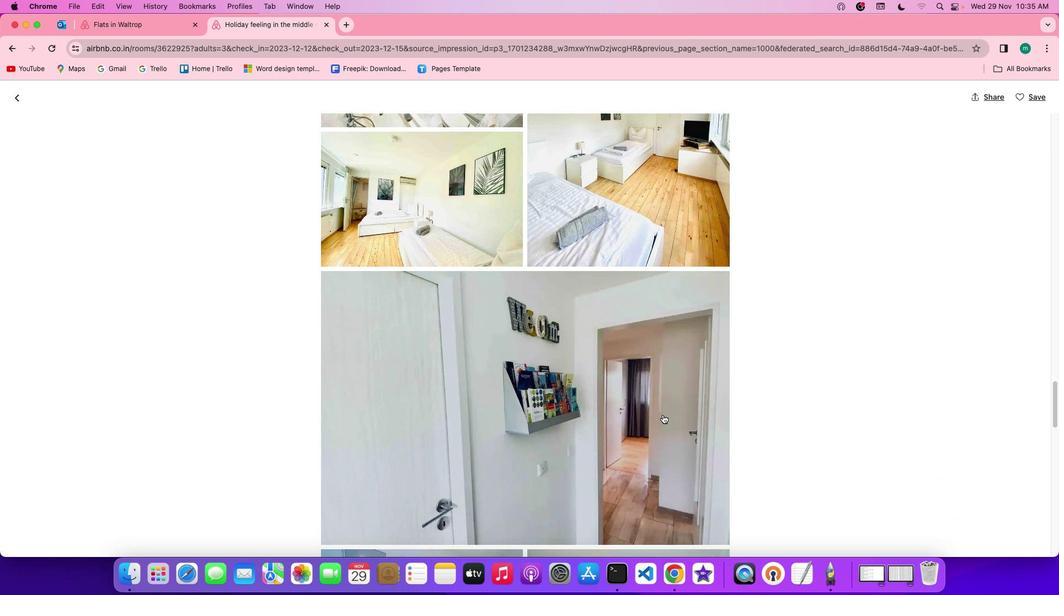 
Action: Mouse scrolled (663, 410) with delta (59, -57)
Screenshot: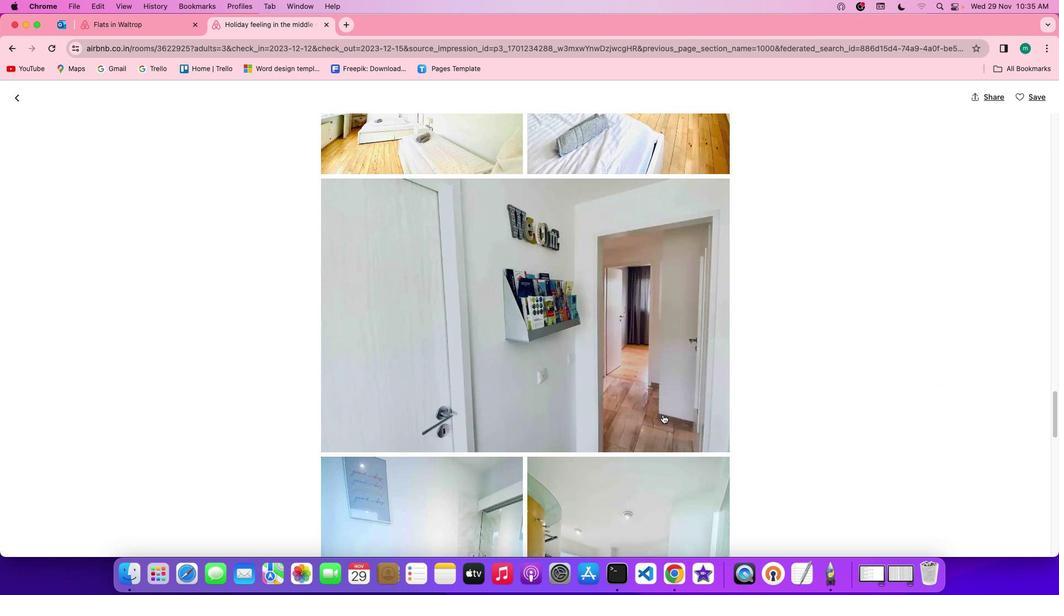 
Action: Mouse scrolled (663, 410) with delta (59, -57)
Screenshot: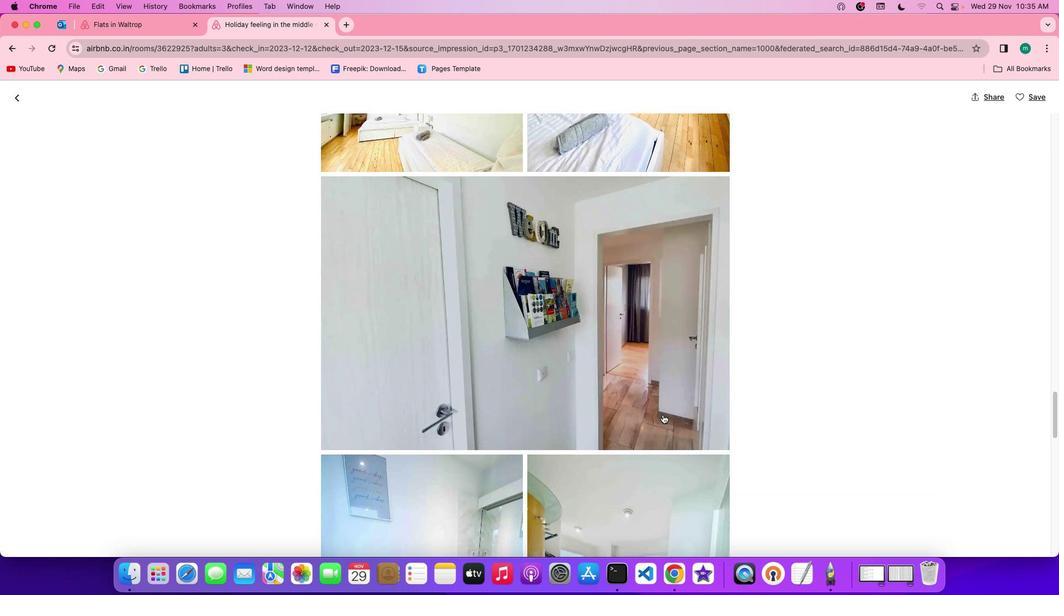 
Action: Mouse scrolled (663, 410) with delta (59, -57)
Screenshot: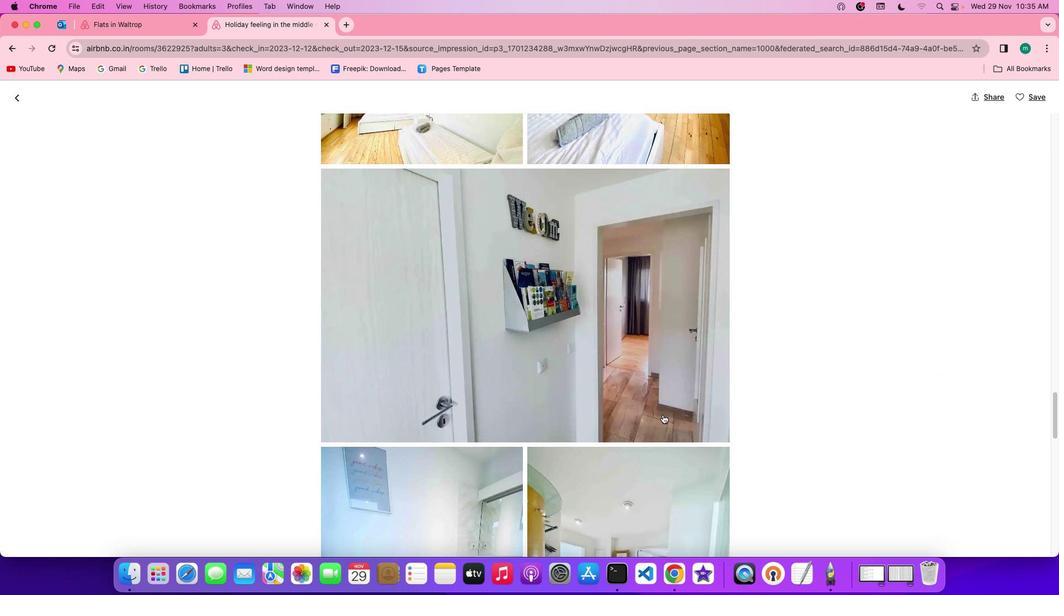 
Action: Mouse scrolled (663, 410) with delta (59, -57)
Screenshot: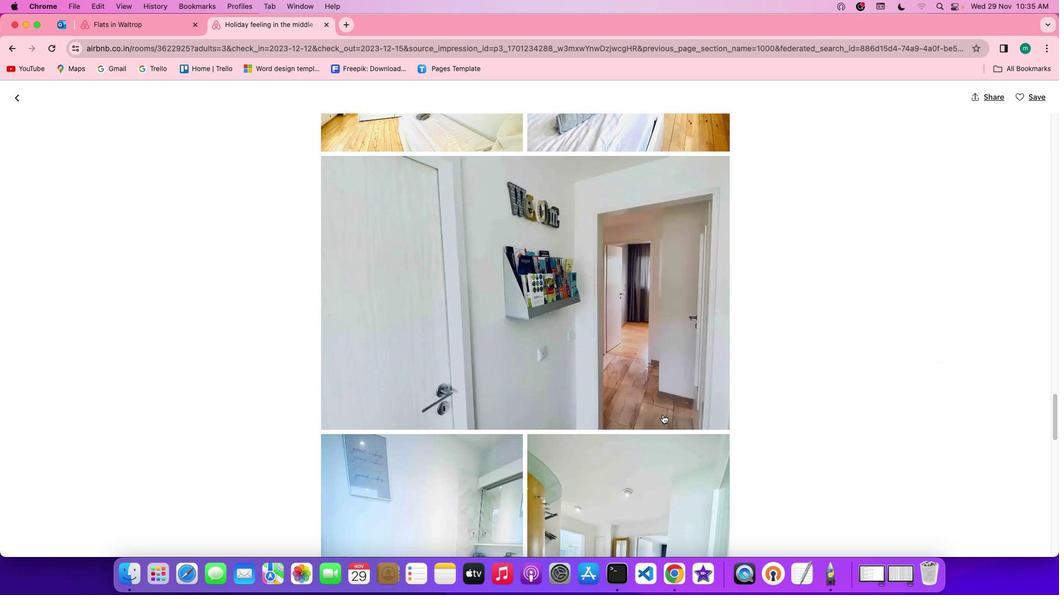 
Action: Mouse scrolled (663, 410) with delta (59, -57)
Screenshot: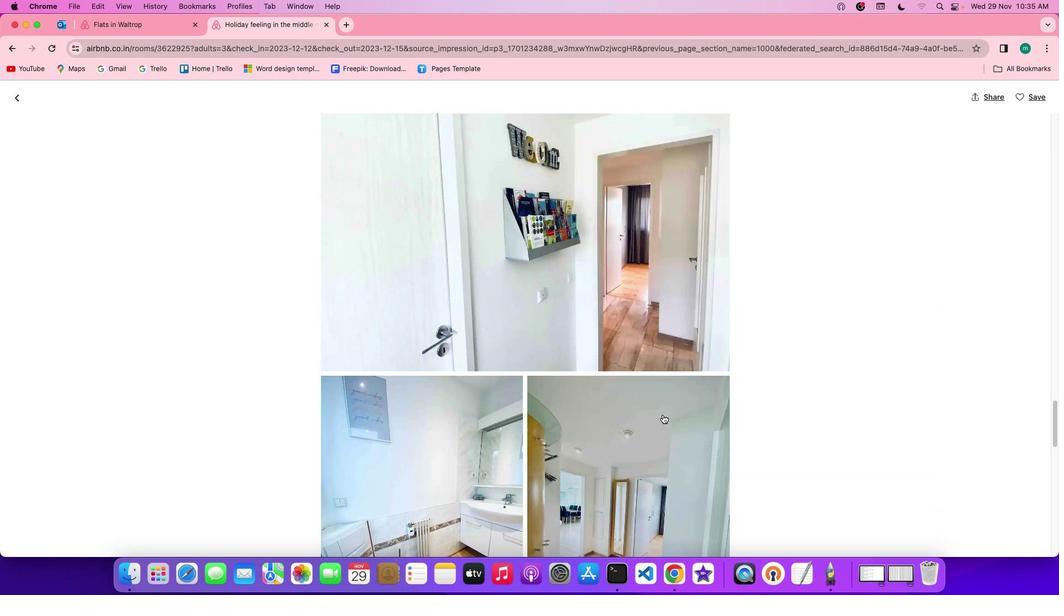 
Action: Mouse scrolled (663, 410) with delta (59, -57)
Screenshot: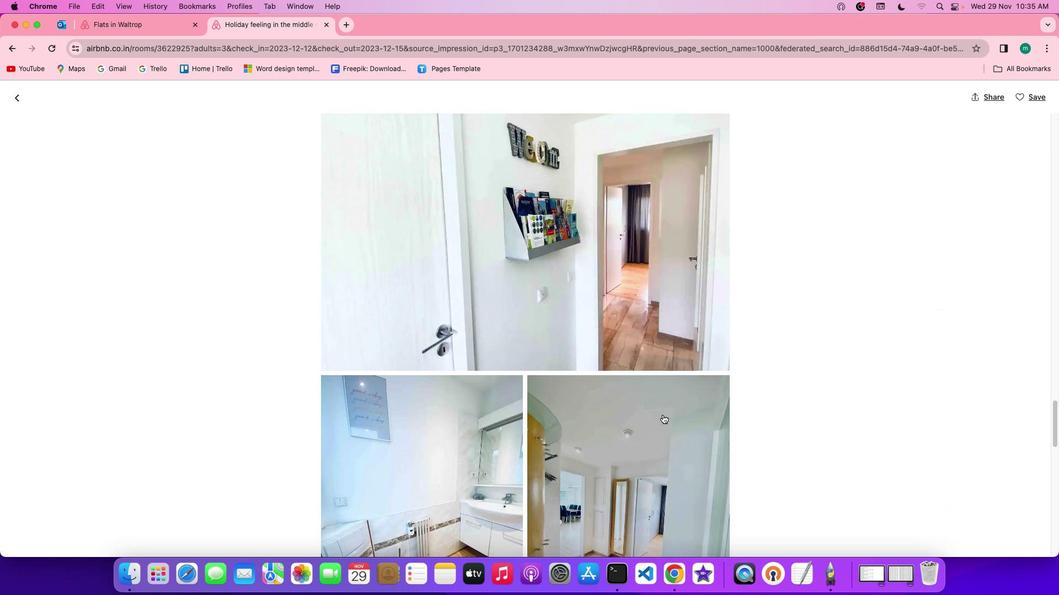 
Action: Mouse scrolled (663, 410) with delta (59, -57)
Screenshot: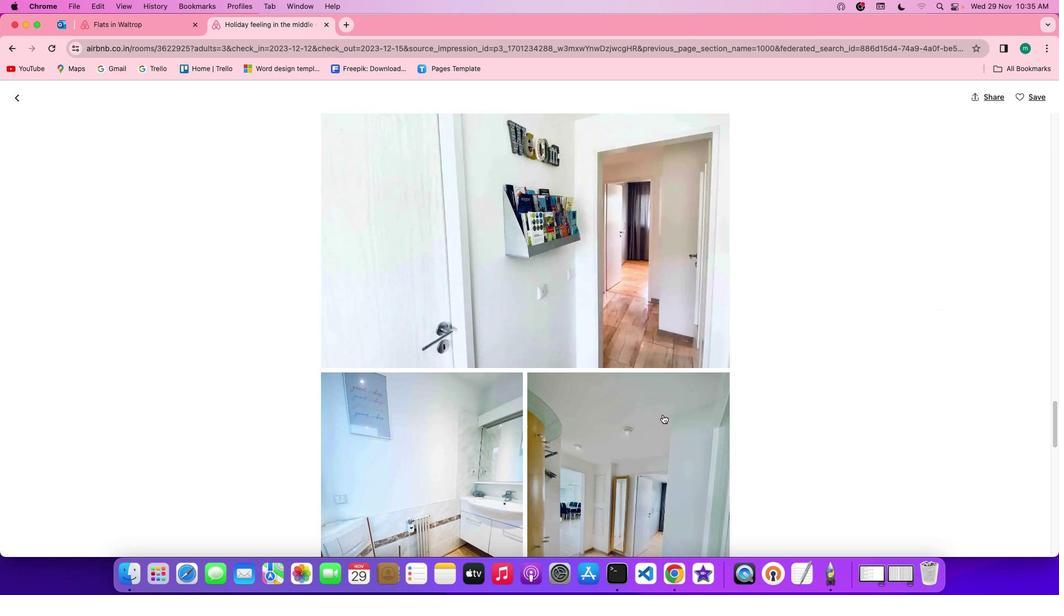 
Action: Mouse scrolled (663, 410) with delta (59, -57)
Screenshot: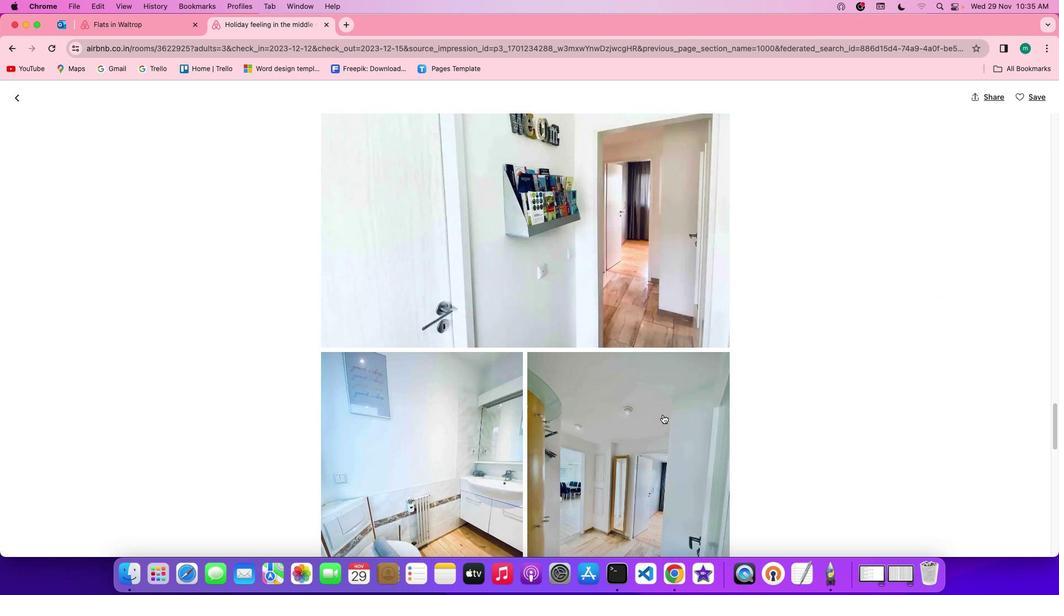 
Action: Mouse scrolled (663, 410) with delta (59, -57)
Screenshot: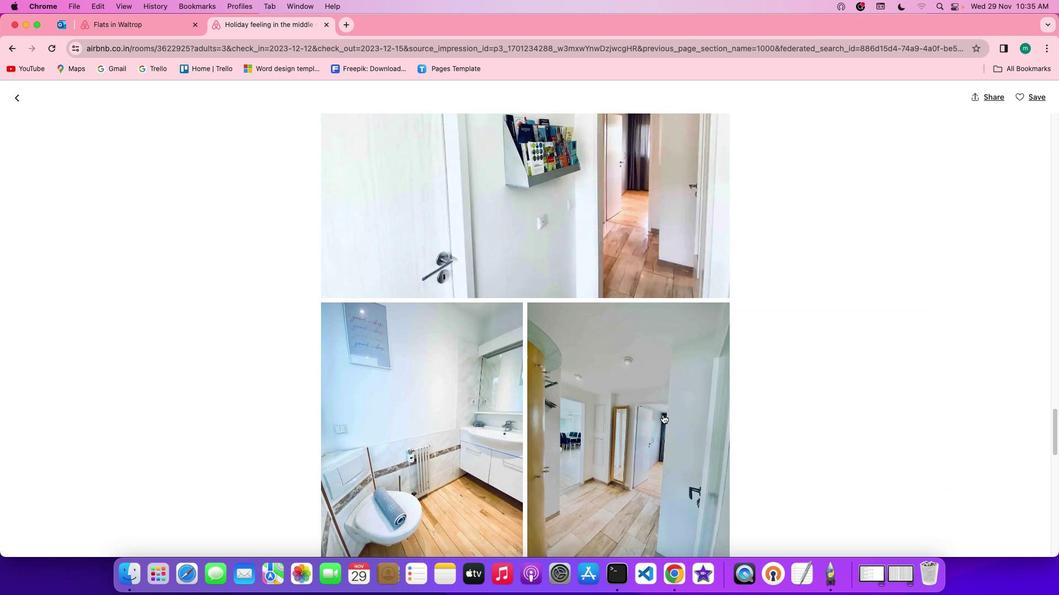 
Action: Mouse scrolled (663, 410) with delta (59, -57)
Screenshot: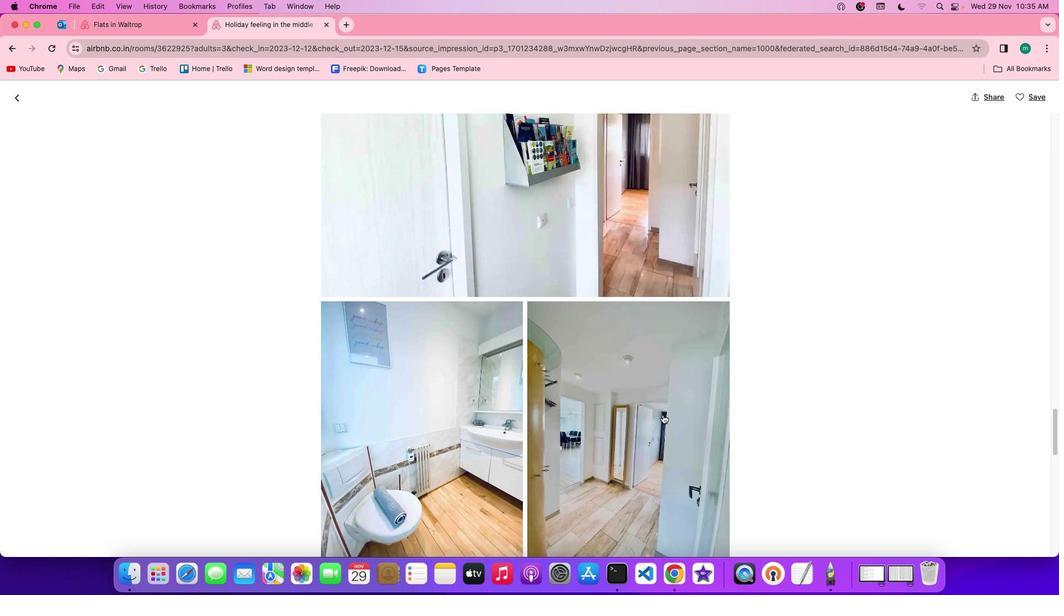 
Action: Mouse scrolled (663, 410) with delta (59, -57)
Screenshot: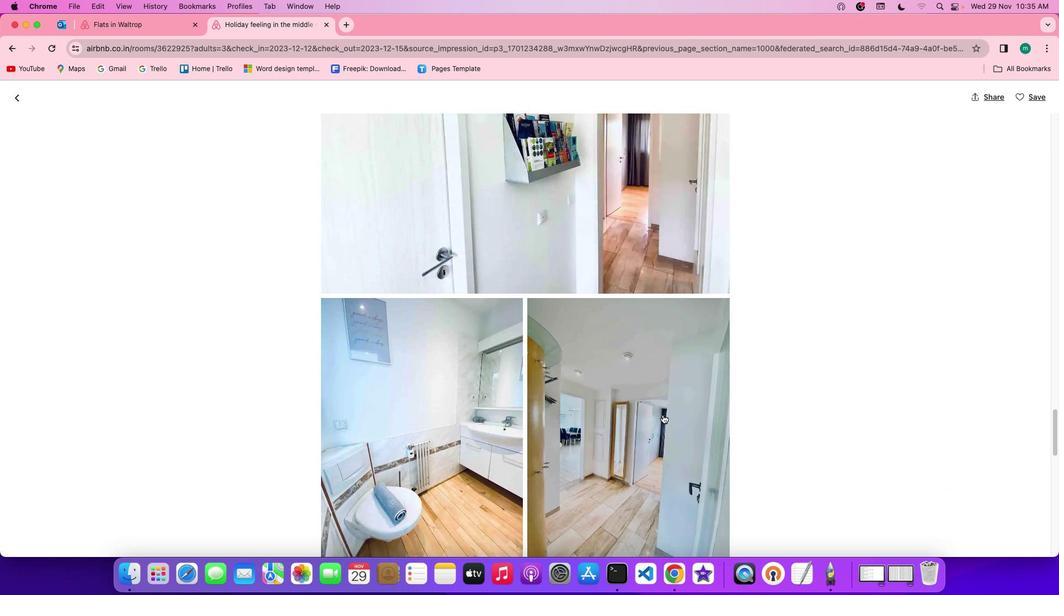 
Action: Mouse scrolled (663, 410) with delta (59, -57)
Screenshot: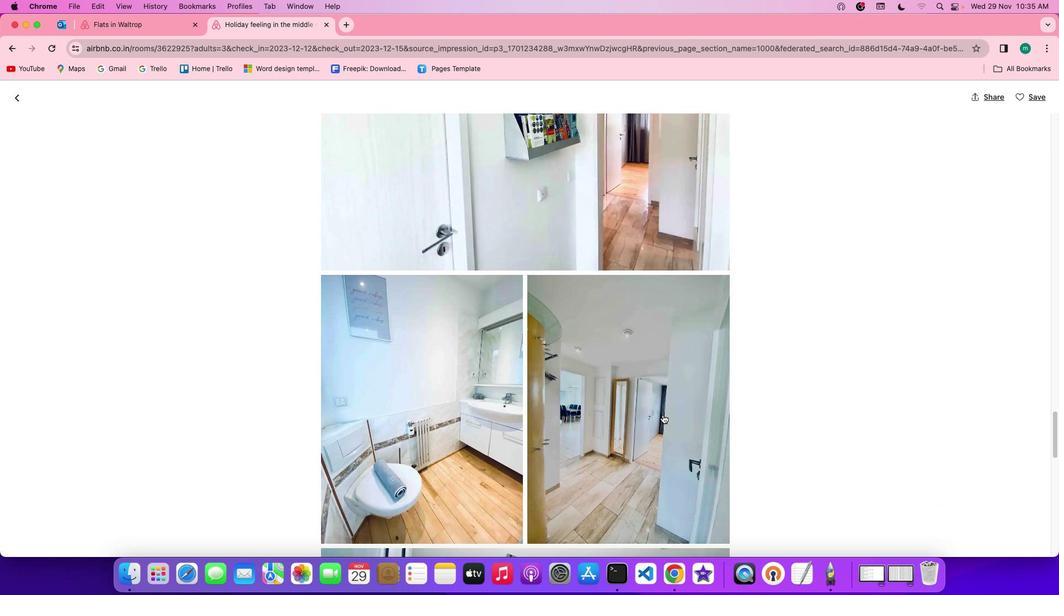 
Action: Mouse scrolled (663, 410) with delta (59, -57)
Screenshot: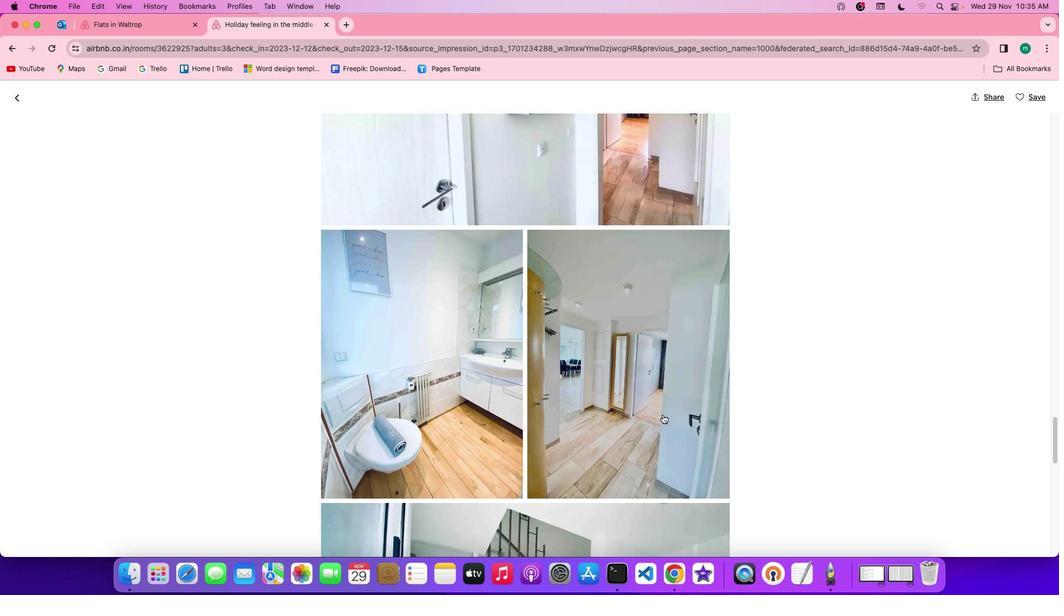 
Action: Mouse scrolled (663, 410) with delta (59, -57)
Screenshot: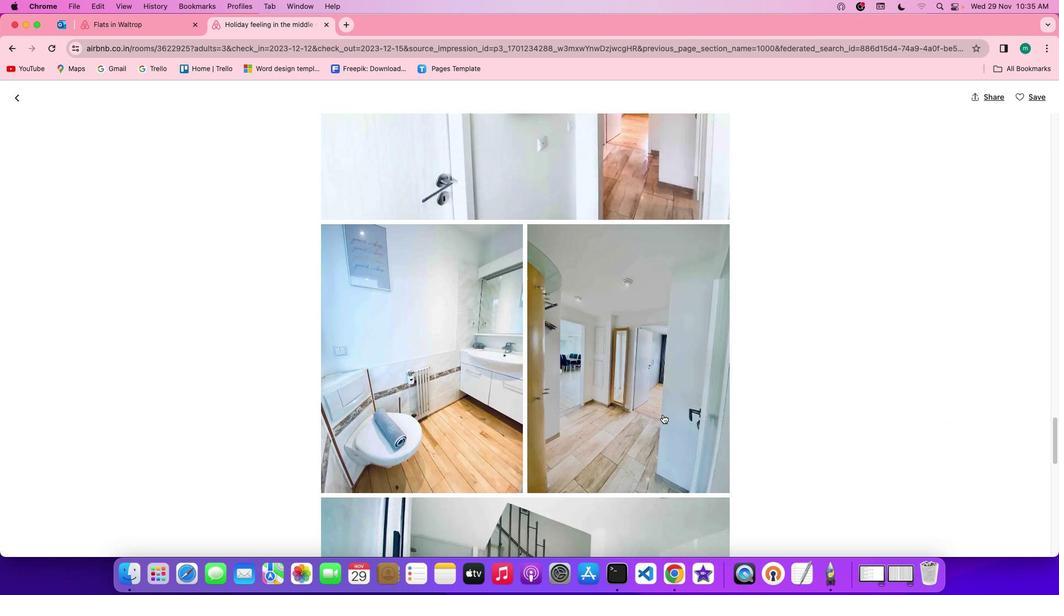 
Action: Mouse scrolled (663, 410) with delta (59, -57)
Screenshot: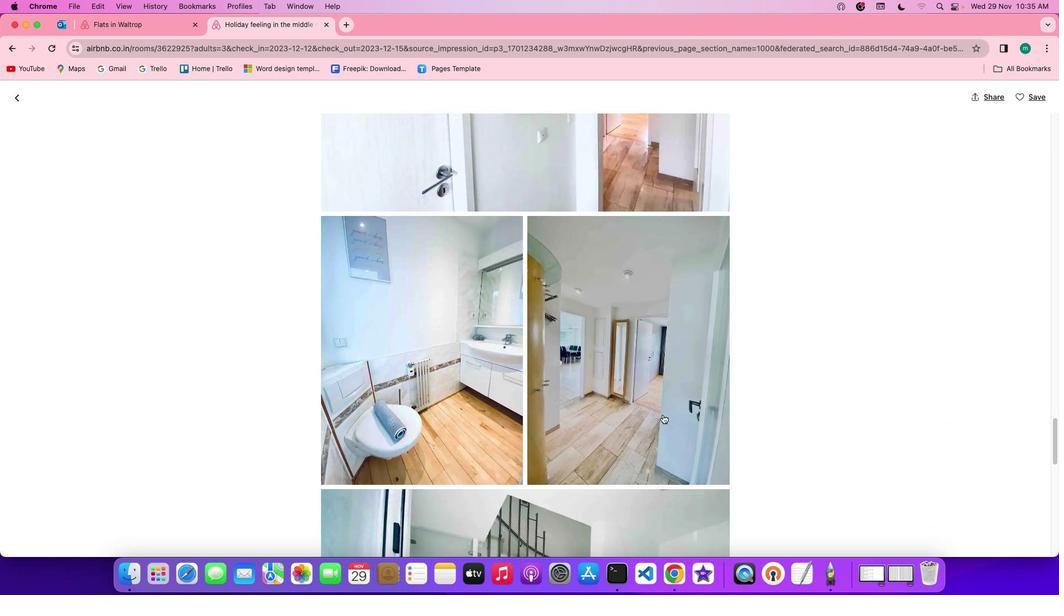 
Action: Mouse scrolled (663, 410) with delta (59, -57)
Screenshot: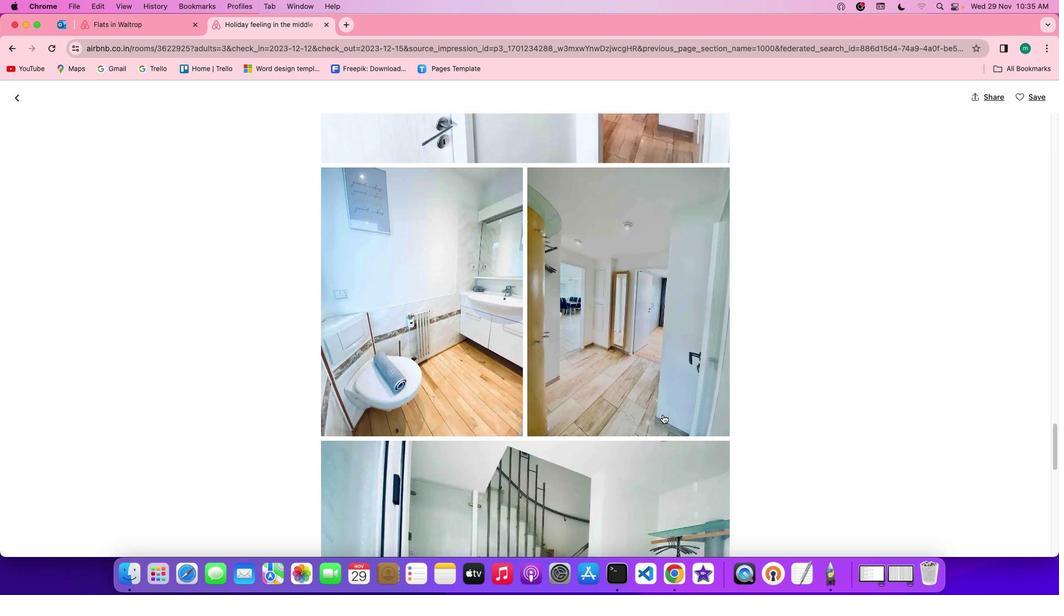 
Action: Mouse scrolled (663, 410) with delta (59, -57)
Screenshot: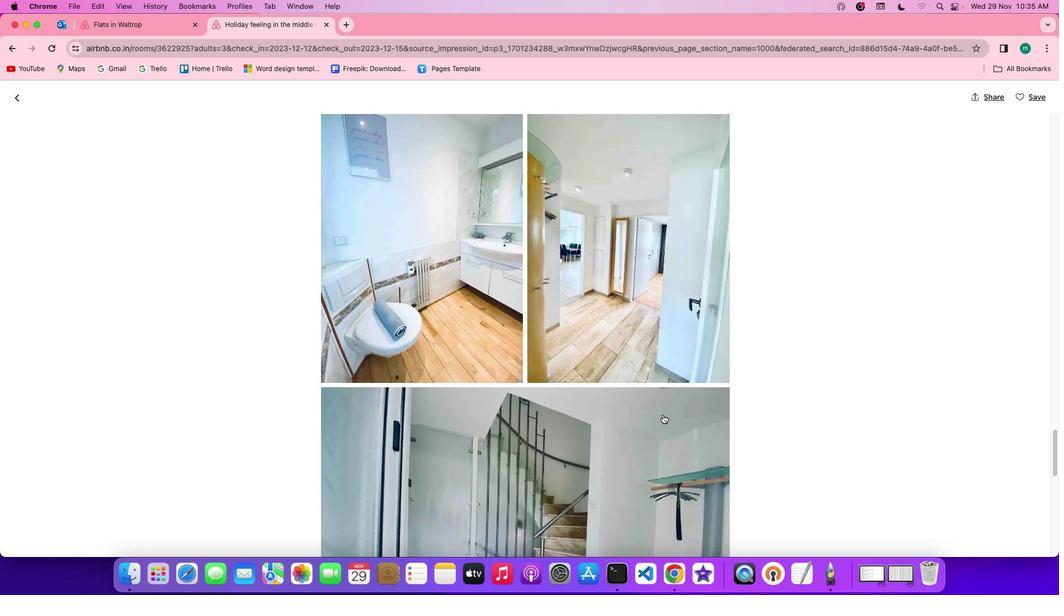 
Action: Mouse scrolled (663, 410) with delta (59, -57)
Screenshot: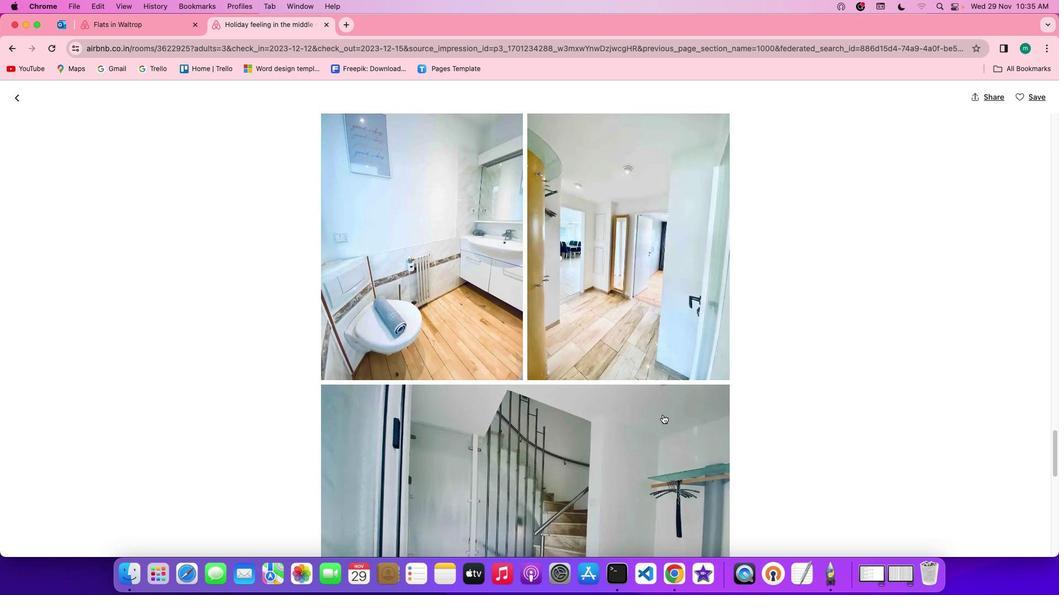 
Action: Mouse scrolled (663, 410) with delta (59, -57)
Screenshot: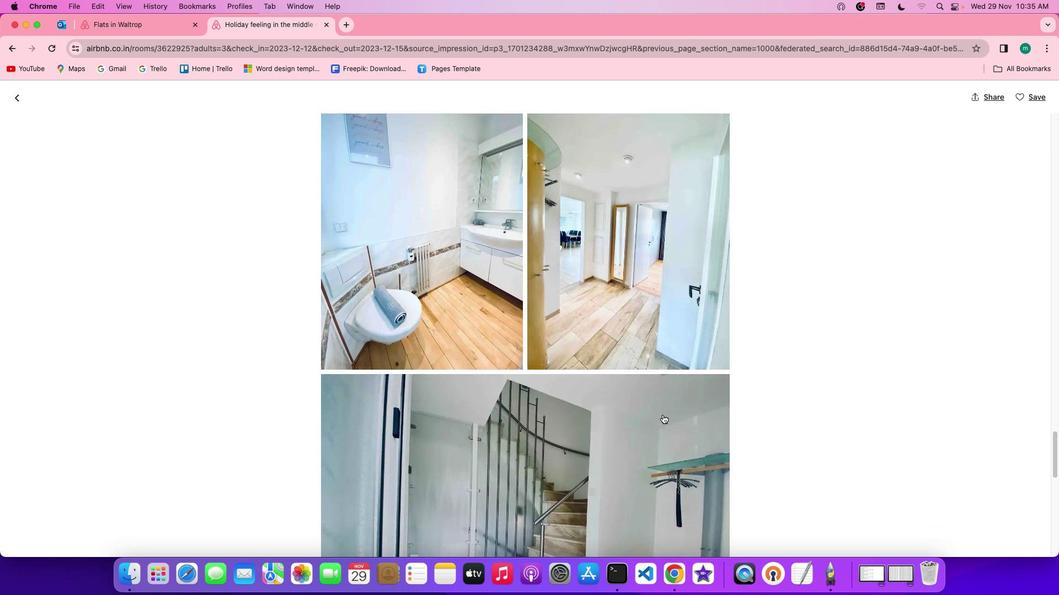 
Action: Mouse scrolled (663, 410) with delta (59, -57)
Screenshot: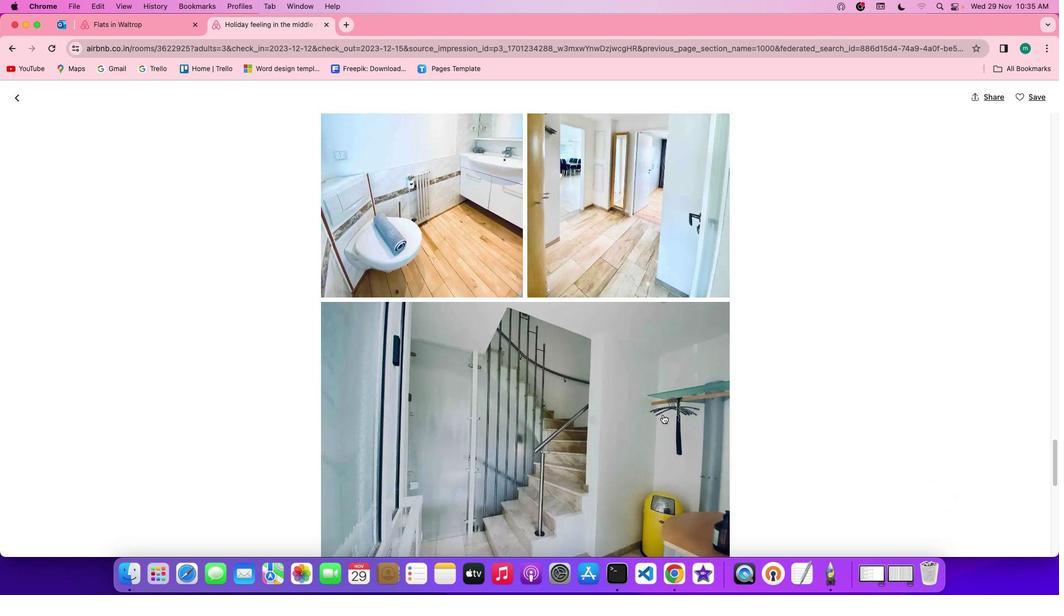 
Action: Mouse scrolled (663, 410) with delta (59, -57)
Screenshot: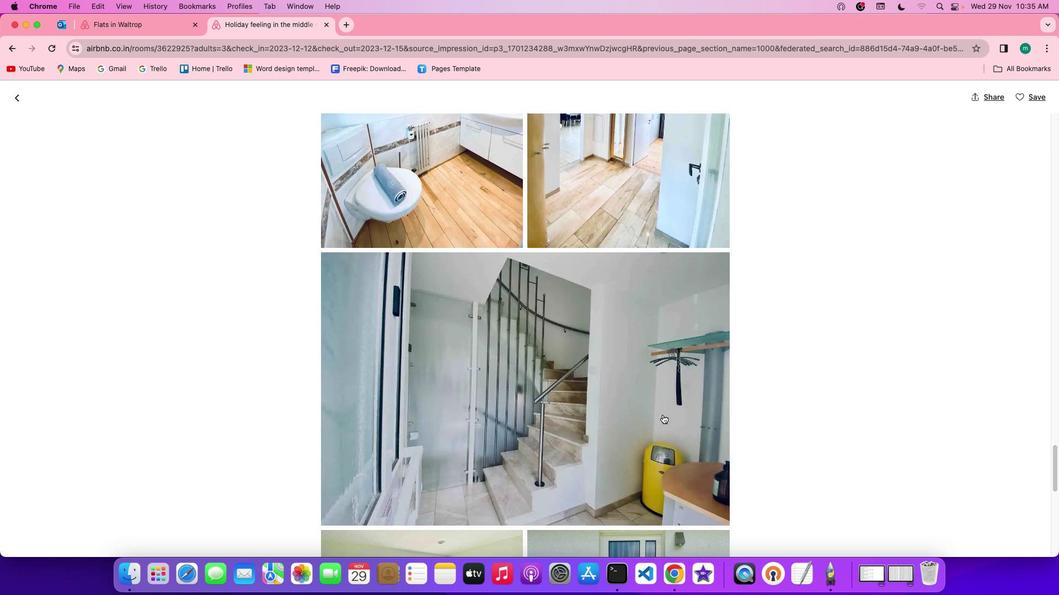 
Action: Mouse scrolled (663, 410) with delta (59, -57)
Screenshot: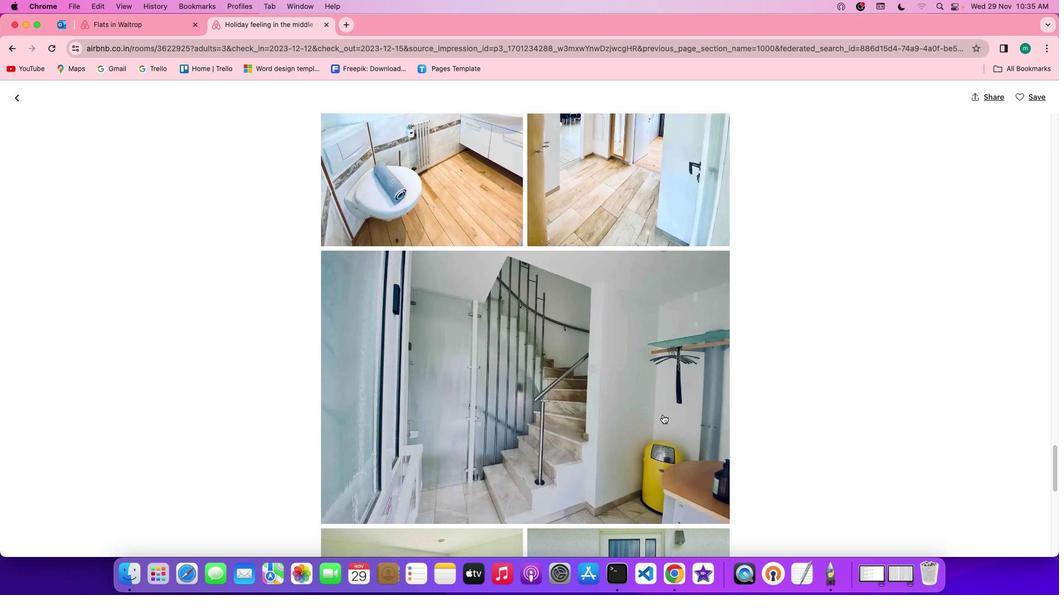 
Action: Mouse scrolled (663, 410) with delta (59, -57)
Screenshot: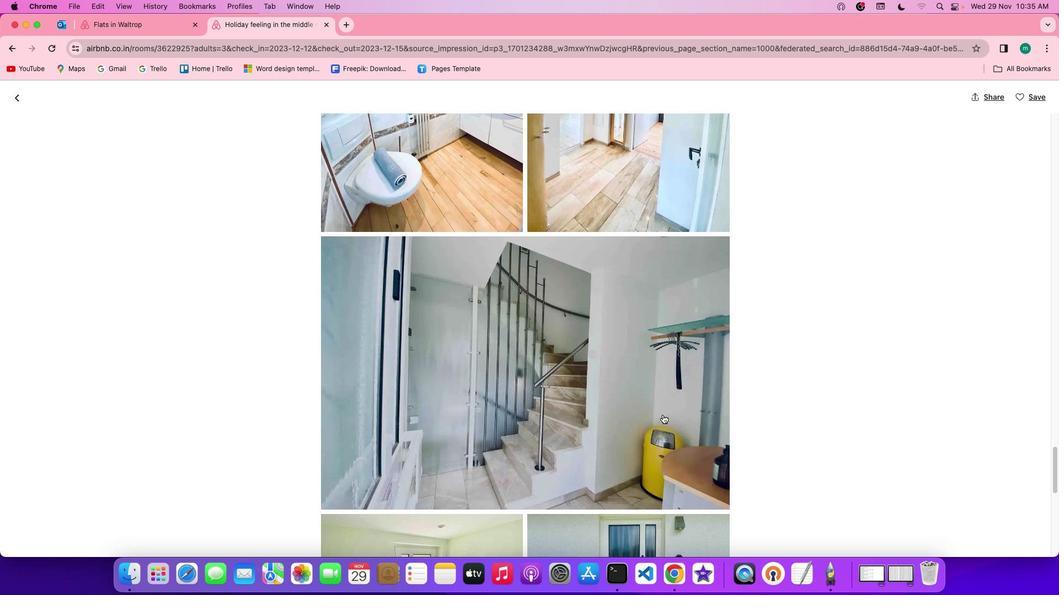 
Action: Mouse scrolled (663, 410) with delta (59, -57)
Screenshot: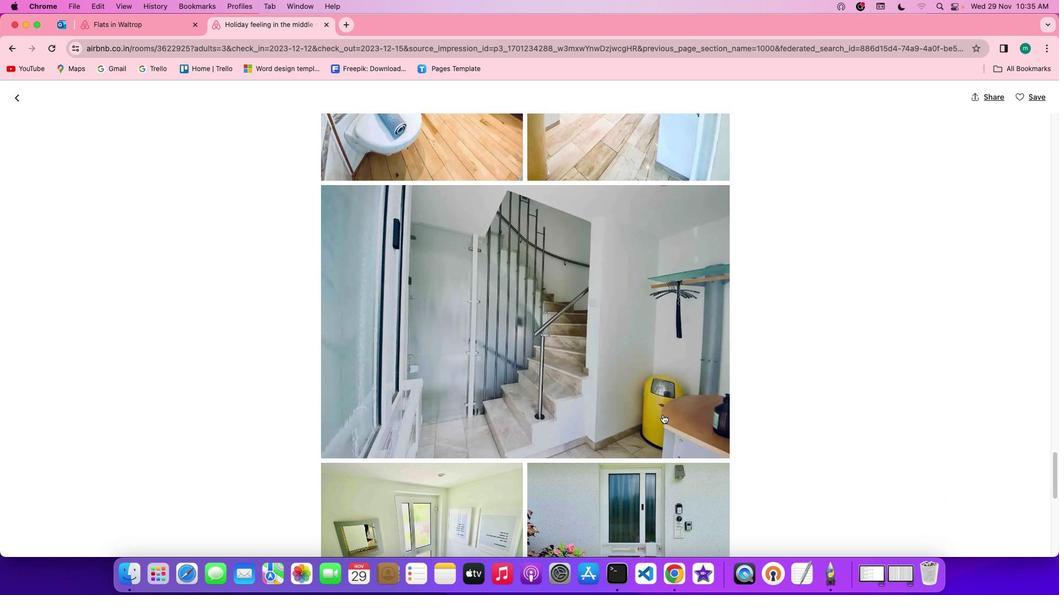 
Action: Mouse scrolled (663, 410) with delta (59, -57)
Screenshot: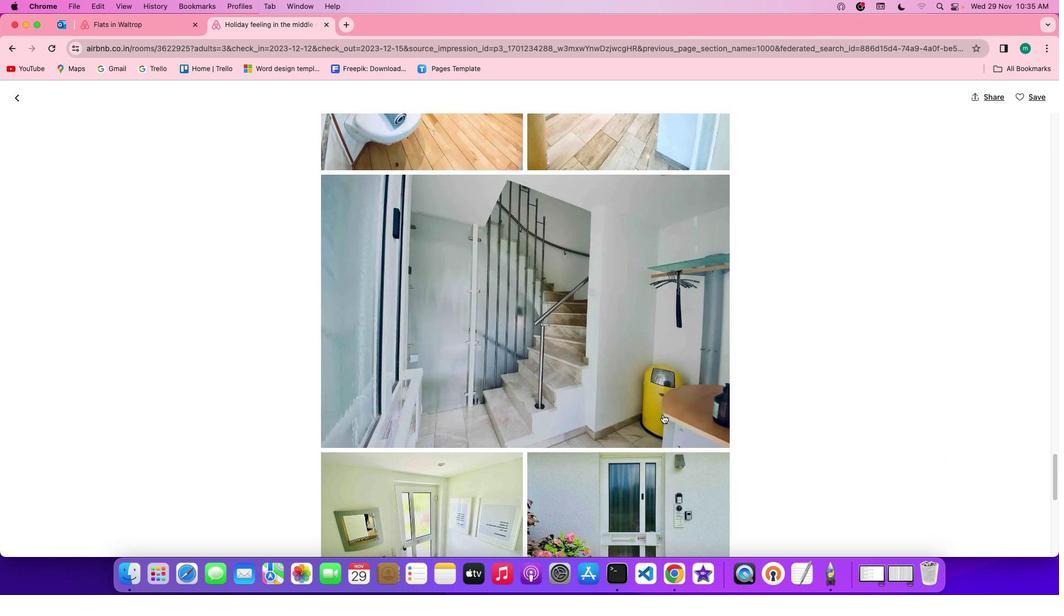 
Action: Mouse scrolled (663, 410) with delta (59, -57)
Screenshot: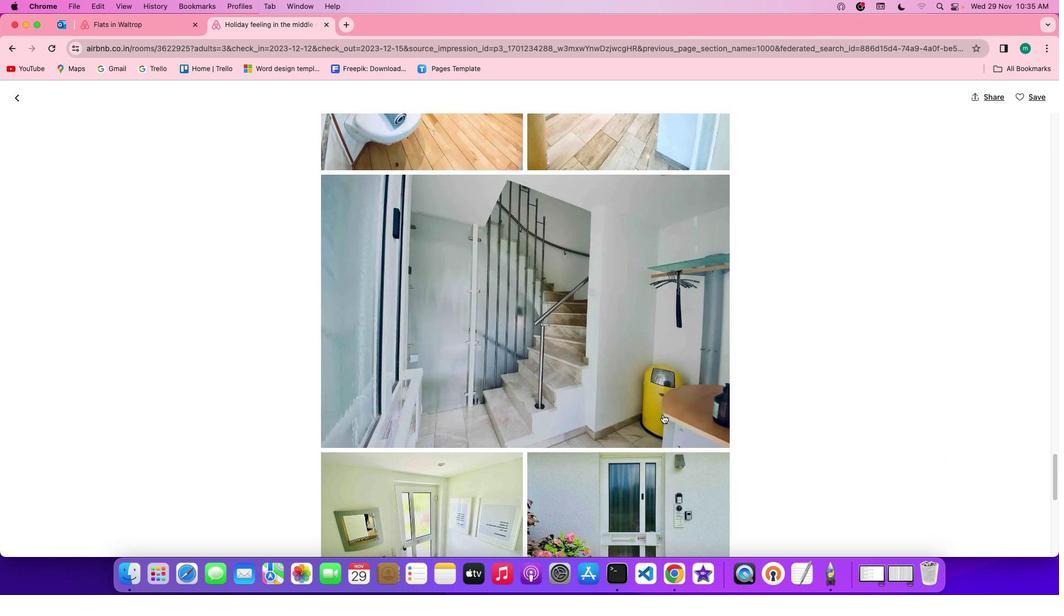 
Action: Mouse scrolled (663, 410) with delta (59, -57)
Screenshot: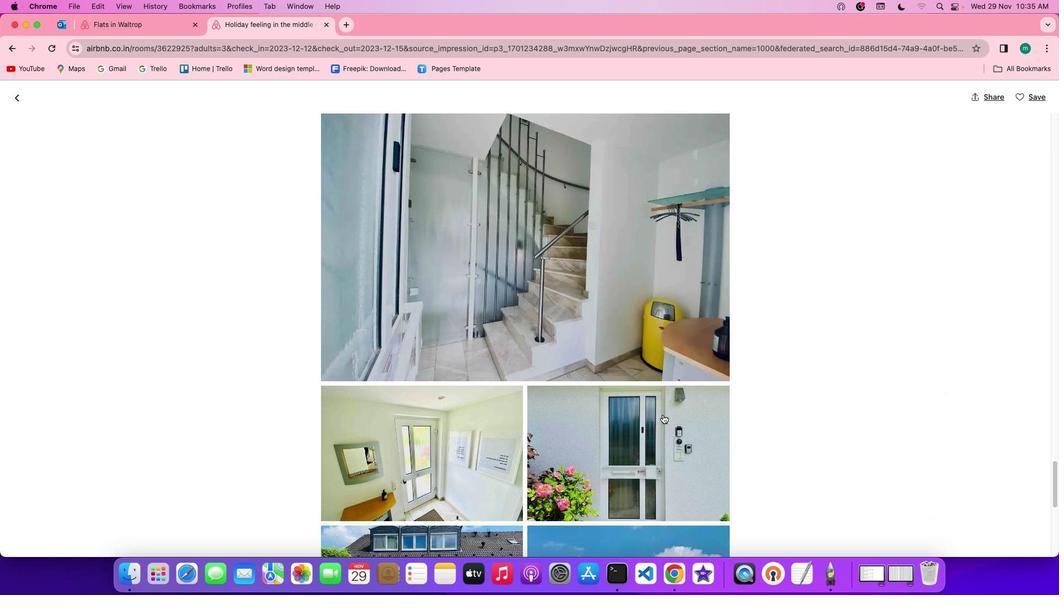 
Action: Mouse scrolled (663, 410) with delta (59, -57)
